Task: Buy 3 Accessories for Men's from Shave & Hair Removal section under best seller category for shipping address: Logan Nelson, 300 Lake Floyd Circle, Hockessin, Delaware 19707, Cell Number 3022398079. Pay from credit card ending with 7965, CVV 549
Action: Mouse moved to (39, 98)
Screenshot: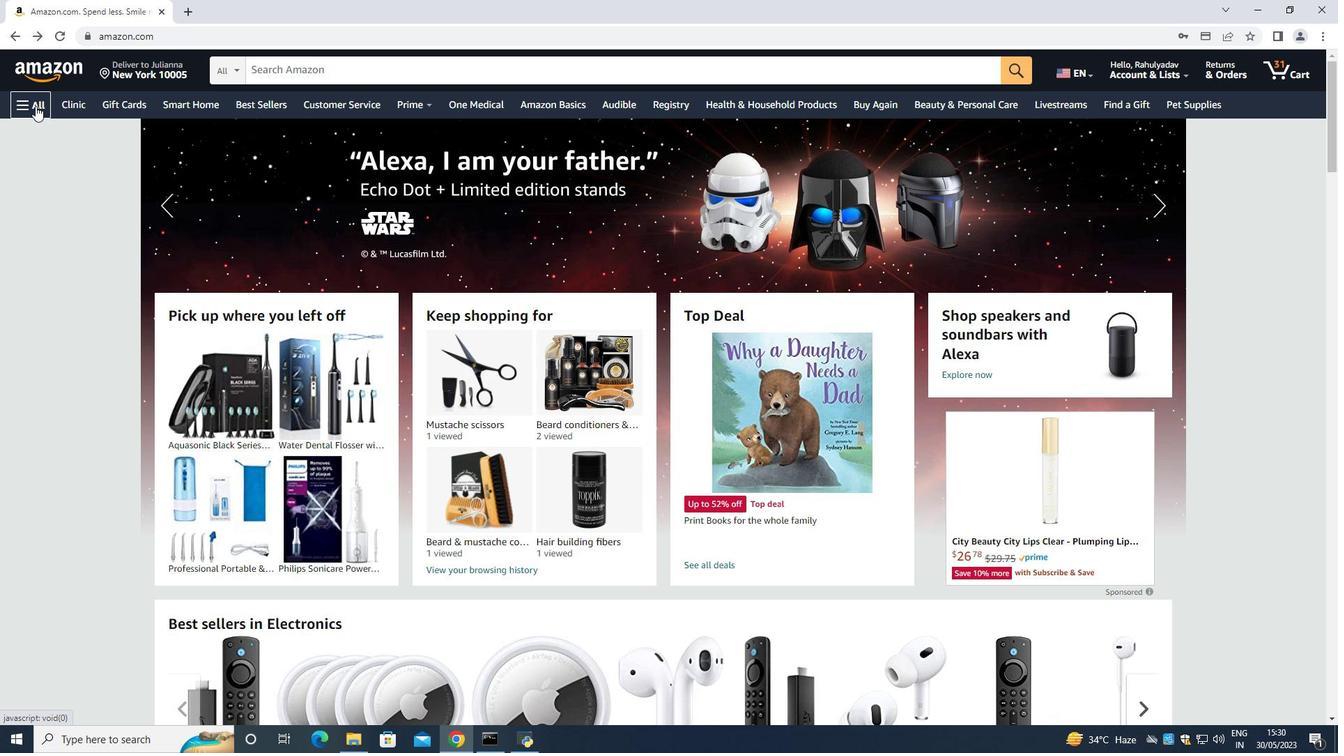 
Action: Mouse pressed left at (39, 98)
Screenshot: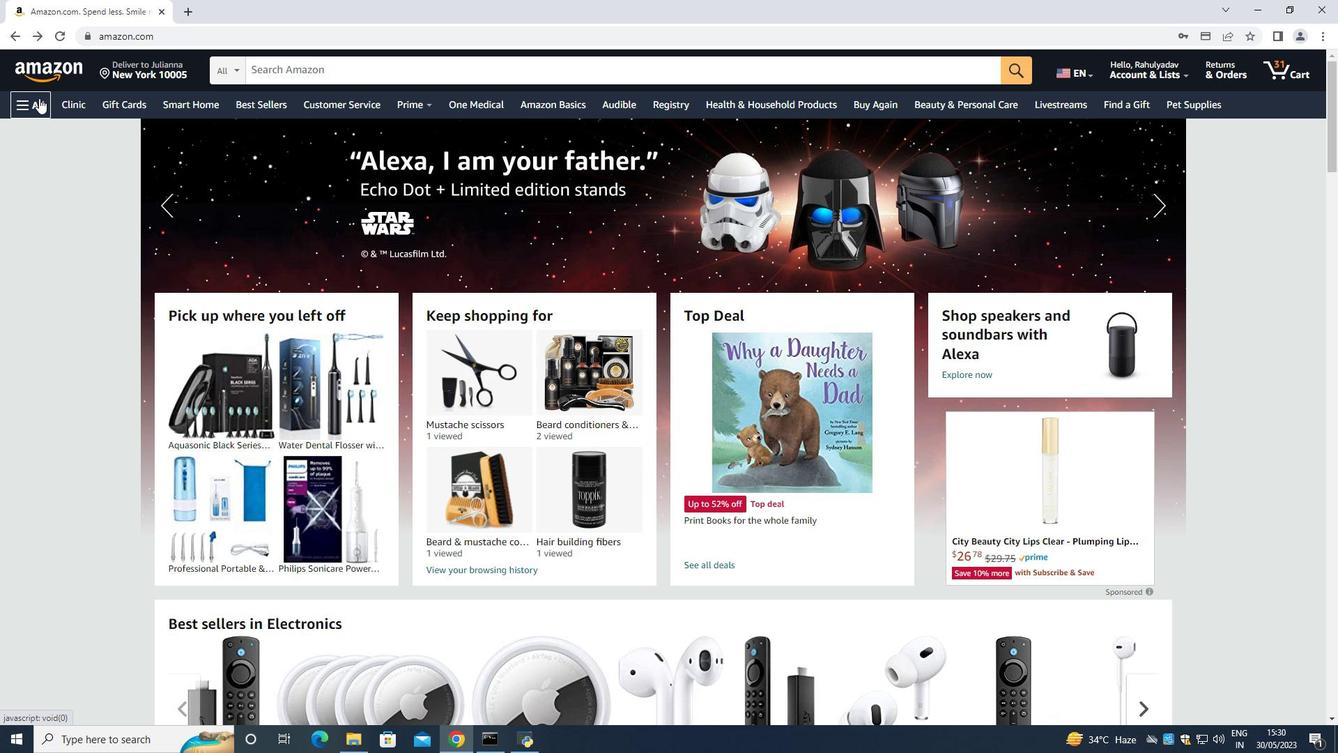
Action: Mouse moved to (58, 133)
Screenshot: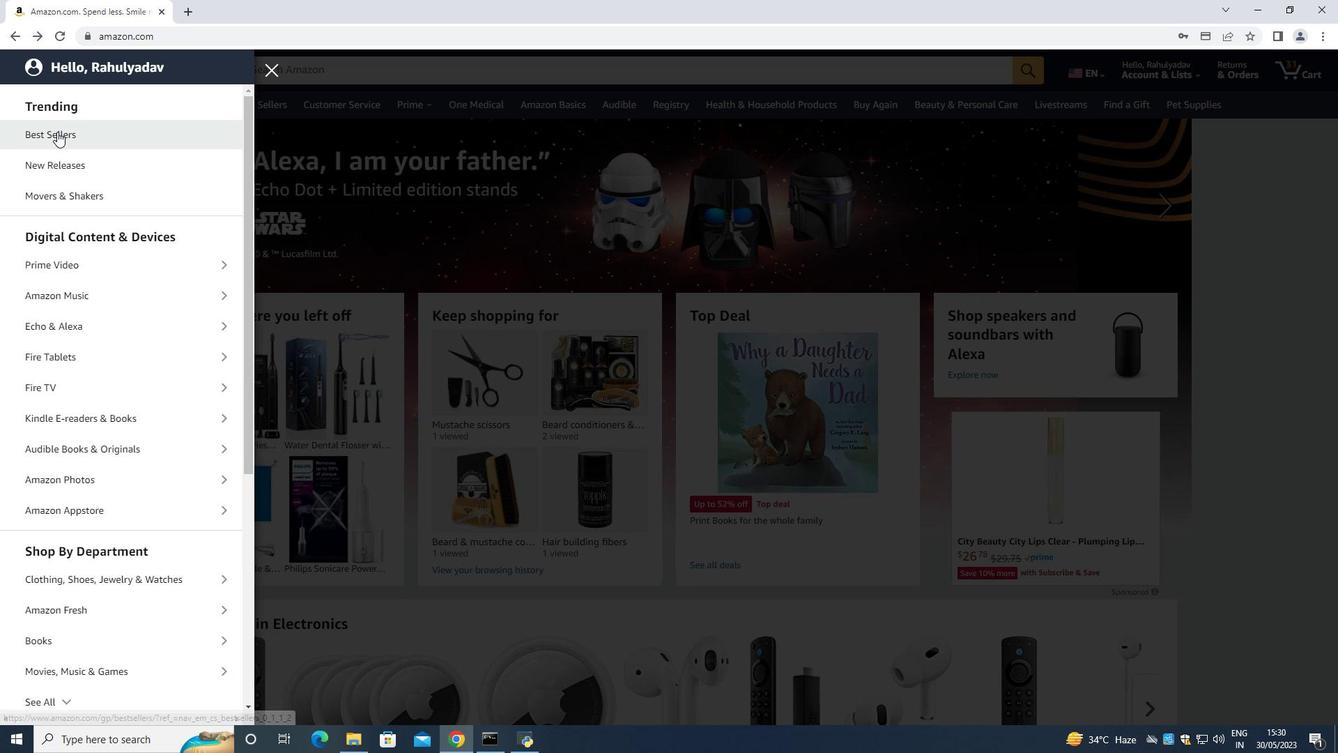 
Action: Mouse pressed left at (58, 133)
Screenshot: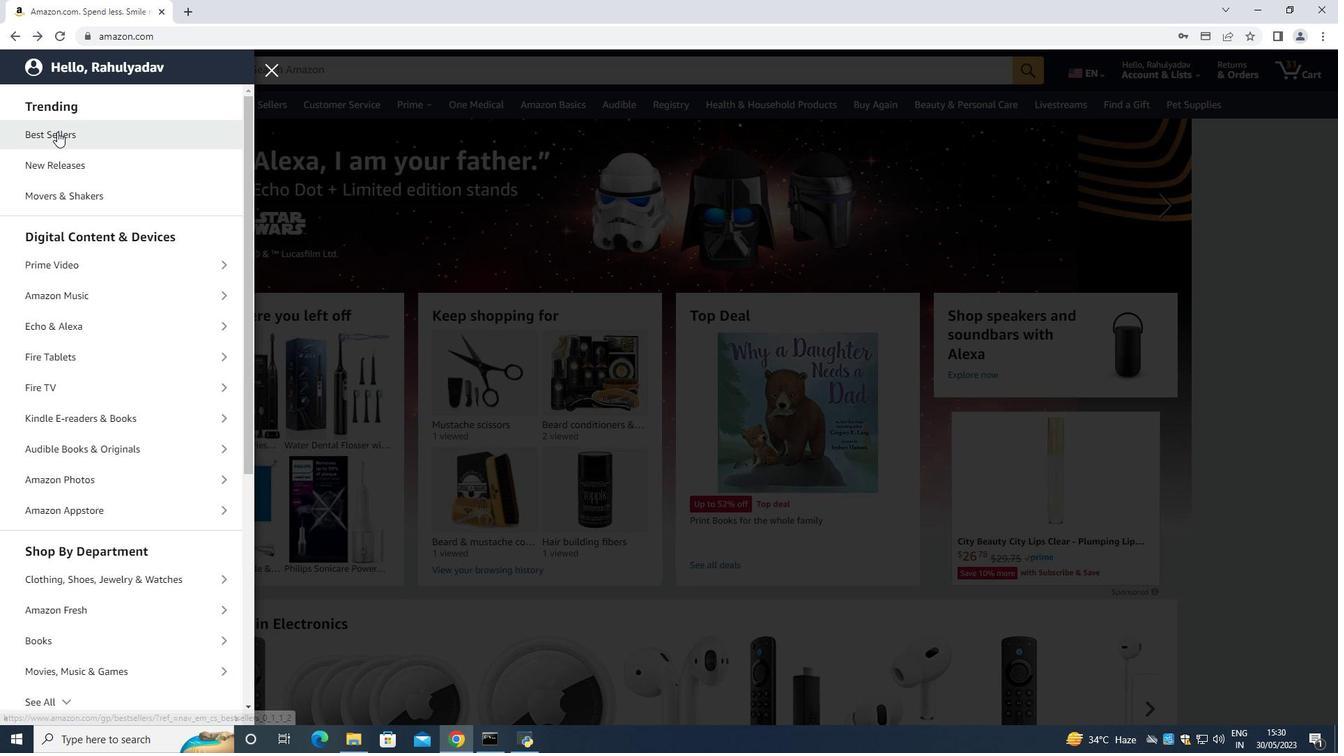 
Action: Mouse moved to (334, 67)
Screenshot: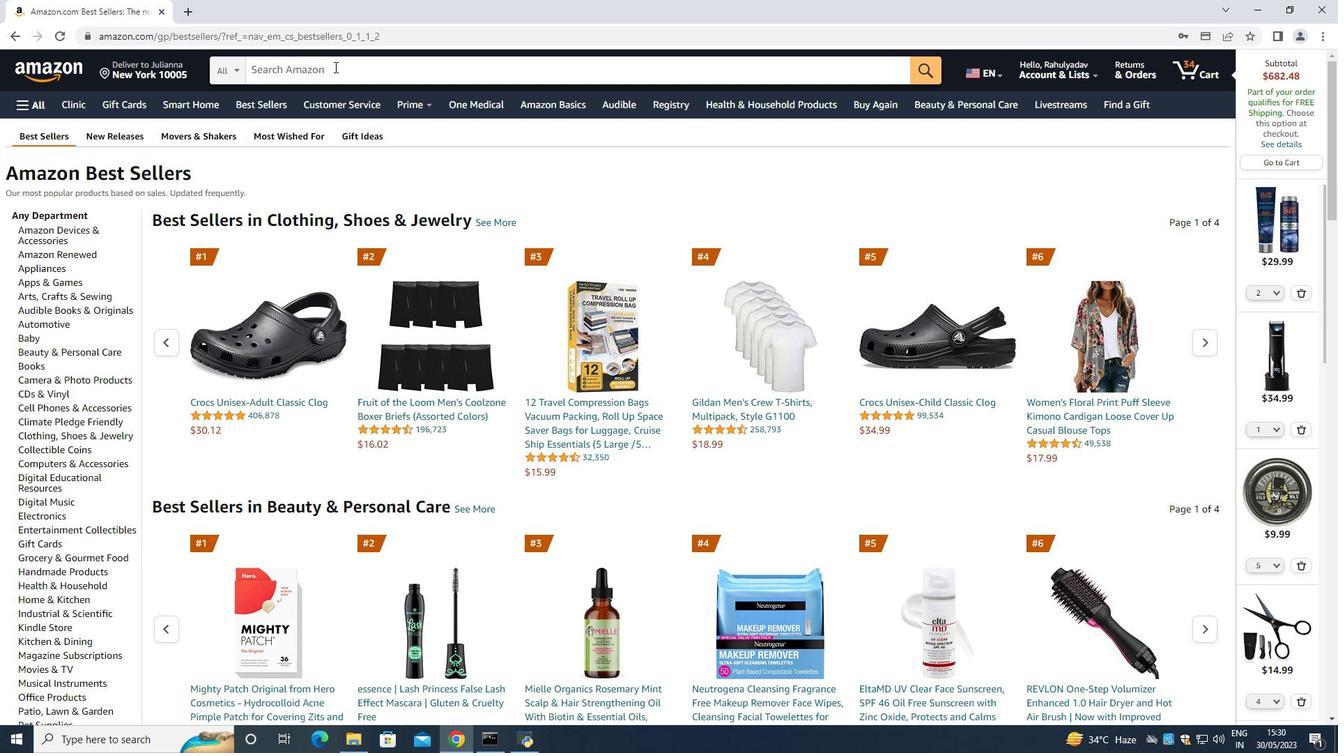 
Action: Mouse pressed left at (334, 67)
Screenshot: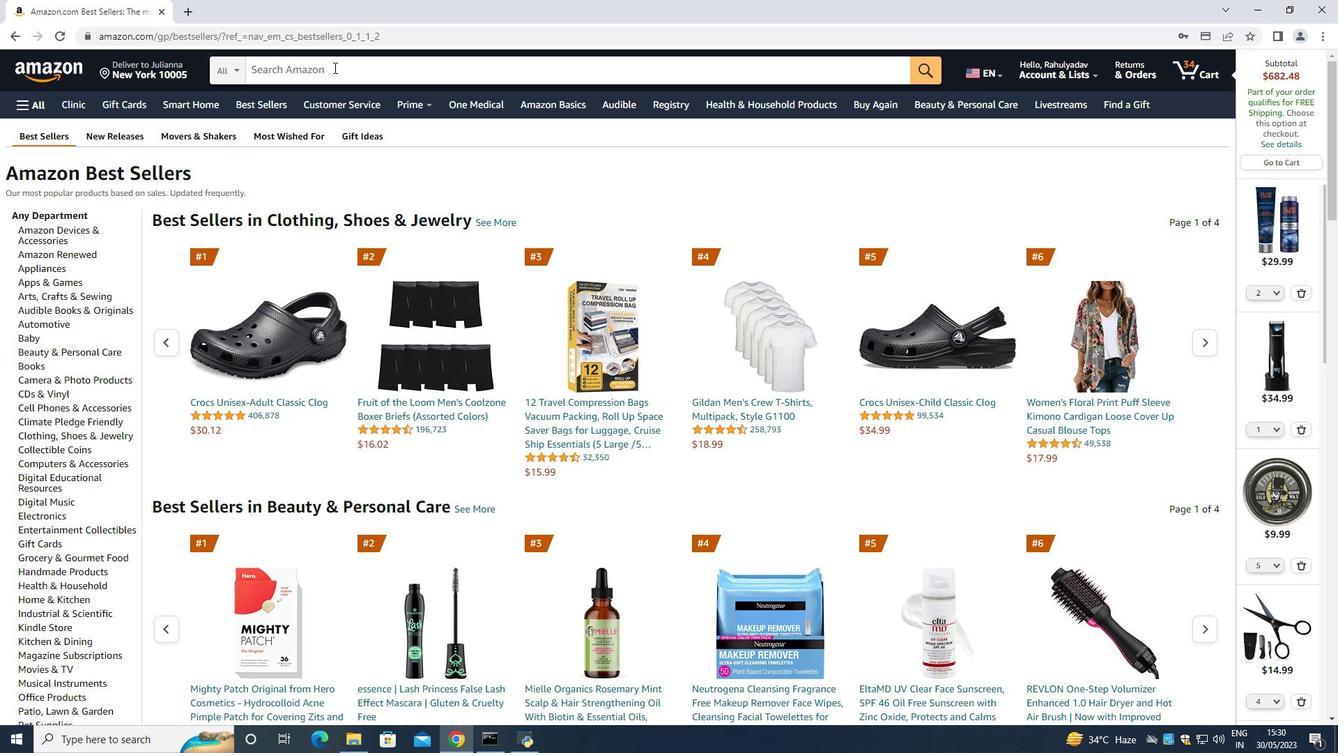 
Action: Mouse moved to (336, 68)
Screenshot: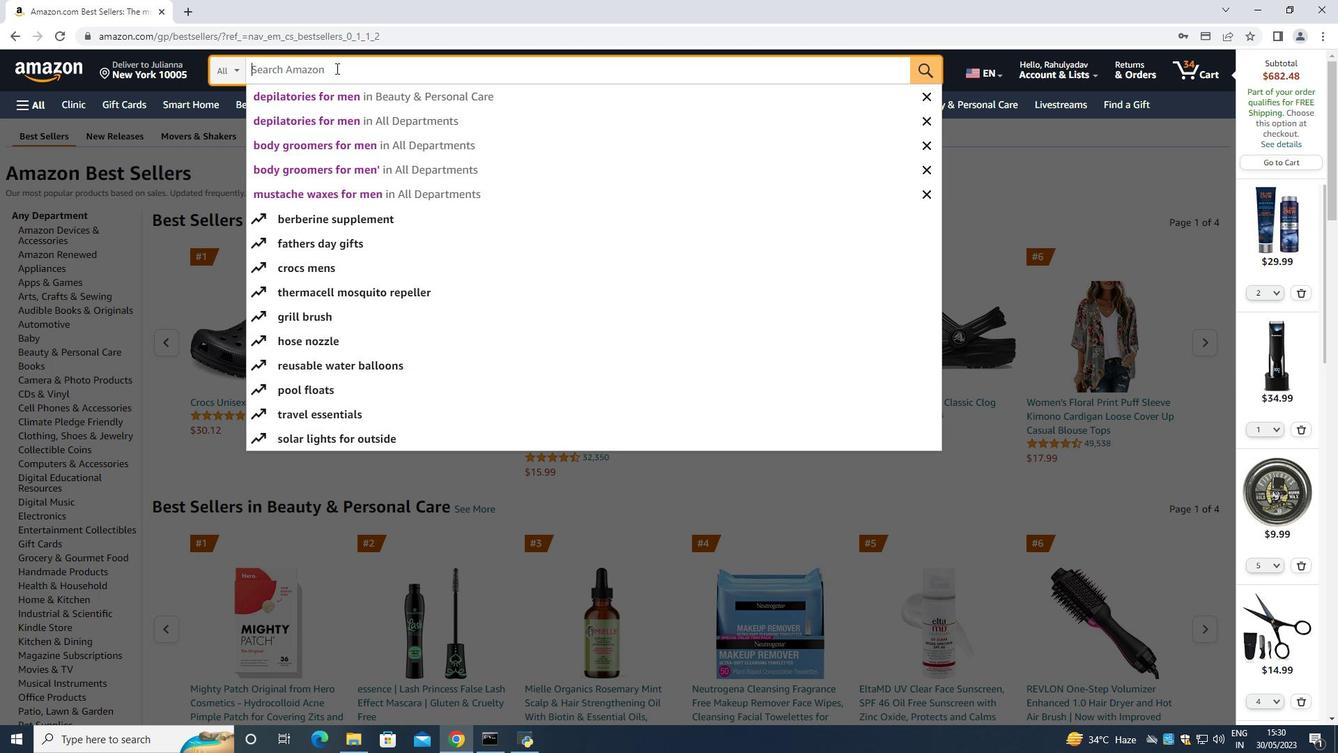 
Action: Key pressed <Key.shift>Acc<Key.space><Key.backspace>essories<Key.space>fffffffffffff<Key.backspace><Key.backspace><Key.backspace><Key.backspace><Key.backspace><Key.backspace><Key.backspace><Key.backspace><Key.backspace><Key.backspace><Key.backspace><Key.backspace>or<Key.space><Key.shift_r>Men<Key.enter>
Screenshot: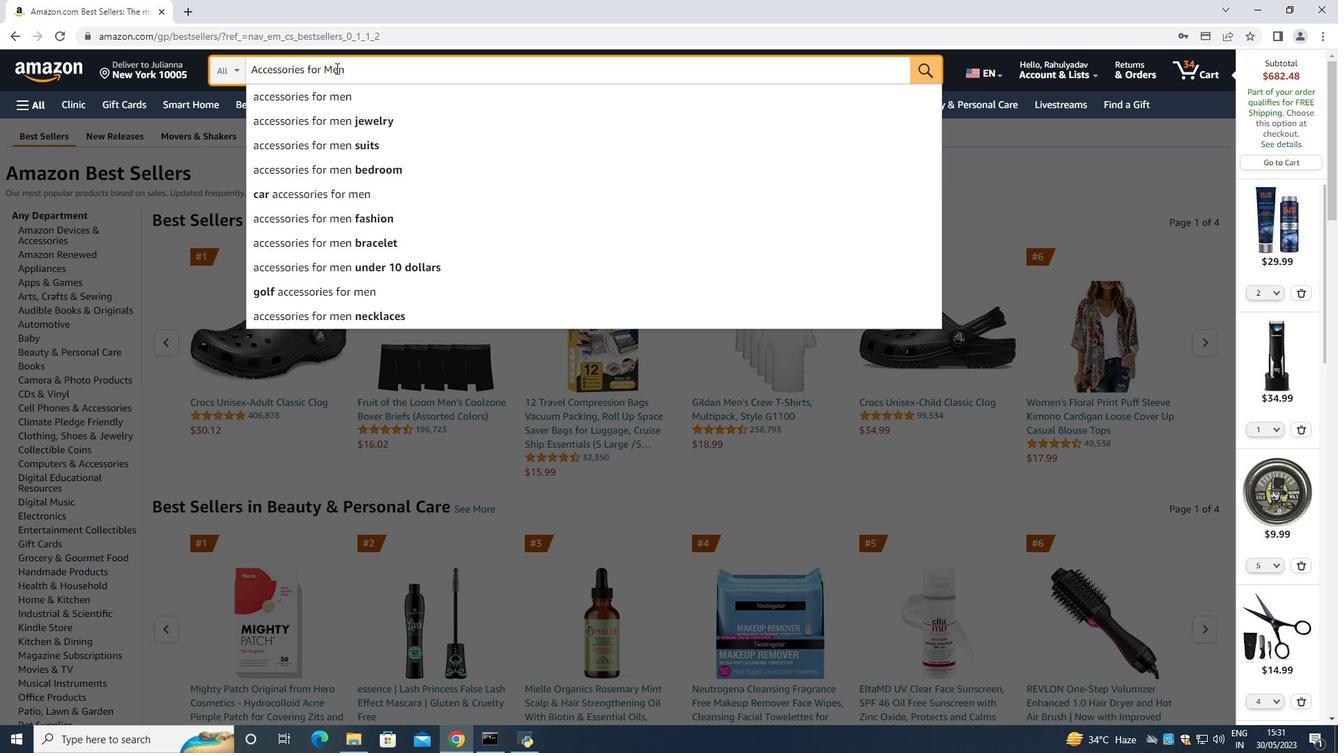 
Action: Mouse moved to (105, 518)
Screenshot: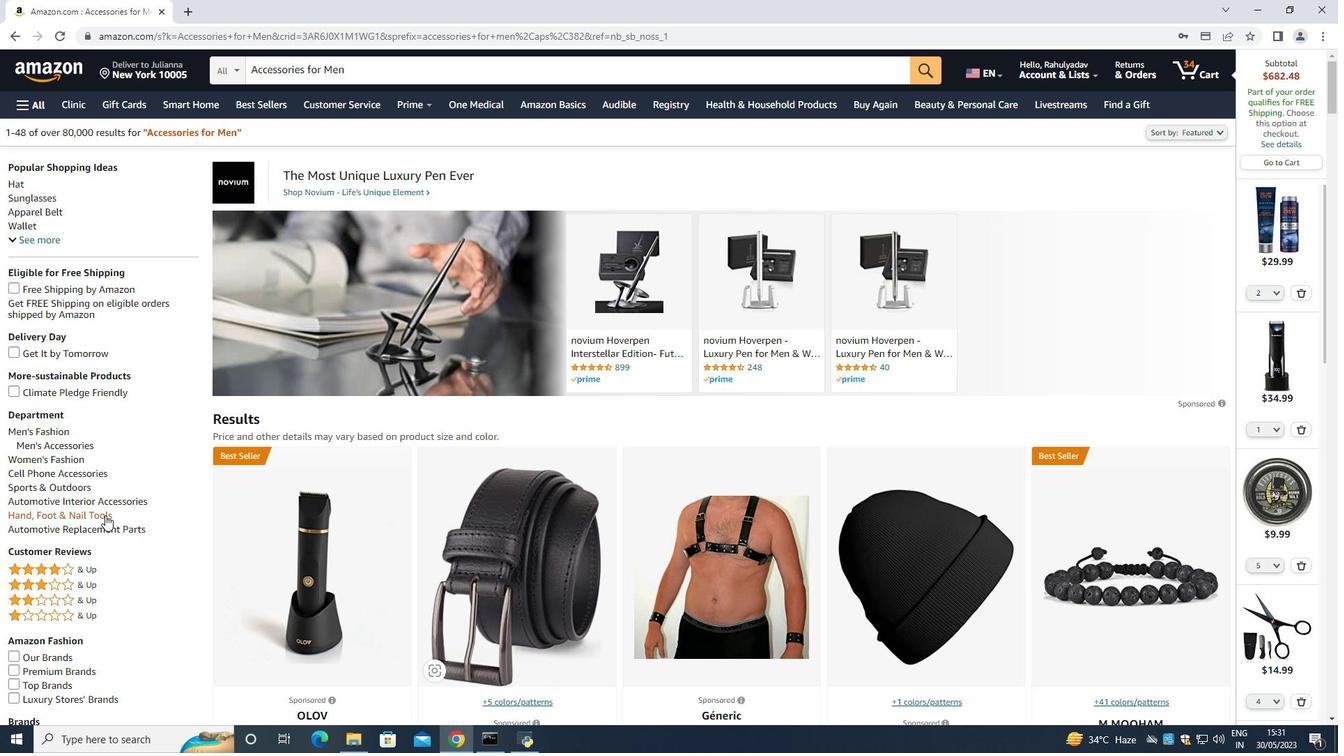 
Action: Mouse pressed left at (105, 518)
Screenshot: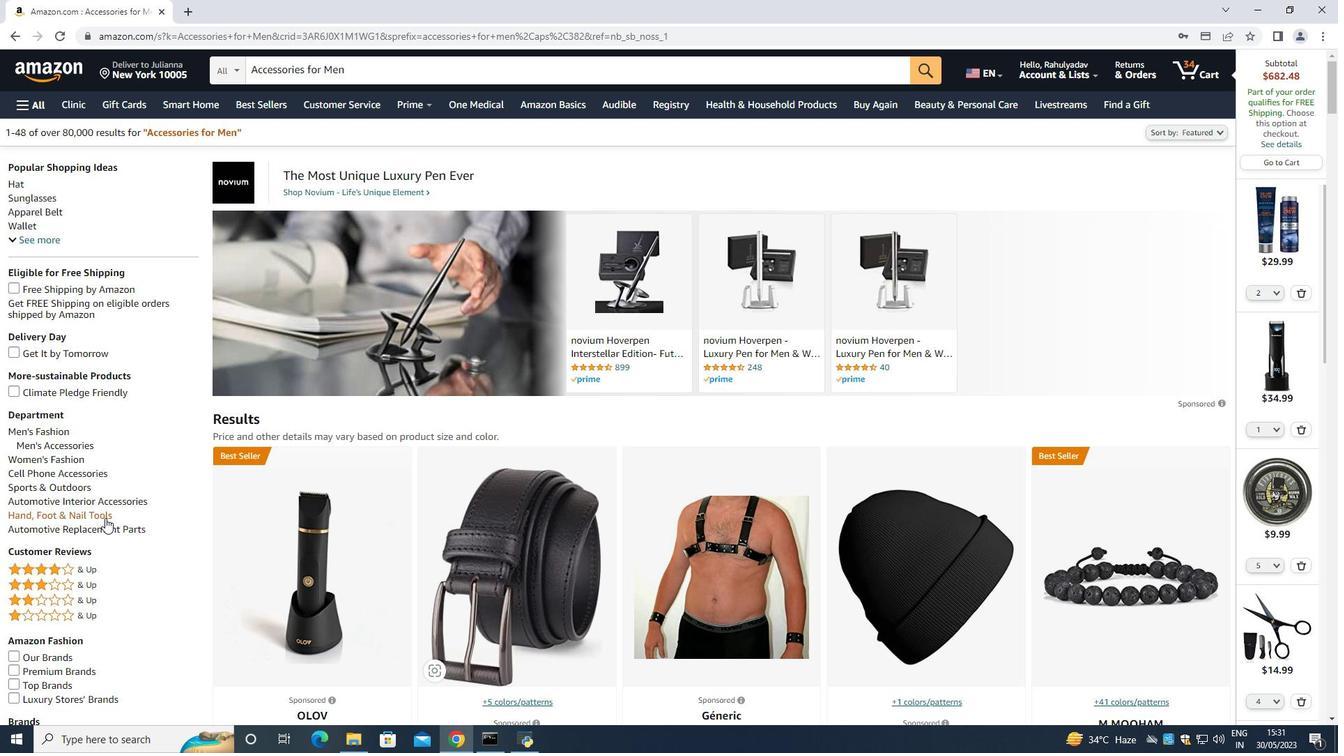 
Action: Mouse moved to (56, 301)
Screenshot: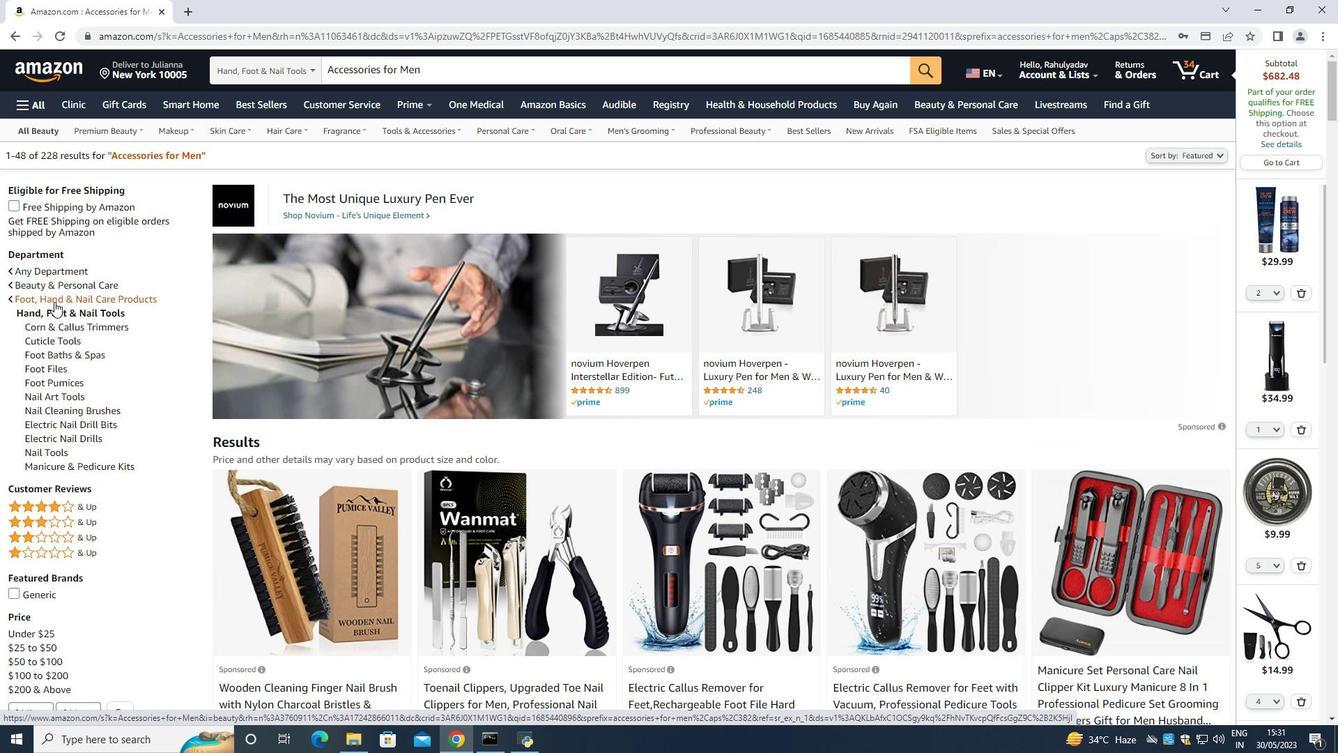 
Action: Mouse pressed left at (56, 301)
Screenshot: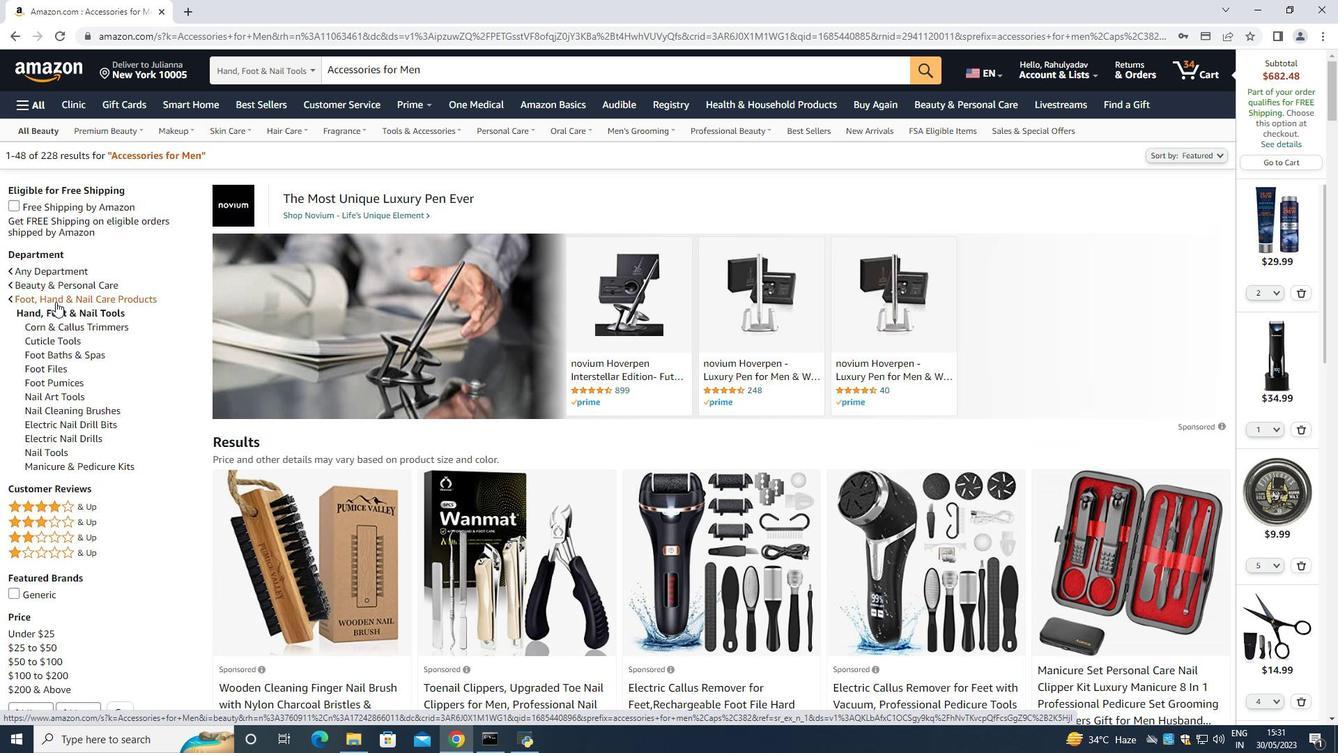 
Action: Mouse moved to (467, 74)
Screenshot: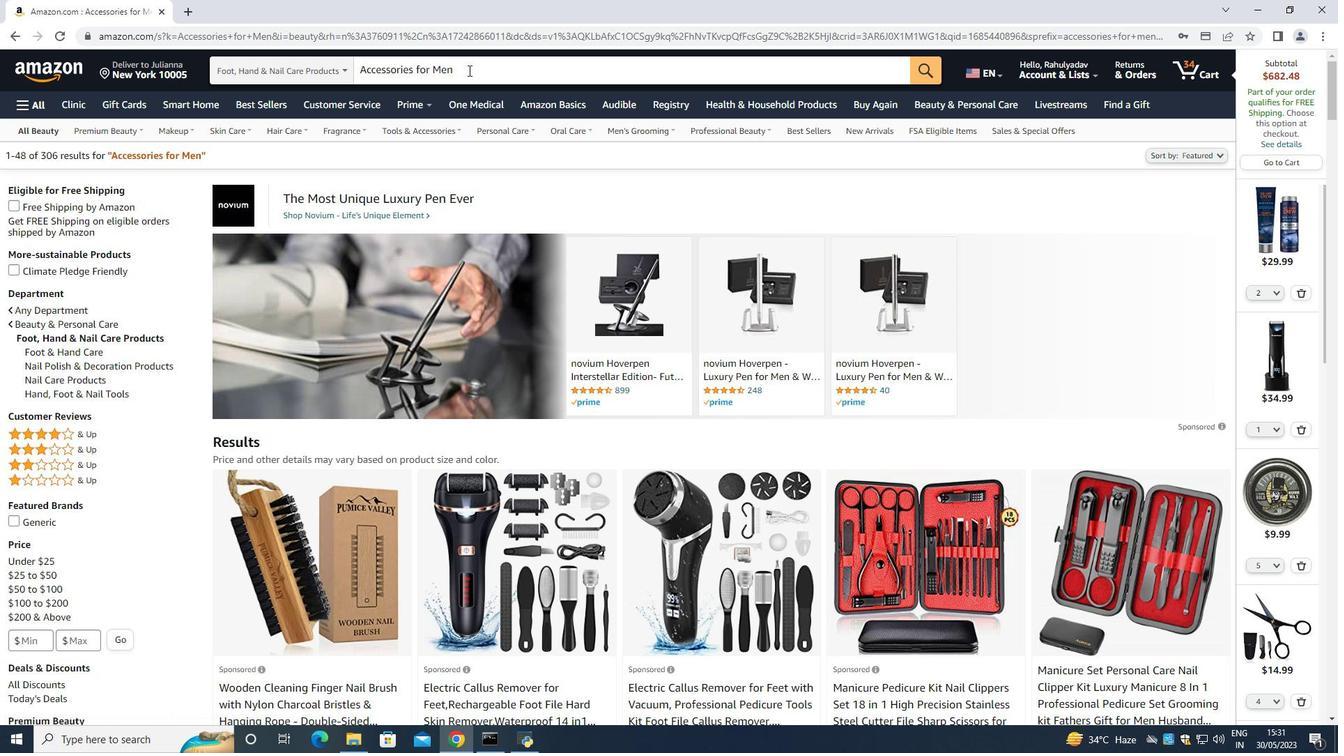 
Action: Mouse pressed left at (467, 74)
Screenshot: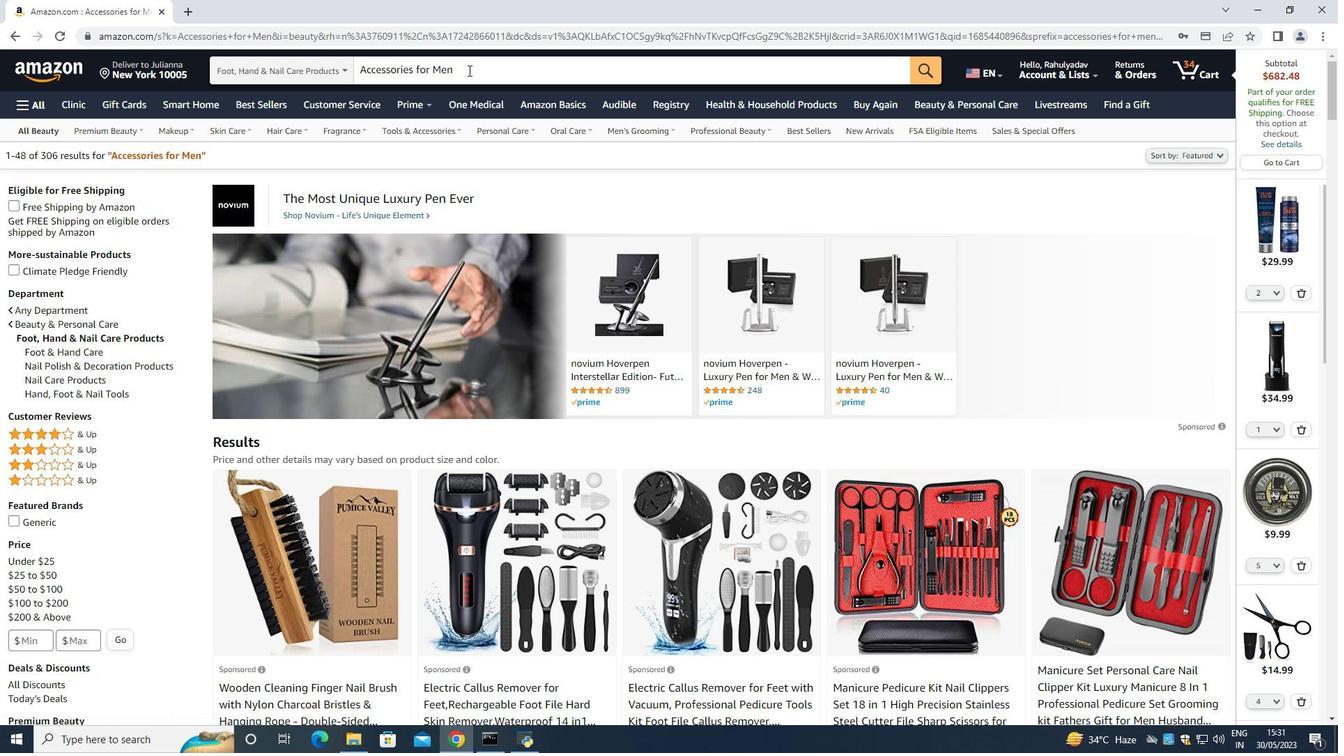 
Action: Mouse moved to (461, 69)
Screenshot: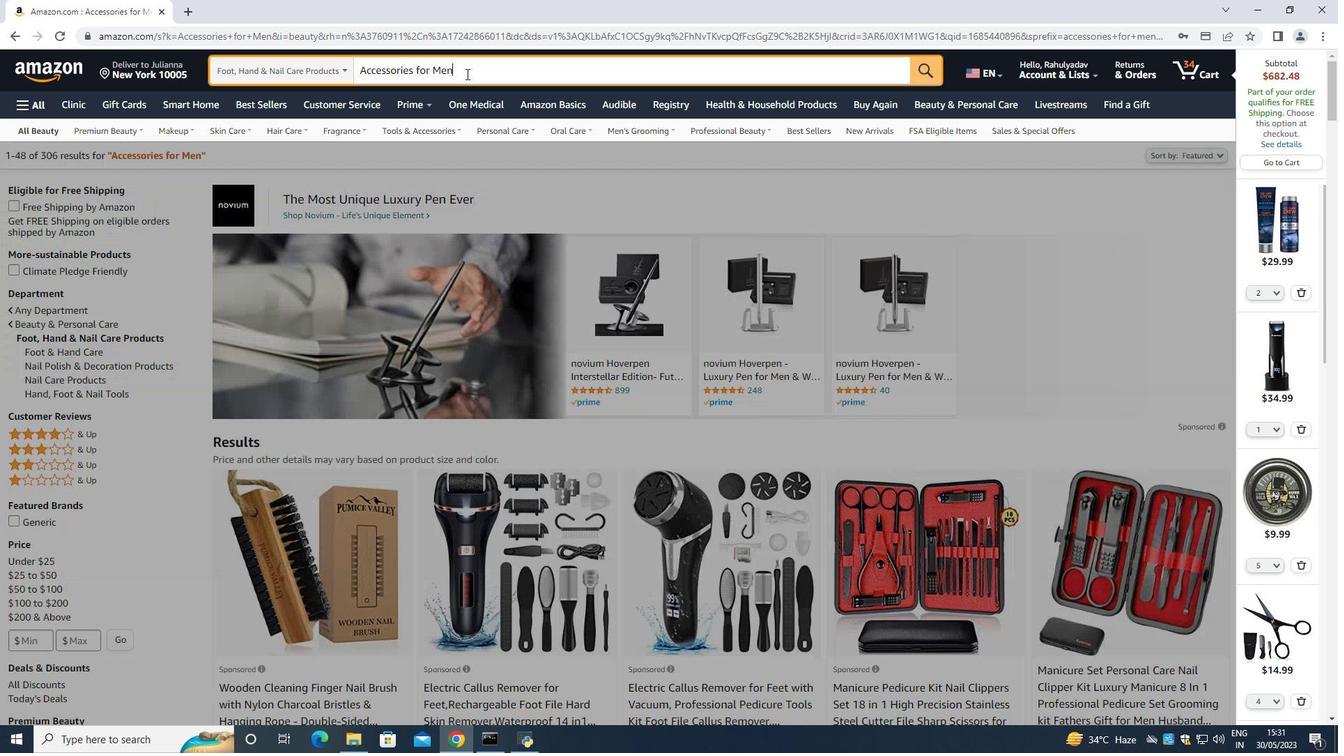 
Action: Key pressed <Key.space>in<Key.space><Key.shift><Key.shift><Key.shift><Key.shift><Key.shift><Key.shift><Key.shift>Shave<Key.space><Key.shift_r><Key.shift_r>&<Key.shift>Hair<Key.space><Key.shift>Remove<Key.enter>
Screenshot: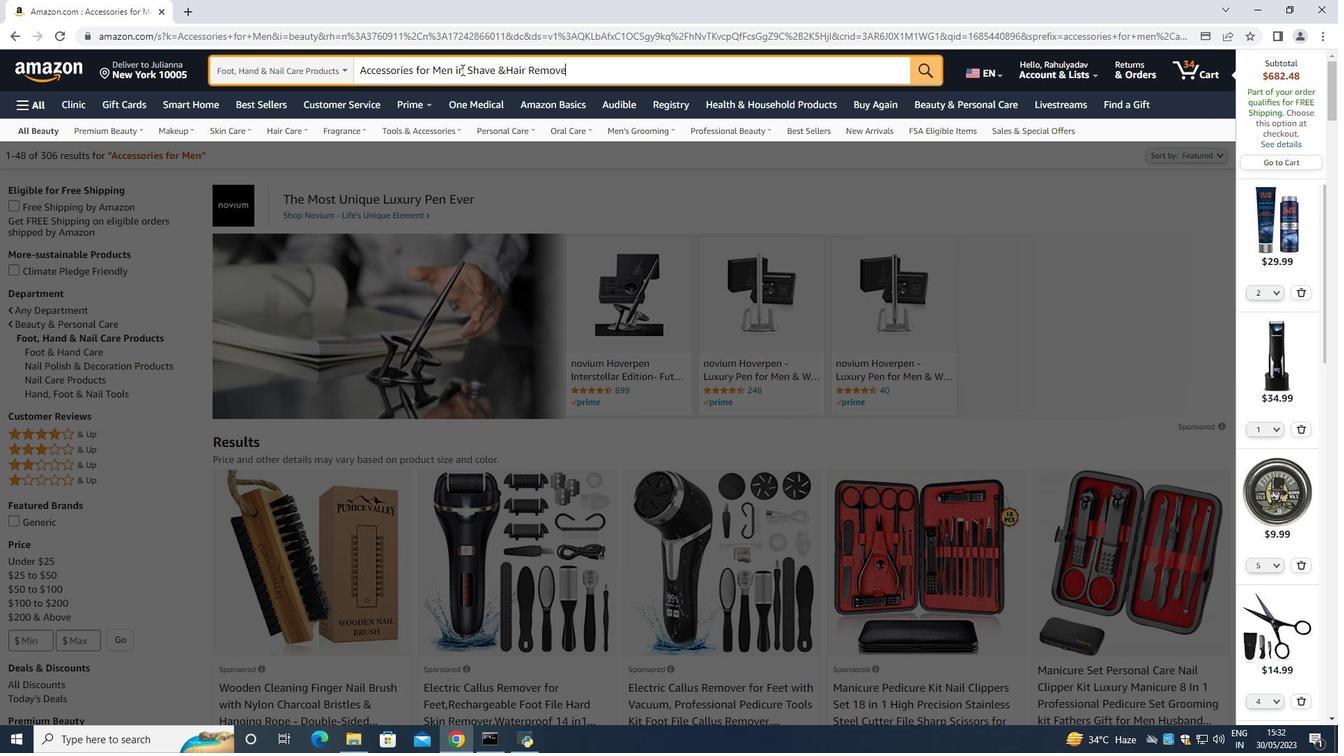 
Action: Mouse moved to (375, 520)
Screenshot: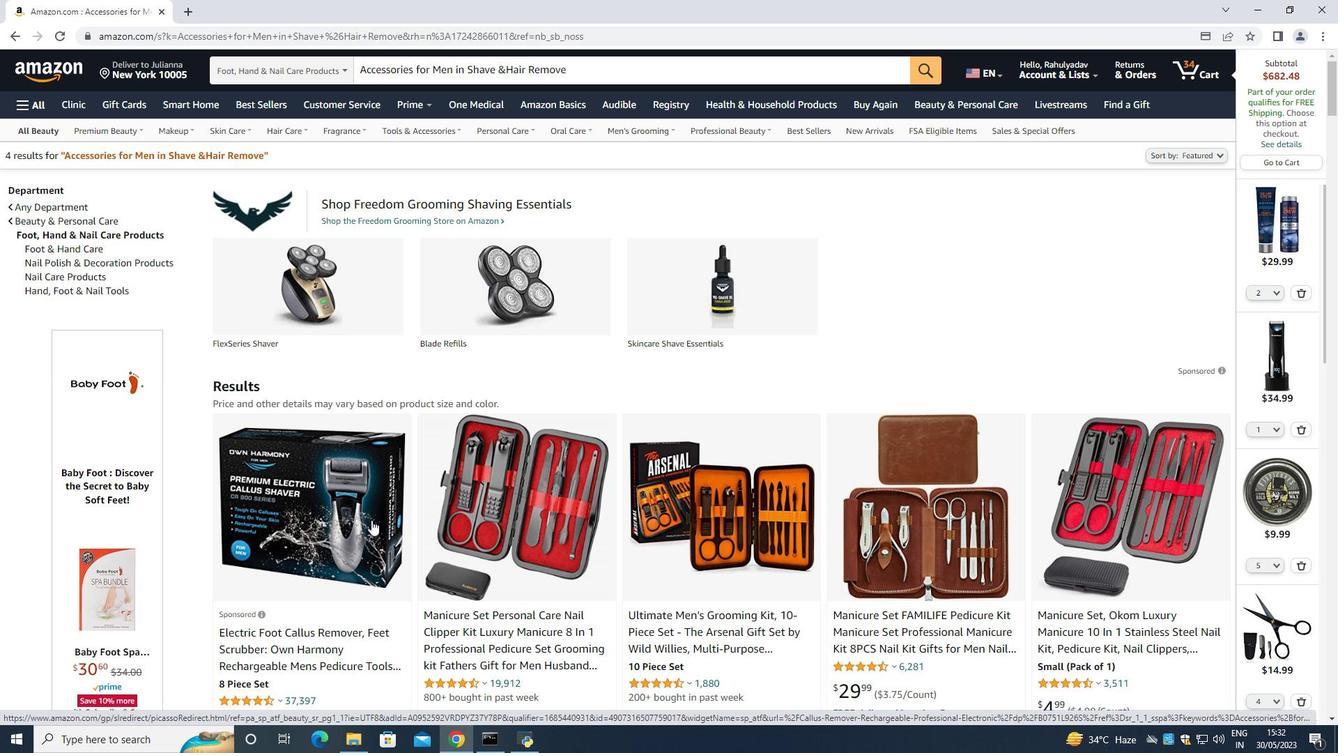 
Action: Mouse scrolled (375, 519) with delta (0, 0)
Screenshot: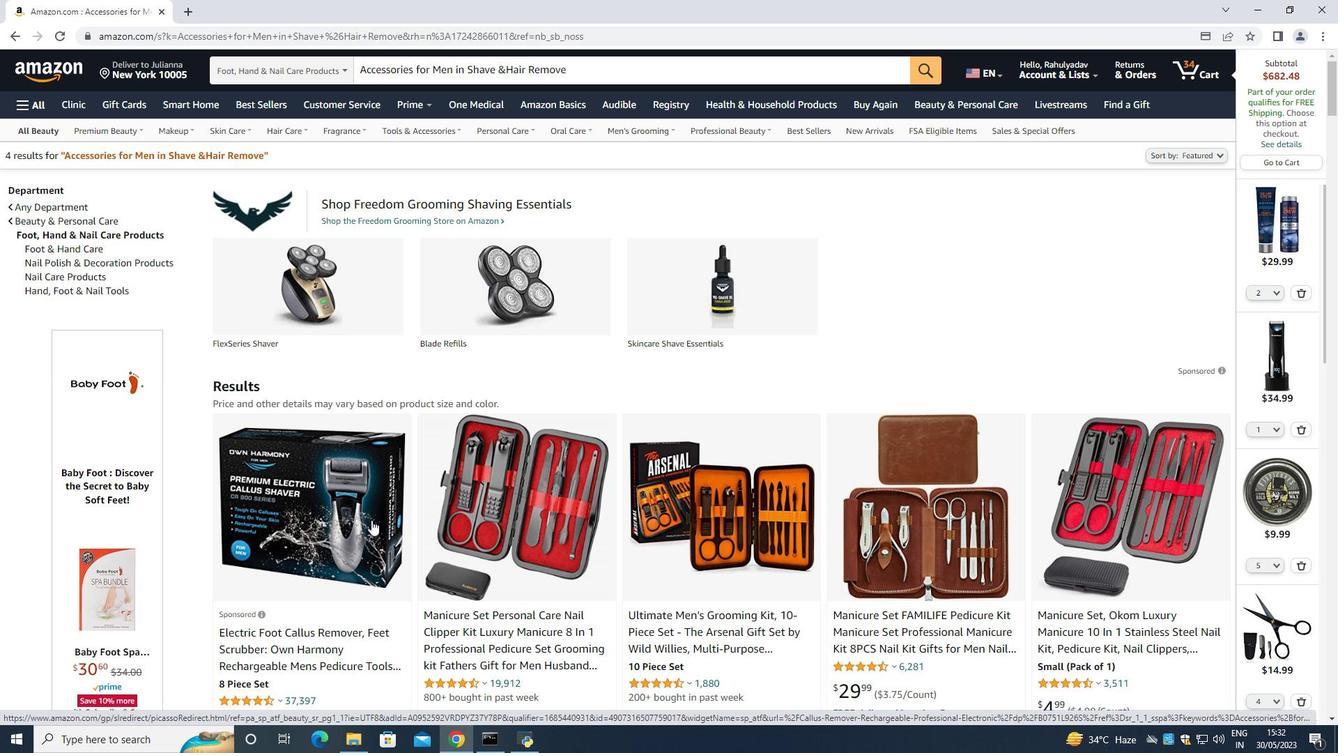 
Action: Mouse moved to (497, 583)
Screenshot: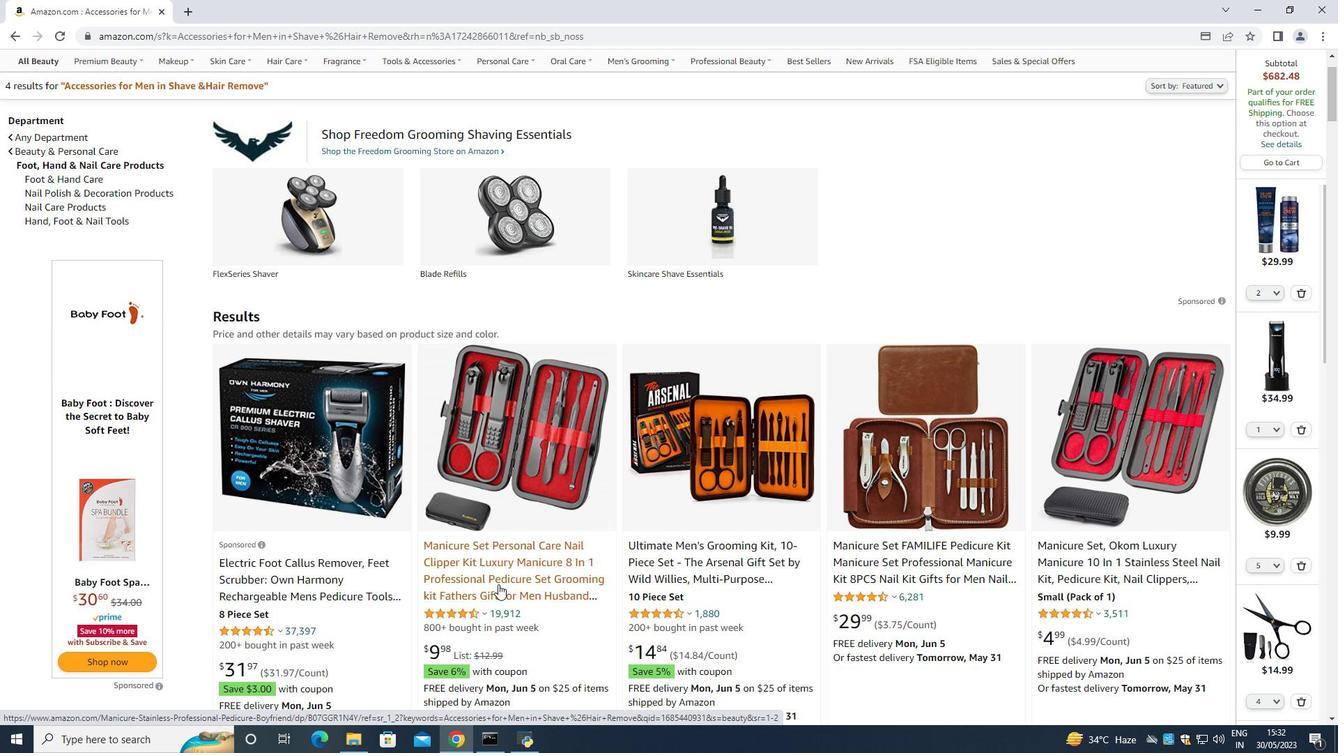 
Action: Mouse scrolled (497, 582) with delta (0, 0)
Screenshot: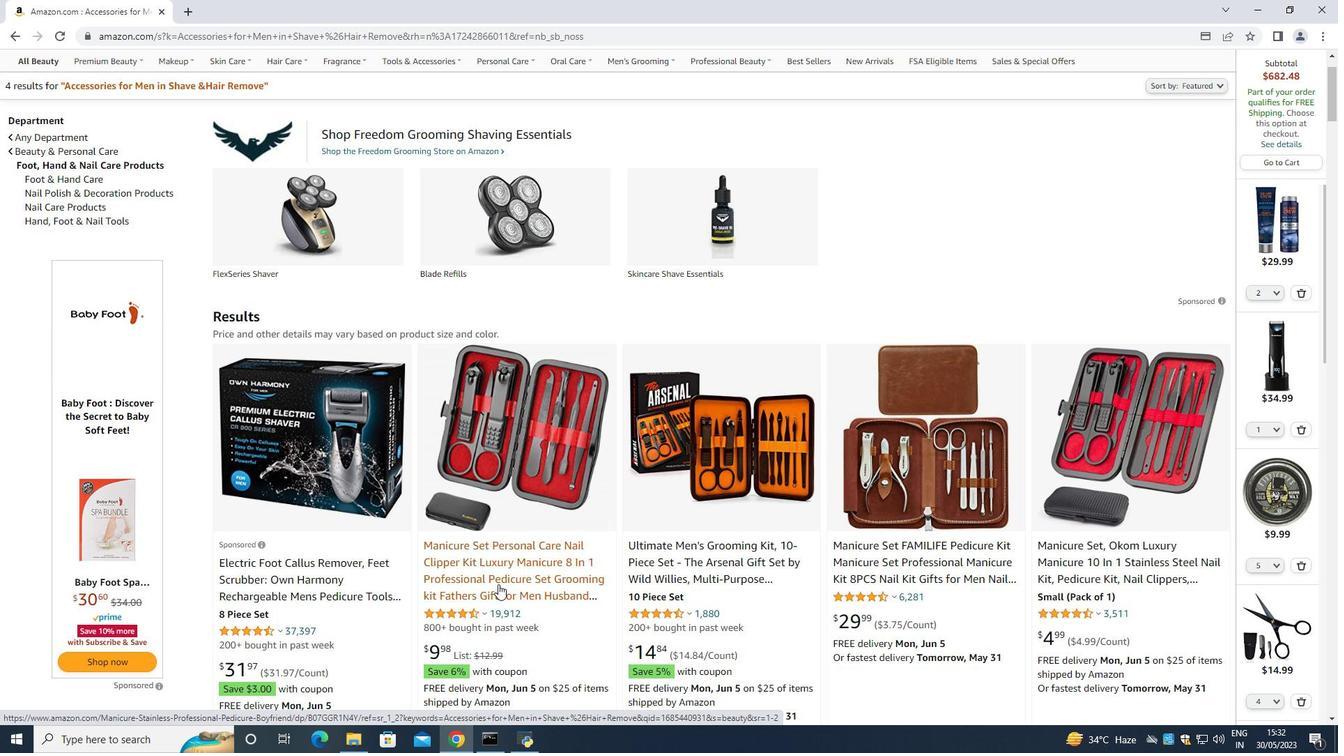 
Action: Mouse moved to (494, 582)
Screenshot: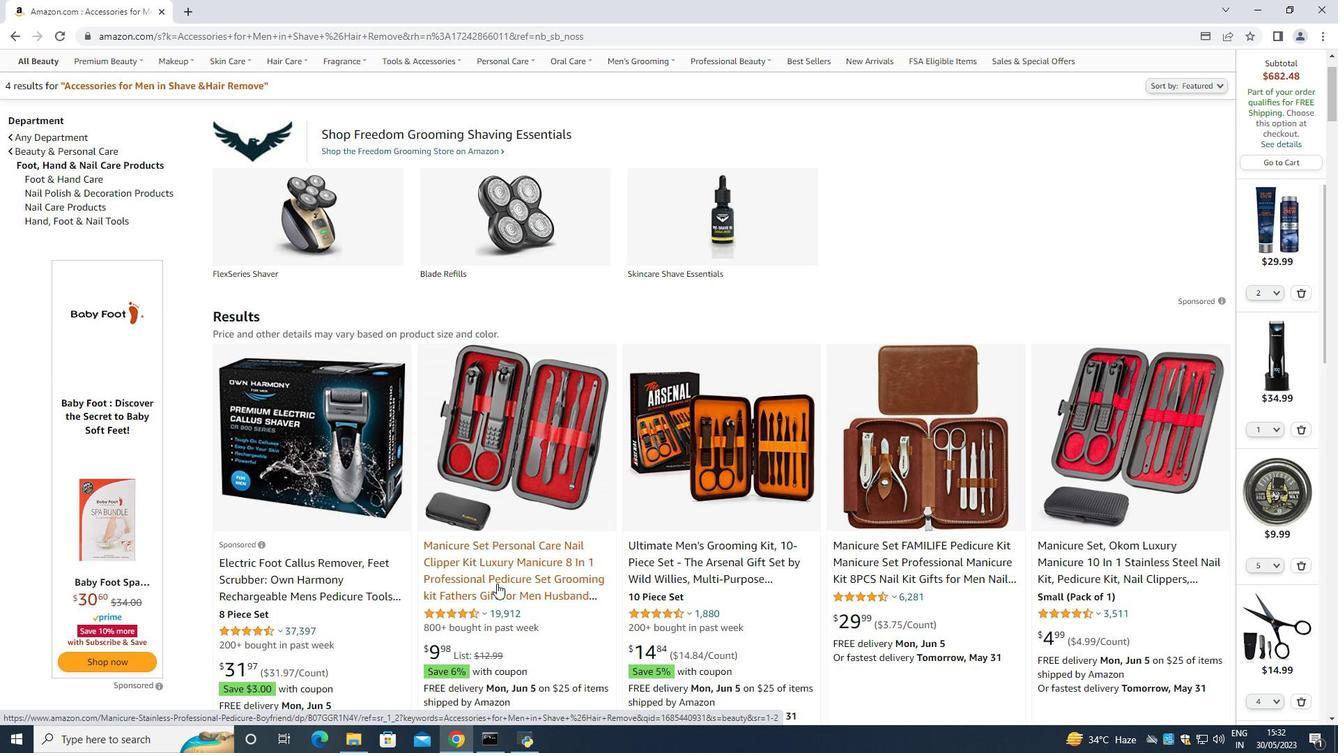 
Action: Mouse scrolled (494, 581) with delta (0, 0)
Screenshot: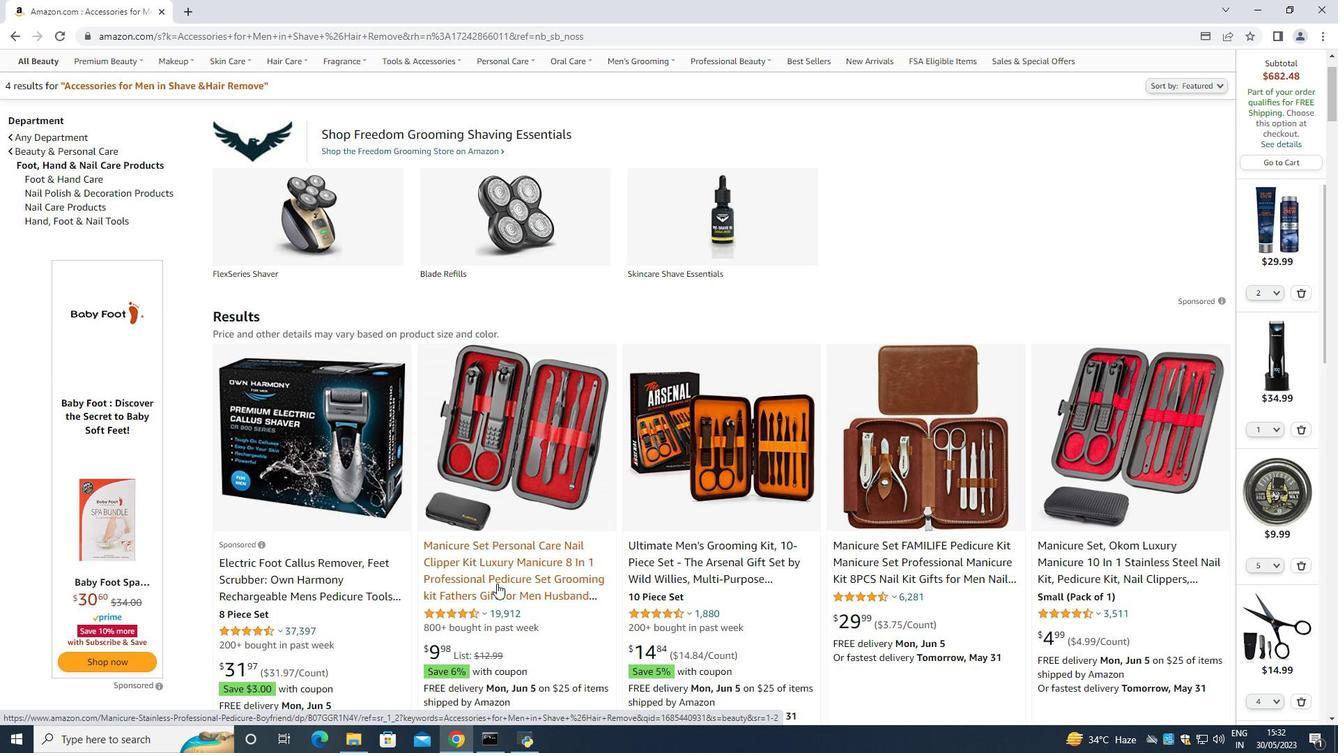 
Action: Mouse moved to (385, 521)
Screenshot: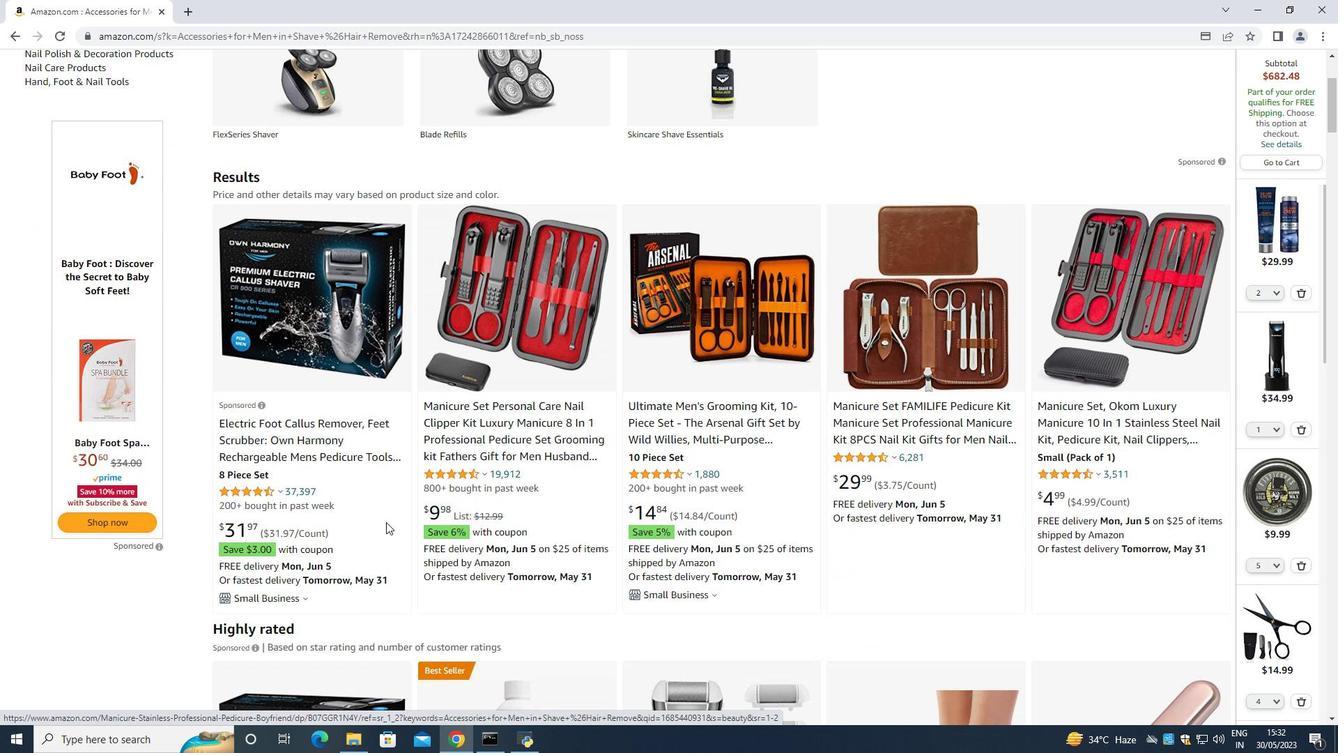 
Action: Mouse scrolled (385, 520) with delta (0, 0)
Screenshot: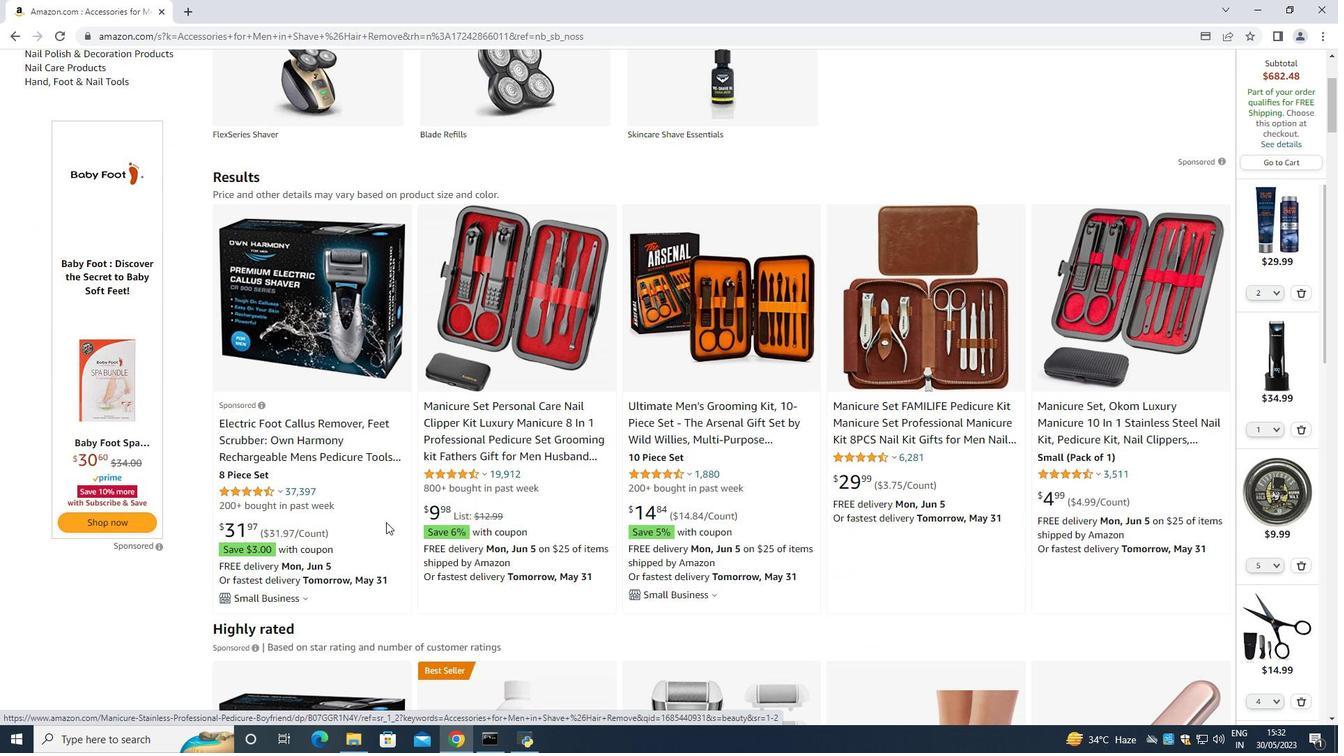 
Action: Mouse moved to (398, 511)
Screenshot: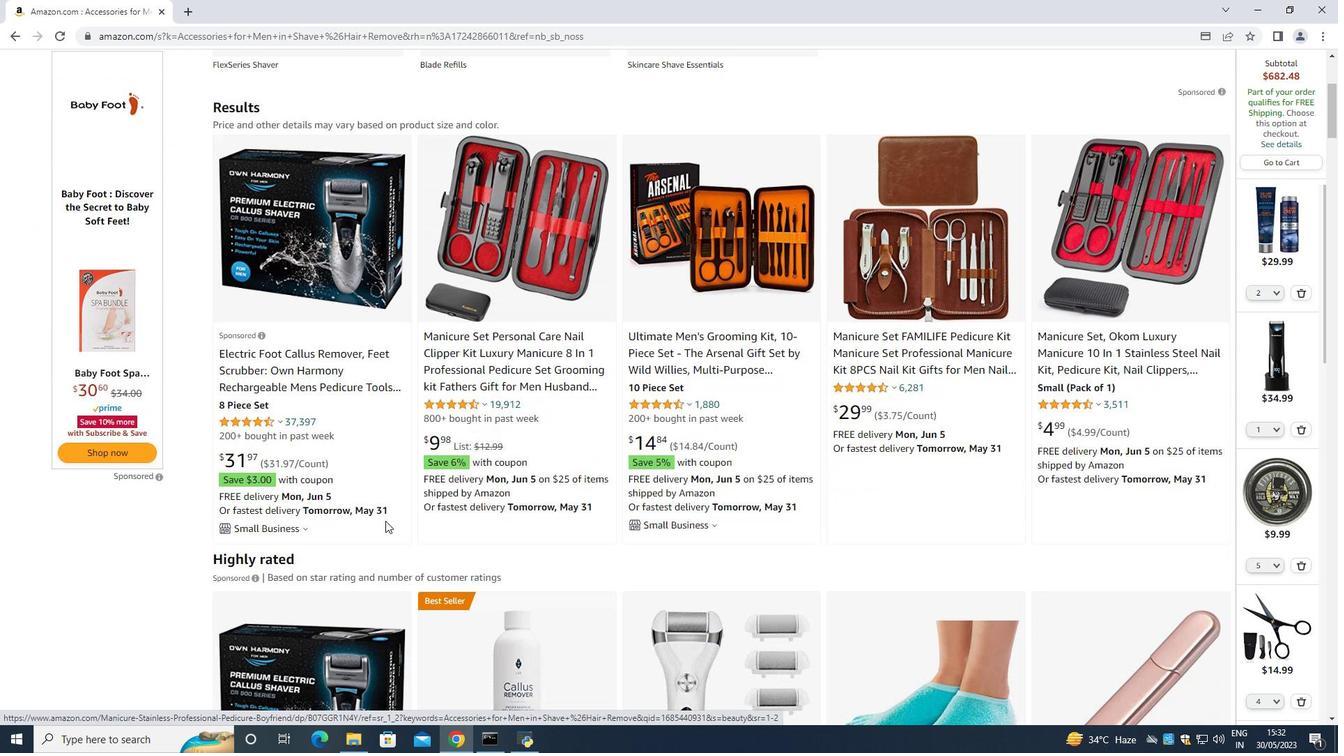 
Action: Mouse scrolled (398, 511) with delta (0, 0)
Screenshot: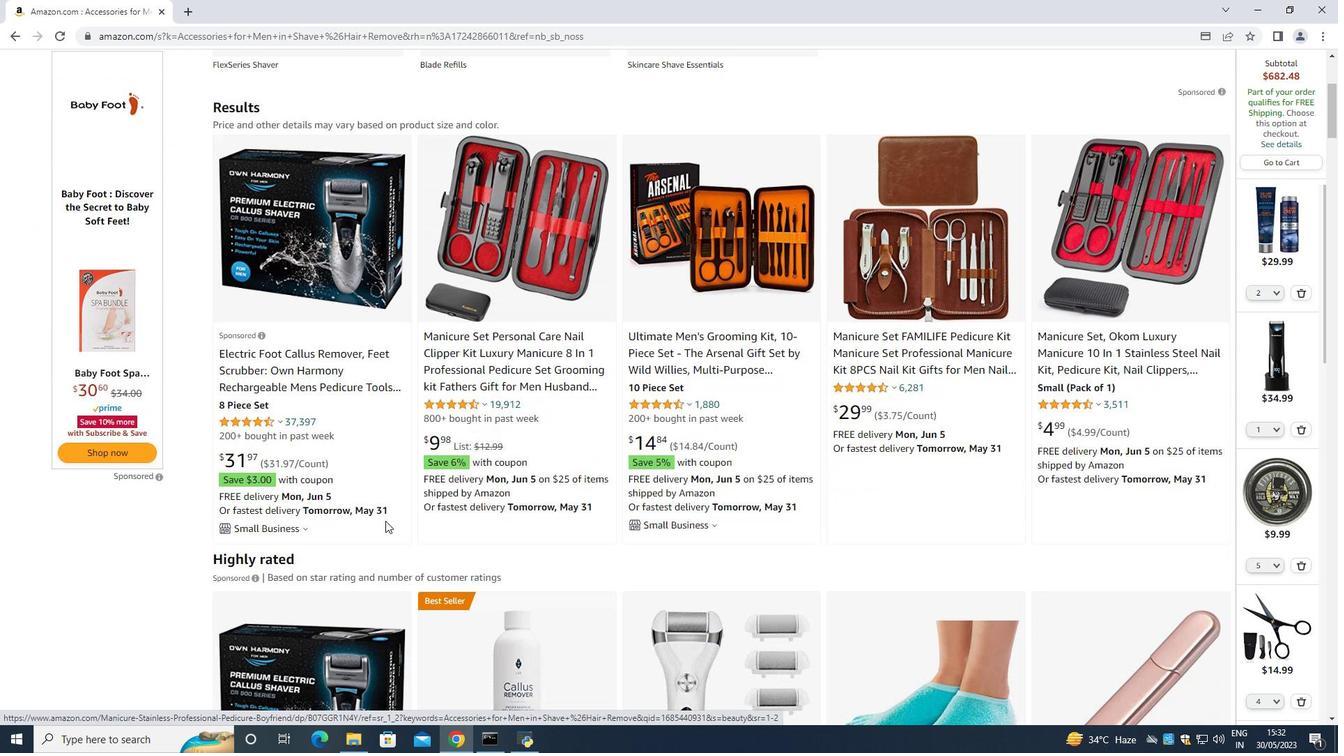 
Action: Mouse scrolled (398, 511) with delta (0, 0)
Screenshot: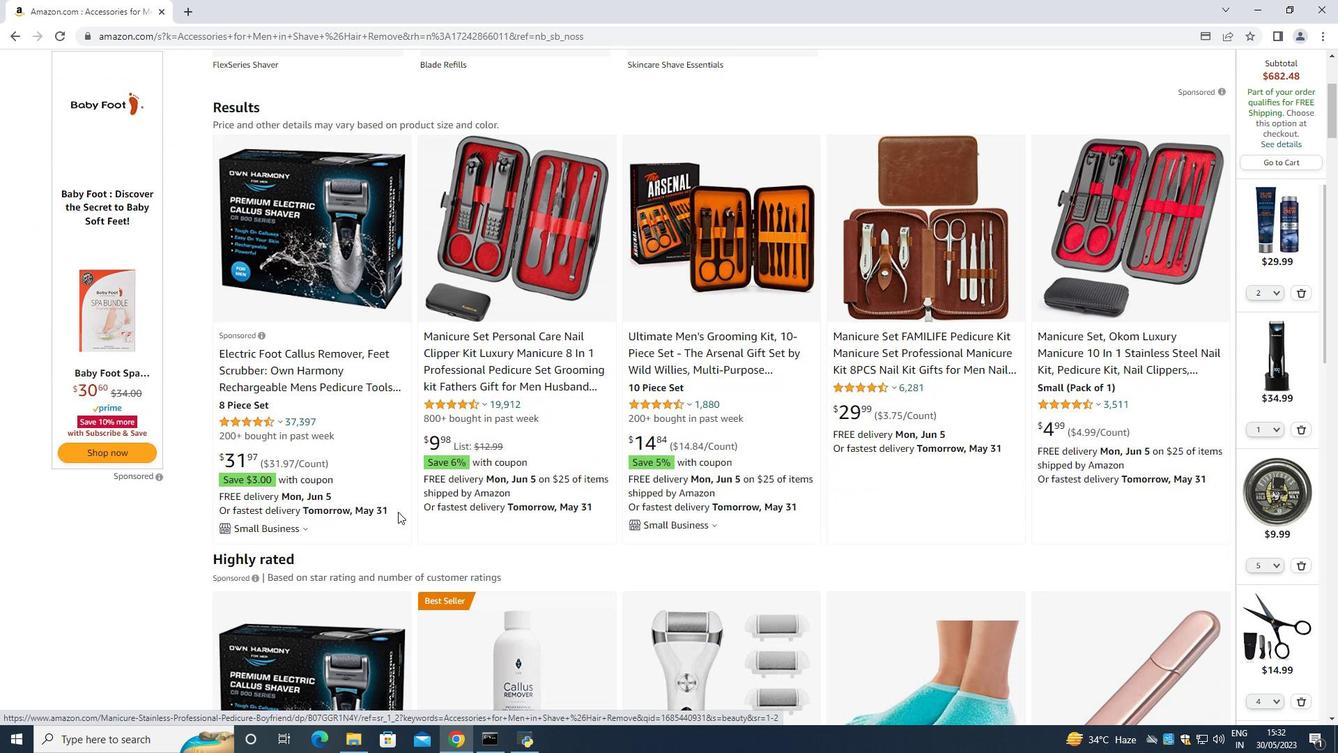 
Action: Mouse scrolled (398, 511) with delta (0, 0)
Screenshot: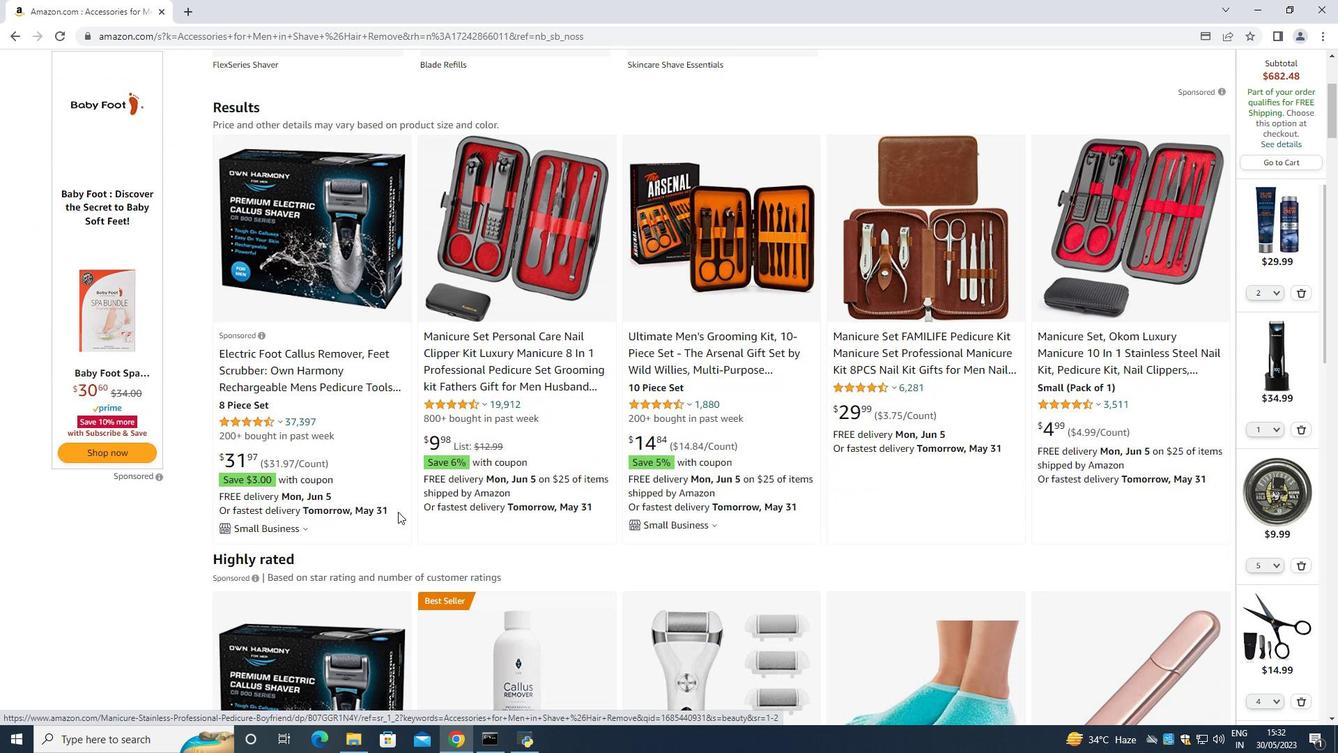 
Action: Mouse scrolled (398, 511) with delta (0, 0)
Screenshot: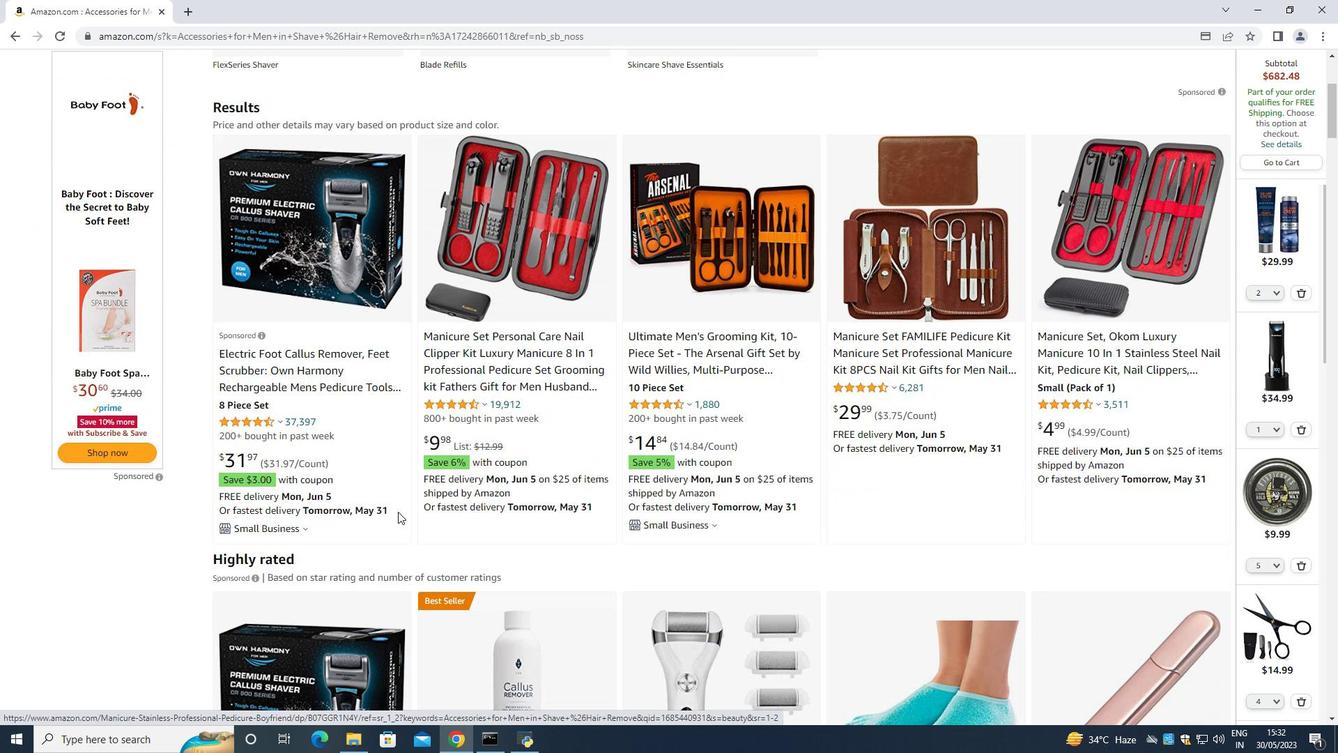 
Action: Mouse scrolled (398, 511) with delta (0, 0)
Screenshot: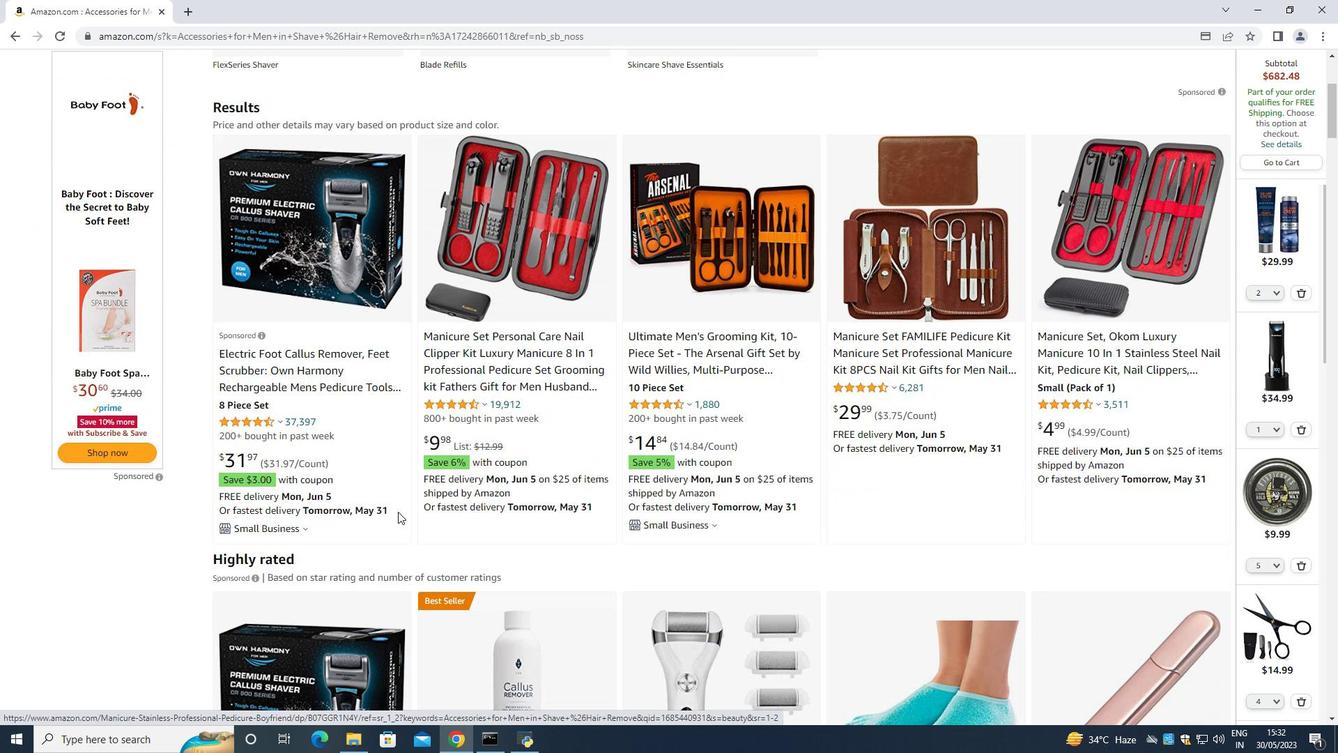 
Action: Mouse scrolled (398, 511) with delta (0, 0)
Screenshot: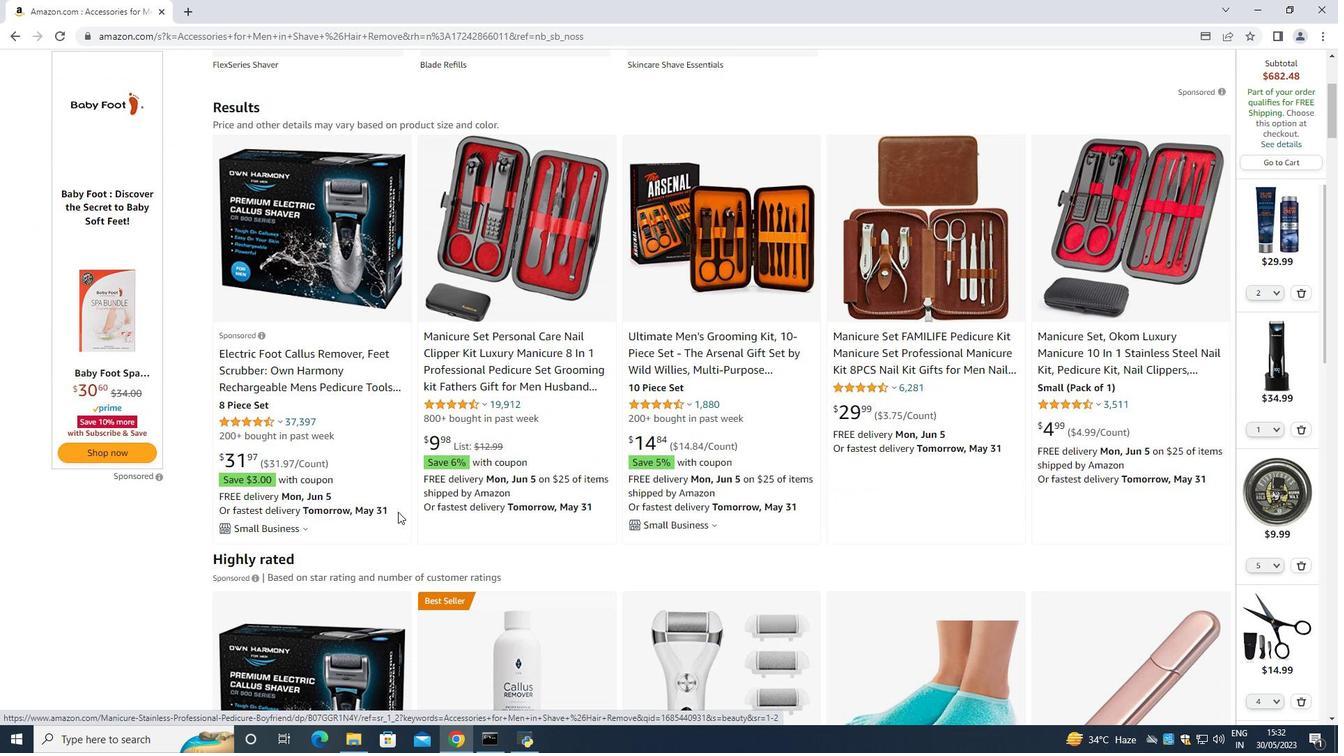 
Action: Mouse moved to (317, 638)
Screenshot: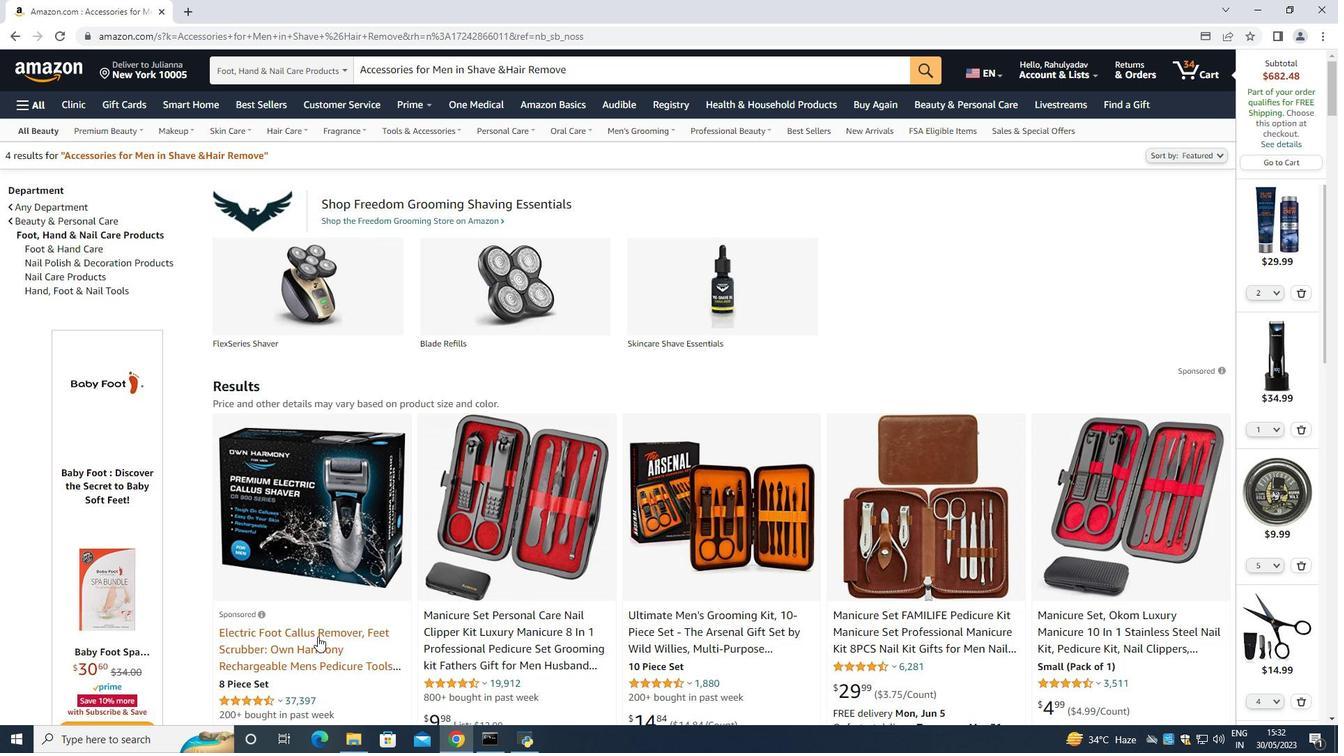 
Action: Mouse pressed left at (317, 638)
Screenshot: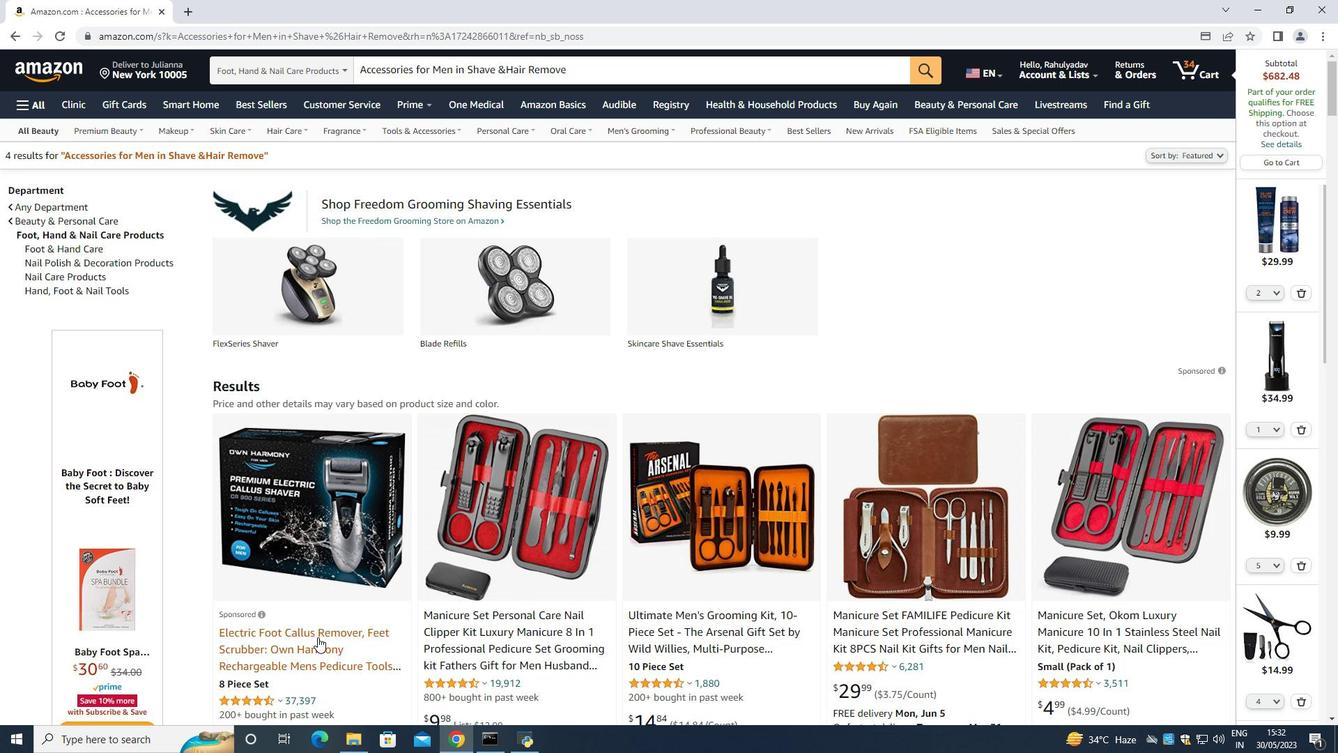 
Action: Mouse moved to (353, 667)
Screenshot: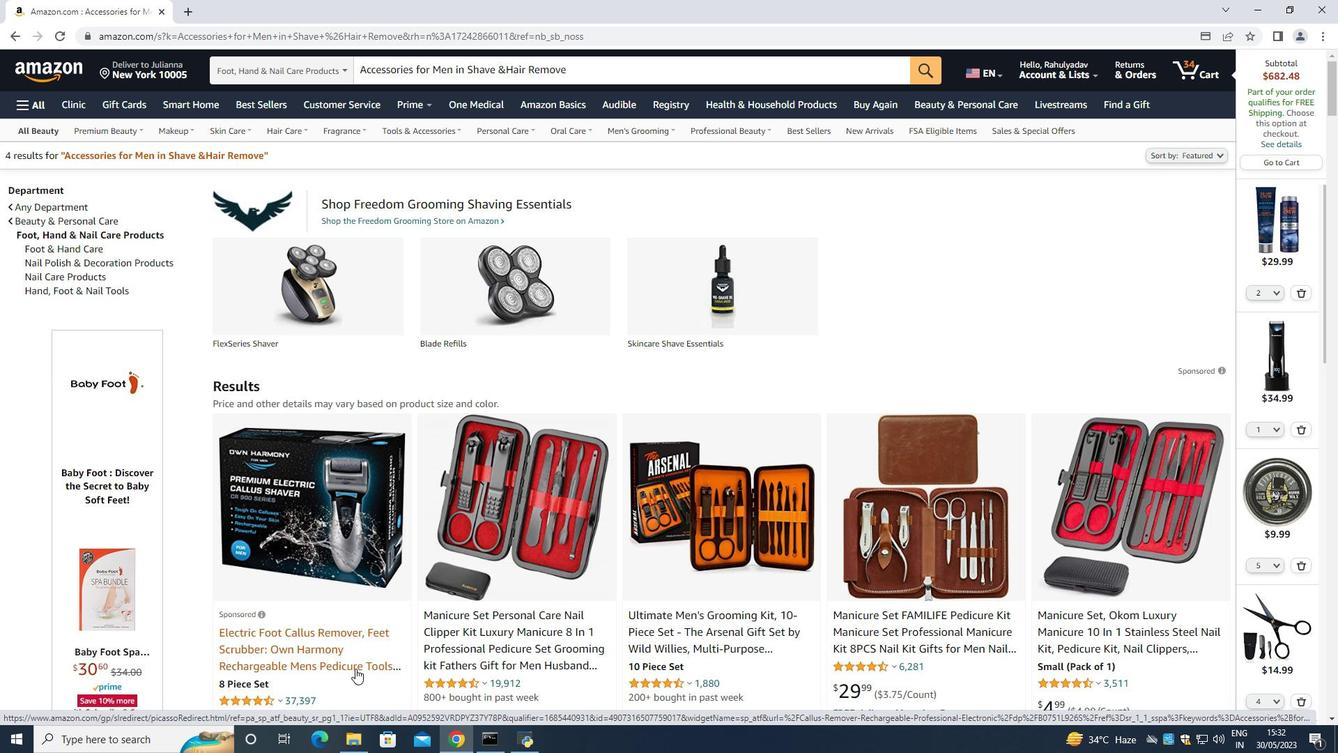 
Action: Mouse pressed left at (353, 667)
Screenshot: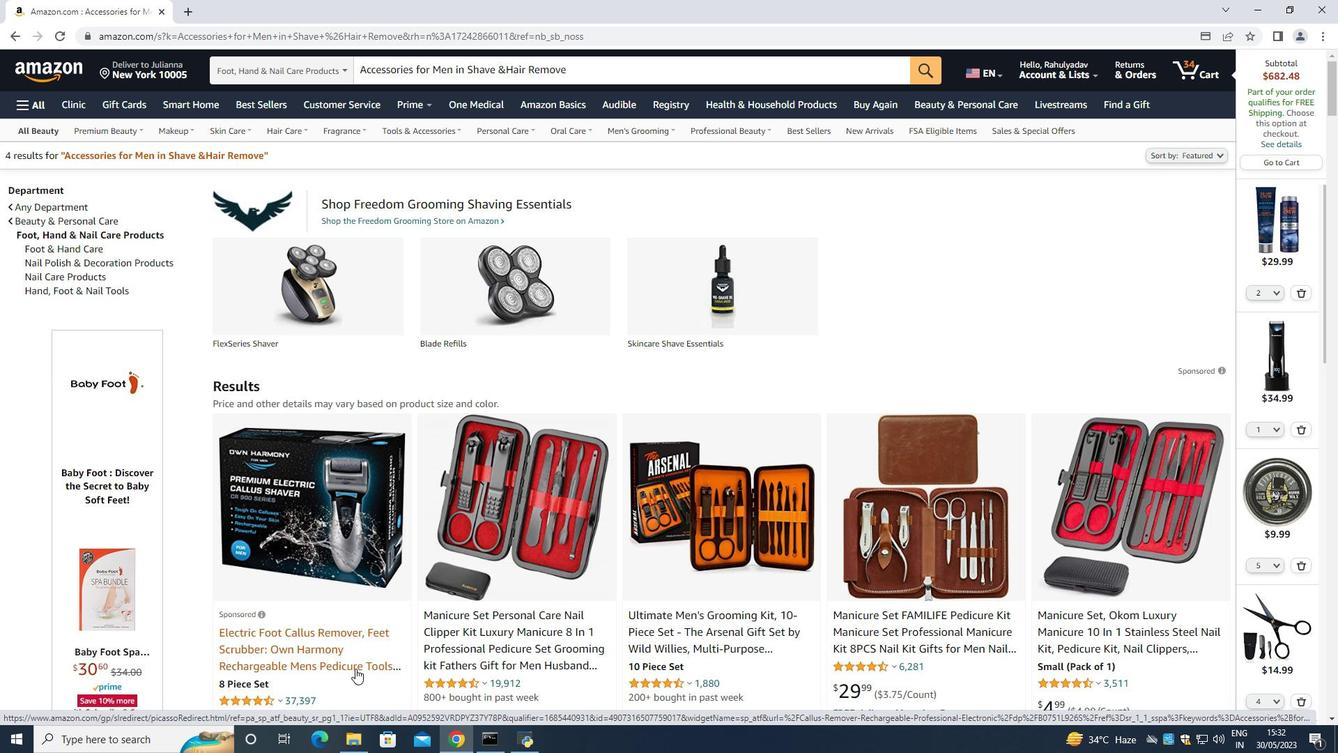 
Action: Mouse moved to (18, 35)
Screenshot: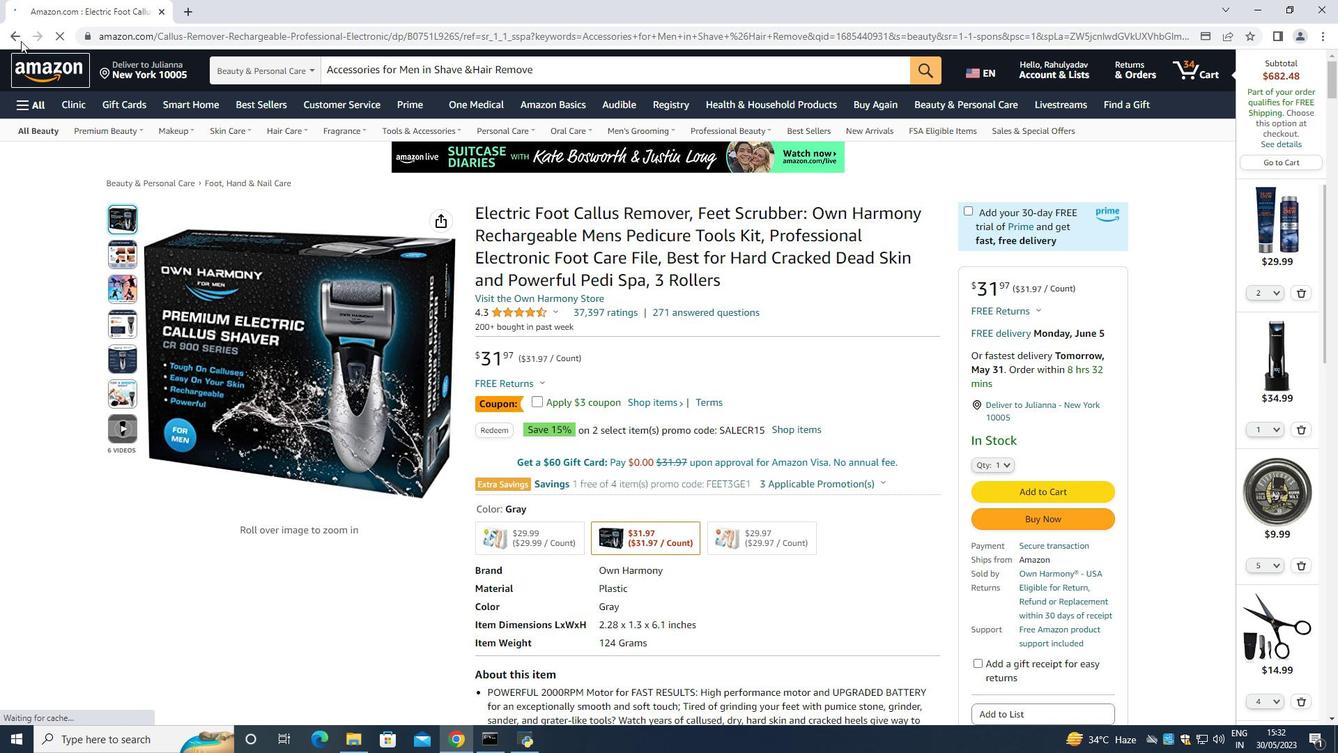 
Action: Mouse pressed left at (18, 35)
Screenshot: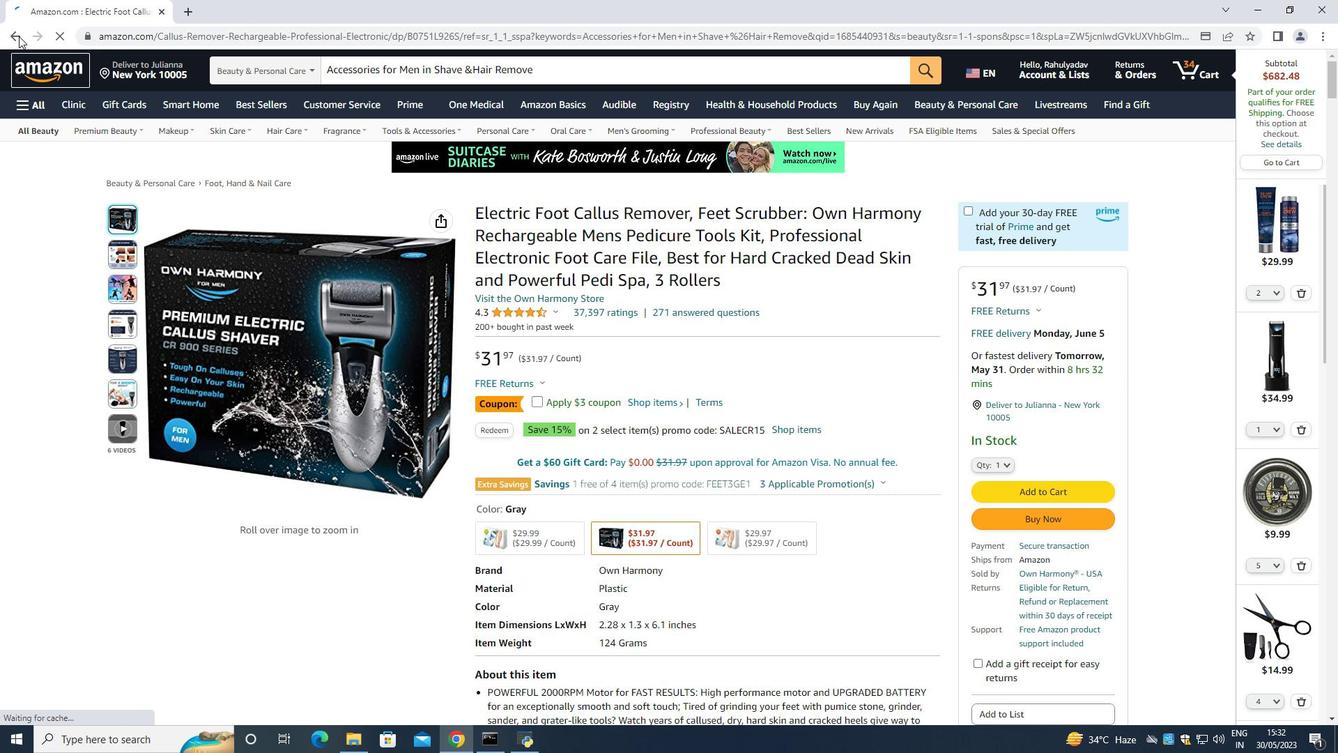 
Action: Mouse pressed left at (18, 35)
Screenshot: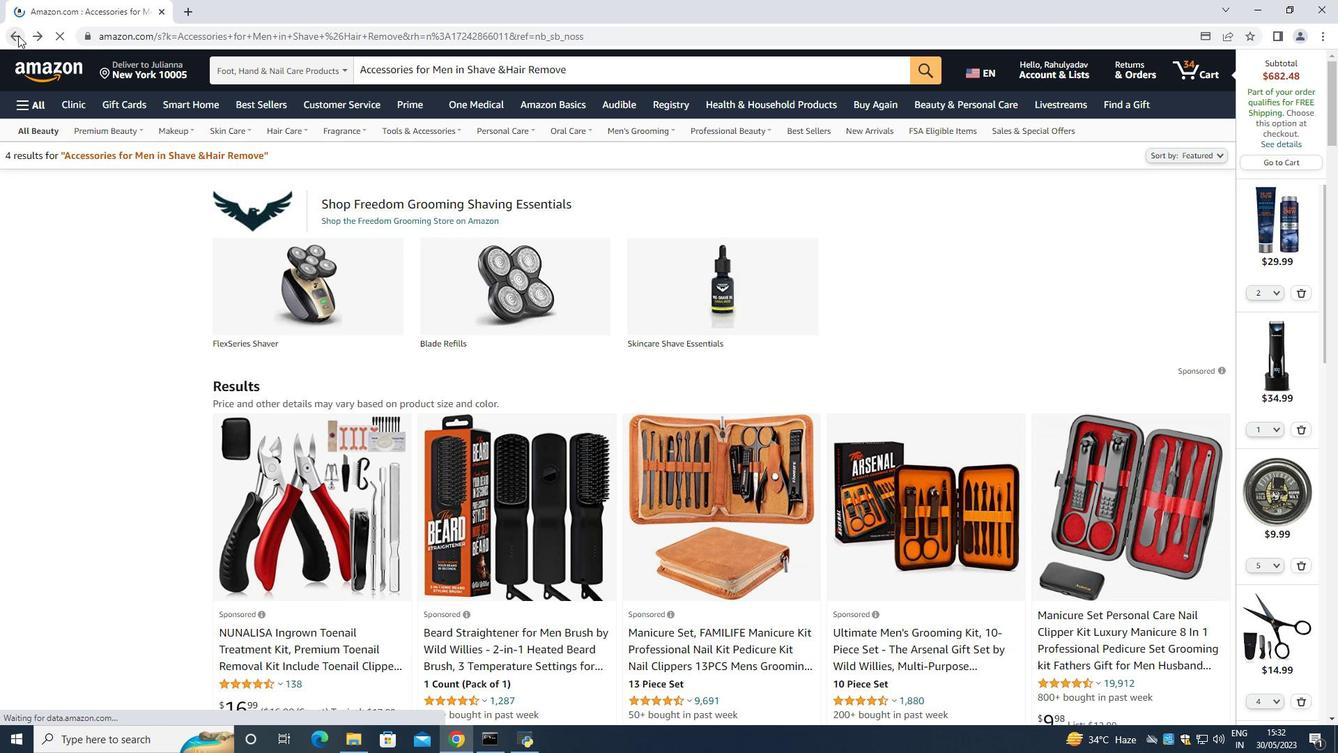 
Action: Mouse moved to (78, 327)
Screenshot: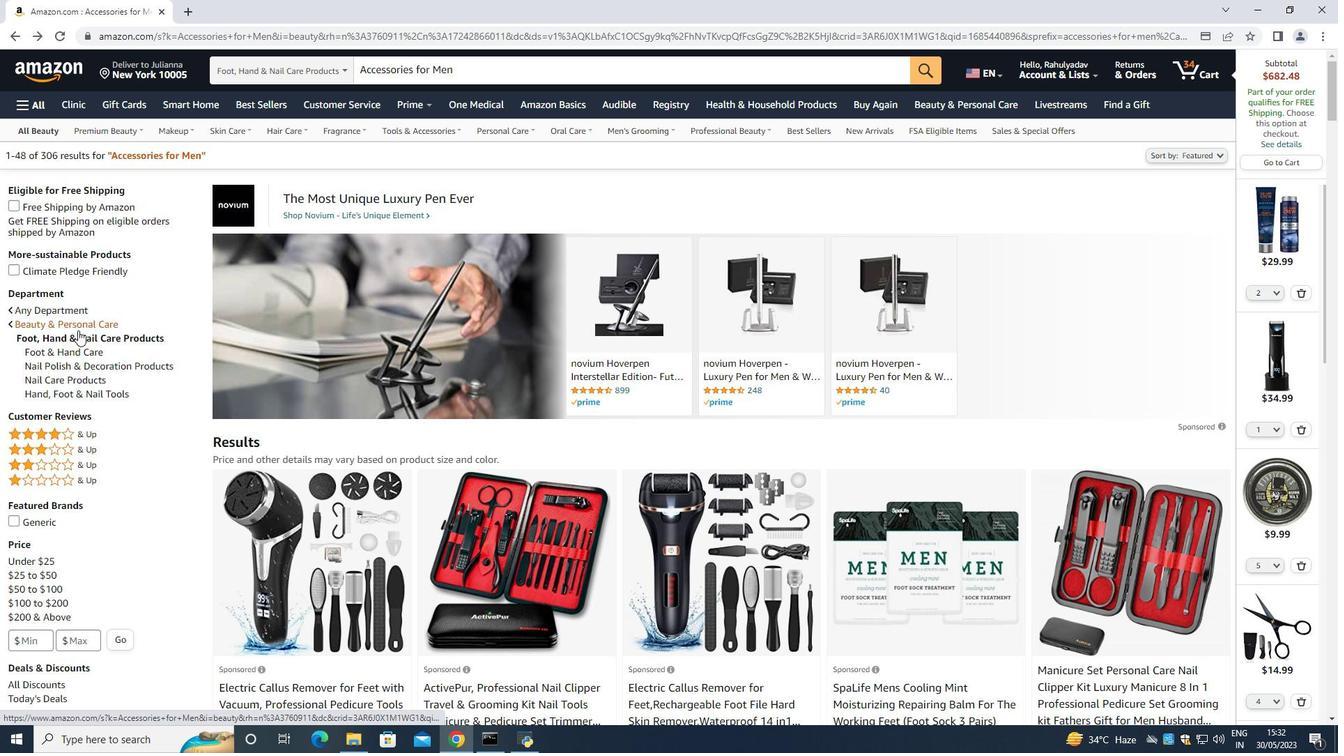 
Action: Mouse pressed left at (78, 327)
Screenshot: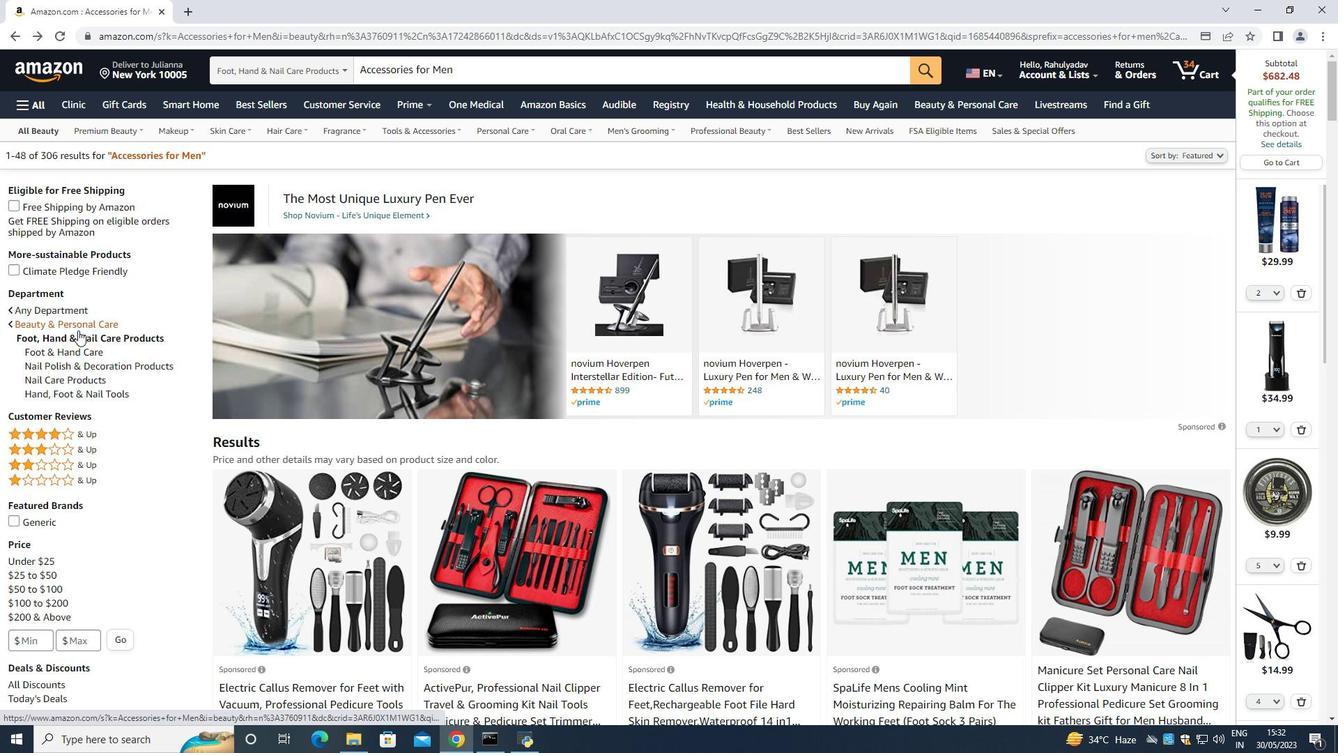 
Action: Mouse moved to (79, 442)
Screenshot: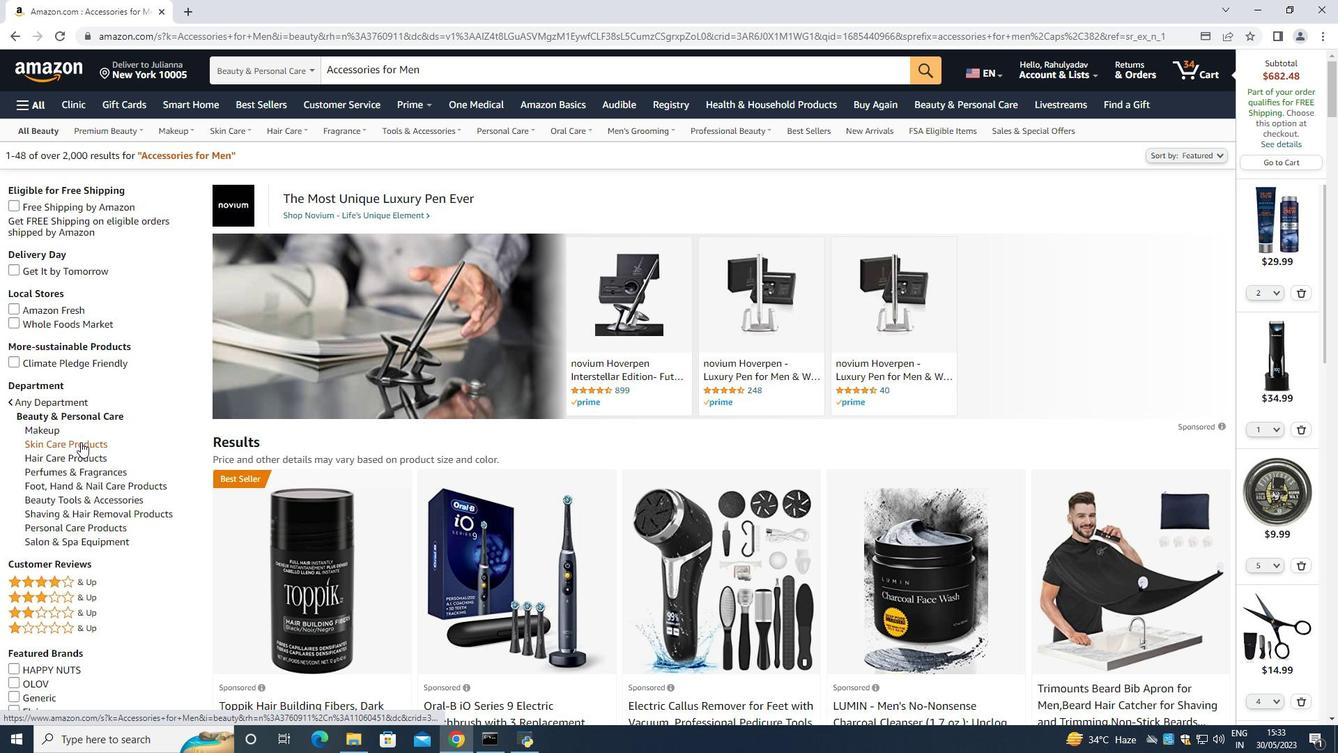 
Action: Mouse scrolled (79, 441) with delta (0, 0)
Screenshot: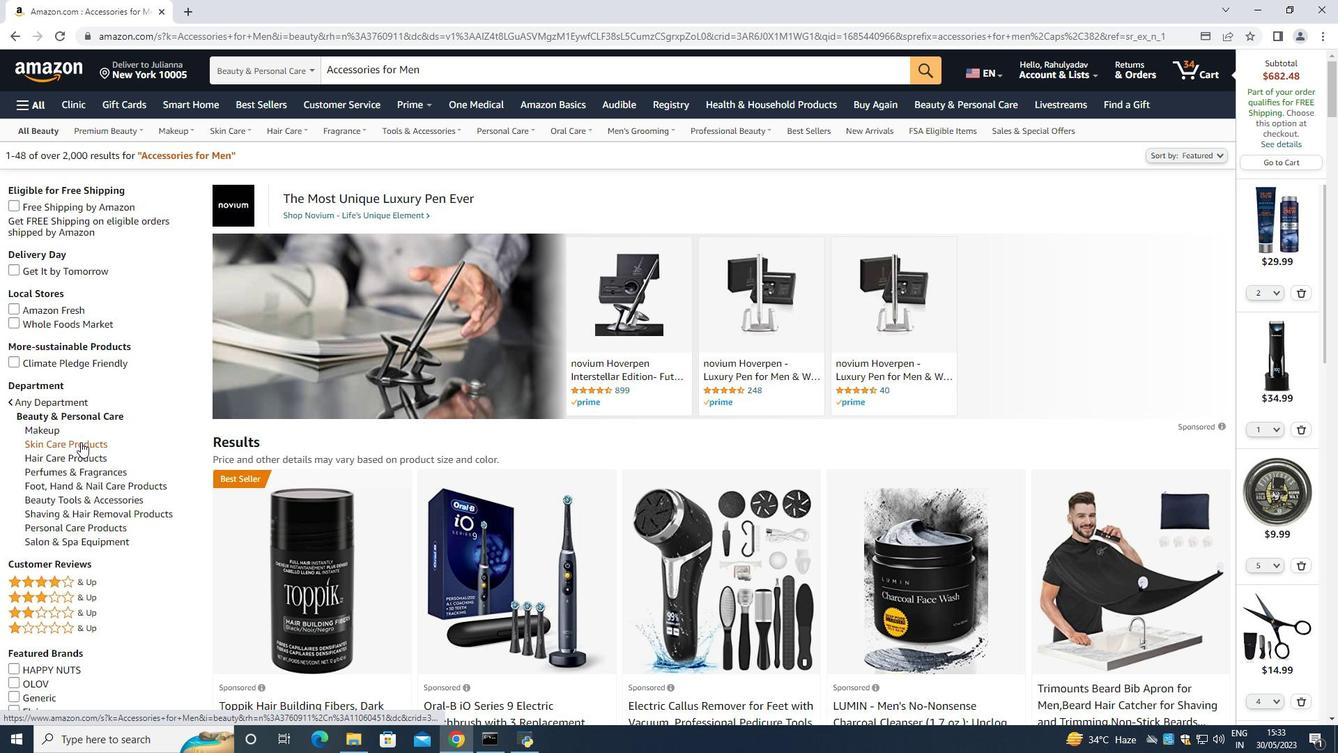 
Action: Mouse moved to (78, 442)
Screenshot: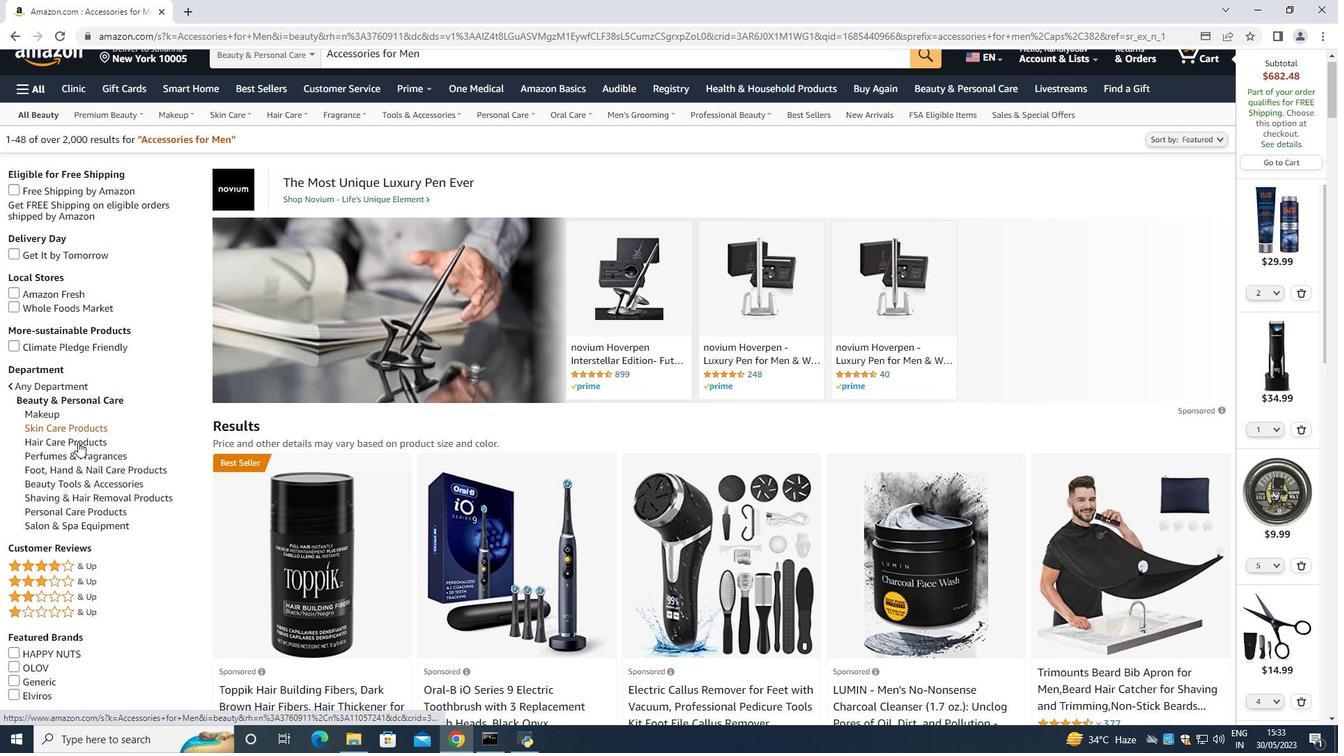 
Action: Mouse scrolled (78, 441) with delta (0, 0)
Screenshot: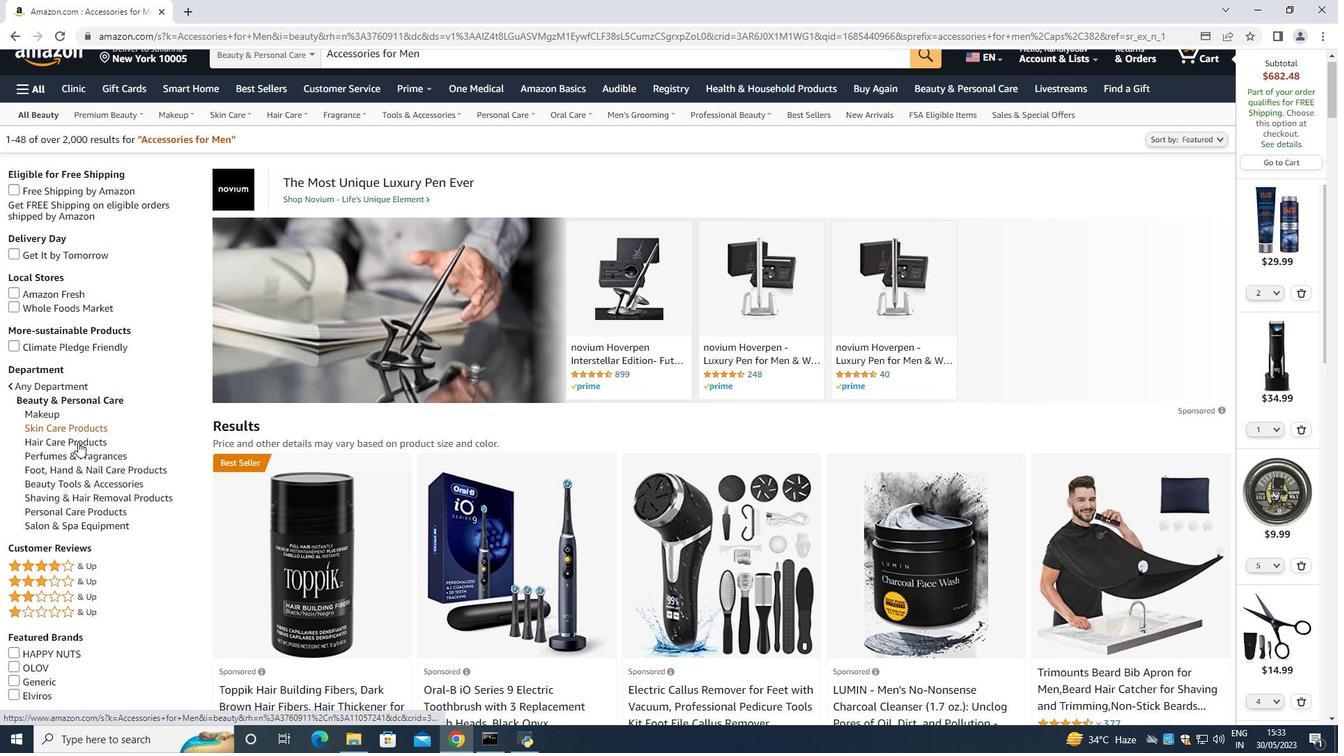 
Action: Mouse moved to (73, 442)
Screenshot: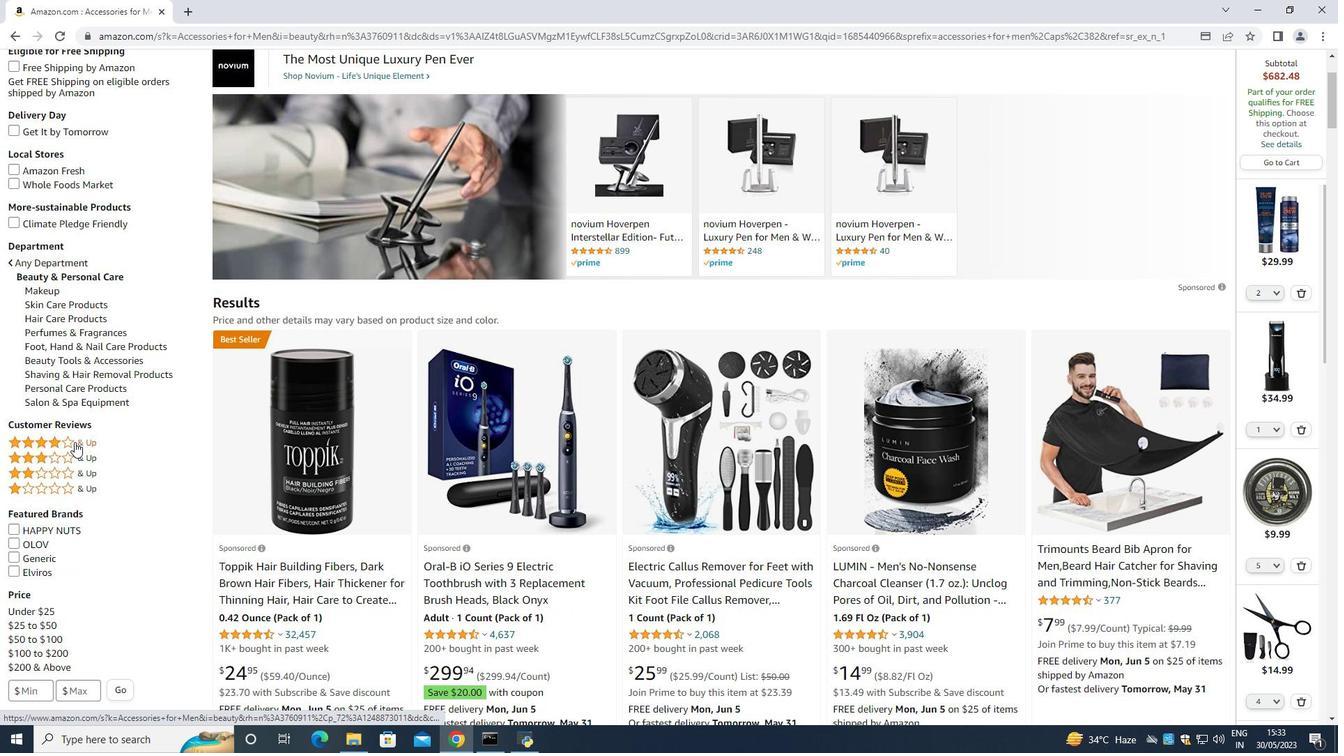 
Action: Mouse scrolled (73, 442) with delta (0, 0)
Screenshot: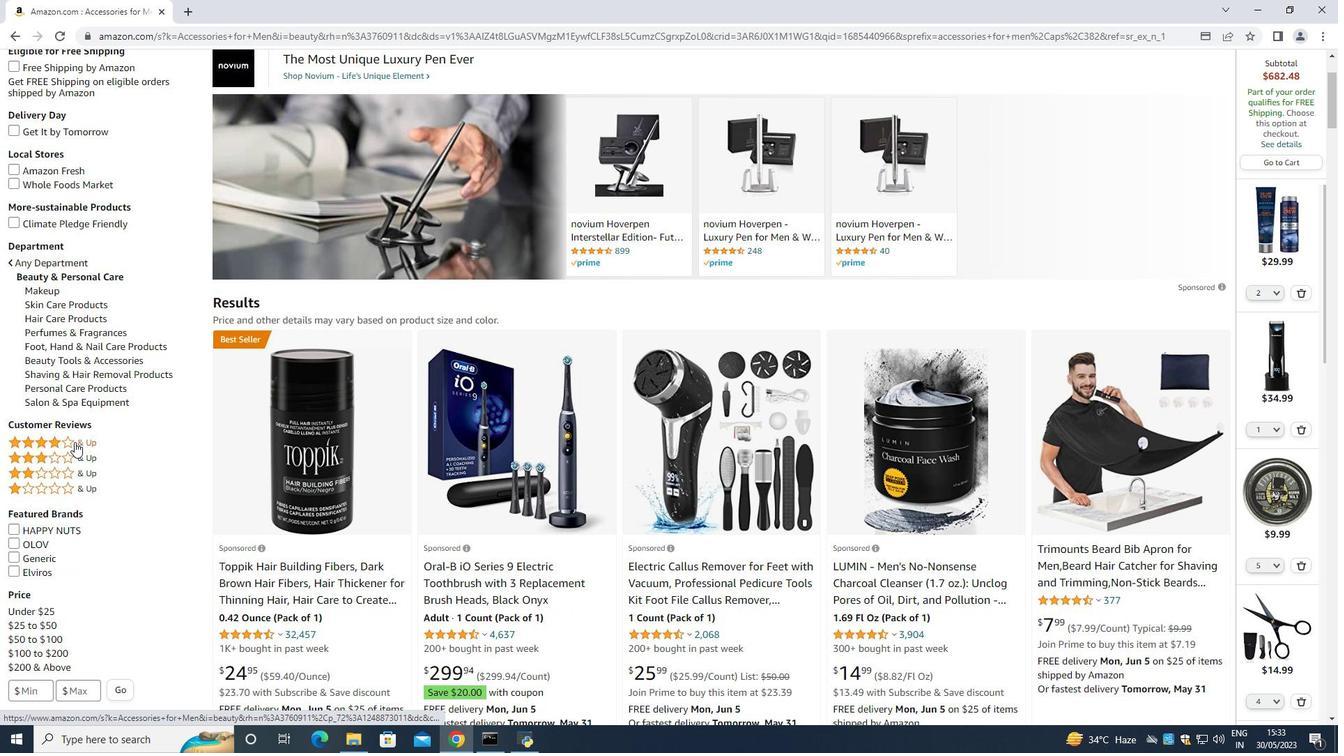 
Action: Mouse moved to (72, 442)
Screenshot: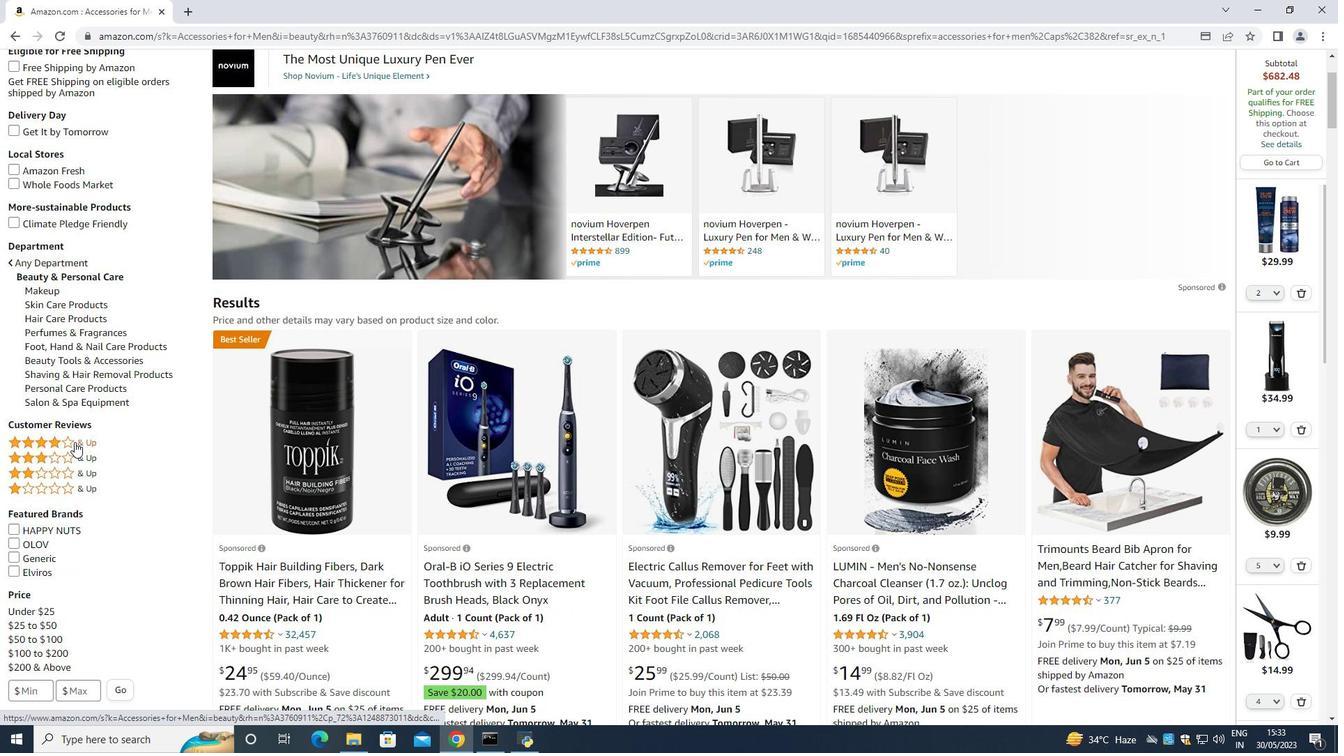 
Action: Mouse scrolled (72, 442) with delta (0, 0)
Screenshot: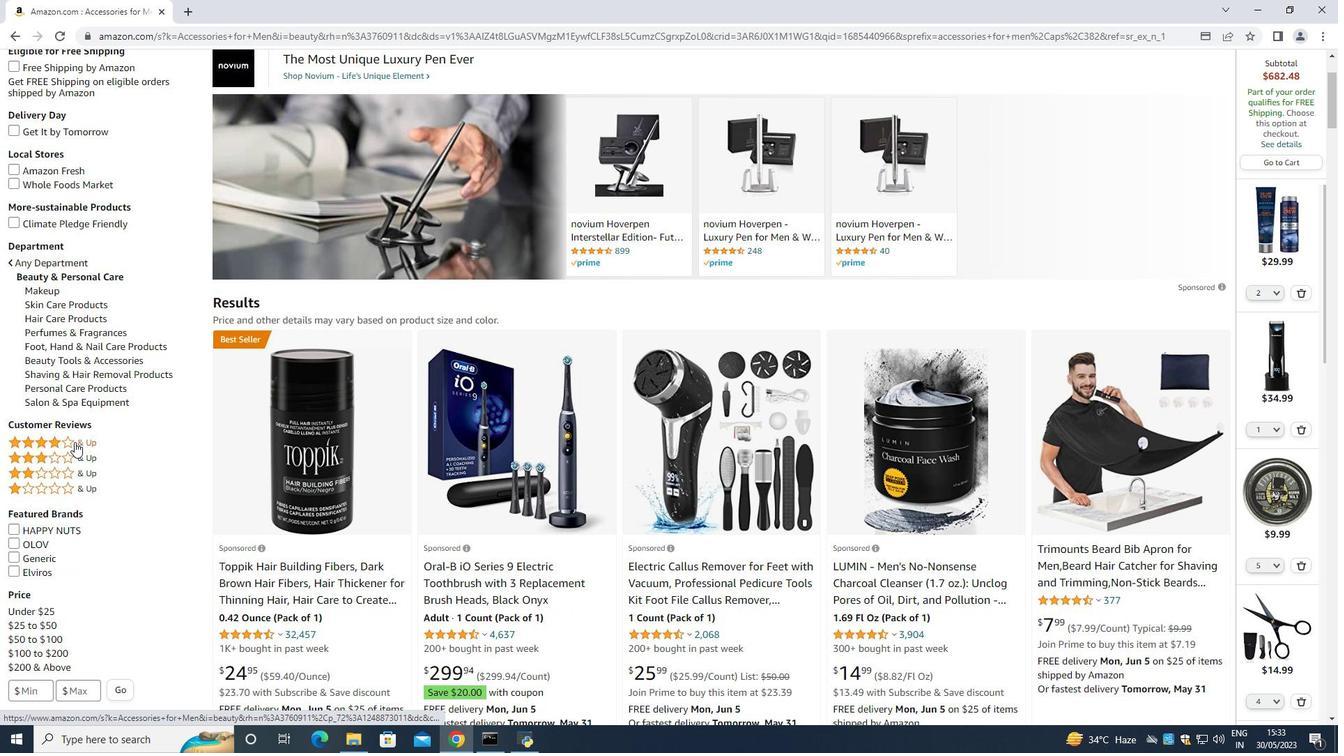
Action: Mouse moved to (66, 435)
Screenshot: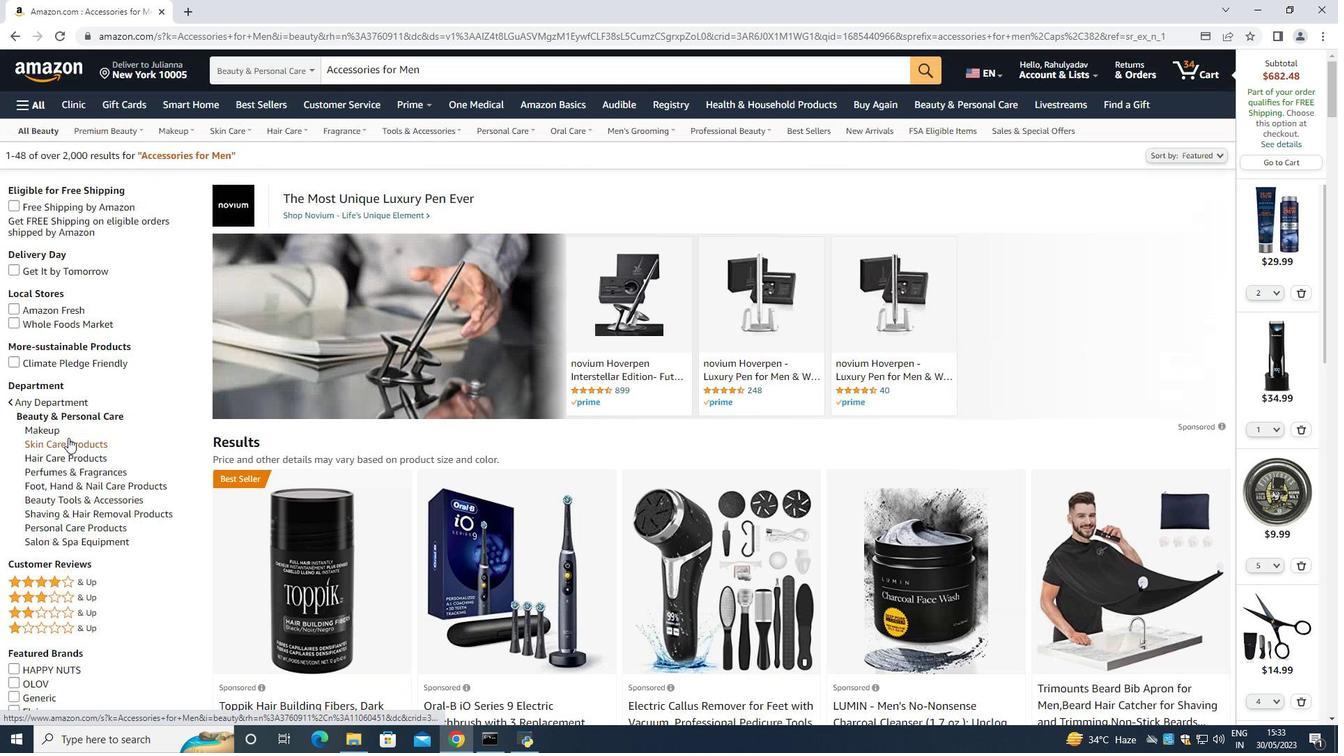 
Action: Mouse scrolled (67, 437) with delta (0, 0)
Screenshot: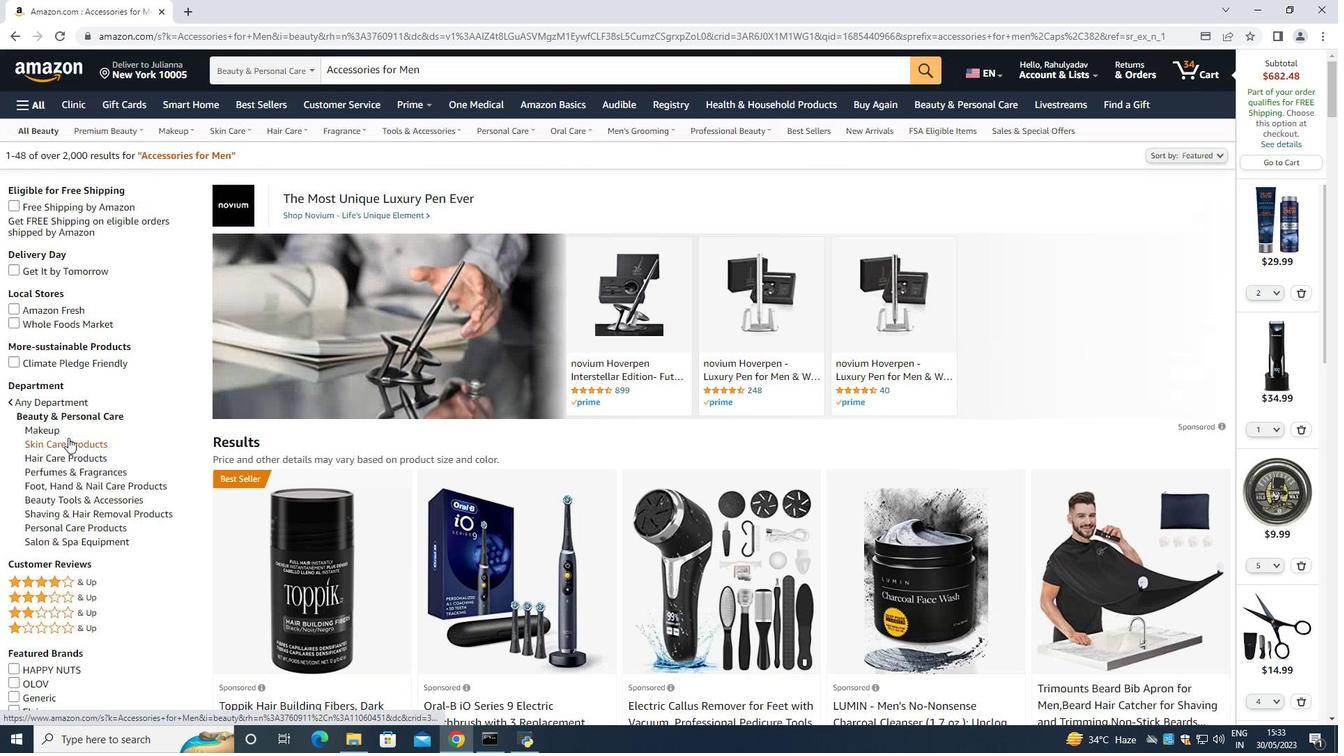
Action: Mouse moved to (59, 405)
Screenshot: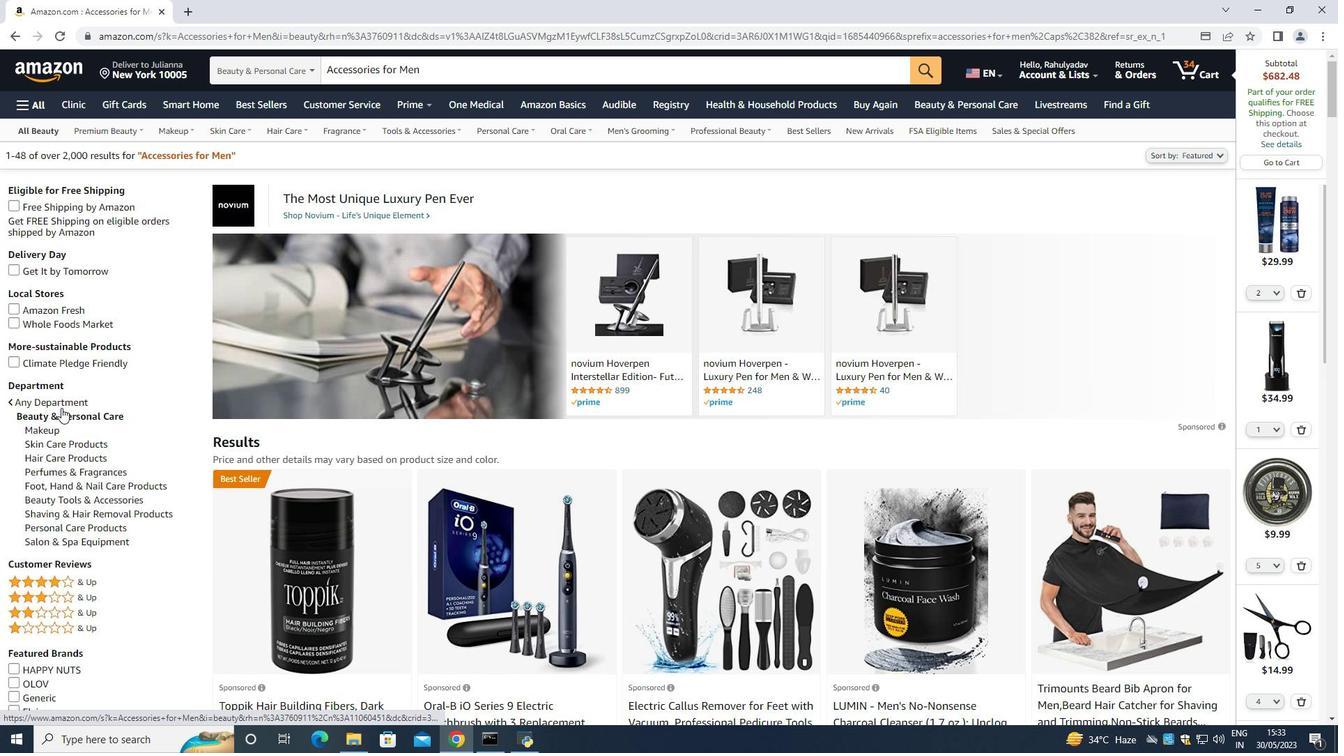 
Action: Mouse pressed left at (59, 405)
Screenshot: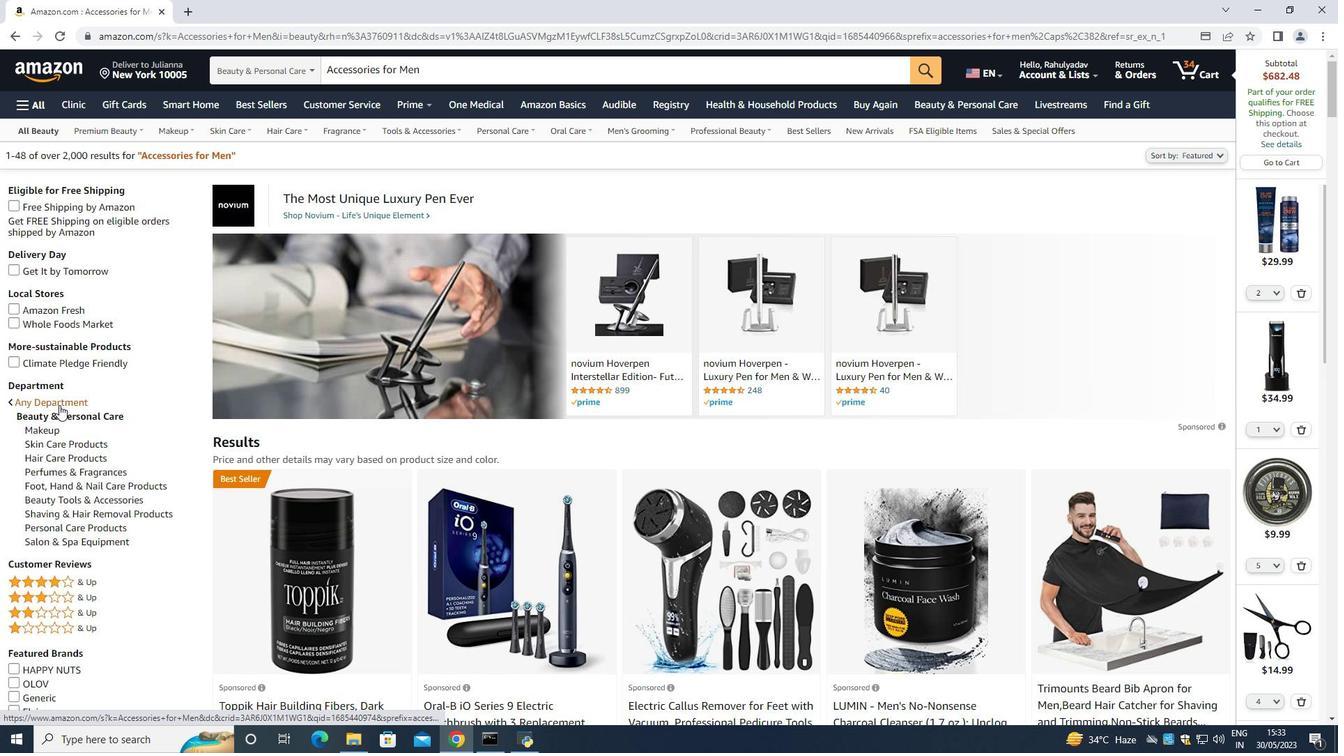 
Action: Mouse moved to (426, 512)
Screenshot: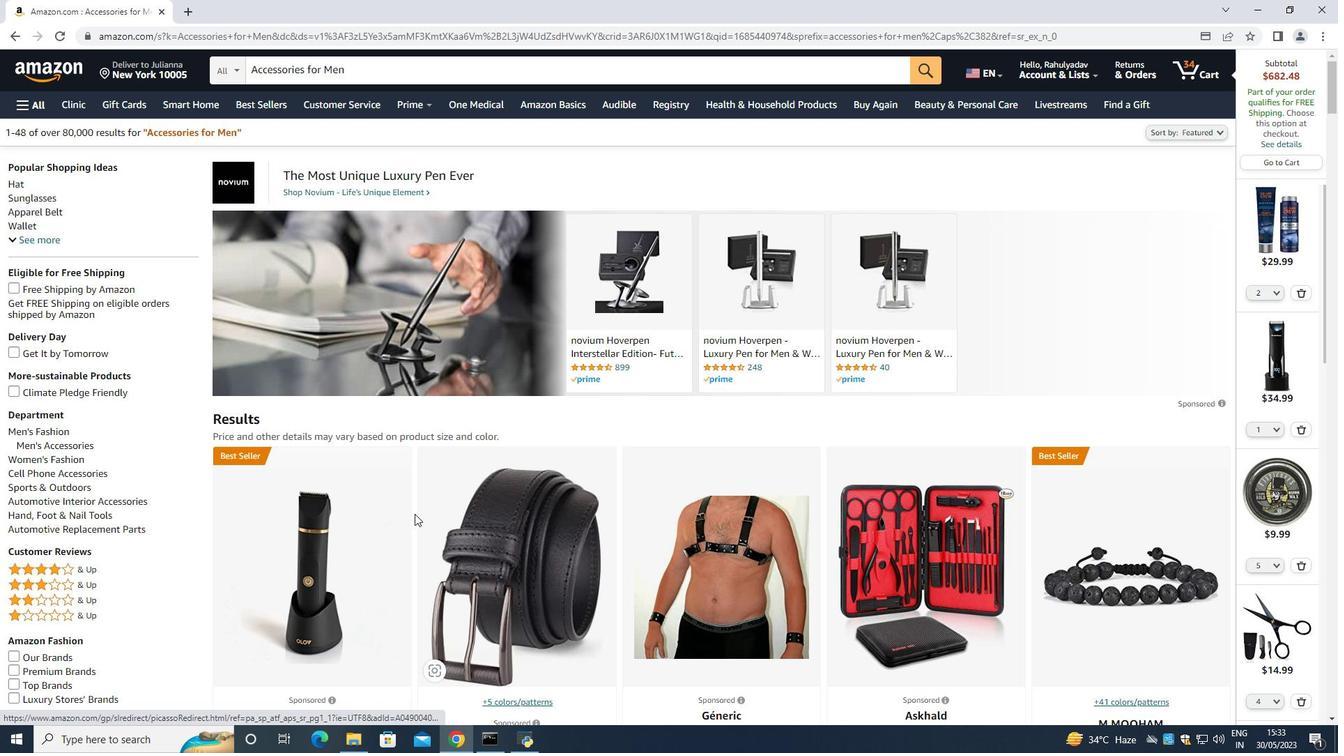 
Action: Mouse scrolled (426, 511) with delta (0, 0)
Screenshot: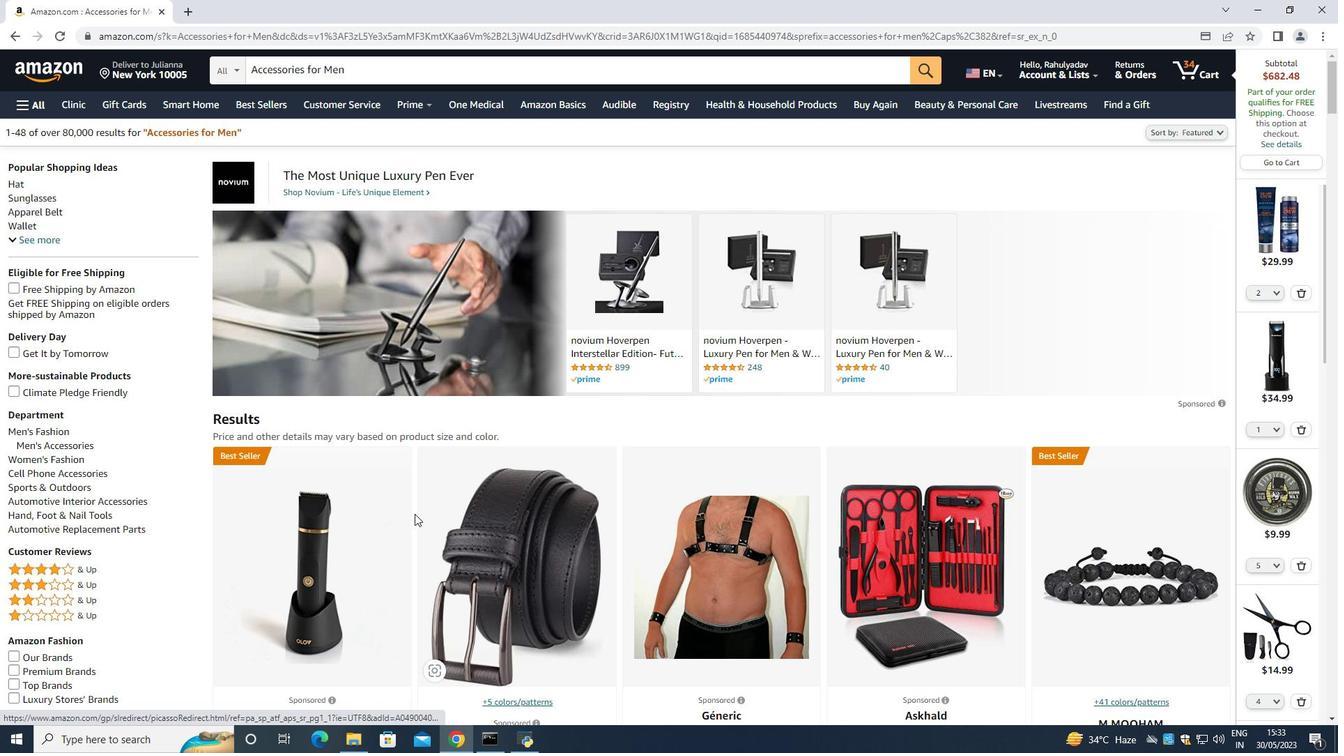 
Action: Mouse moved to (428, 511)
Screenshot: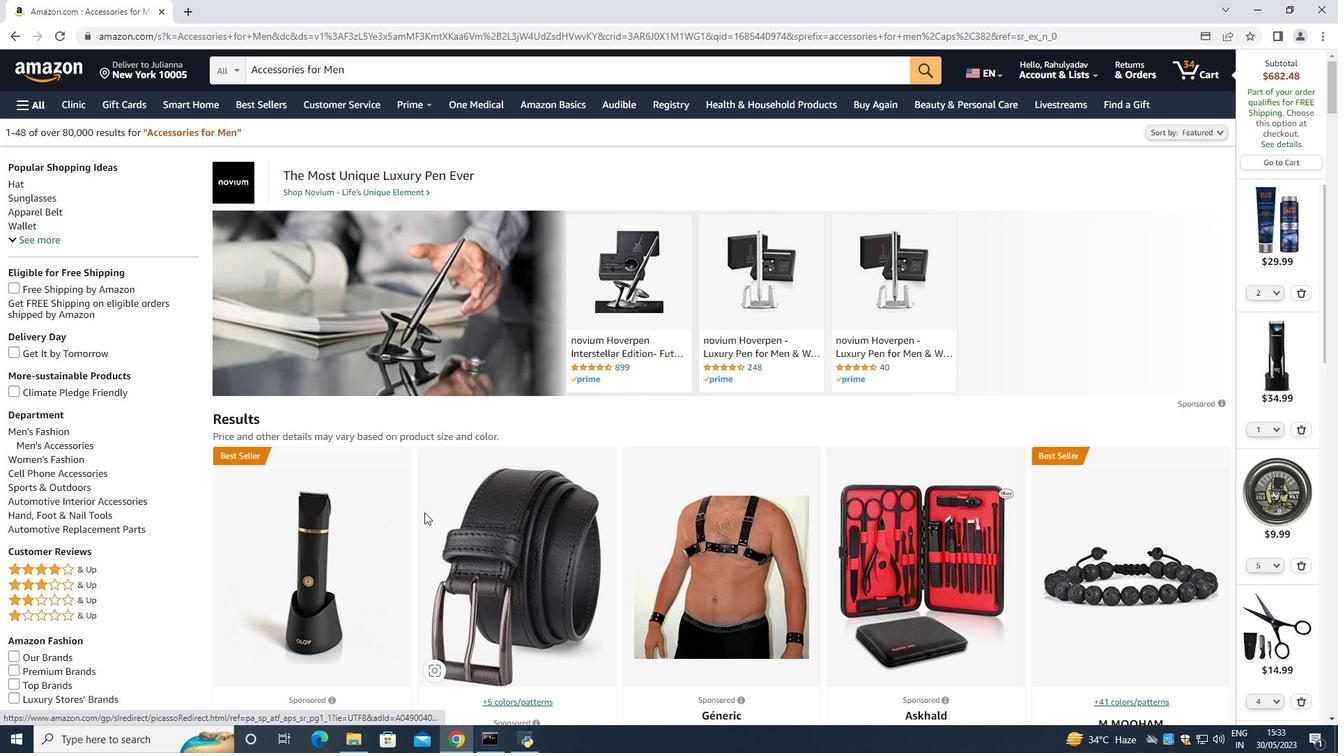 
Action: Mouse scrolled (428, 510) with delta (0, 0)
Screenshot: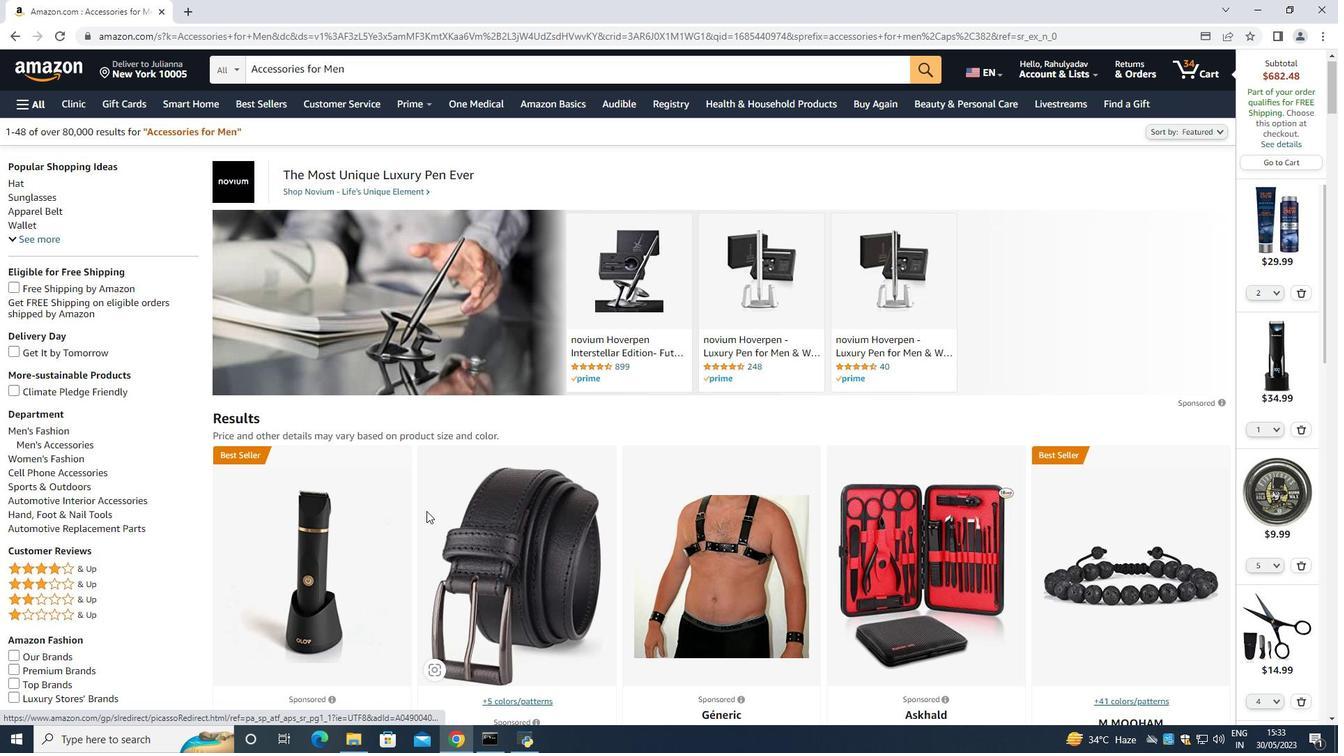 
Action: Mouse moved to (637, 479)
Screenshot: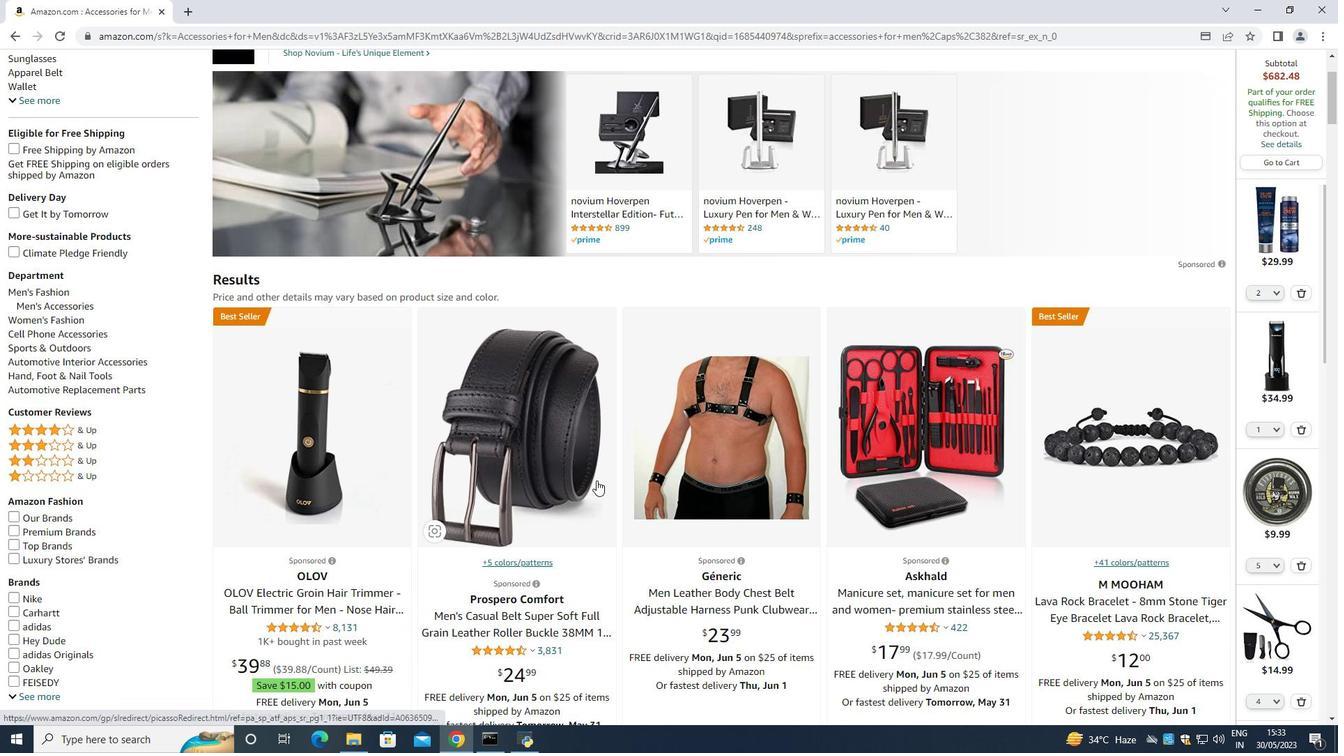 
Action: Mouse scrolled (637, 479) with delta (0, 0)
Screenshot: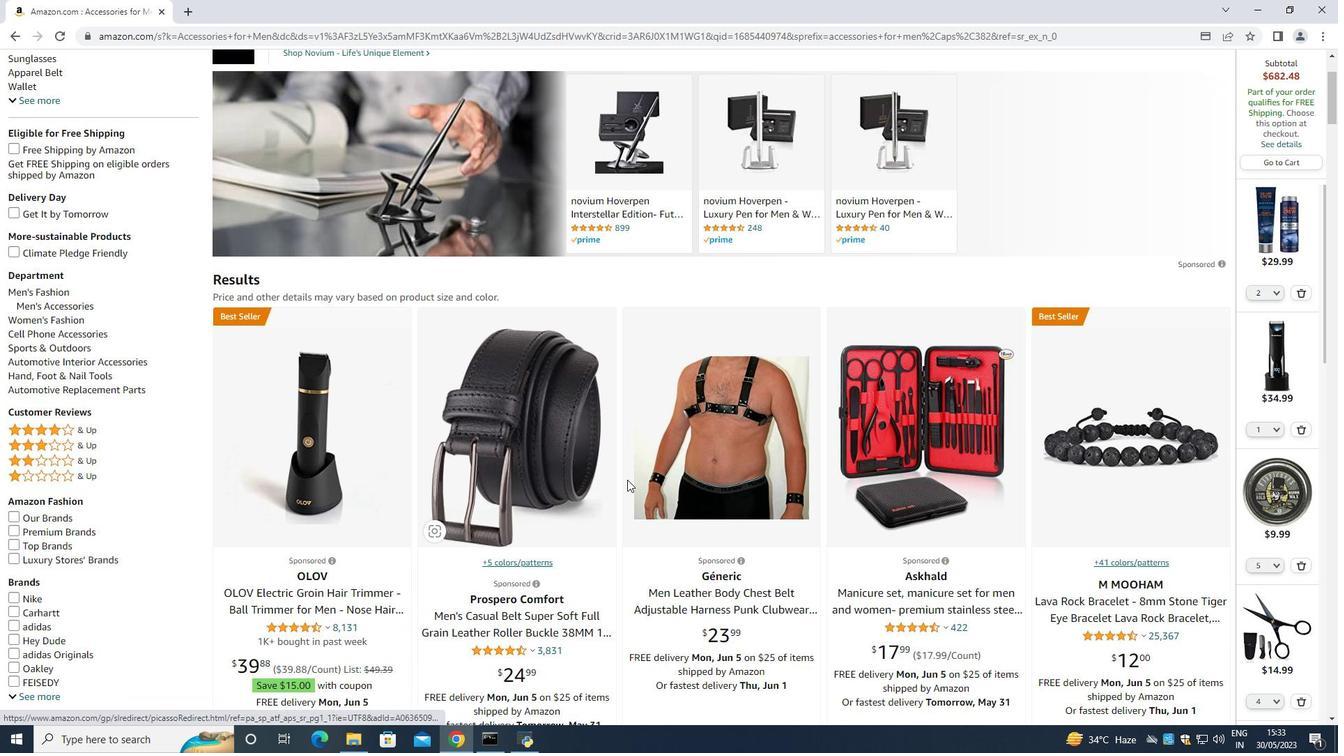 
Action: Mouse scrolled (637, 479) with delta (0, 0)
Screenshot: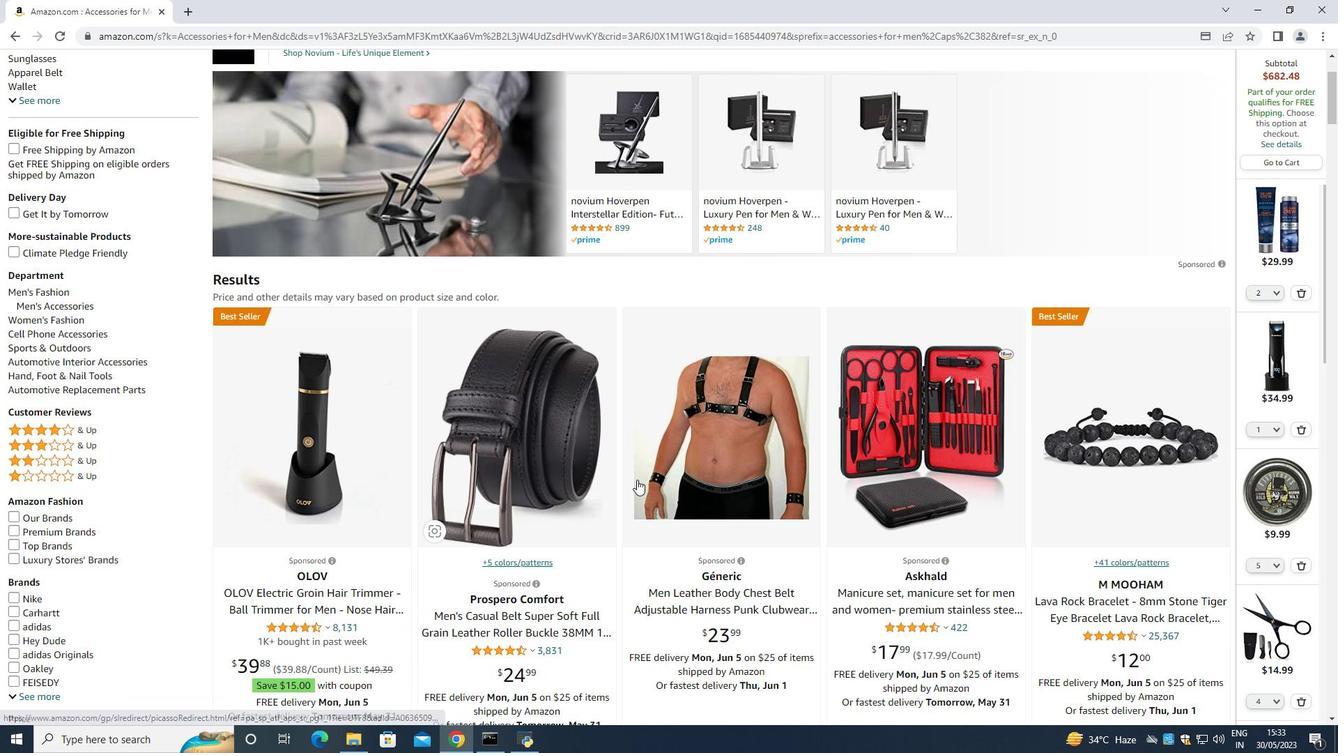 
Action: Mouse moved to (637, 479)
Screenshot: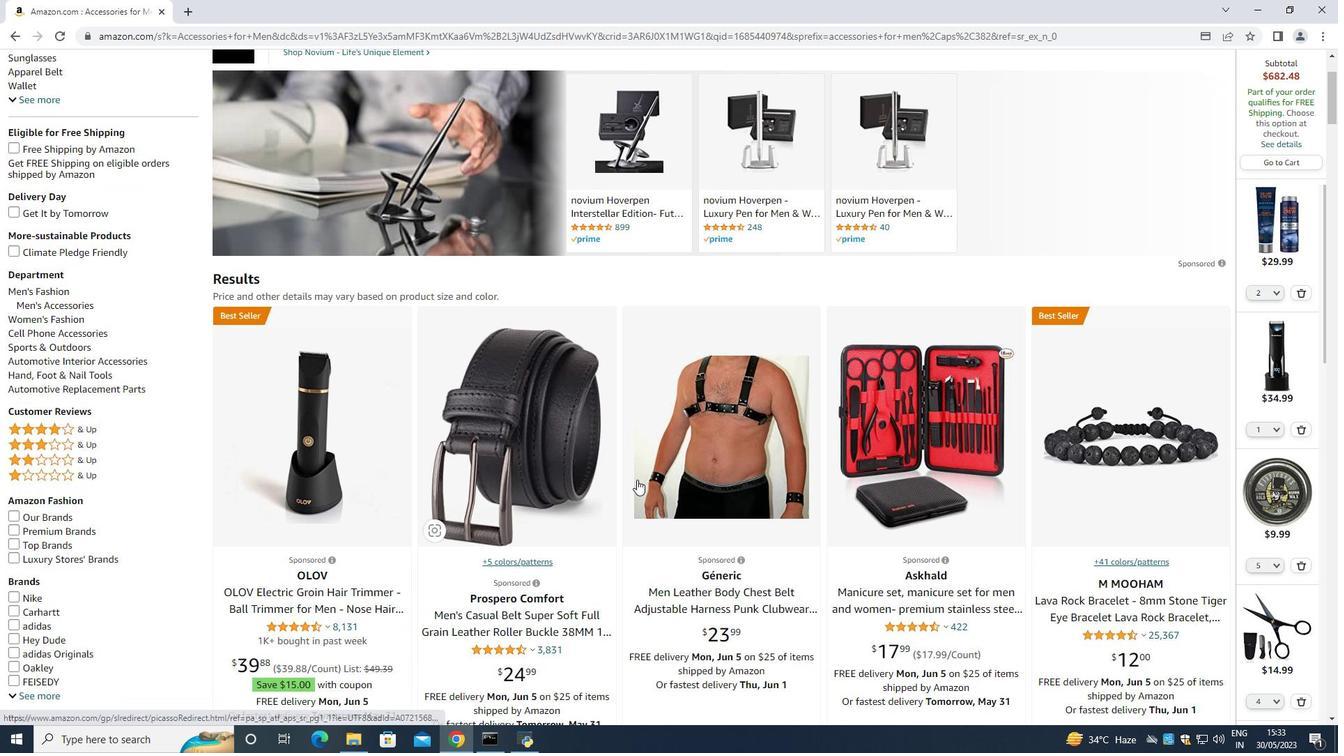 
Action: Mouse scrolled (637, 479) with delta (0, 0)
Screenshot: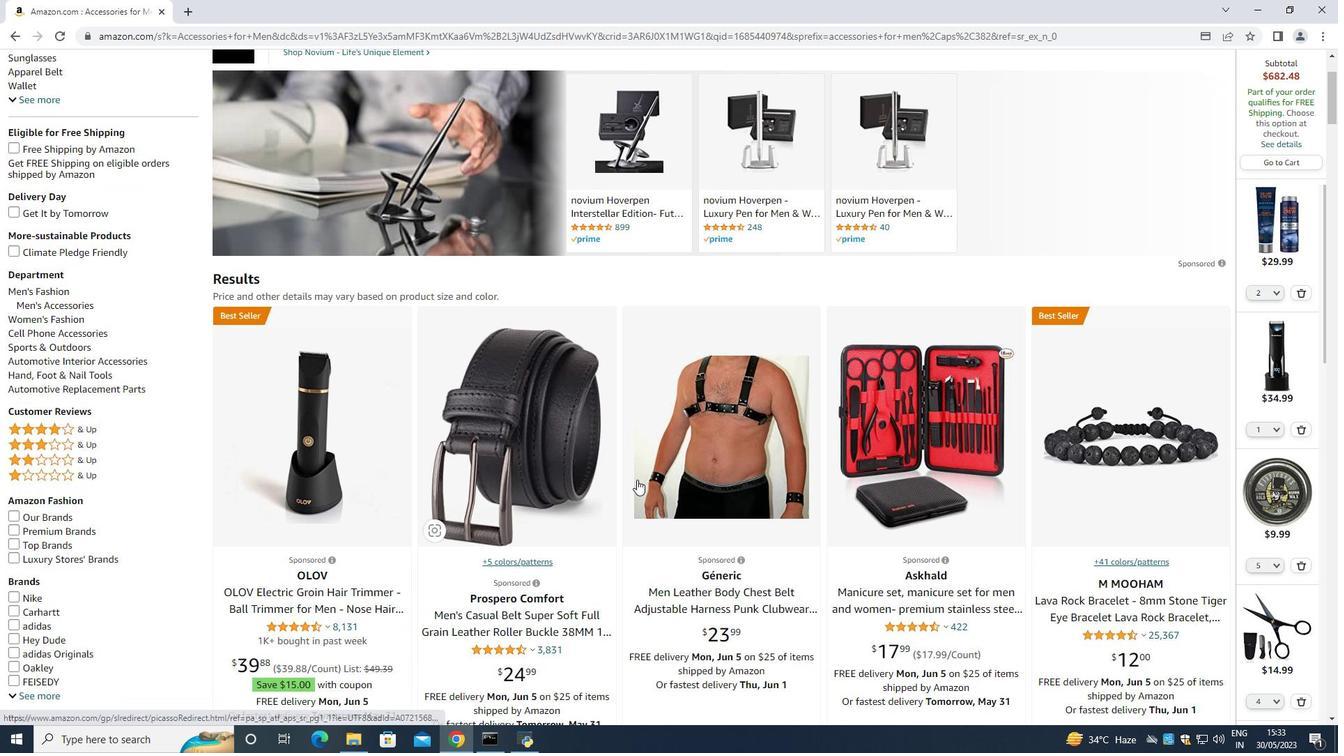 
Action: Mouse moved to (629, 474)
Screenshot: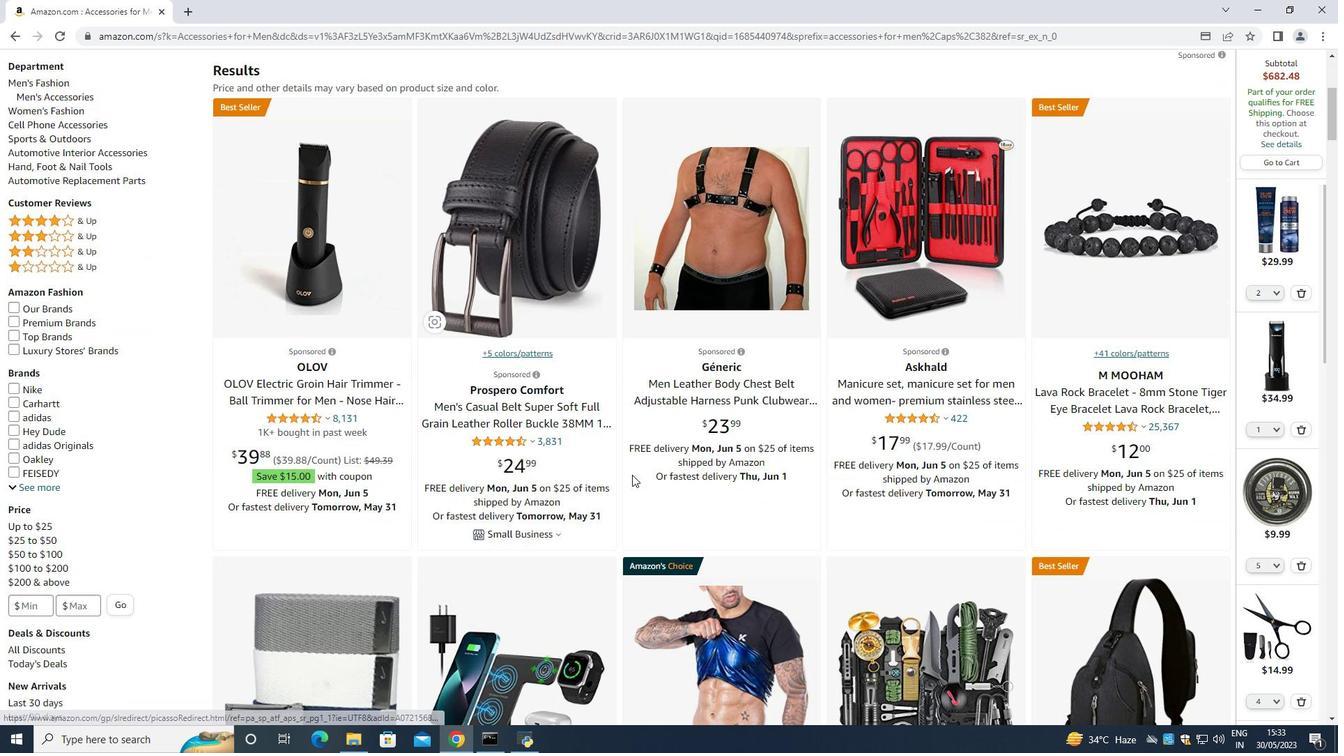 
Action: Mouse scrolled (629, 474) with delta (0, 0)
Screenshot: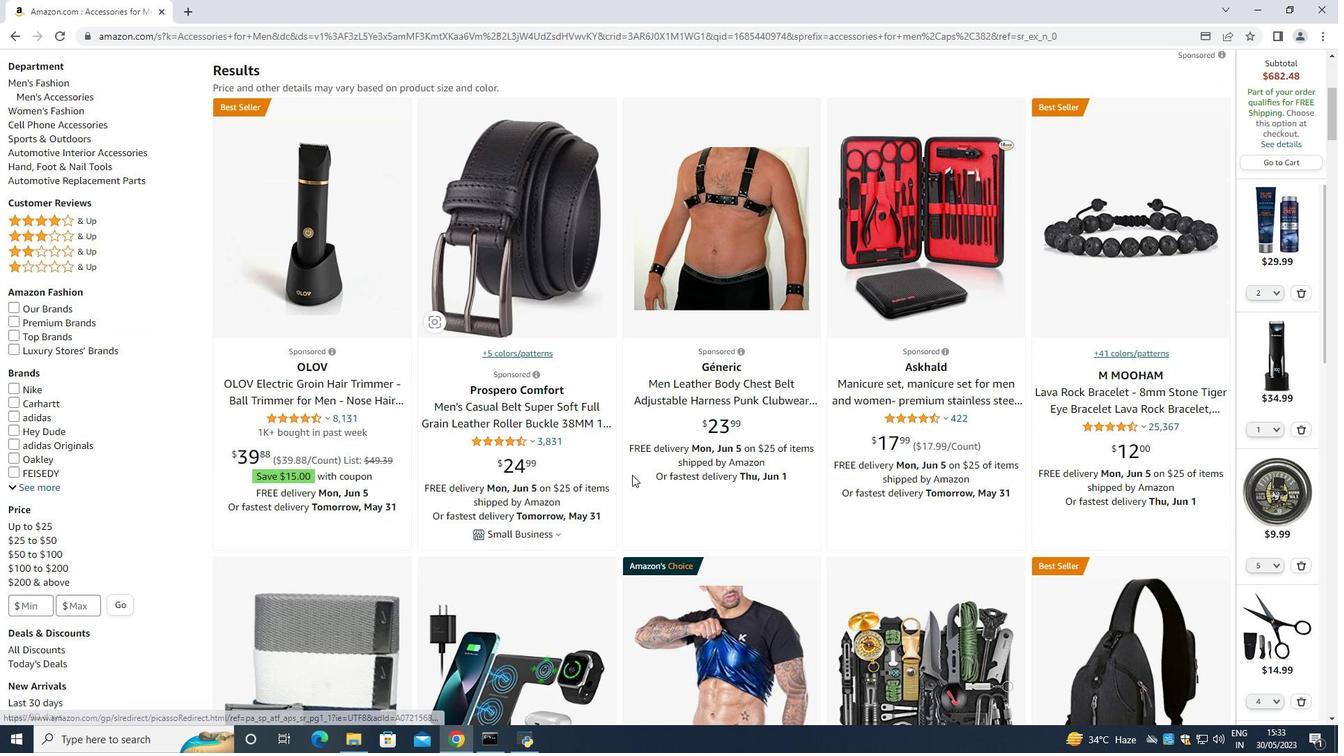 
Action: Mouse moved to (628, 474)
Screenshot: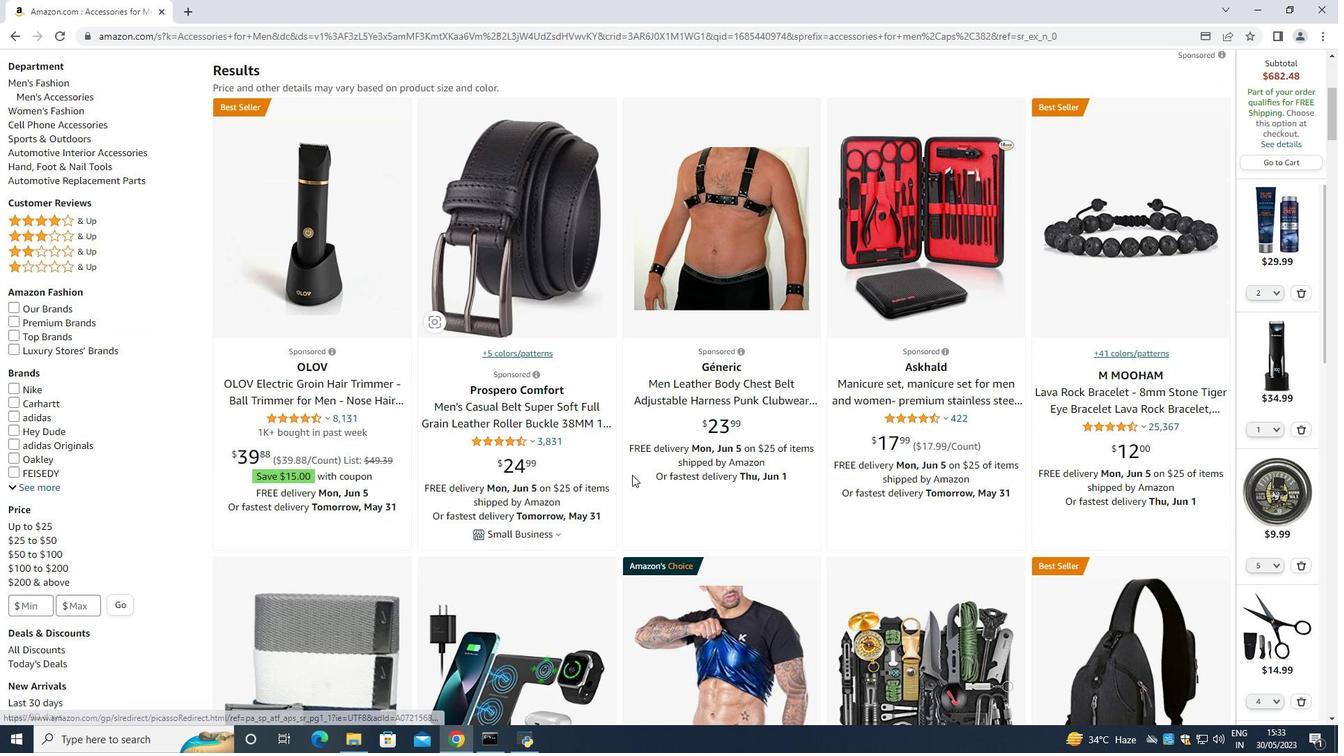 
Action: Mouse scrolled (628, 474) with delta (0, 0)
Screenshot: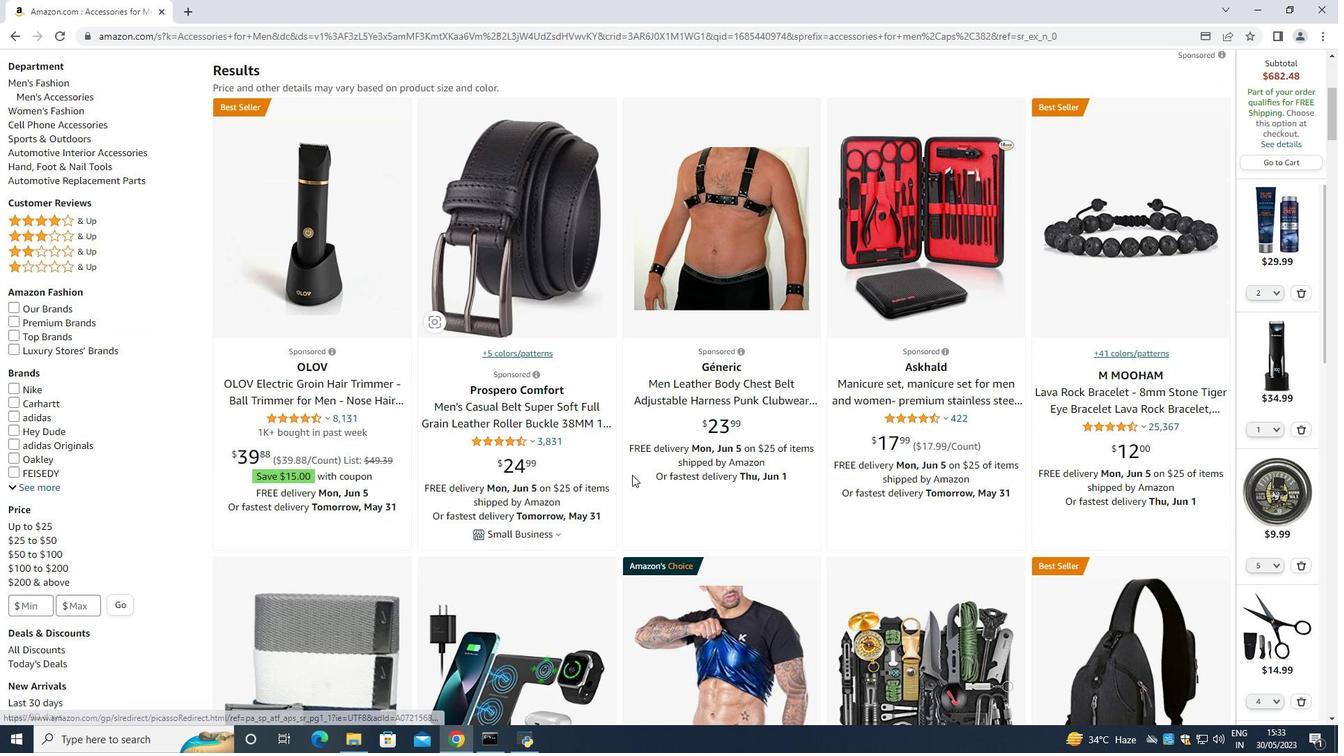 
Action: Mouse scrolled (628, 474) with delta (0, 0)
Screenshot: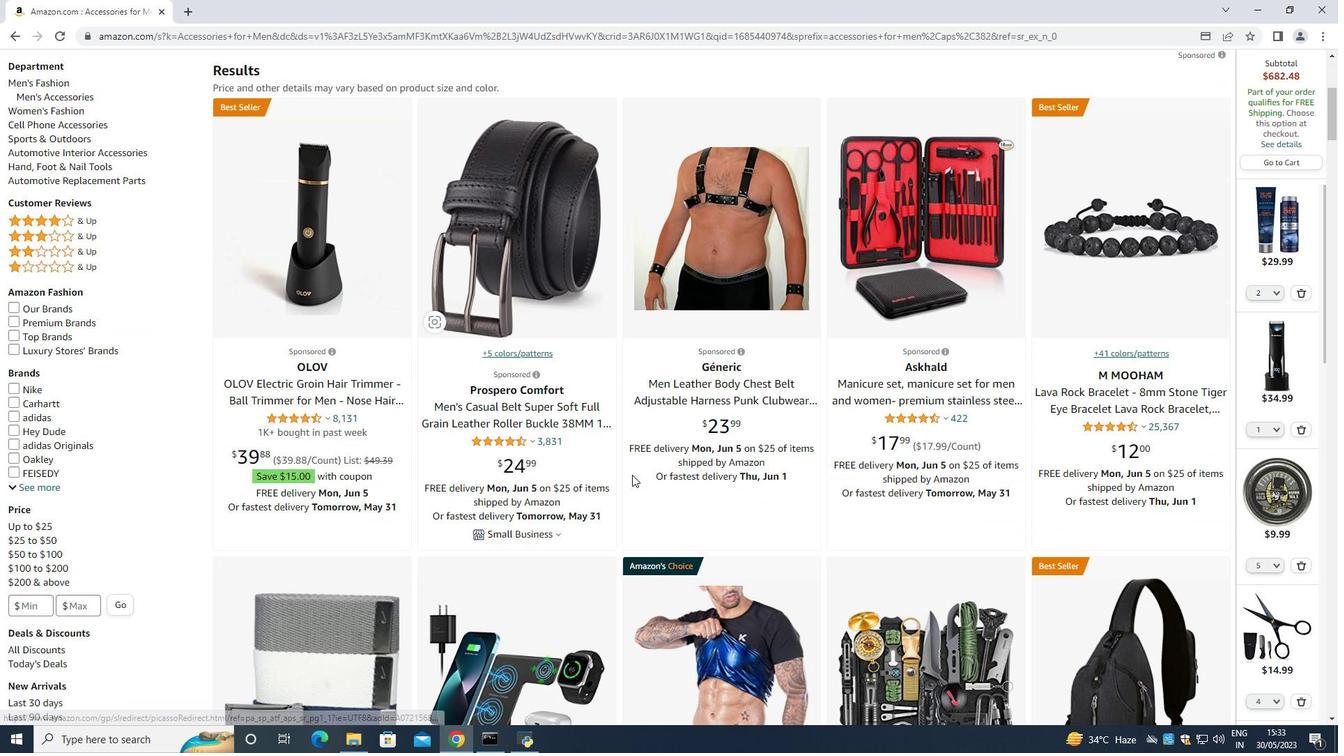 
Action: Mouse moved to (723, 458)
Screenshot: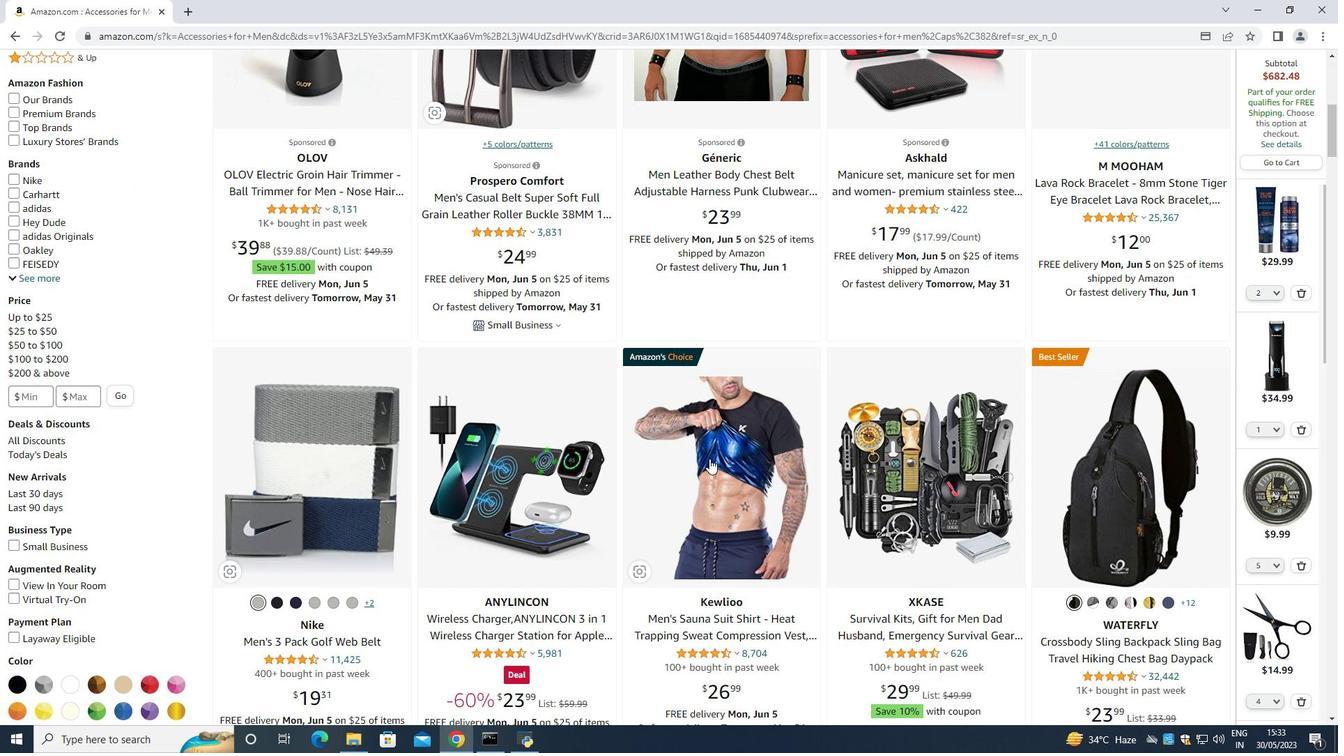 
Action: Mouse scrolled (723, 457) with delta (0, 0)
Screenshot: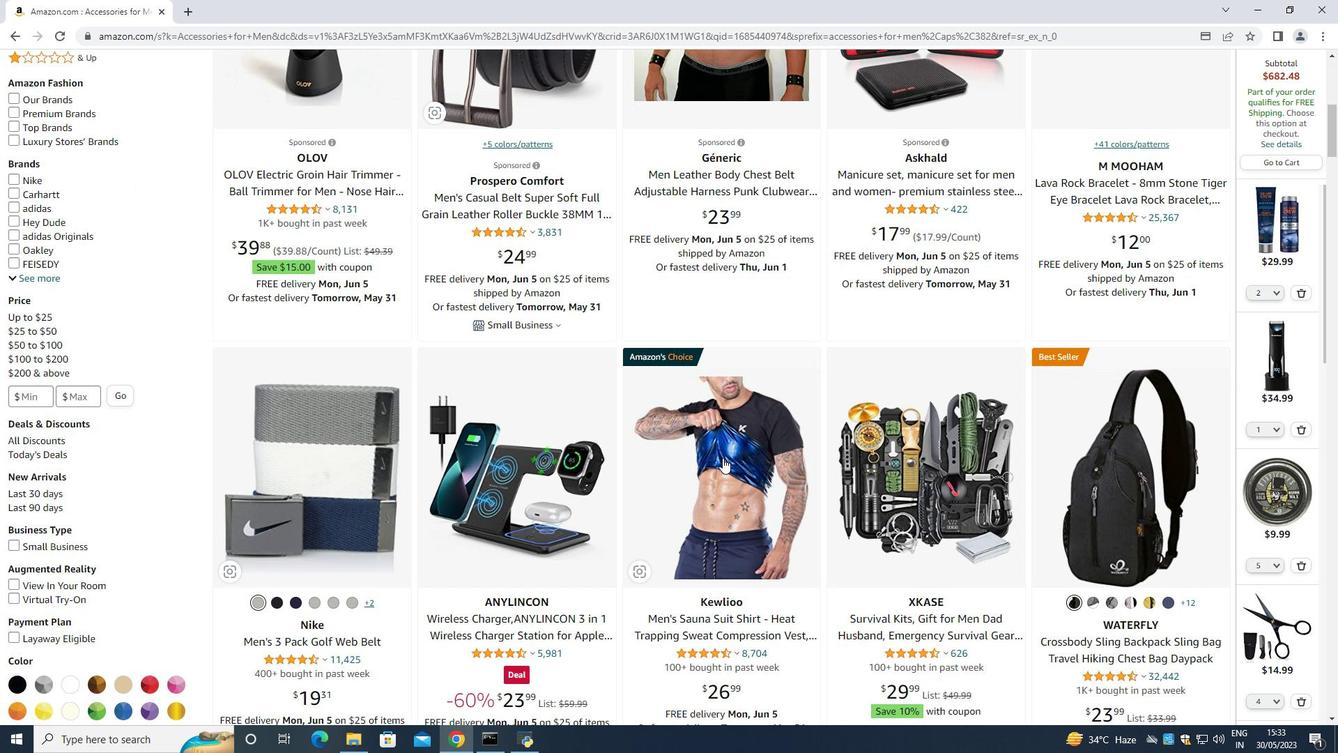 
Action: Mouse moved to (723, 458)
Screenshot: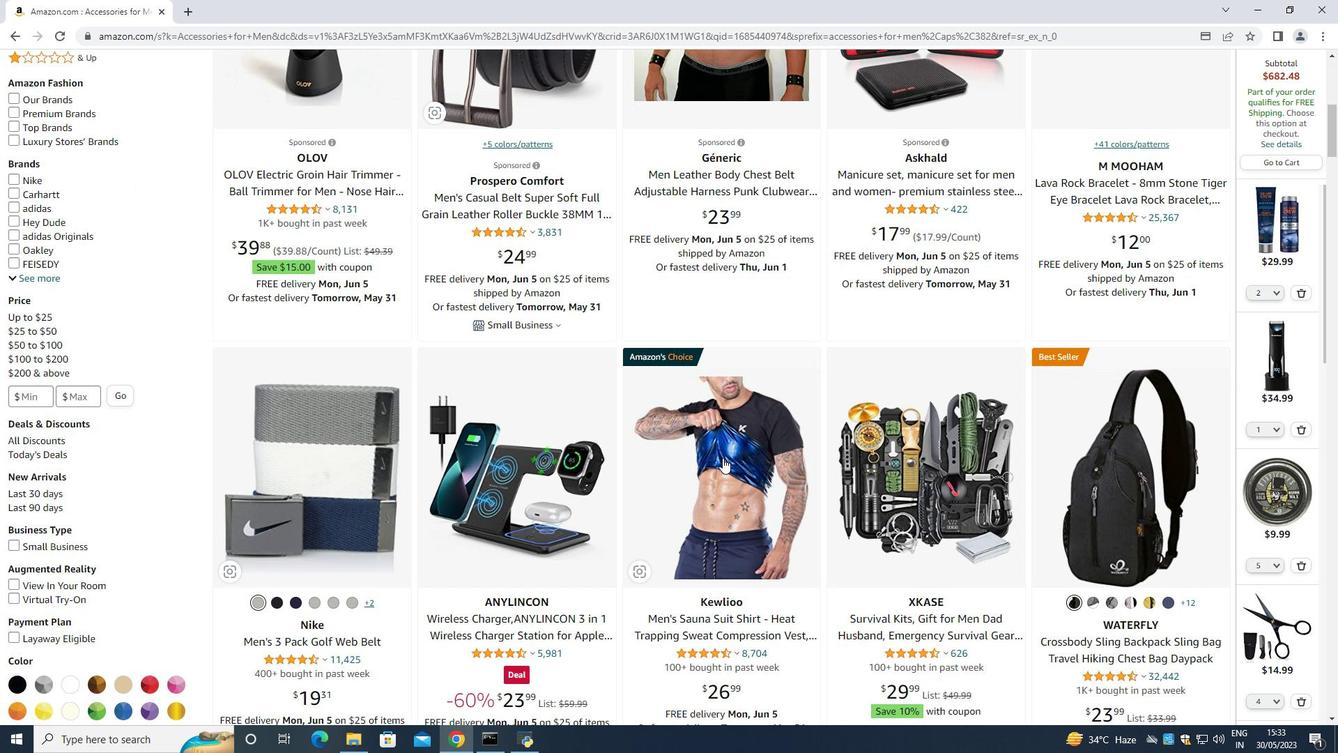 
Action: Mouse scrolled (723, 457) with delta (0, 0)
Screenshot: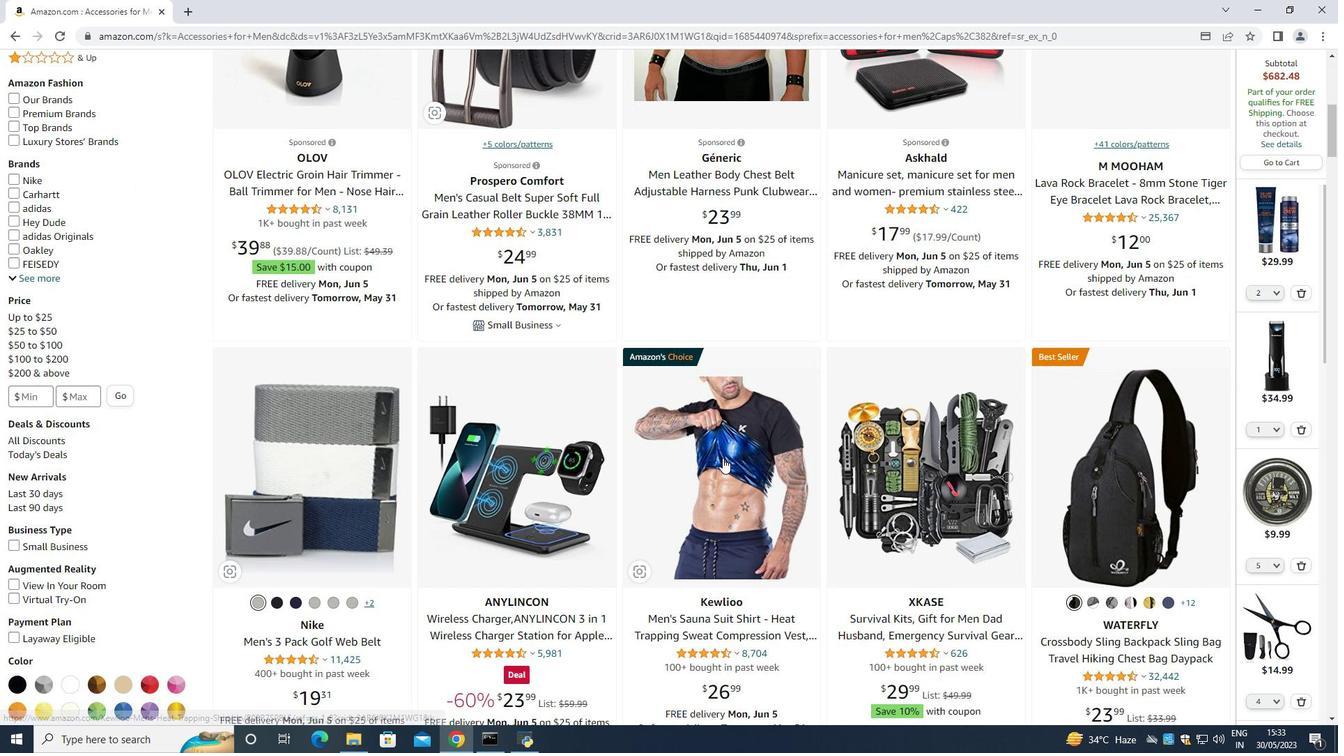 
Action: Mouse moved to (723, 458)
Screenshot: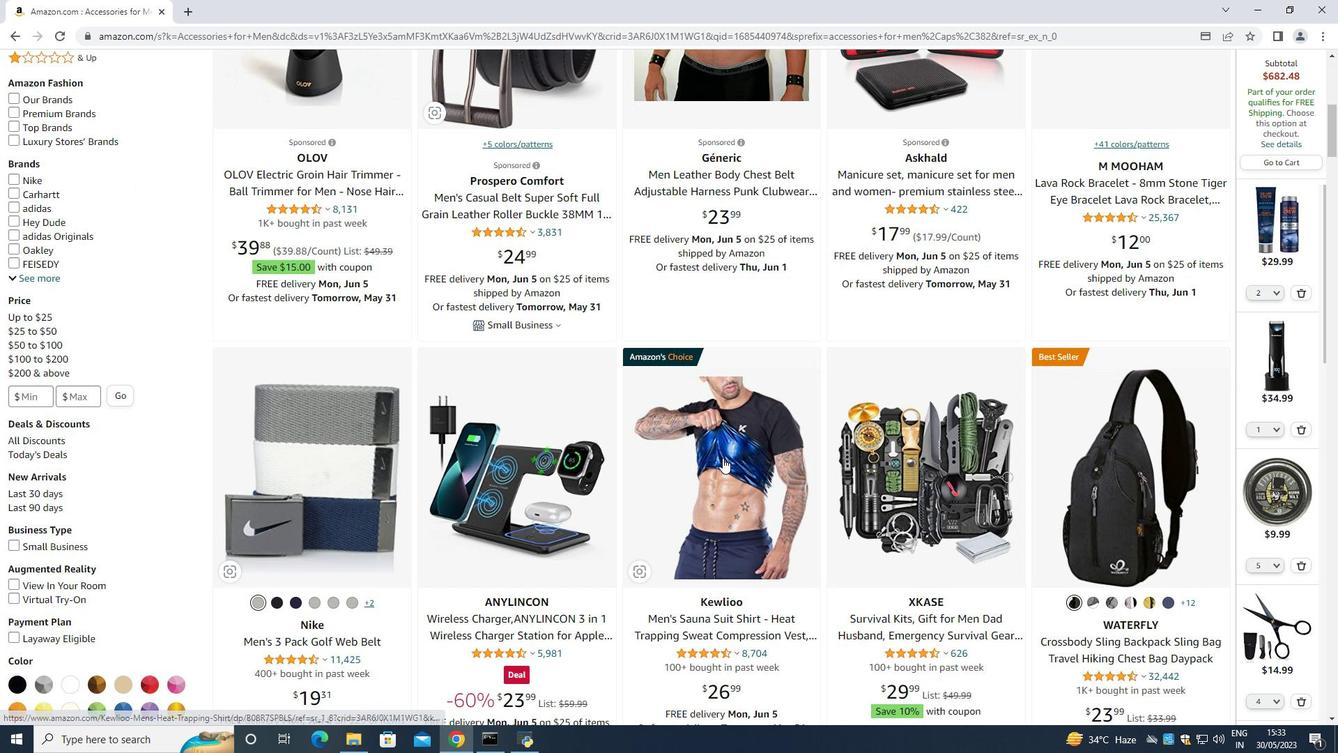 
Action: Mouse scrolled (723, 457) with delta (0, 0)
Screenshot: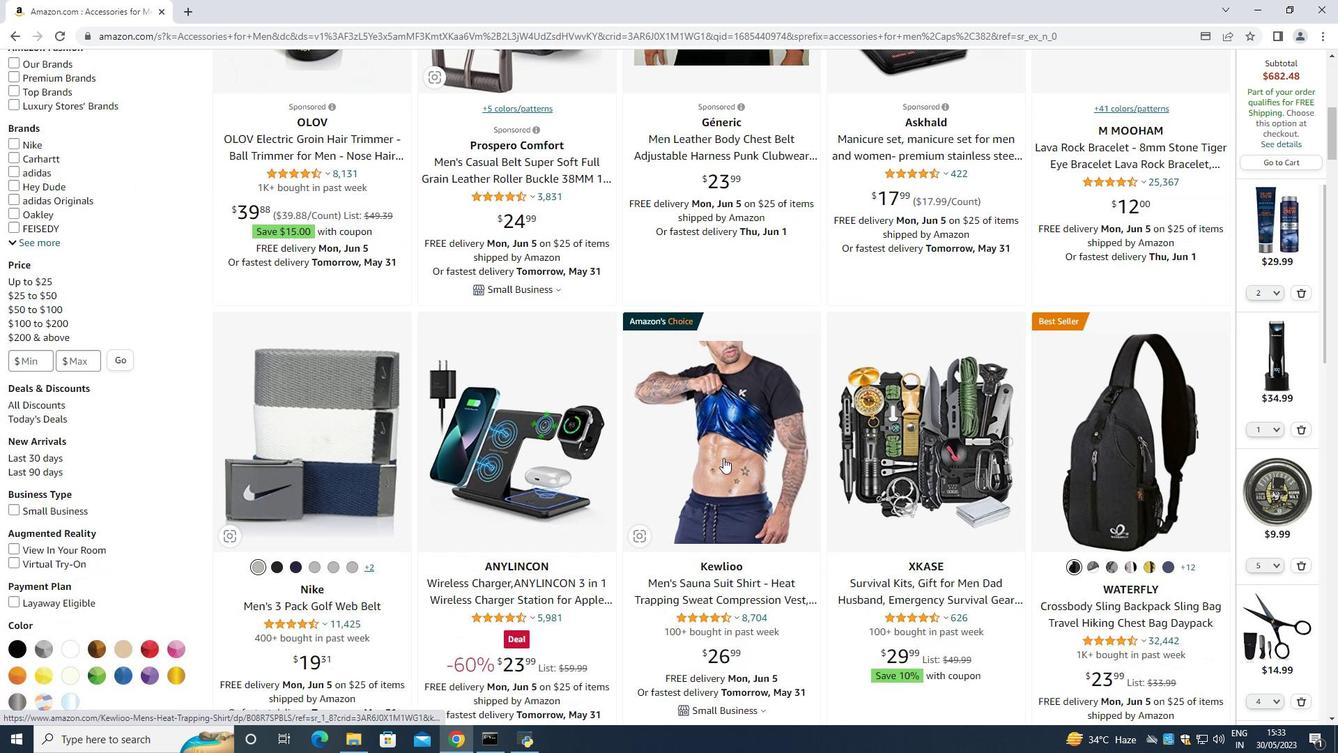 
Action: Mouse scrolled (723, 457) with delta (0, 0)
Screenshot: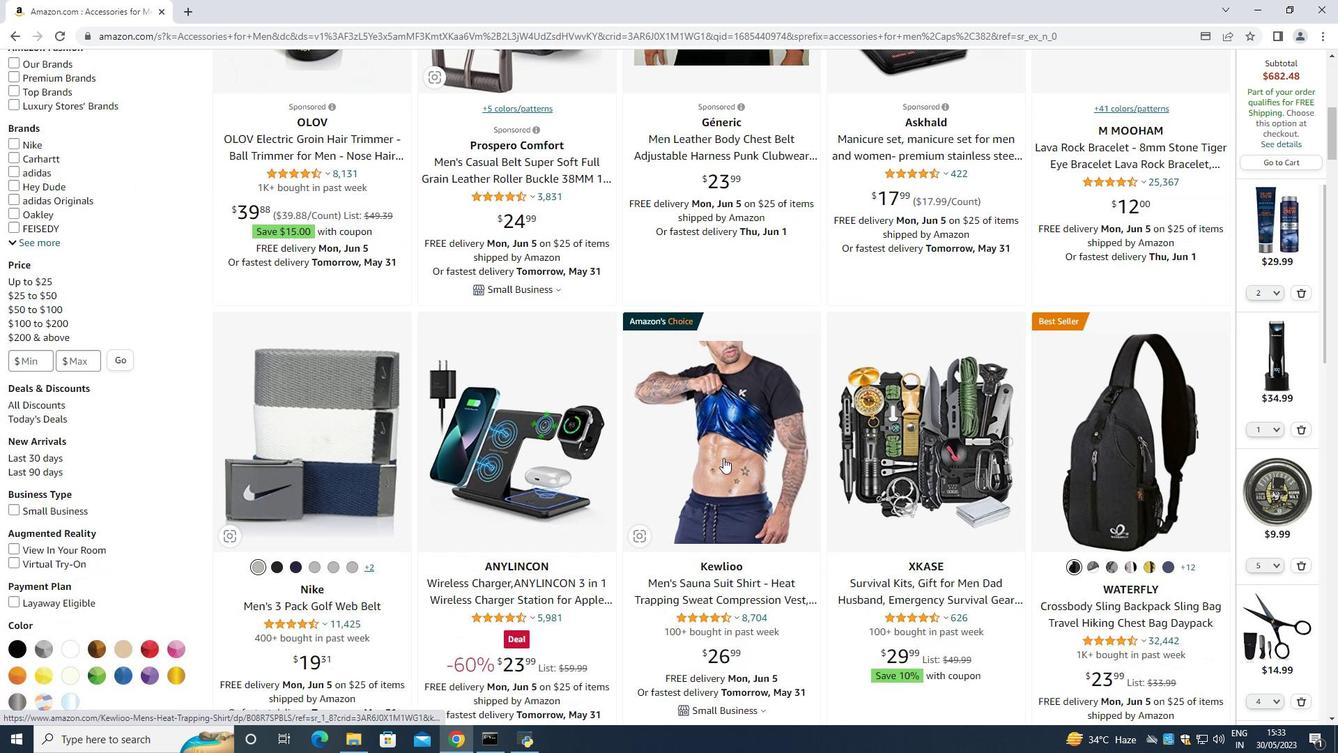 
Action: Mouse scrolled (723, 457) with delta (0, 0)
Screenshot: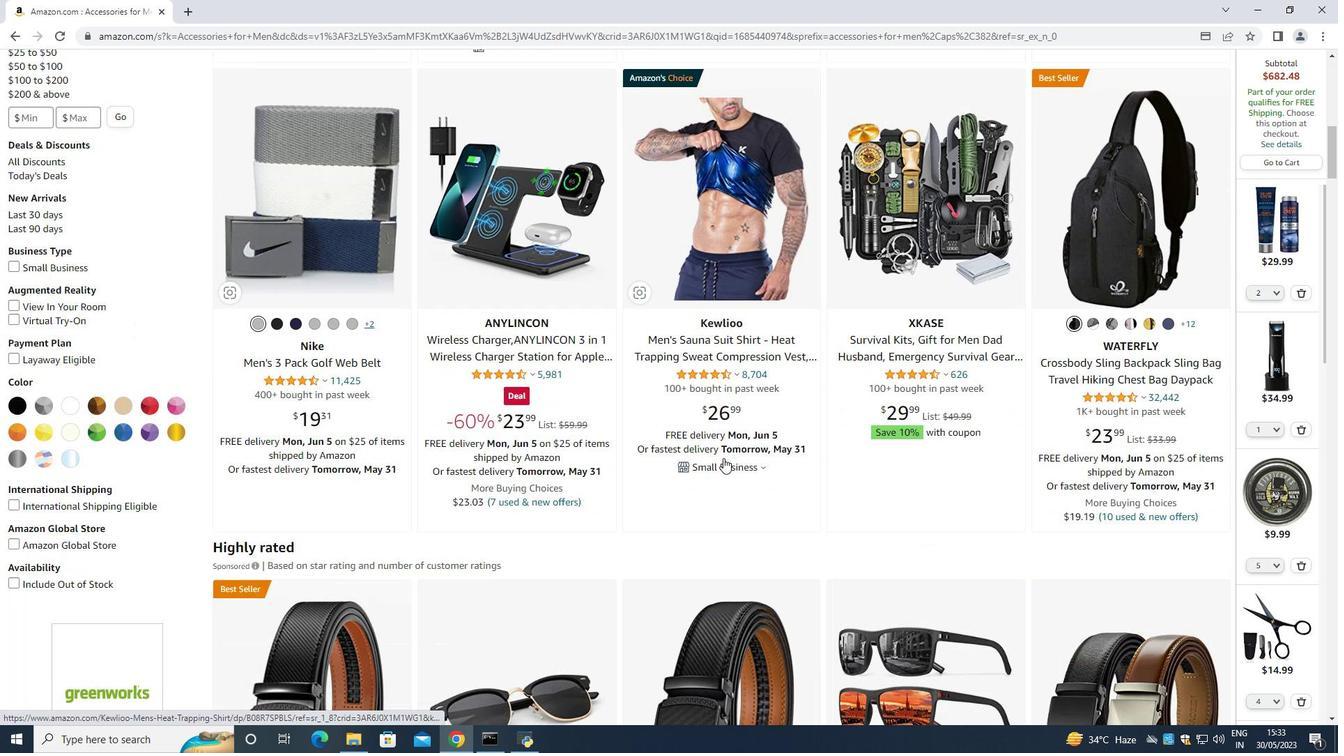 
Action: Mouse scrolled (723, 457) with delta (0, 0)
Screenshot: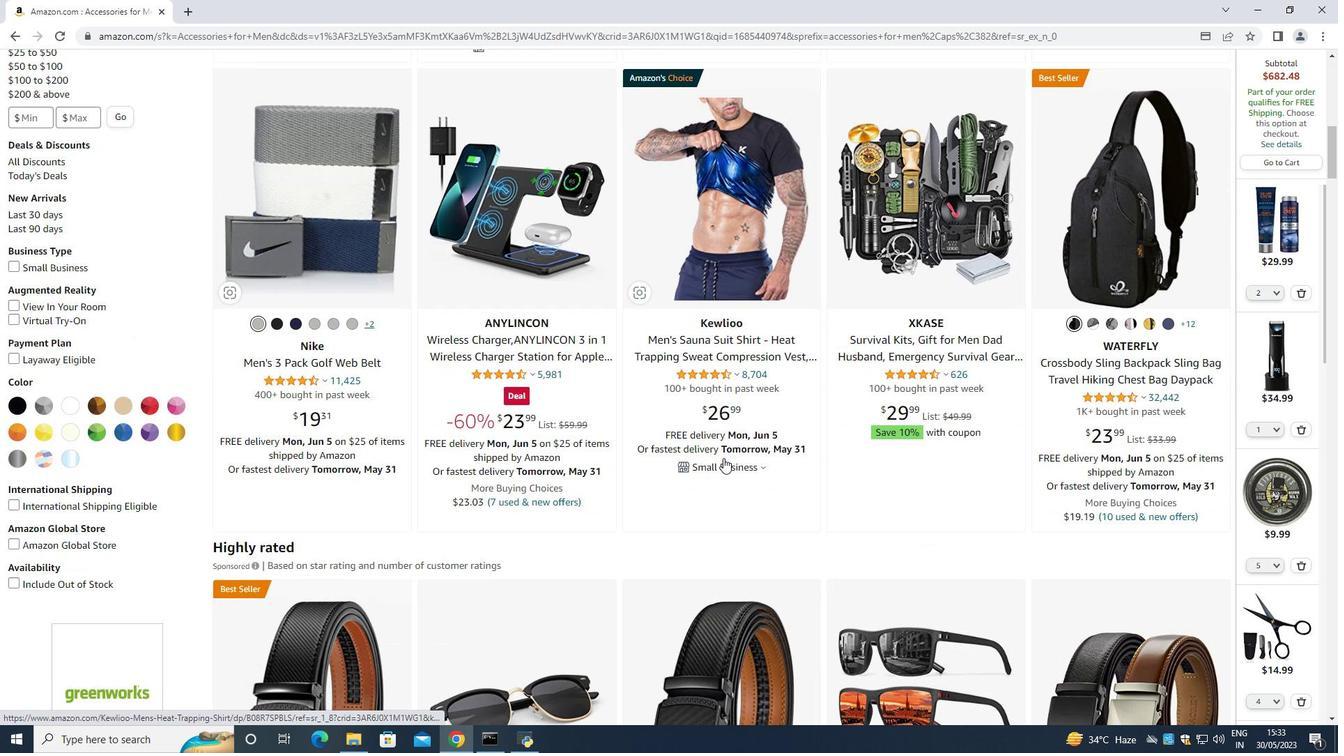 
Action: Mouse moved to (723, 458)
Screenshot: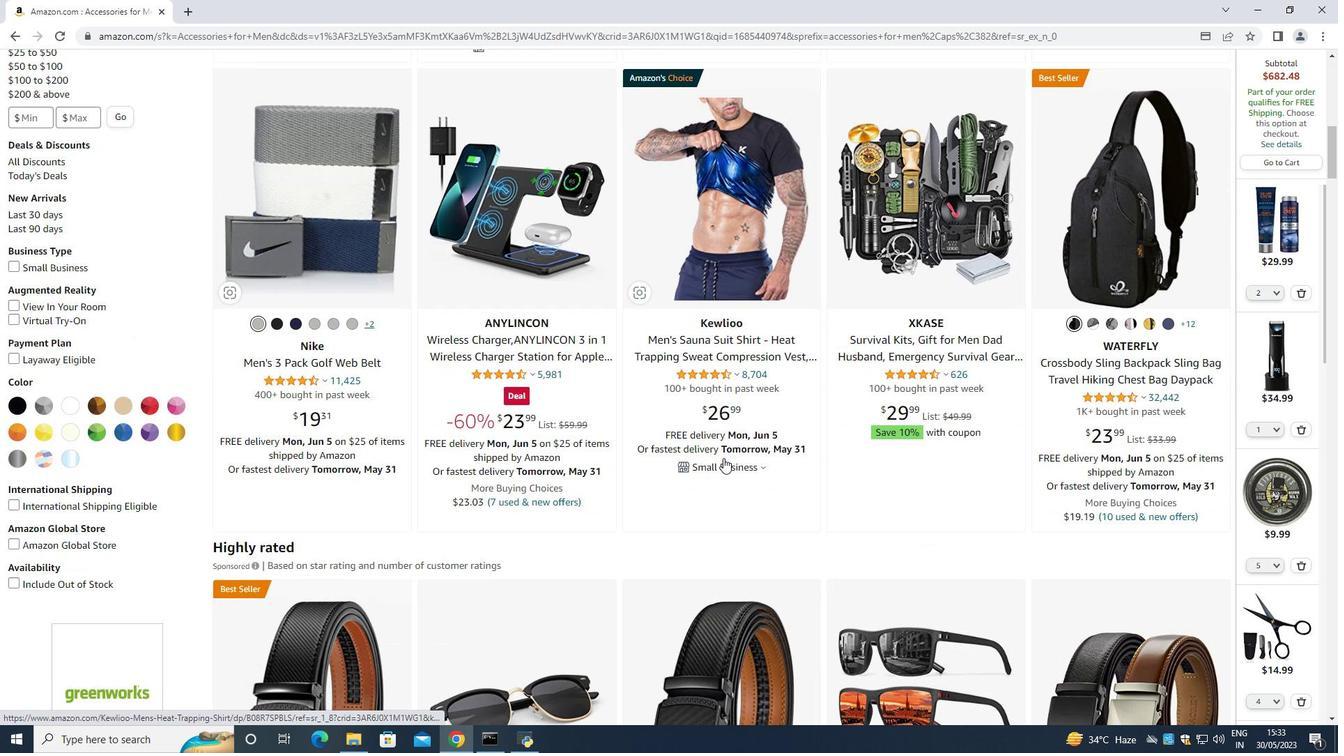 
Action: Mouse scrolled (723, 457) with delta (0, 0)
Screenshot: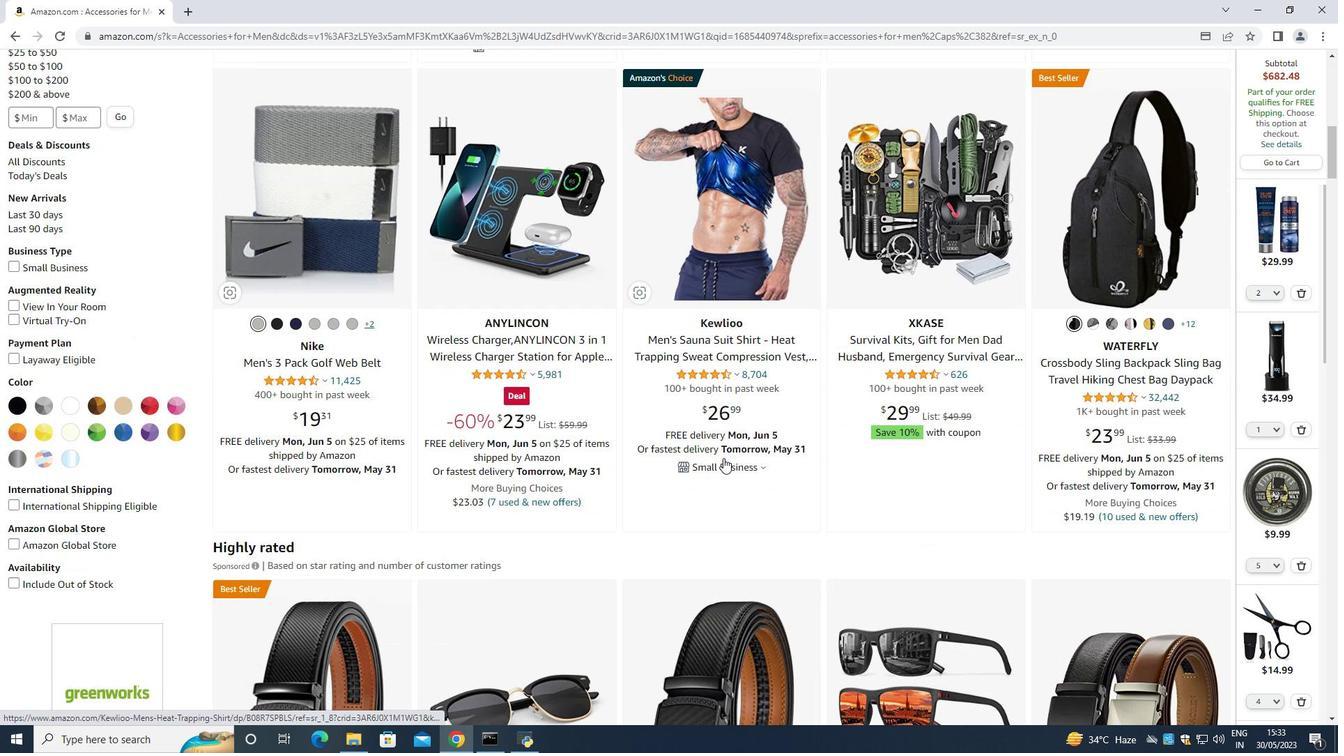 
Action: Mouse moved to (722, 458)
Screenshot: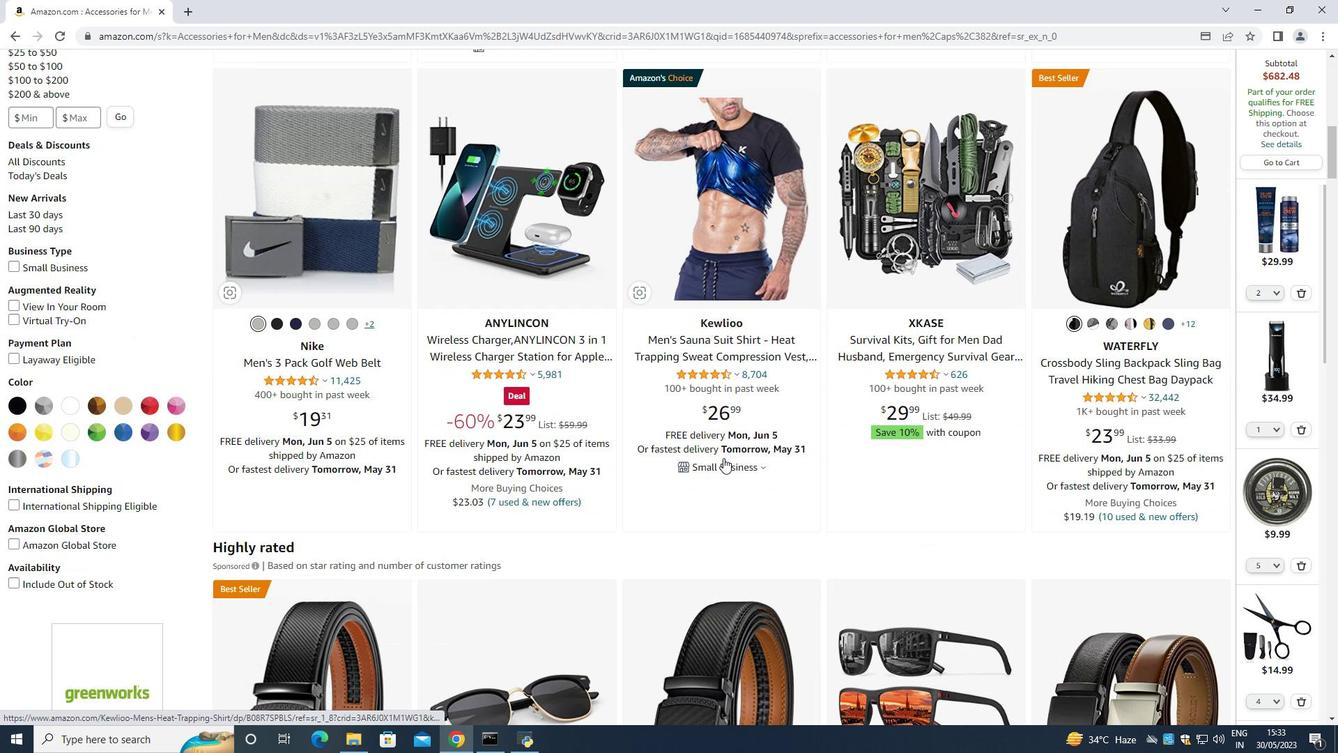 
Action: Mouse scrolled (722, 458) with delta (0, 0)
Screenshot: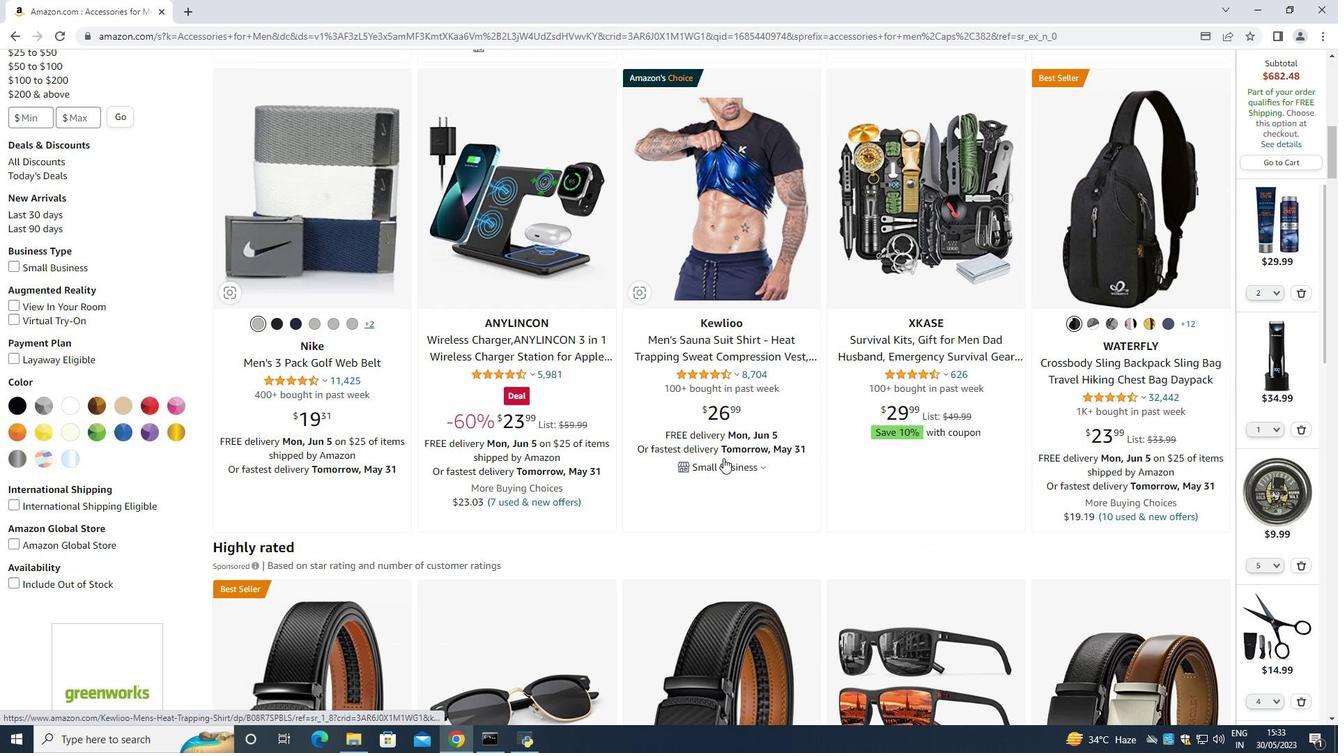 
Action: Mouse scrolled (722, 458) with delta (0, 0)
Screenshot: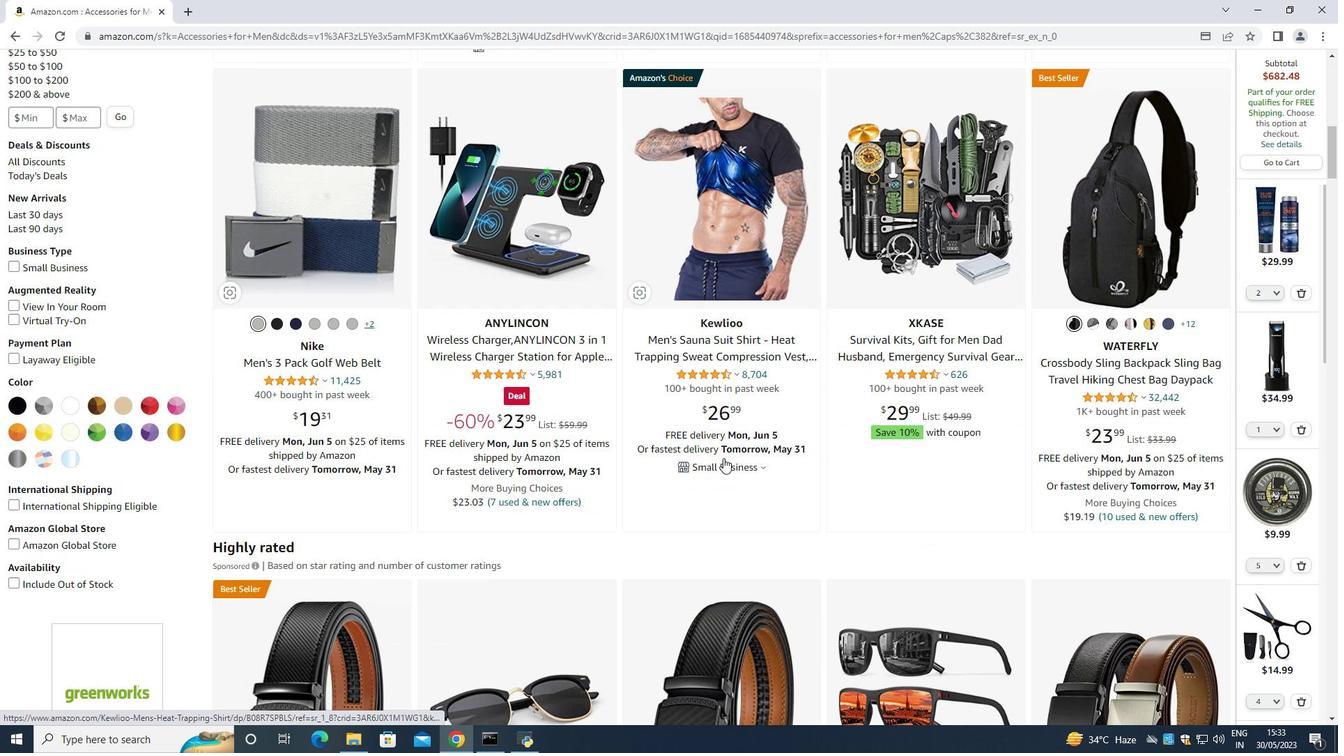 
Action: Mouse moved to (718, 458)
Screenshot: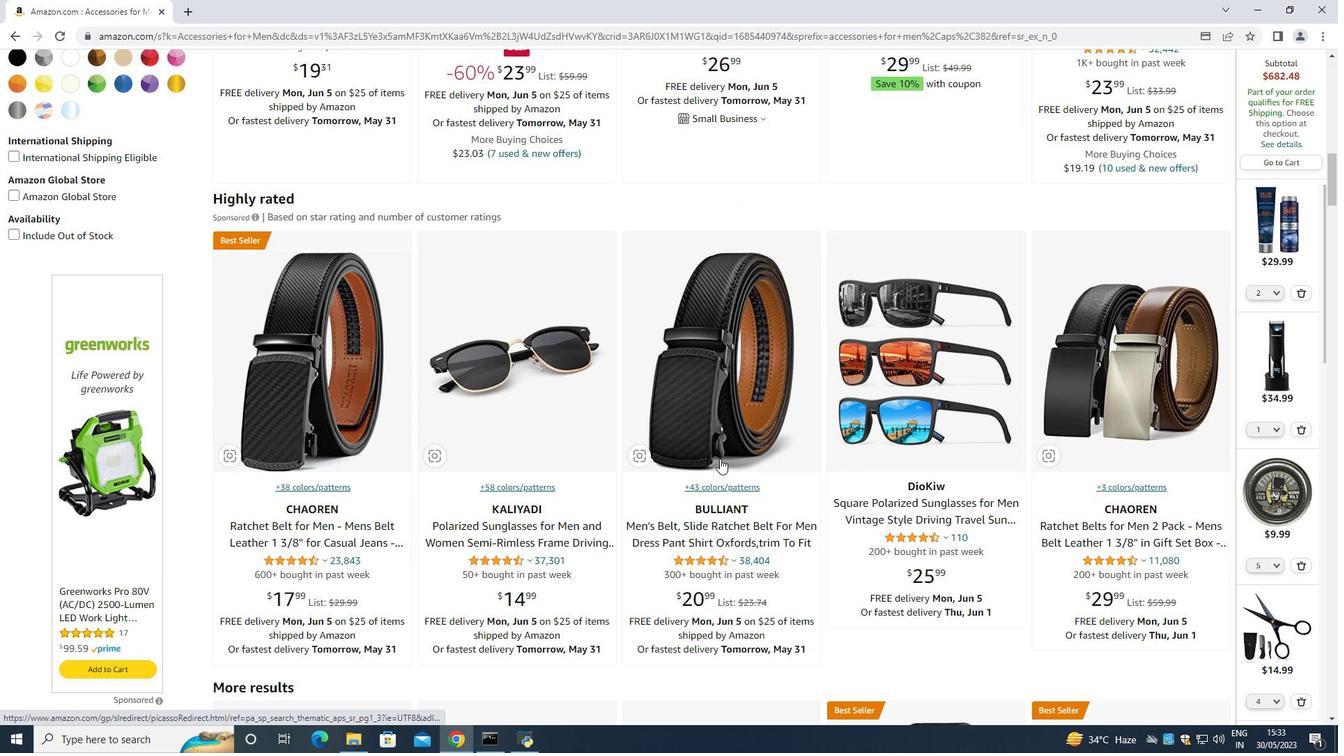 
Action: Mouse scrolled (718, 458) with delta (0, 0)
Screenshot: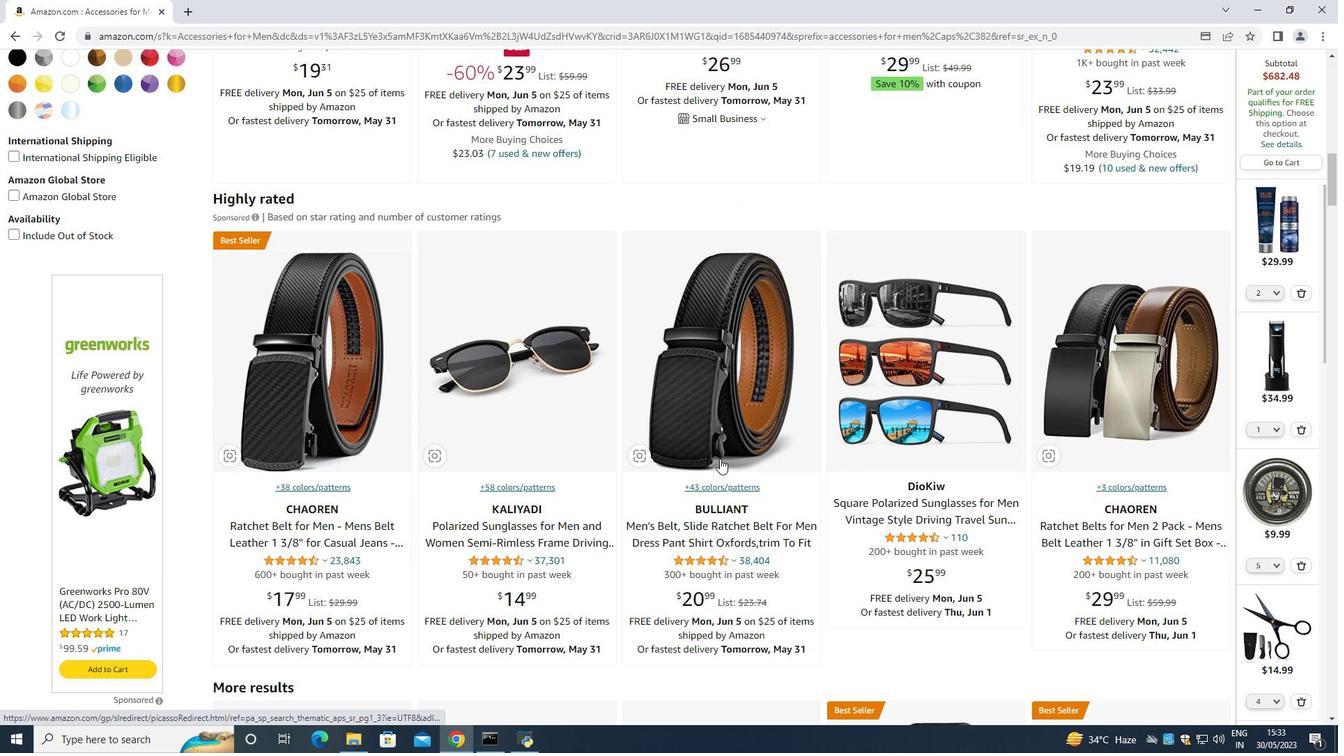 
Action: Mouse moved to (714, 458)
Screenshot: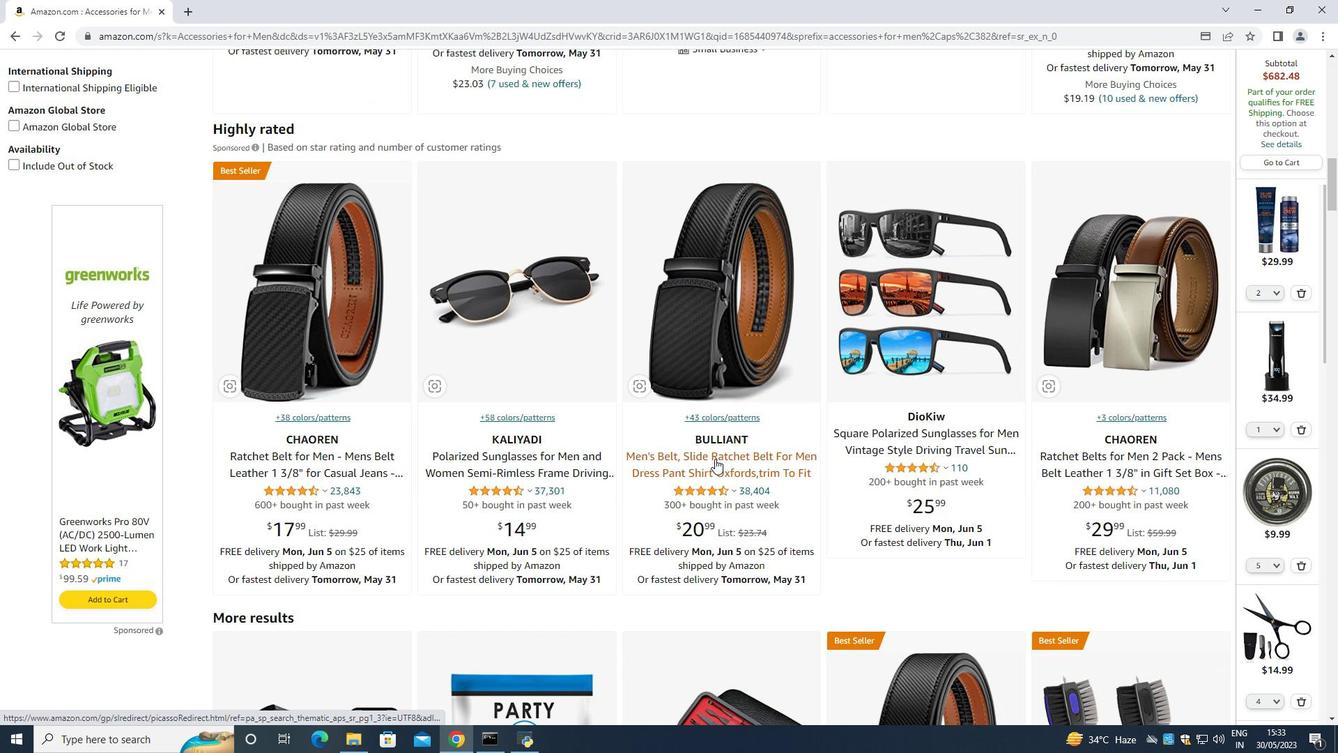 
Action: Mouse scrolled (714, 458) with delta (0, 0)
Screenshot: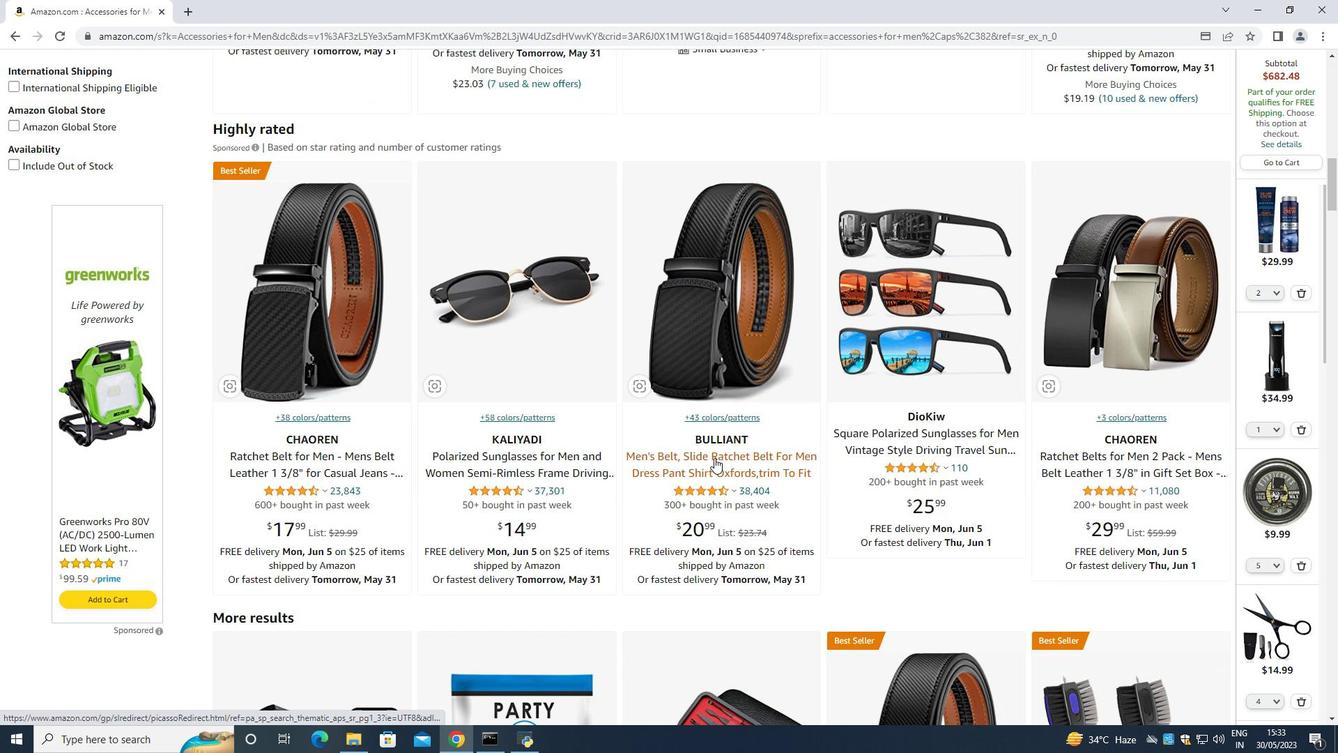 
Action: Mouse scrolled (714, 458) with delta (0, 0)
Screenshot: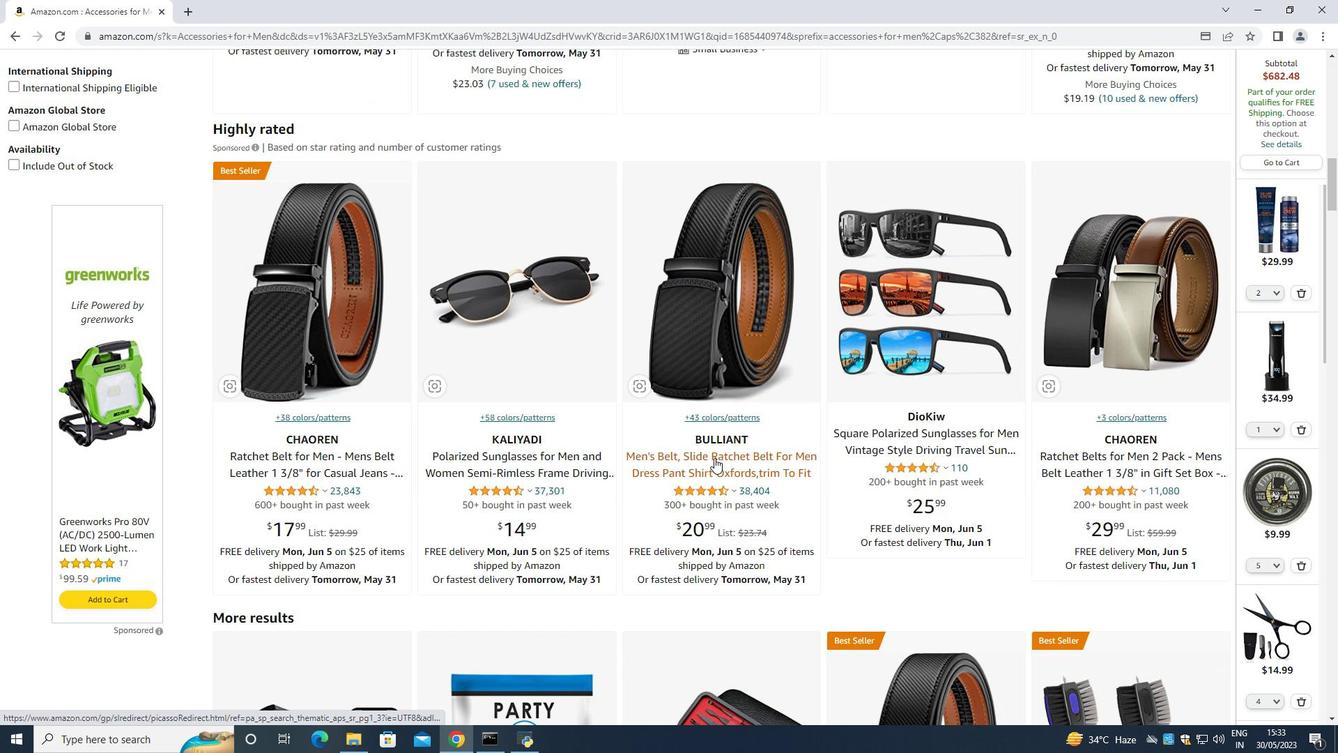 
Action: Mouse scrolled (714, 458) with delta (0, 0)
Screenshot: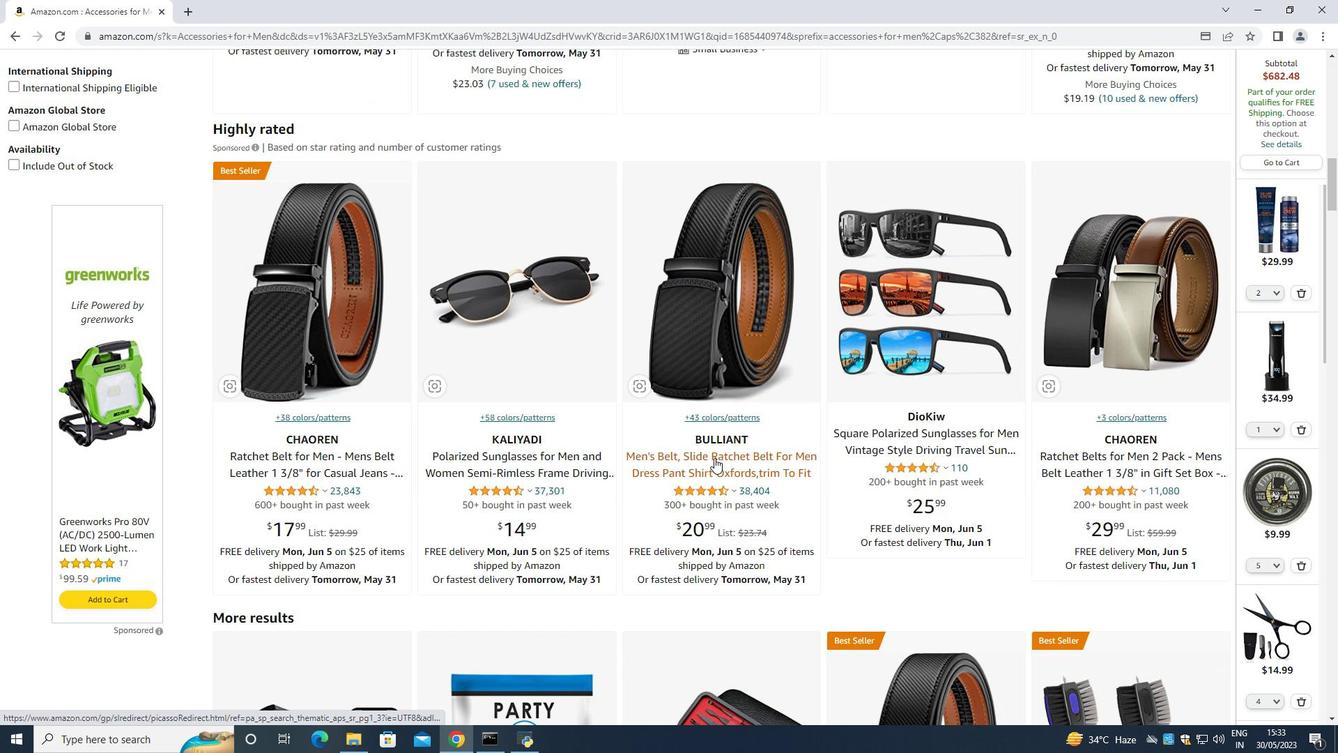 
Action: Mouse scrolled (714, 458) with delta (0, 0)
Screenshot: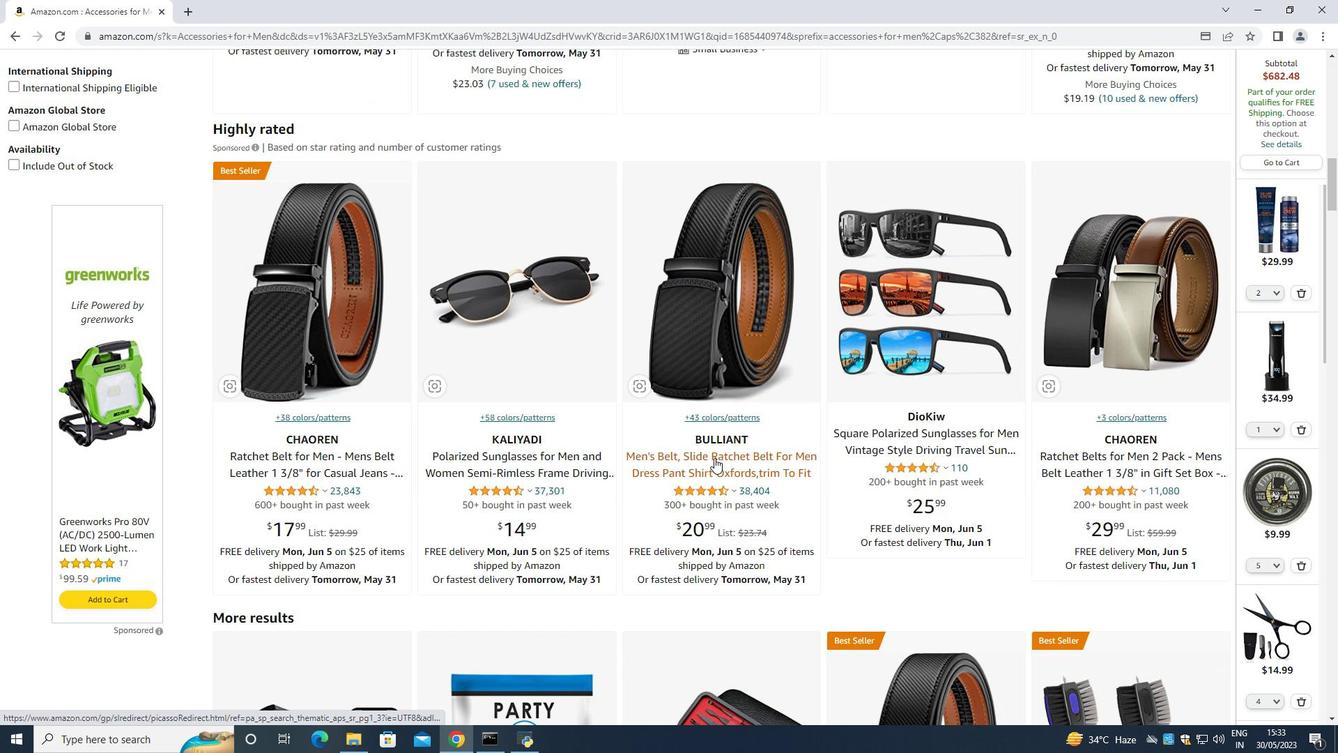 
Action: Mouse scrolled (714, 458) with delta (0, 0)
Screenshot: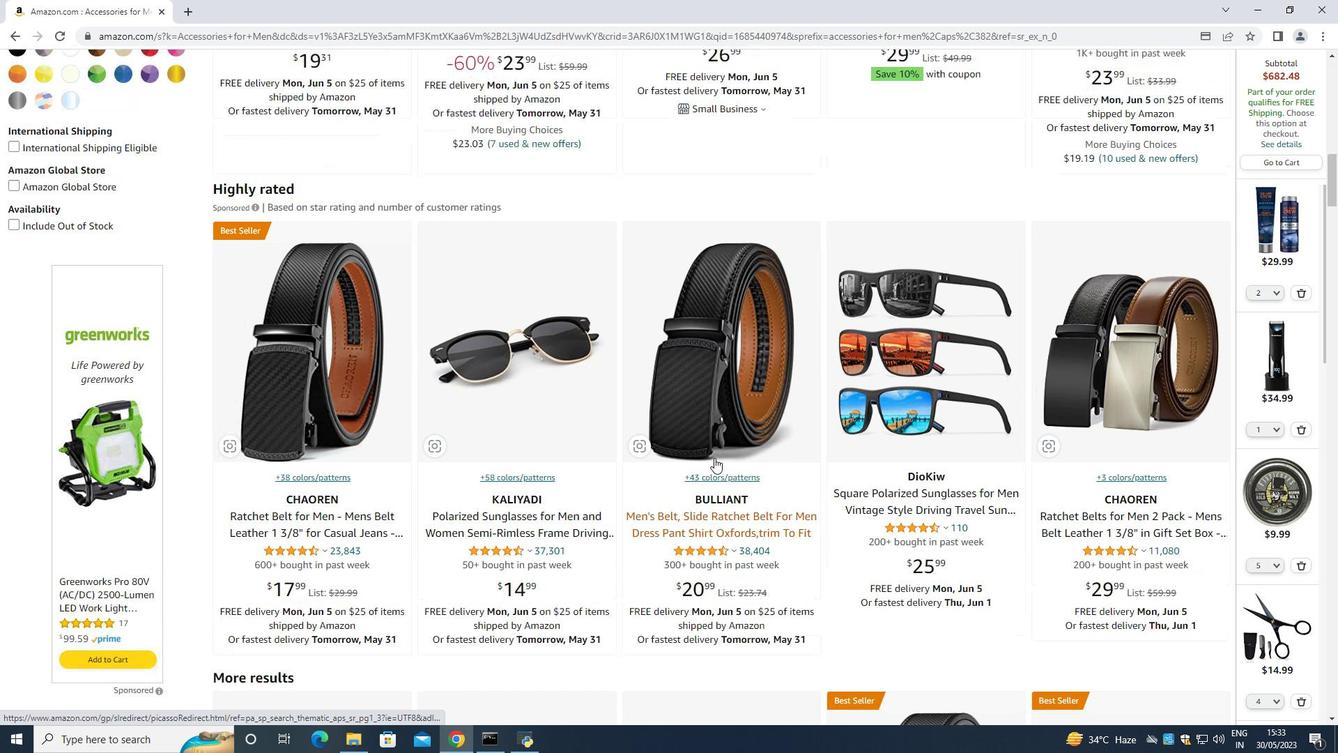 
Action: Mouse scrolled (714, 458) with delta (0, 0)
Screenshot: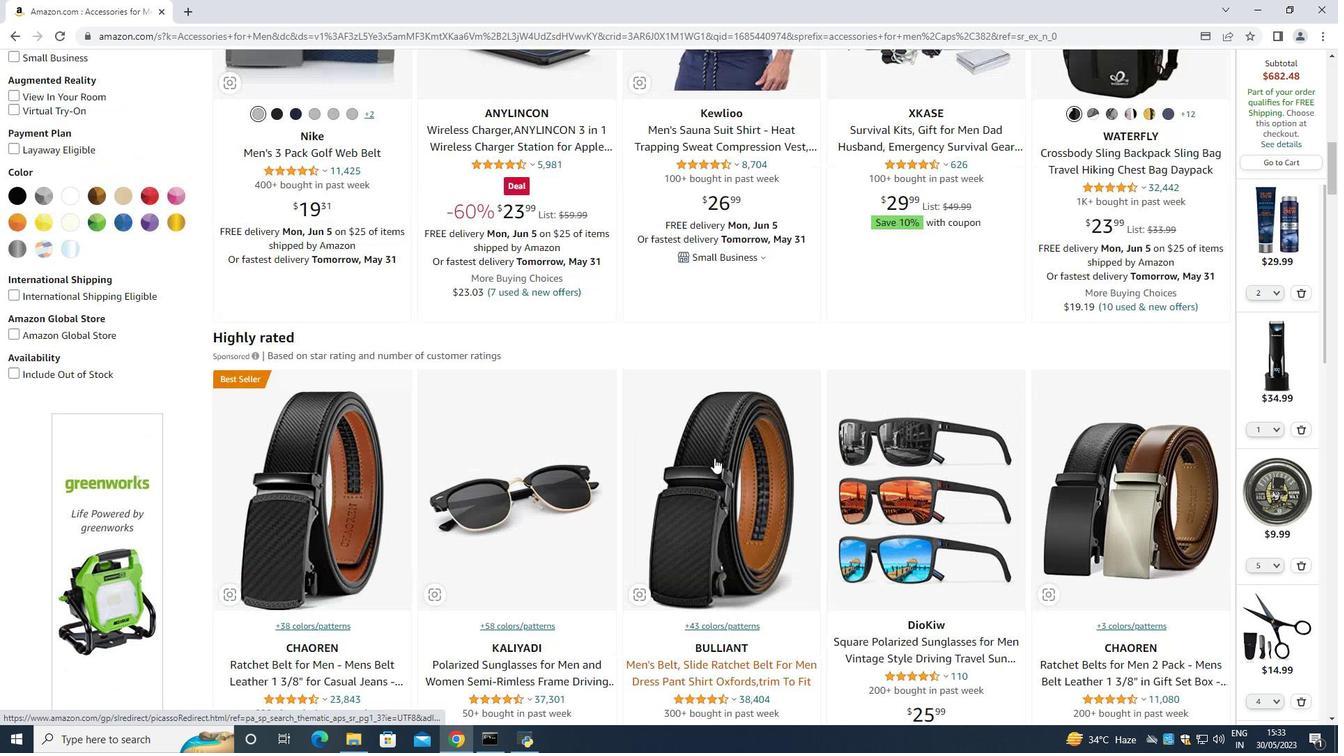 
Action: Mouse scrolled (714, 458) with delta (0, 0)
Screenshot: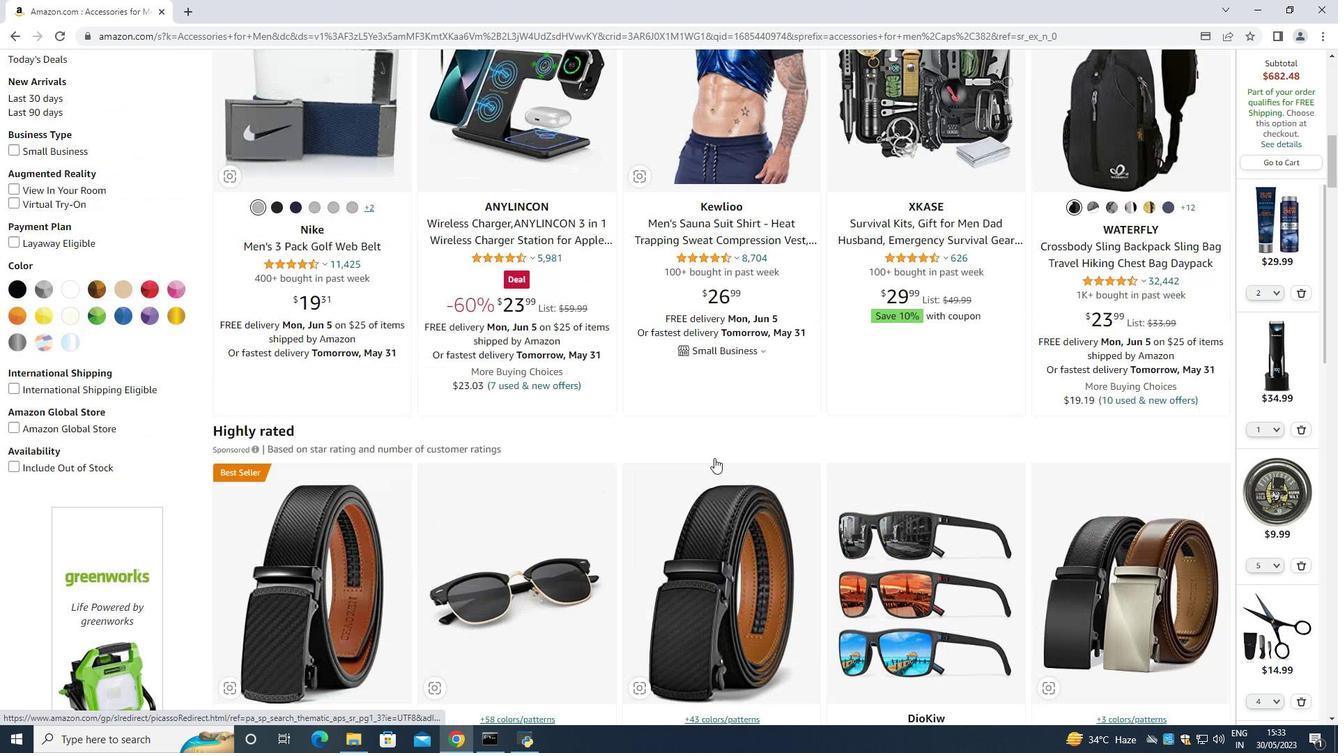 
Action: Mouse moved to (714, 456)
Screenshot: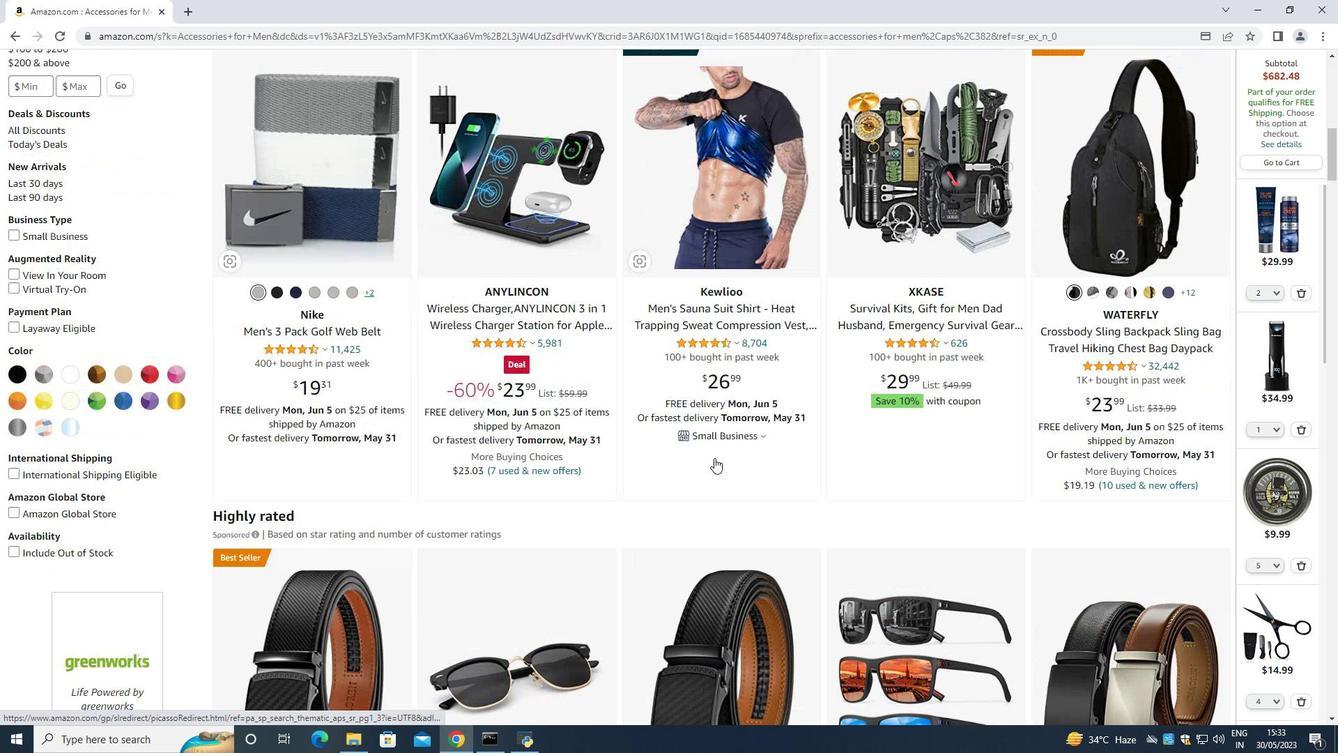 
Action: Mouse scrolled (714, 457) with delta (0, 0)
Screenshot: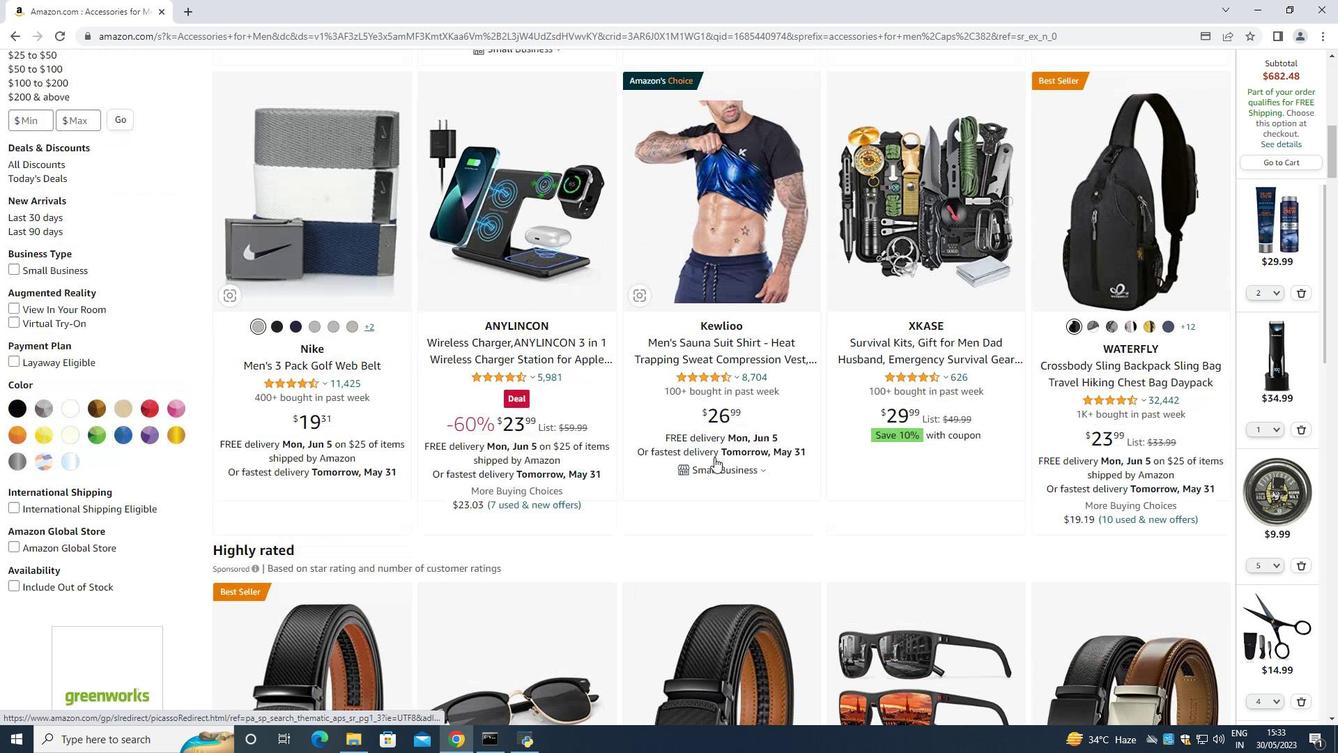 
Action: Mouse moved to (714, 456)
Screenshot: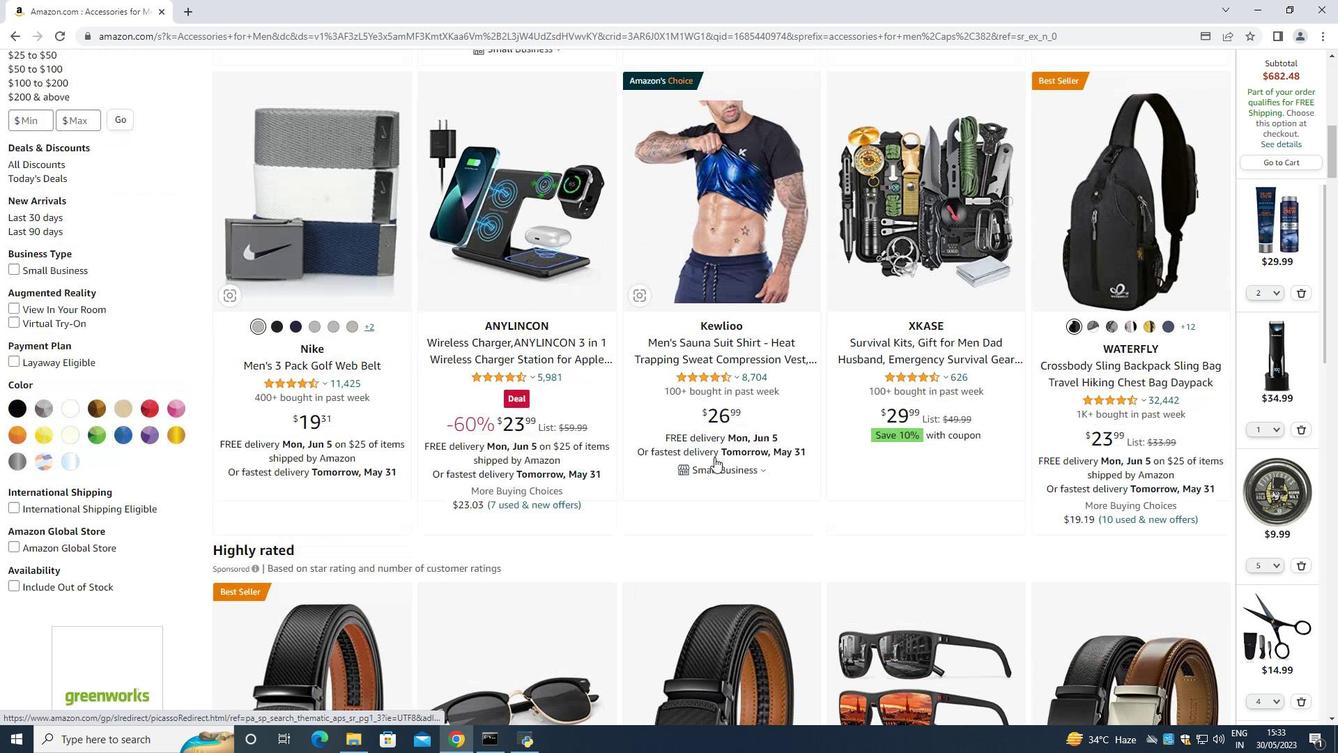 
Action: Mouse scrolled (714, 456) with delta (0, 0)
Screenshot: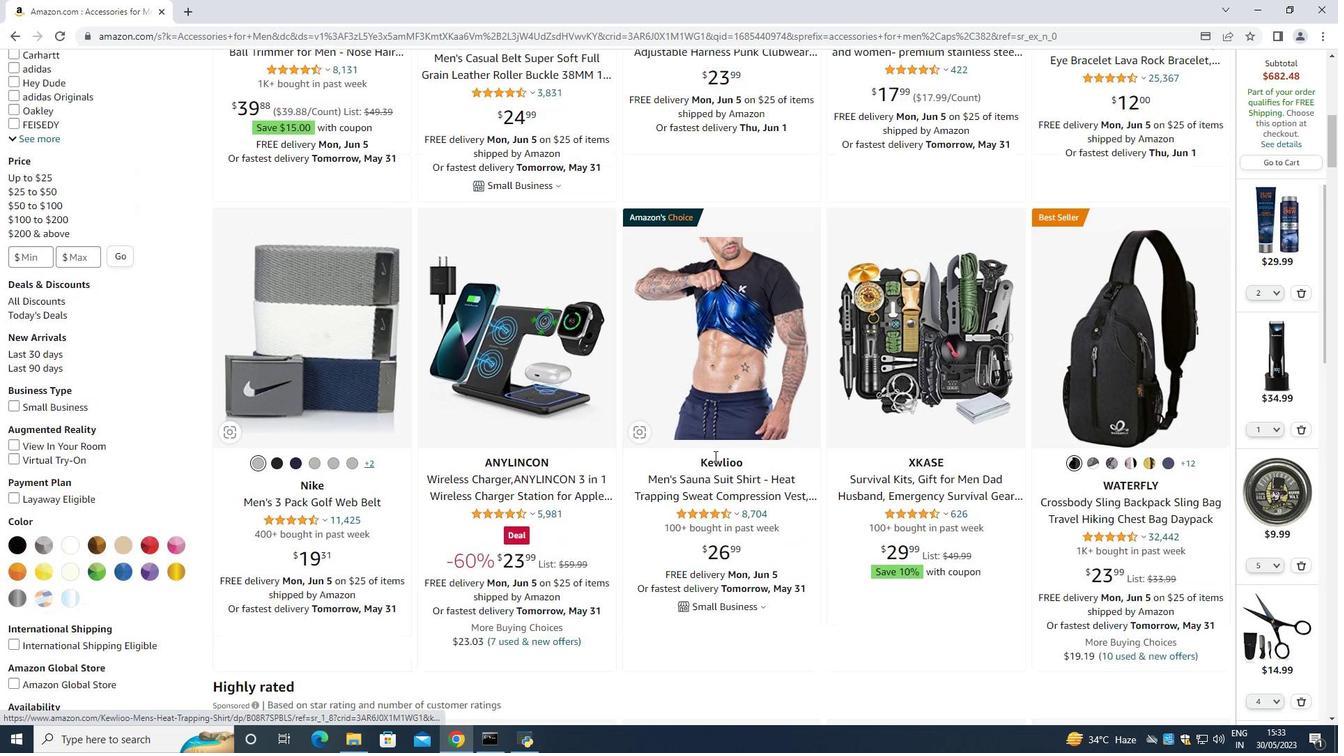 
Action: Mouse scrolled (714, 456) with delta (0, 0)
Screenshot: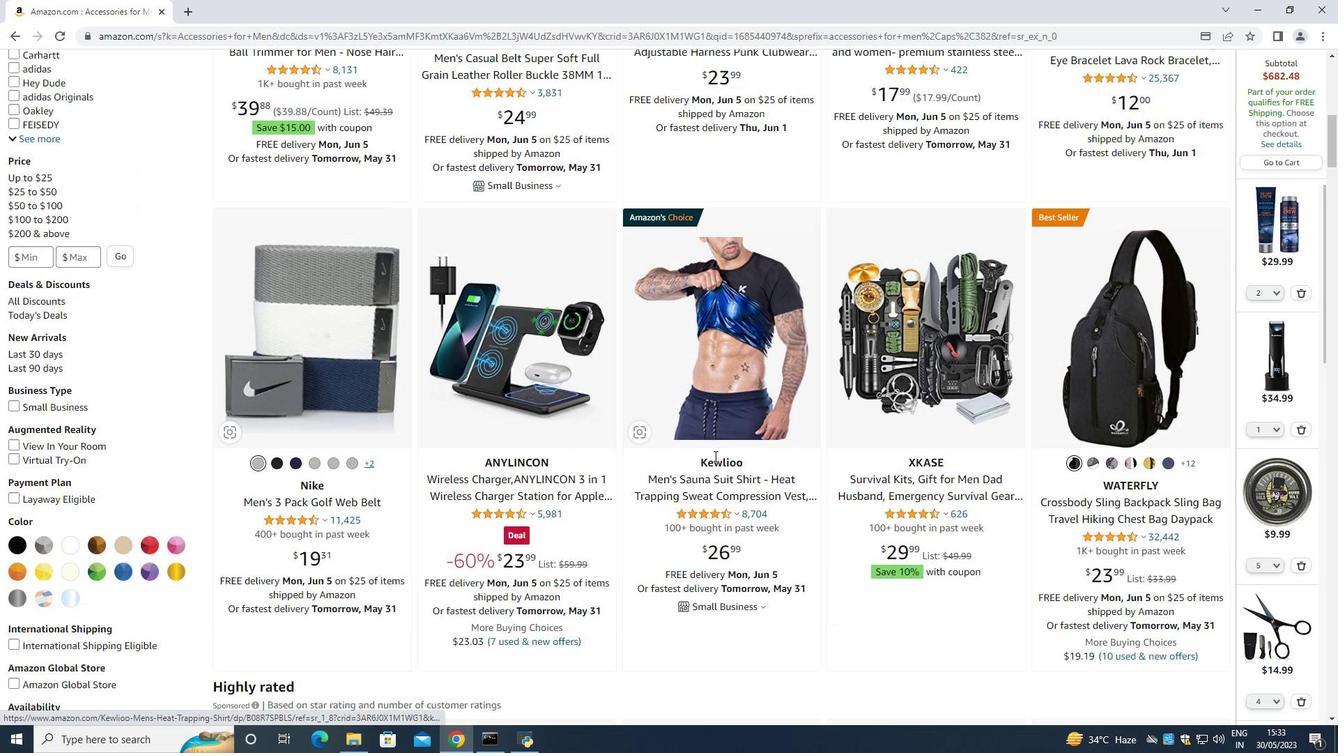 
Action: Mouse scrolled (714, 456) with delta (0, 0)
Screenshot: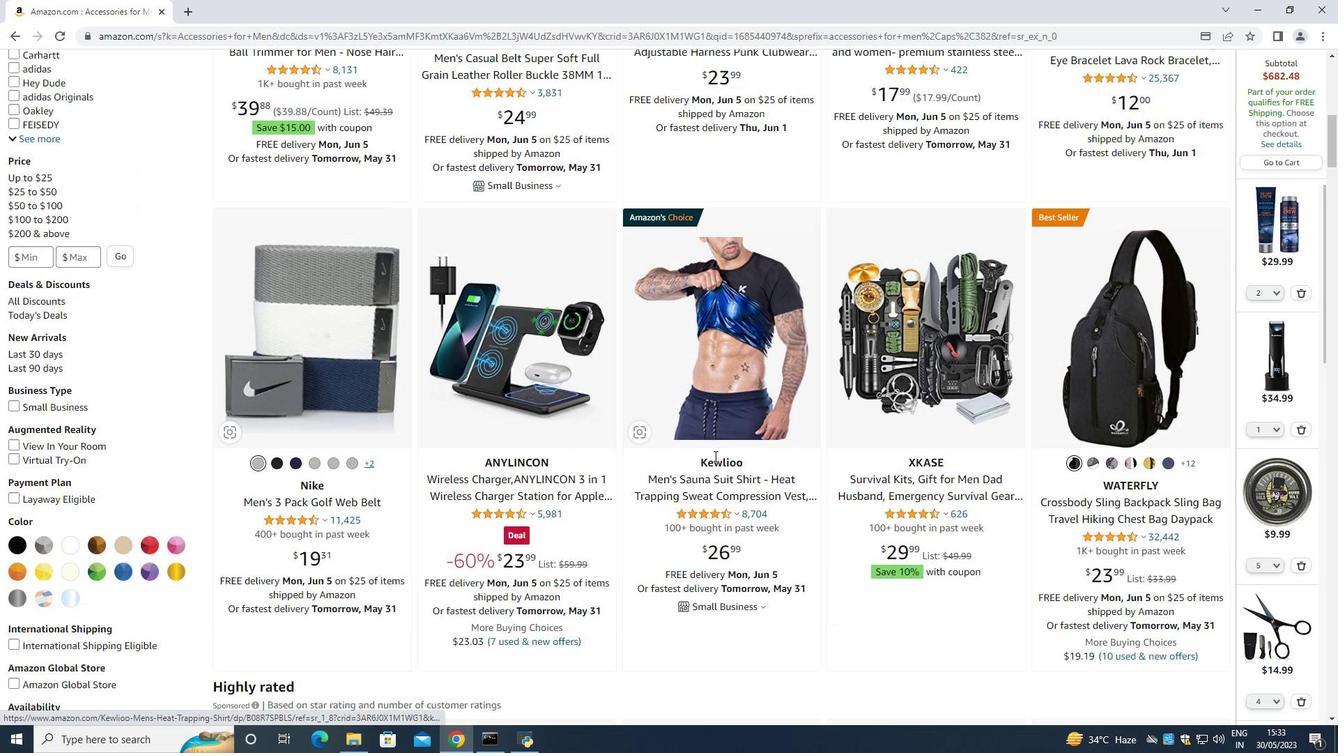 
Action: Mouse scrolled (714, 456) with delta (0, 0)
Screenshot: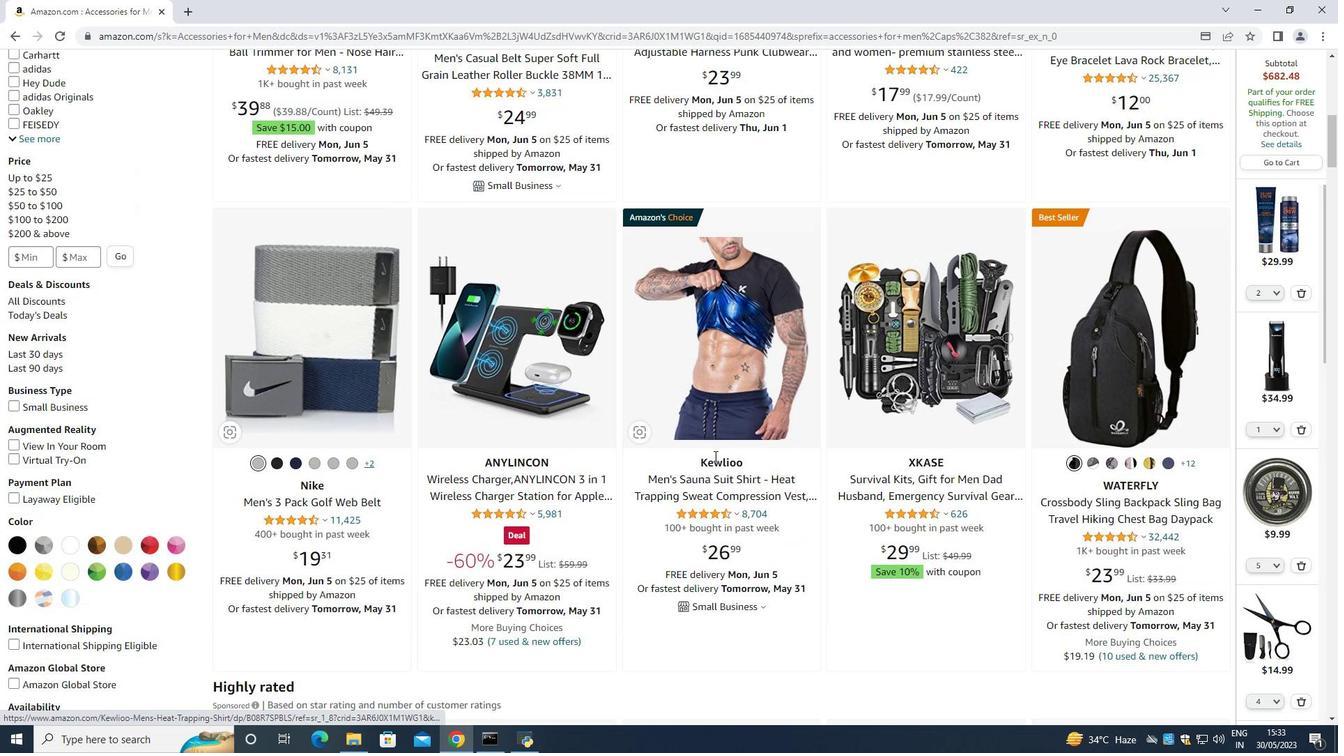 
Action: Mouse scrolled (714, 456) with delta (0, 0)
Screenshot: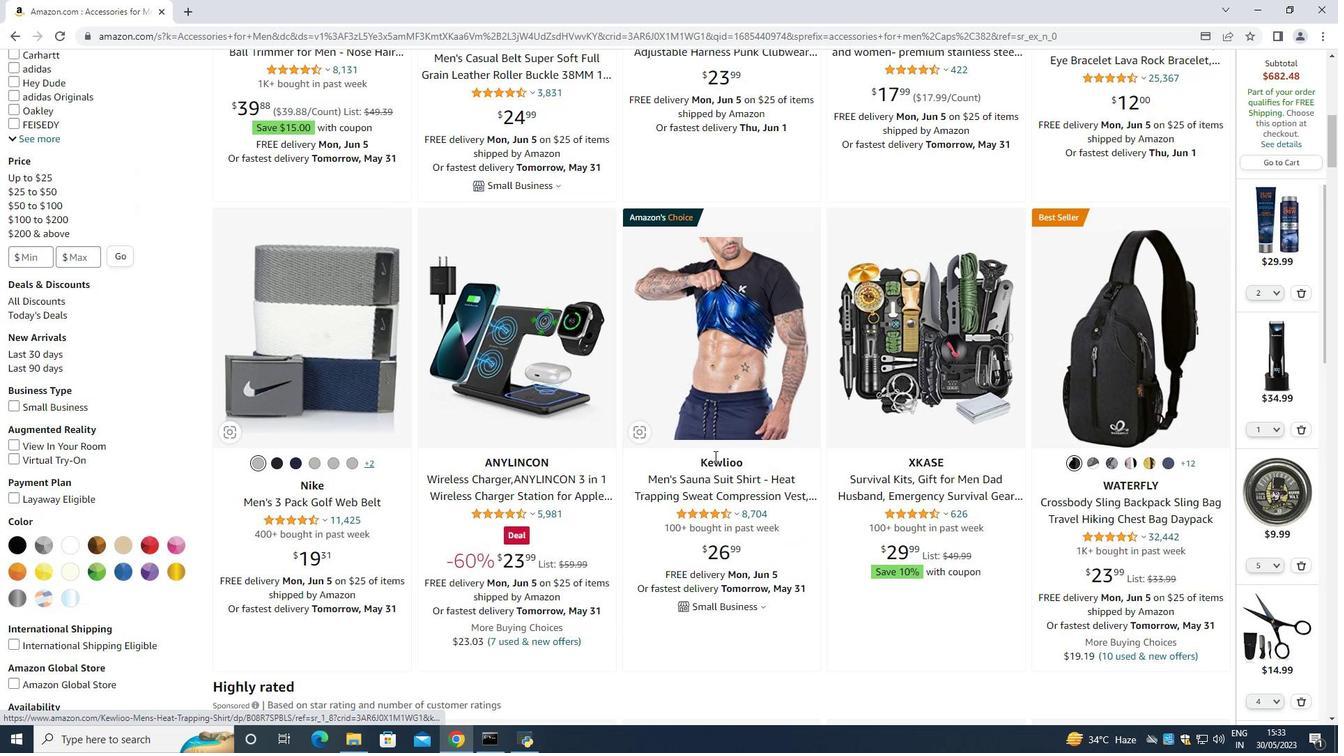 
Action: Mouse moved to (714, 455)
Screenshot: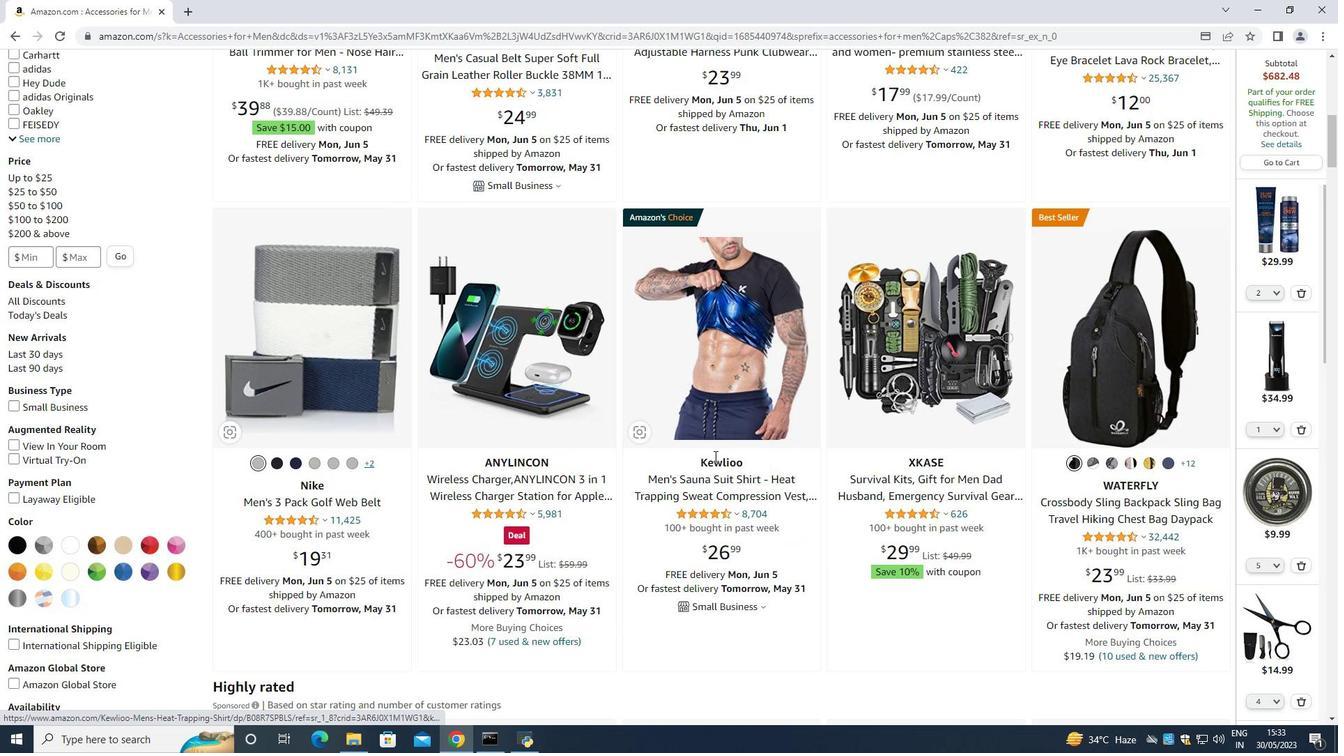 
Action: Mouse scrolled (714, 456) with delta (0, 0)
Screenshot: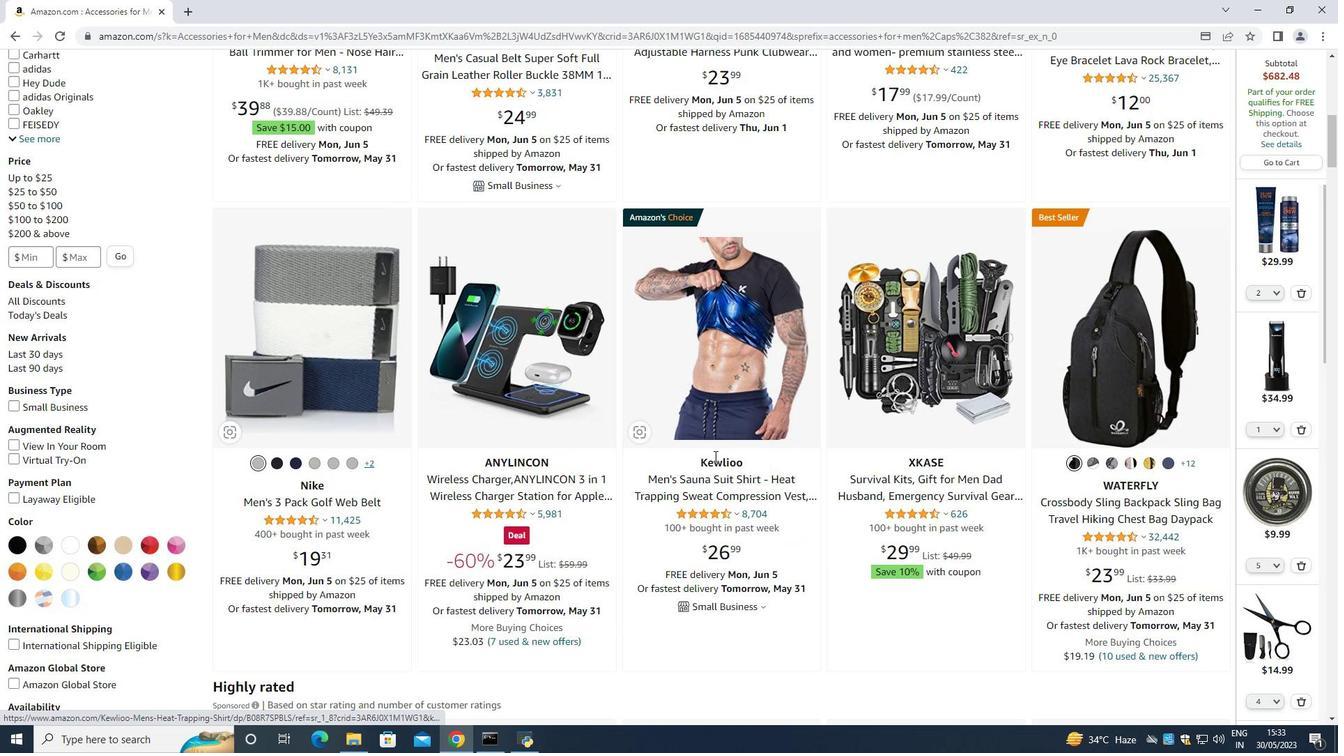 
Action: Mouse moved to (676, 450)
Screenshot: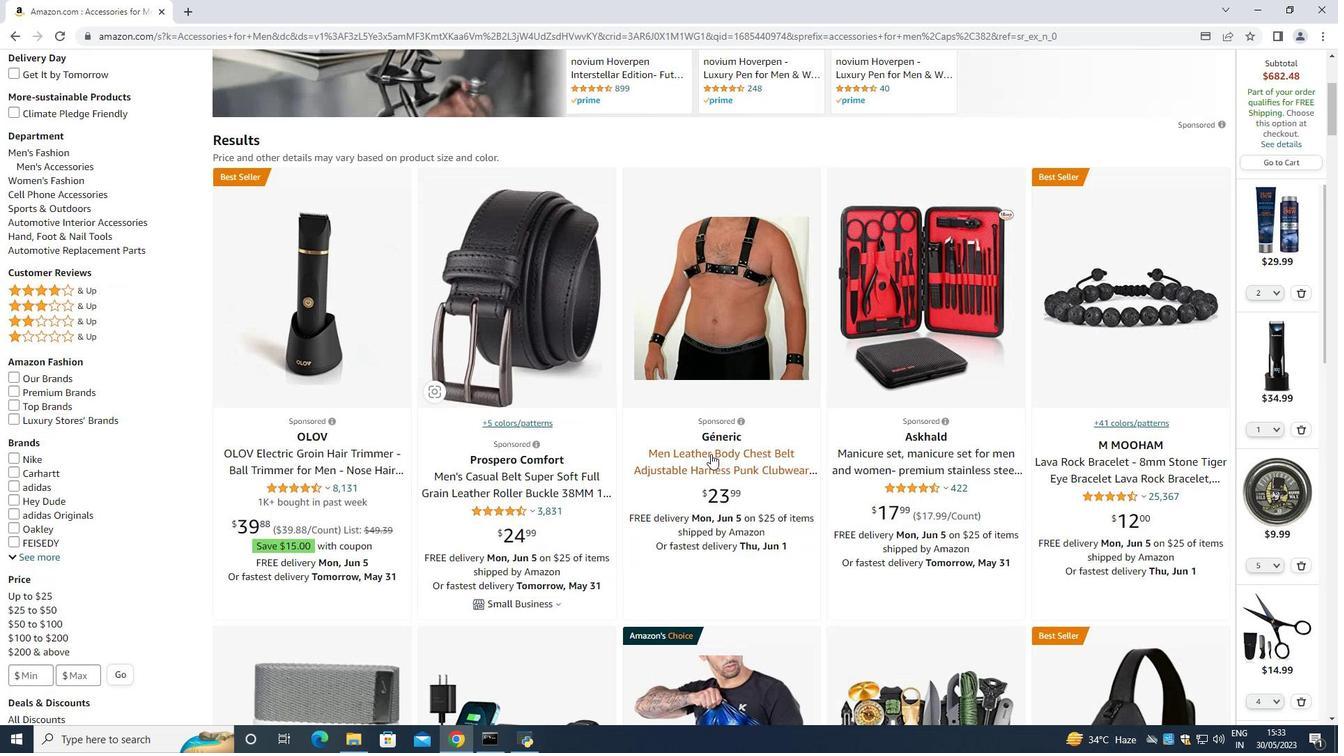 
Action: Mouse scrolled (676, 449) with delta (0, 0)
Screenshot: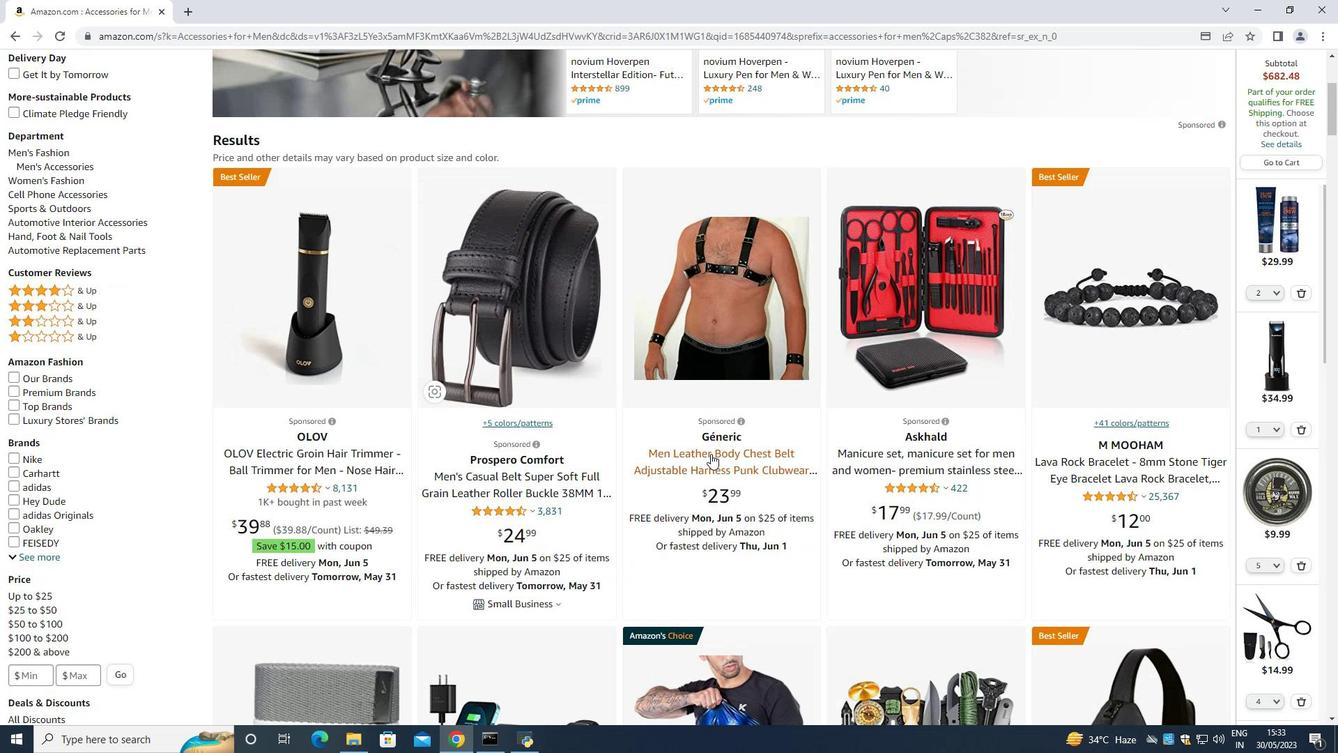 
Action: Mouse moved to (675, 449)
Screenshot: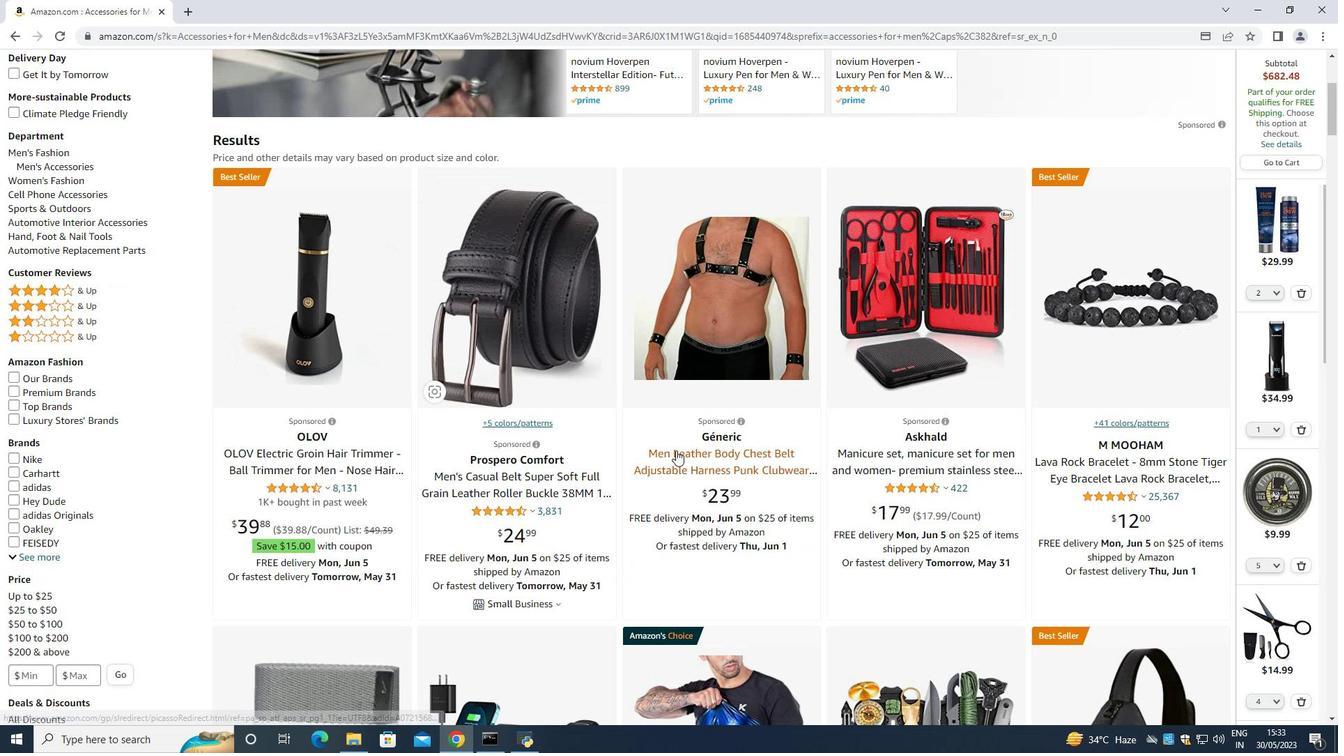 
Action: Mouse scrolled (675, 450) with delta (0, 0)
Screenshot: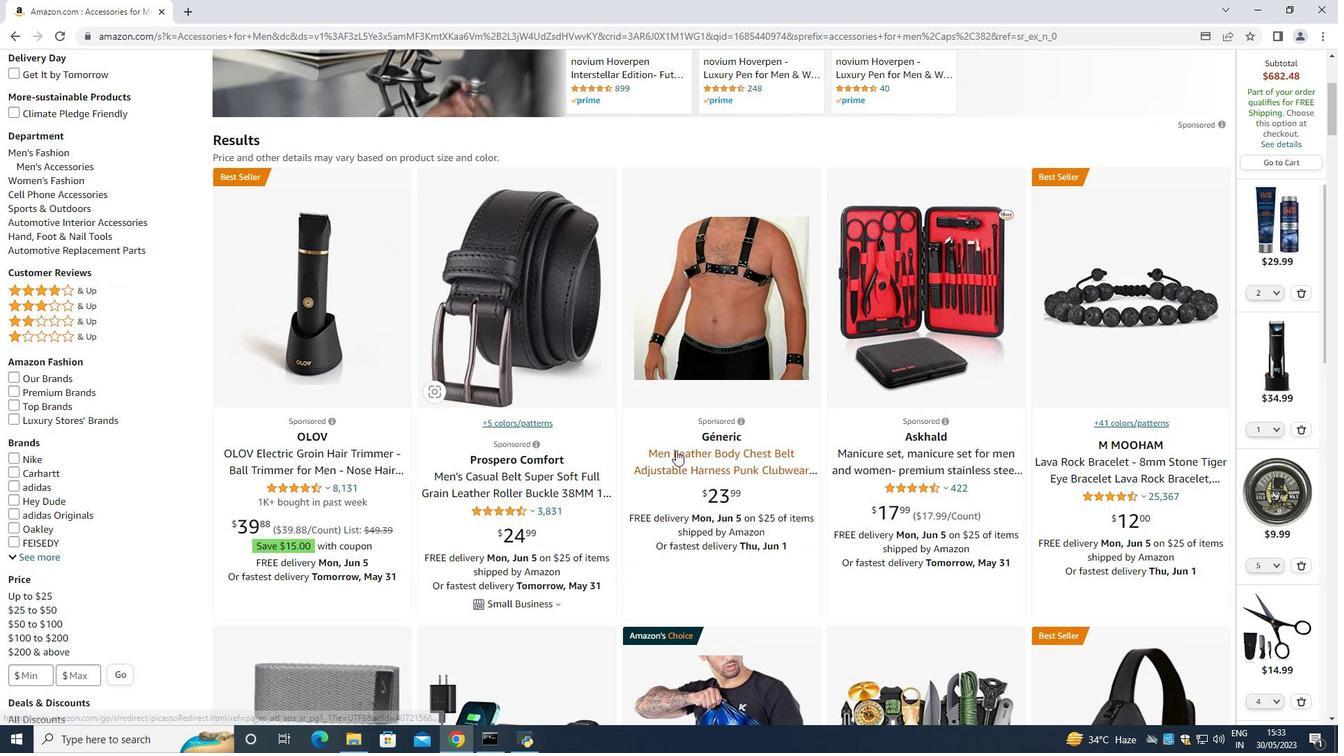 
Action: Mouse scrolled (675, 450) with delta (0, 0)
Screenshot: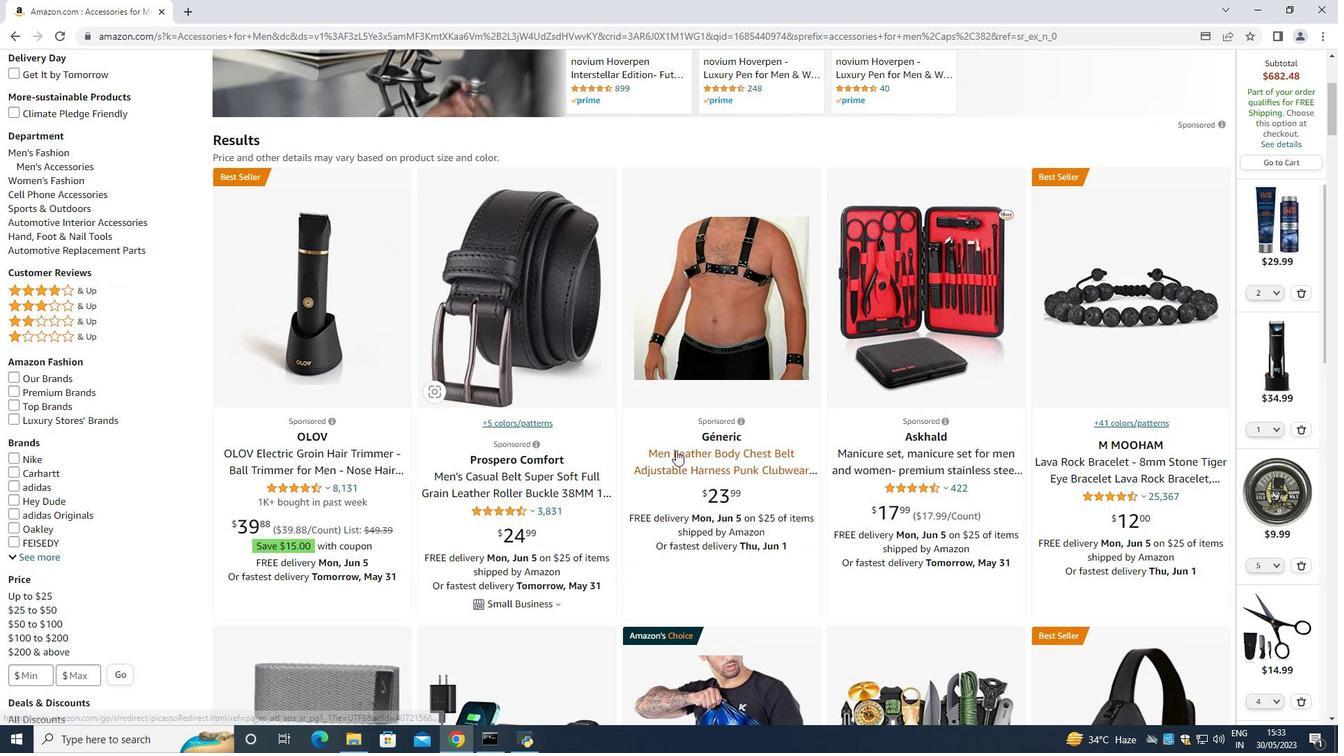 
Action: Mouse moved to (675, 449)
Screenshot: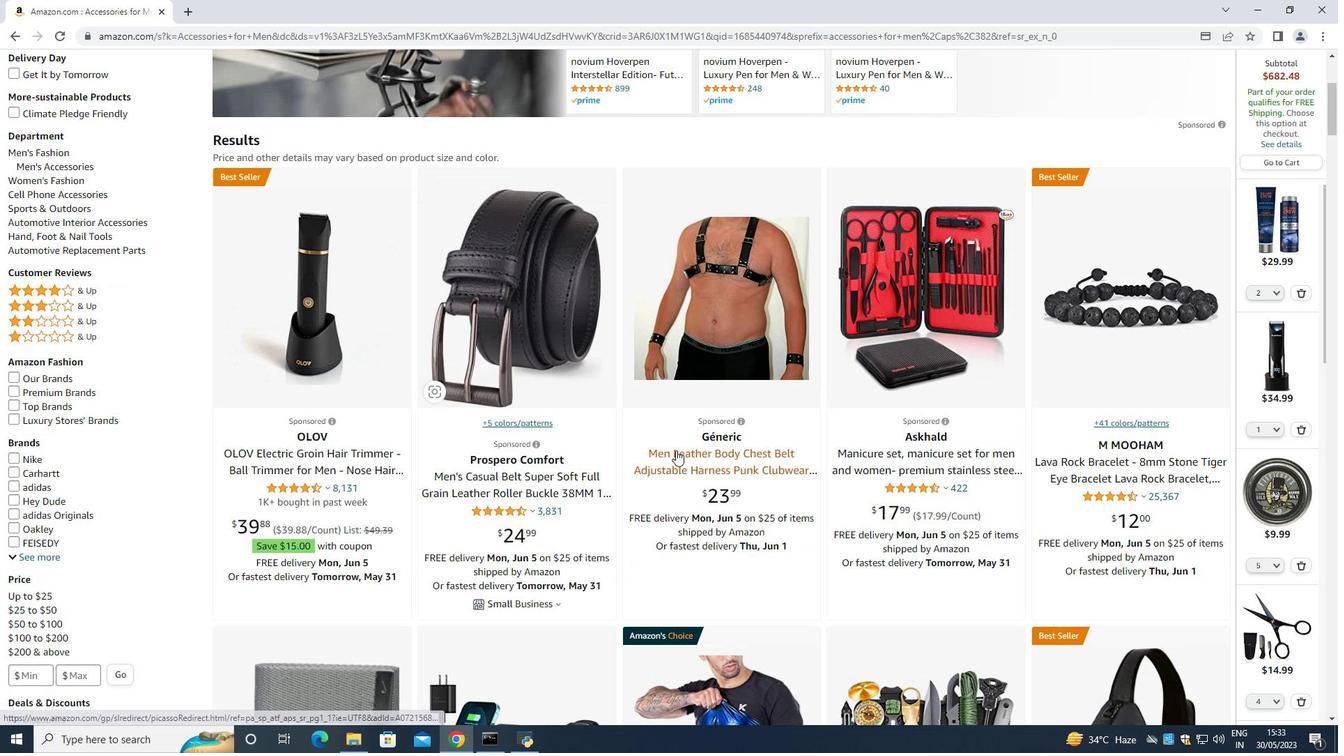 
Action: Mouse scrolled (675, 449) with delta (0, 0)
Screenshot: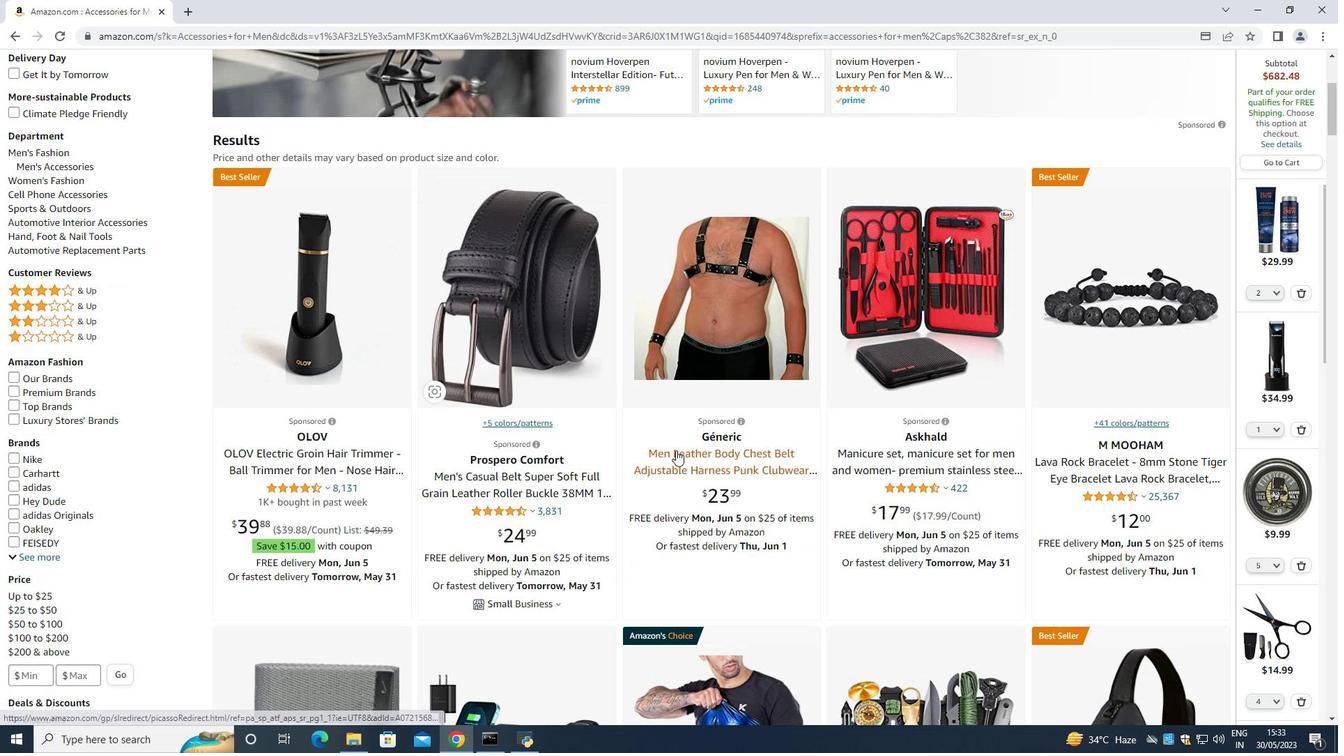 
Action: Mouse moved to (674, 448)
Screenshot: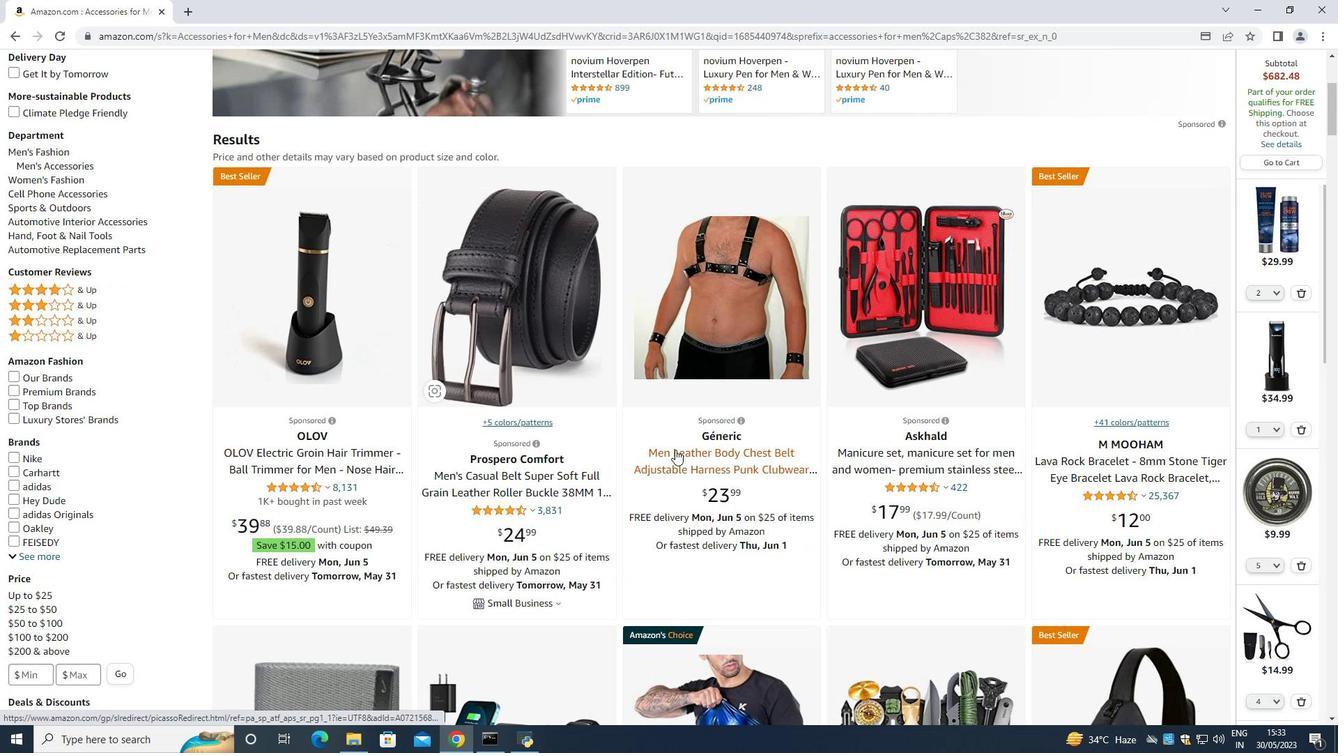 
Action: Mouse scrolled (674, 449) with delta (0, 0)
Screenshot: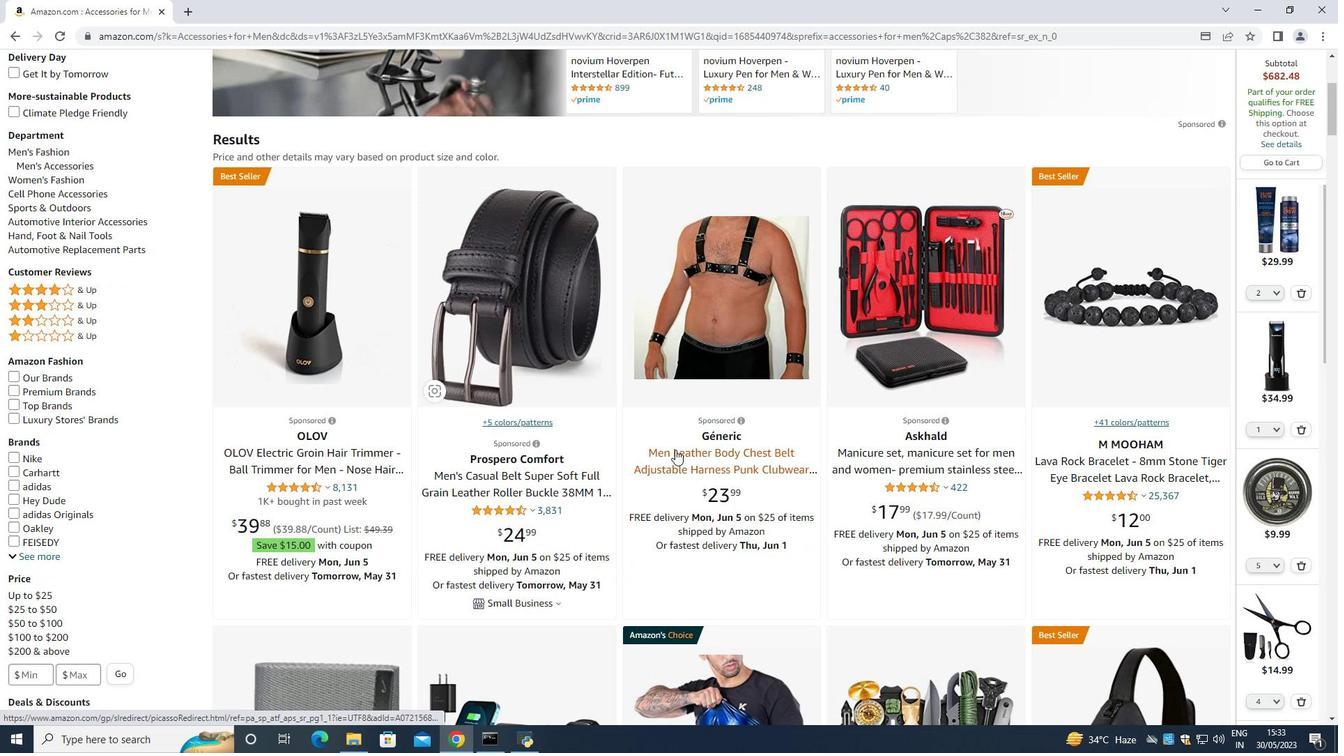 
Action: Mouse moved to (655, 446)
Screenshot: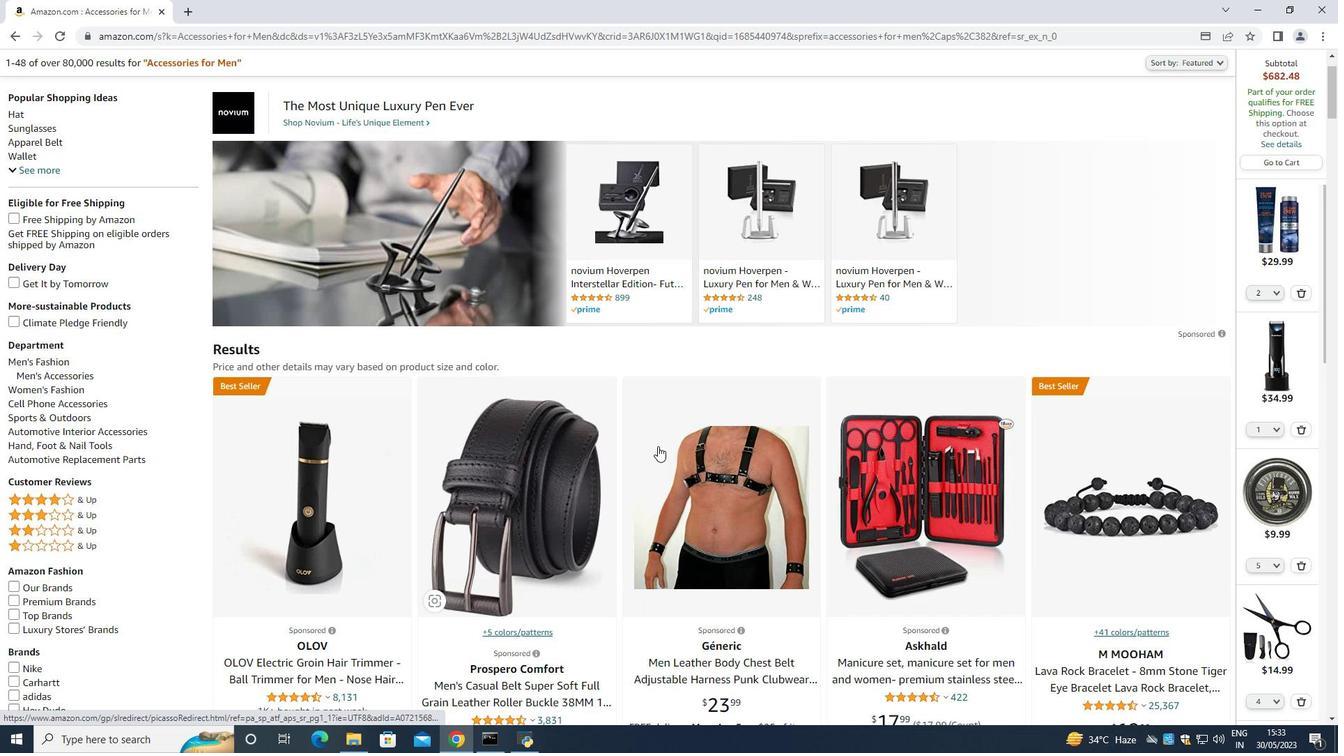 
Action: Mouse scrolled (655, 447) with delta (0, 0)
Screenshot: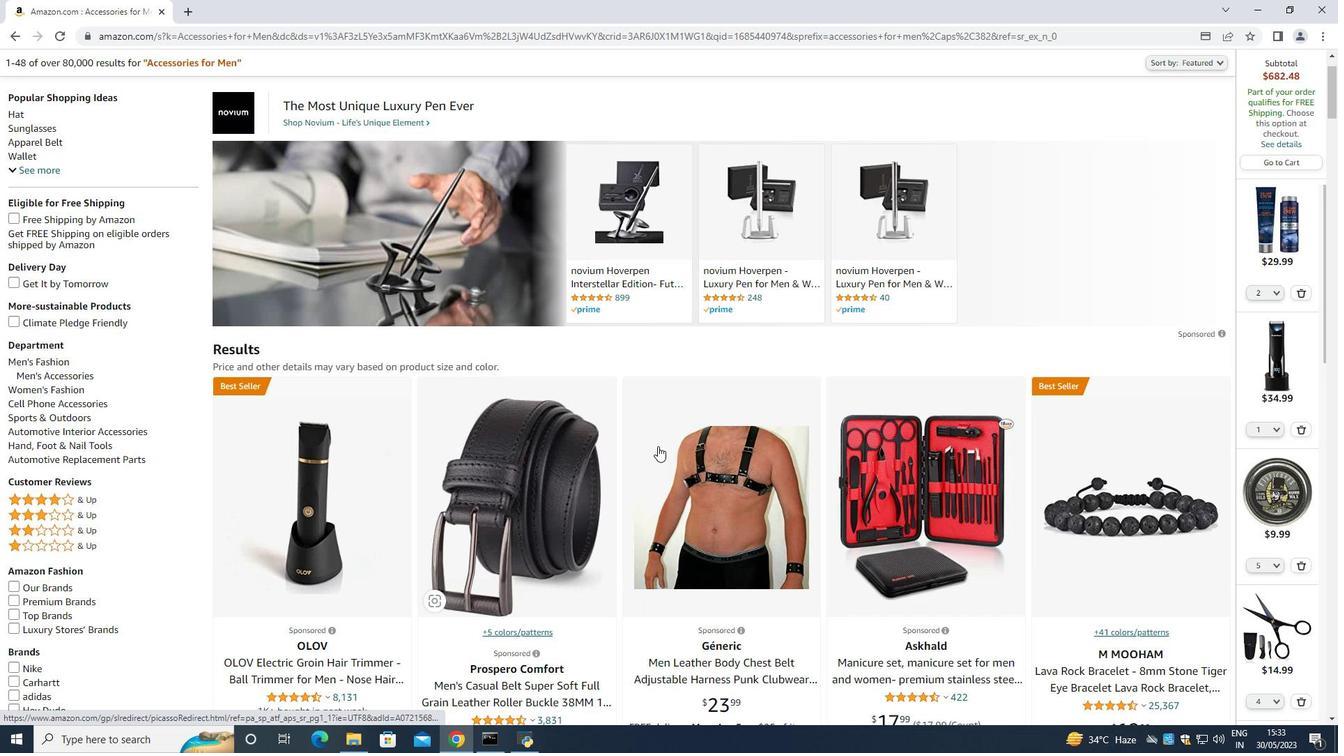 
Action: Mouse moved to (165, 264)
Screenshot: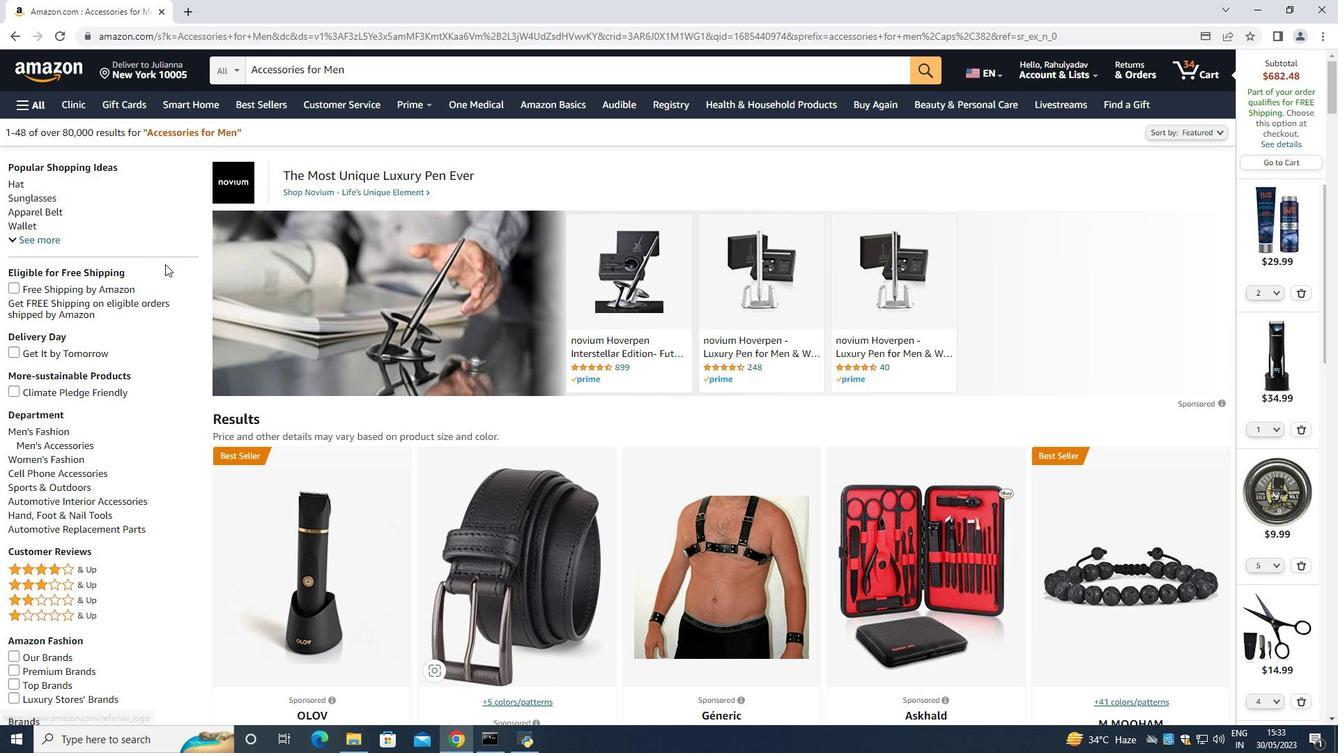 
Action: Mouse scrolled (165, 264) with delta (0, 0)
Screenshot: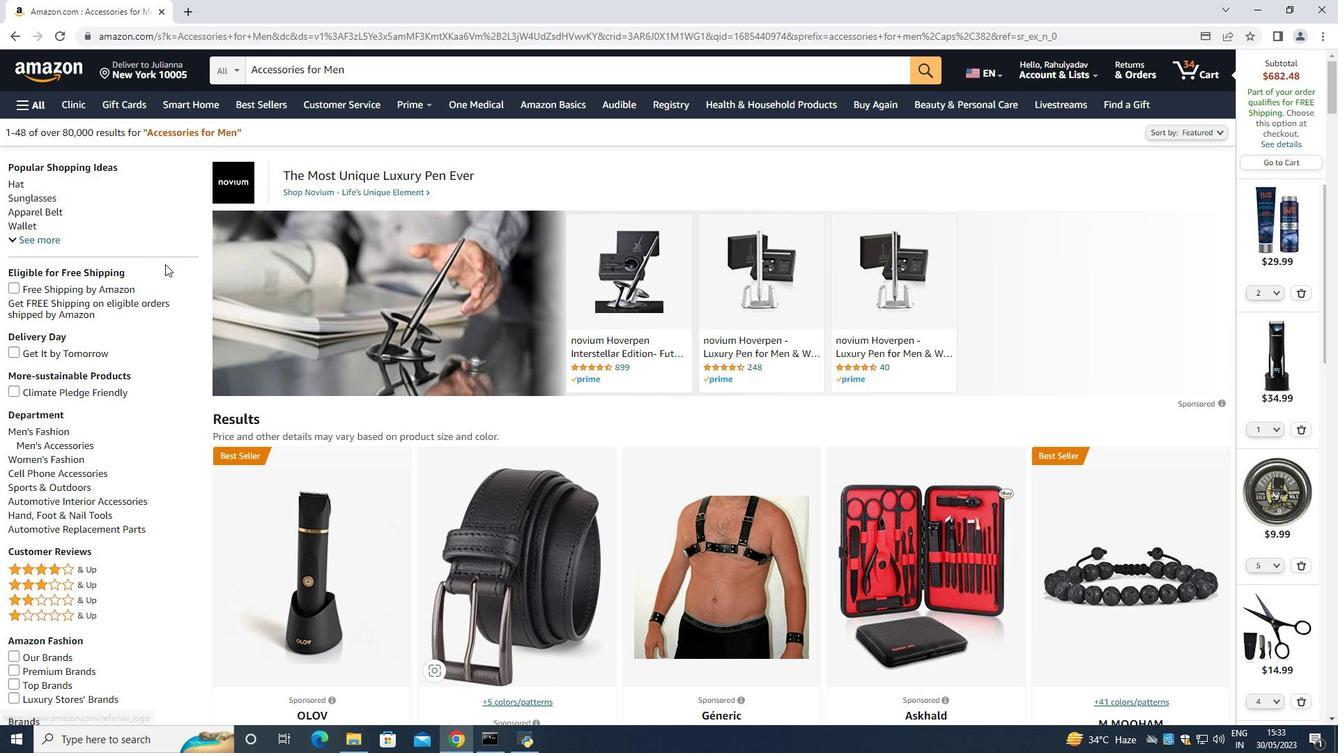 
Action: Mouse scrolled (165, 264) with delta (0, 0)
Screenshot: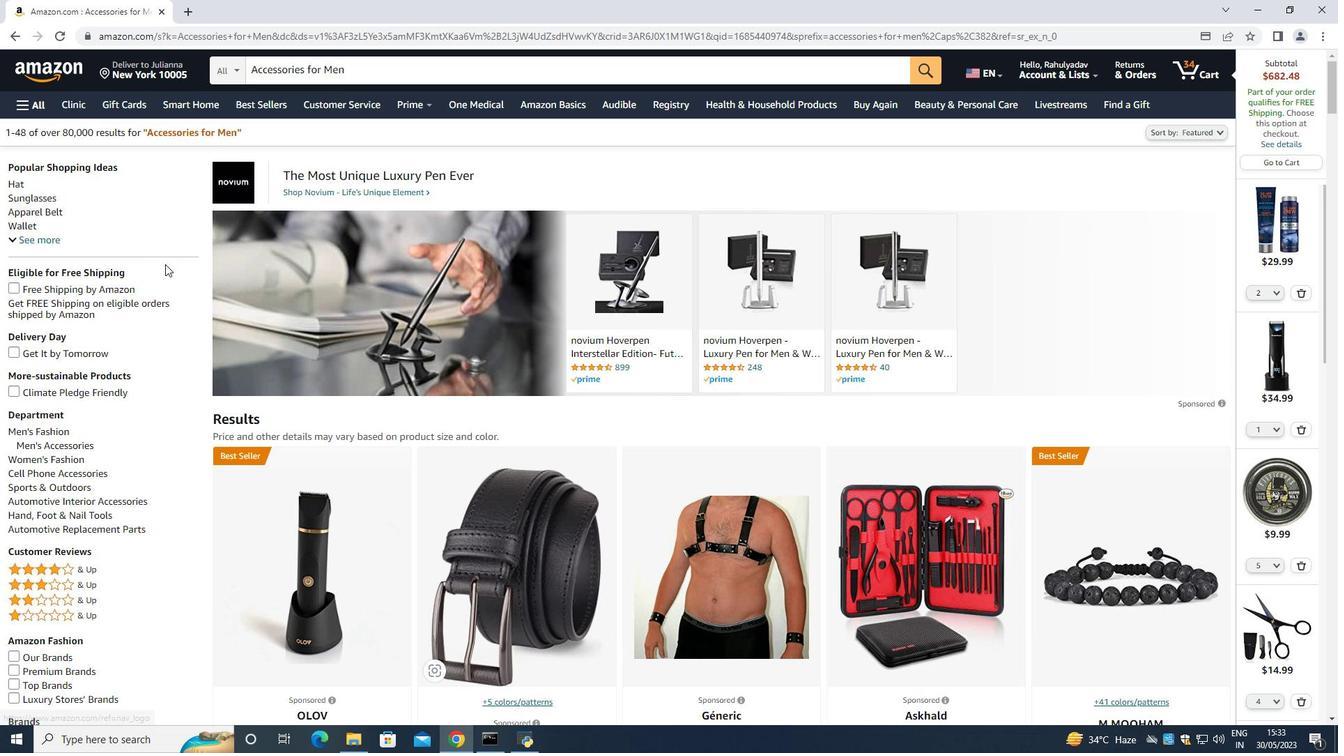 
Action: Mouse scrolled (165, 264) with delta (0, 0)
Screenshot: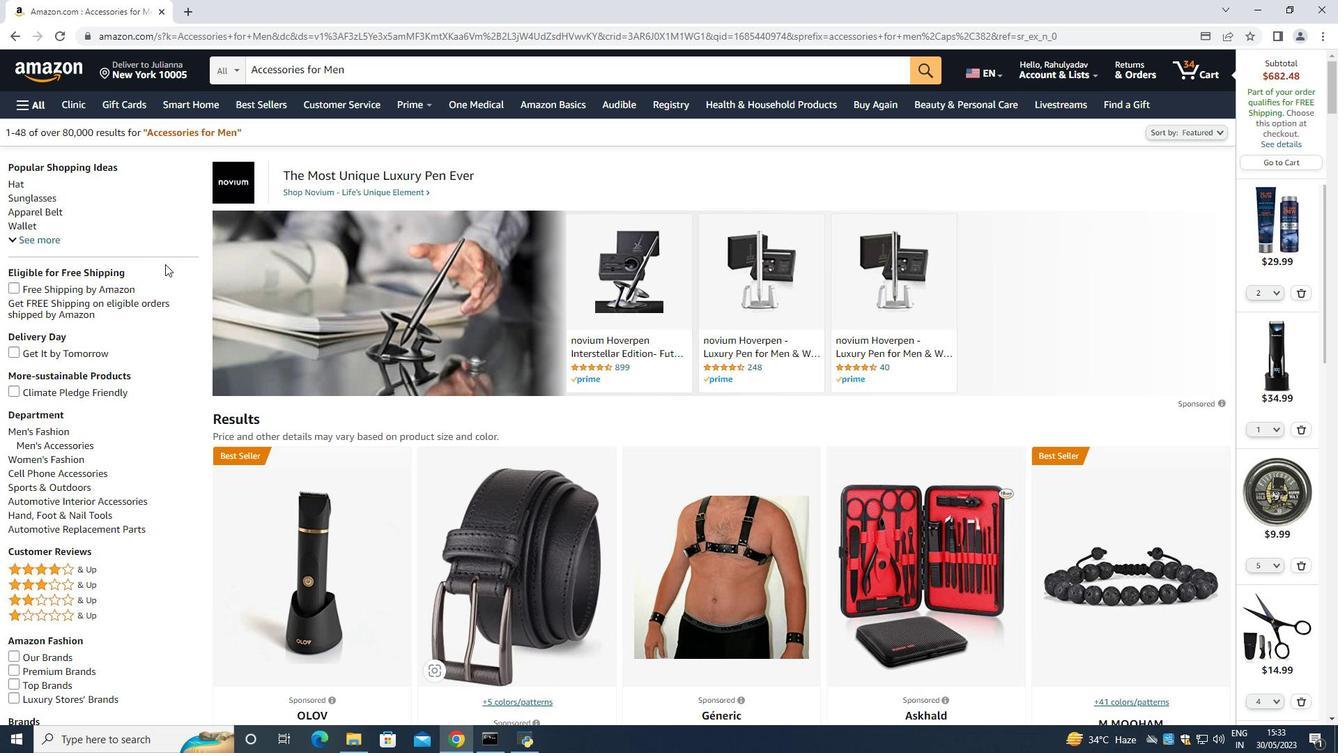 
Action: Mouse scrolled (165, 264) with delta (0, 0)
Screenshot: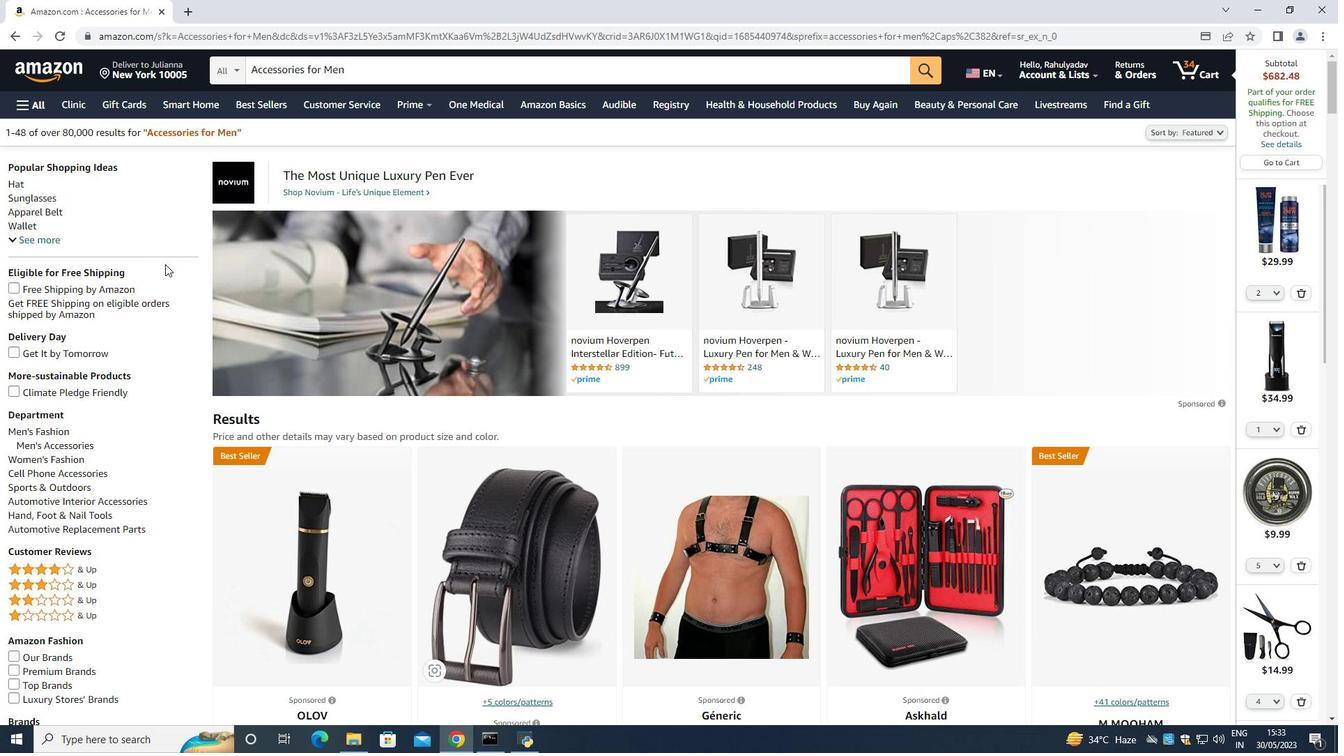 
Action: Mouse moved to (373, 65)
Screenshot: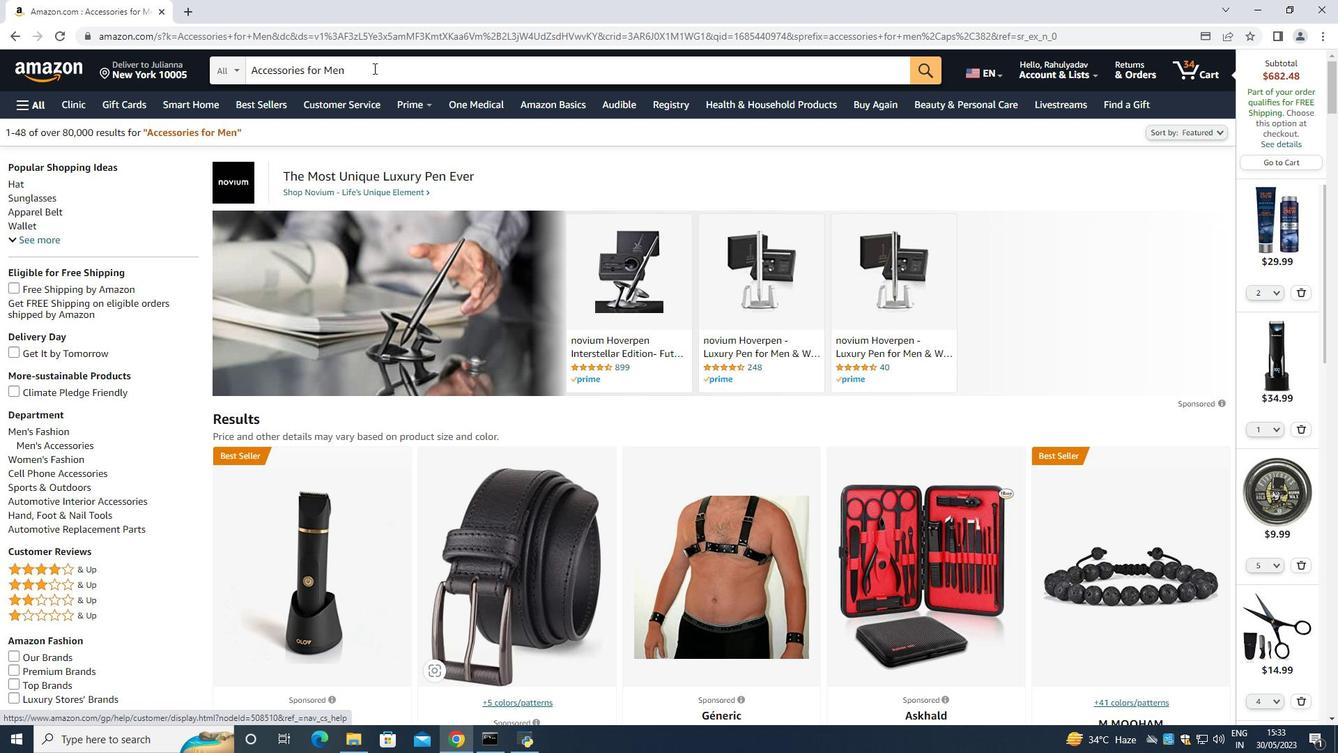 
Action: Mouse pressed left at (373, 65)
Screenshot: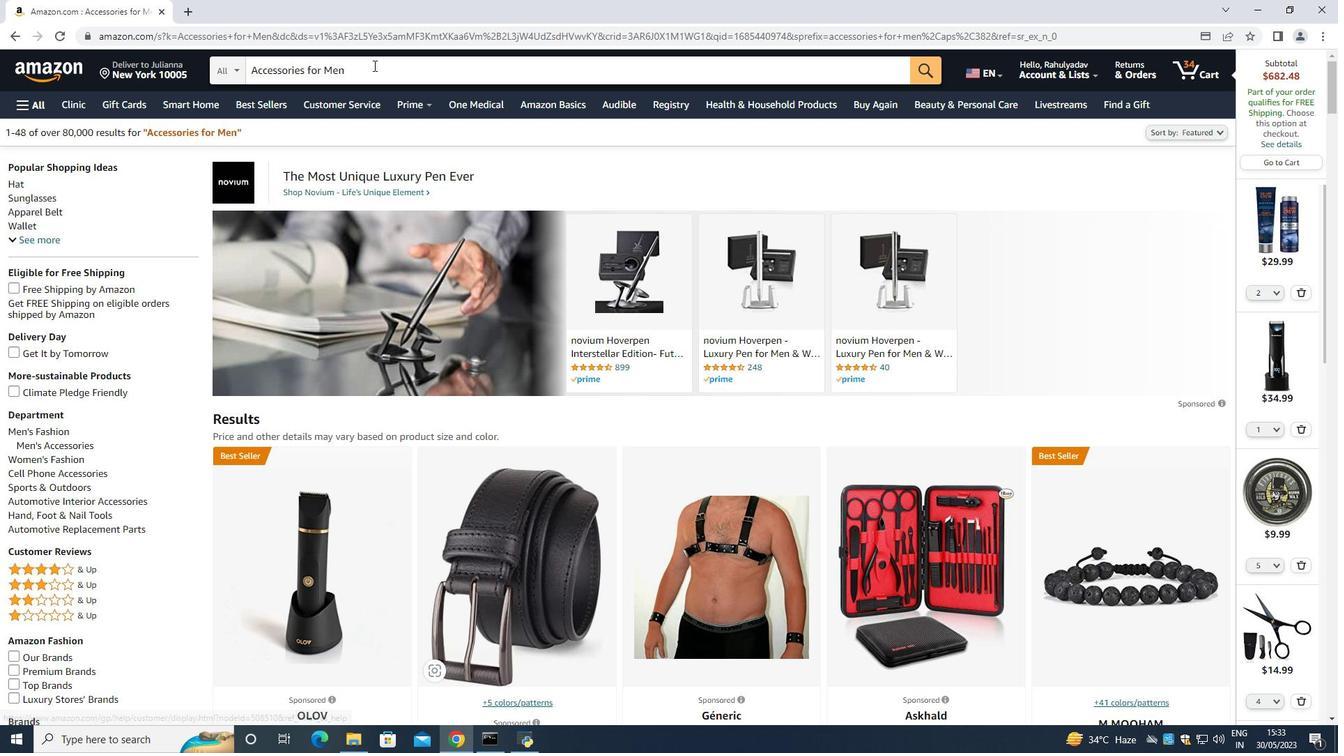 
Action: Key pressed <Key.space><Key.shift><Key.shift><Key.shift><Key.shift><Key.shift><Key.shift><Key.shift><Key.shift><Key.shift><Key.shift><Key.shift><Key.shift><Key.shift><Key.shift>sh<Key.backspace><Key.backspace><Key.shift><Key.shift><Key.shift><Key.shift><Key.shift><Key.shift><Key.shift><Key.shift><Key.shift><Key.shift><Key.shift><Key.shift><Key.shift><Key.shift><Key.shift><Key.shift><Key.shift>Shave<Key.space><Key.shift_r><Key.shift_r>&<Key.space>ha<Key.backspace><Key.backspace><Key.shift_r><Key.shift_r><Key.shift_r><Key.shift_r><Key.shift_r>Hair<Key.space><Key.shift>Removal<Key.enter>
Screenshot: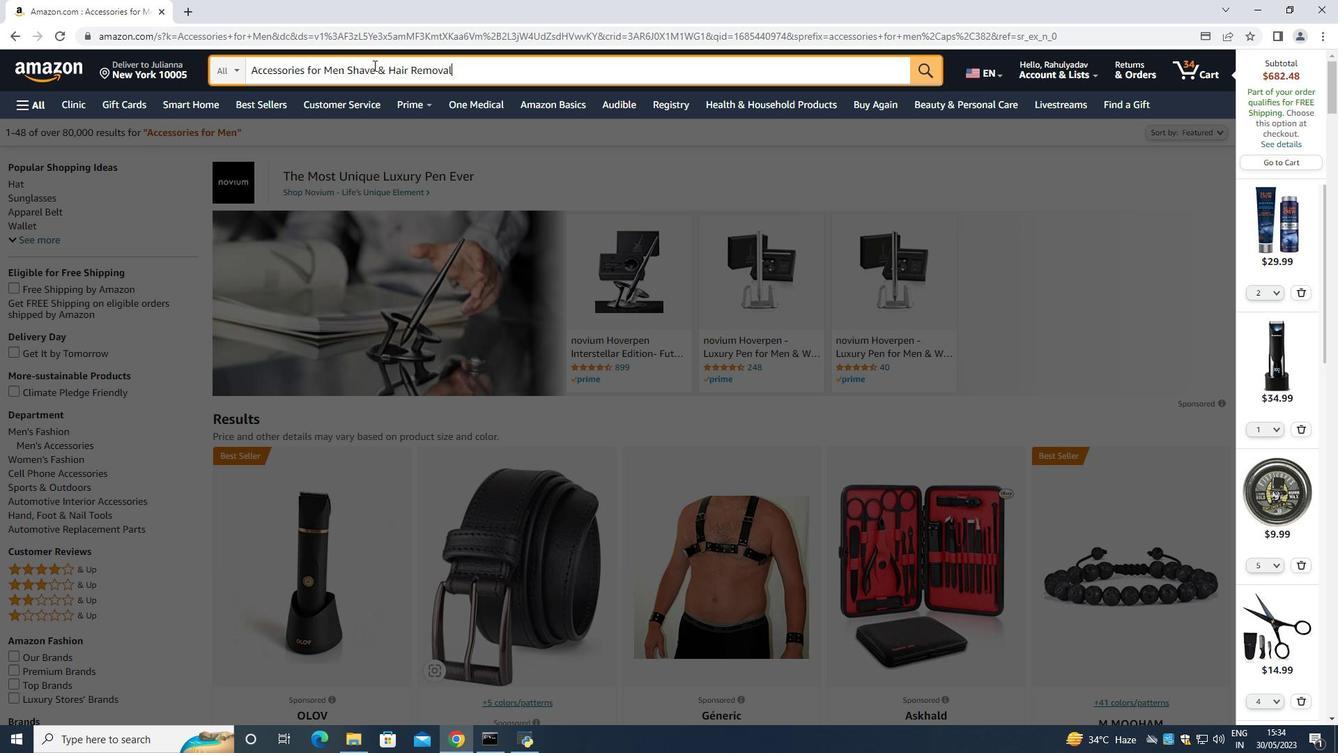 
Action: Mouse moved to (305, 629)
Screenshot: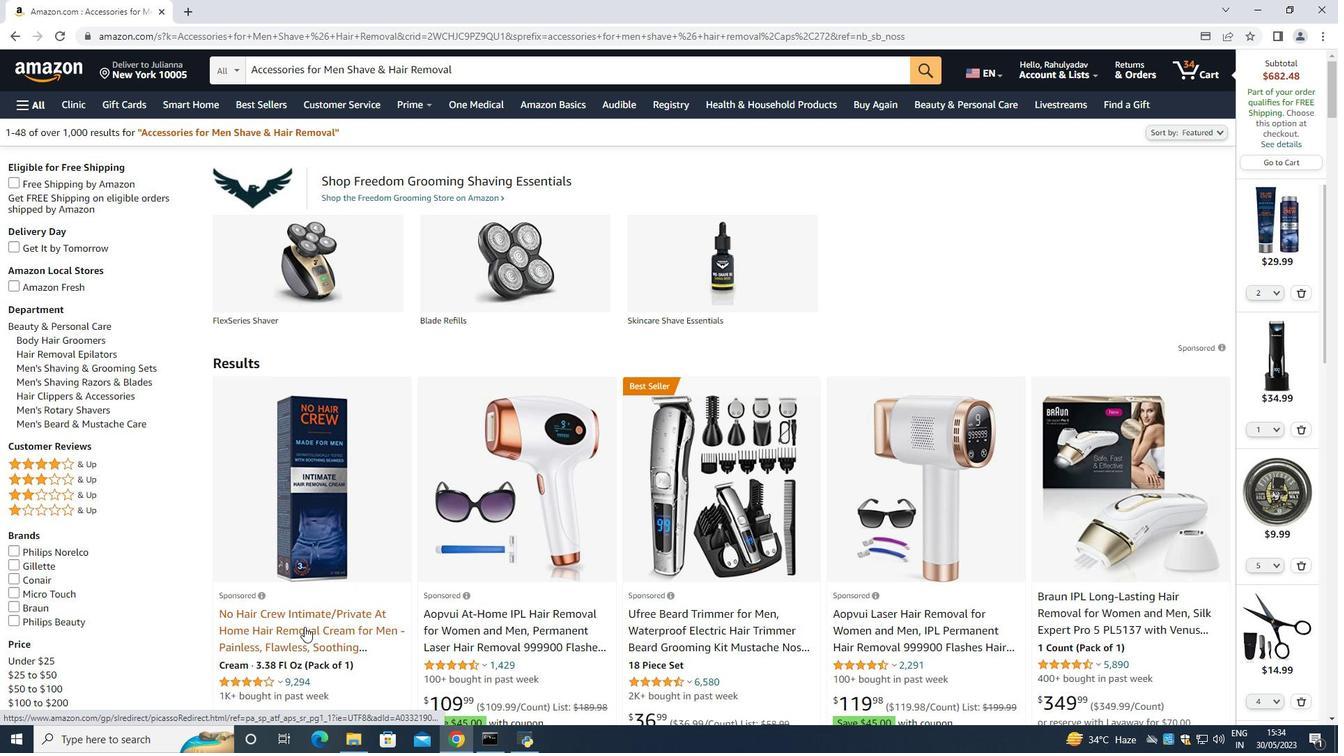 
Action: Mouse pressed left at (305, 629)
Screenshot: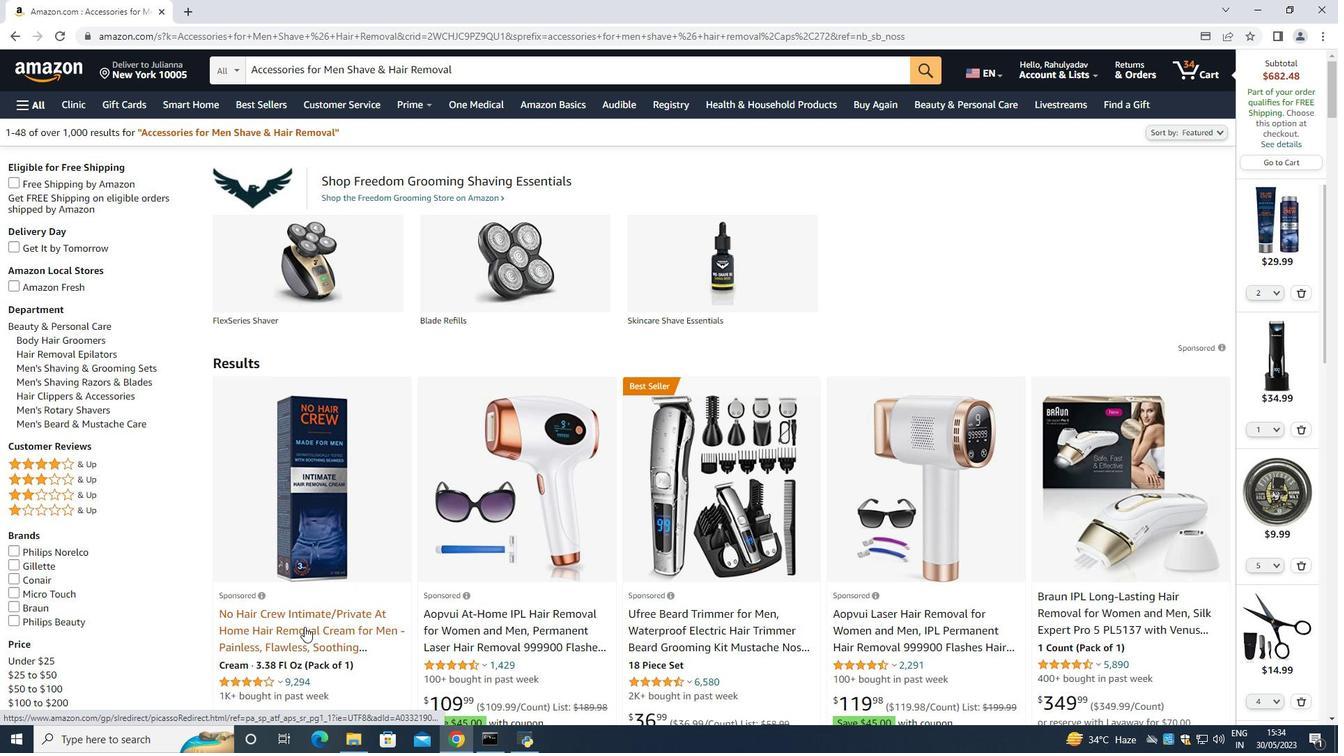 
Action: Mouse moved to (1011, 498)
Screenshot: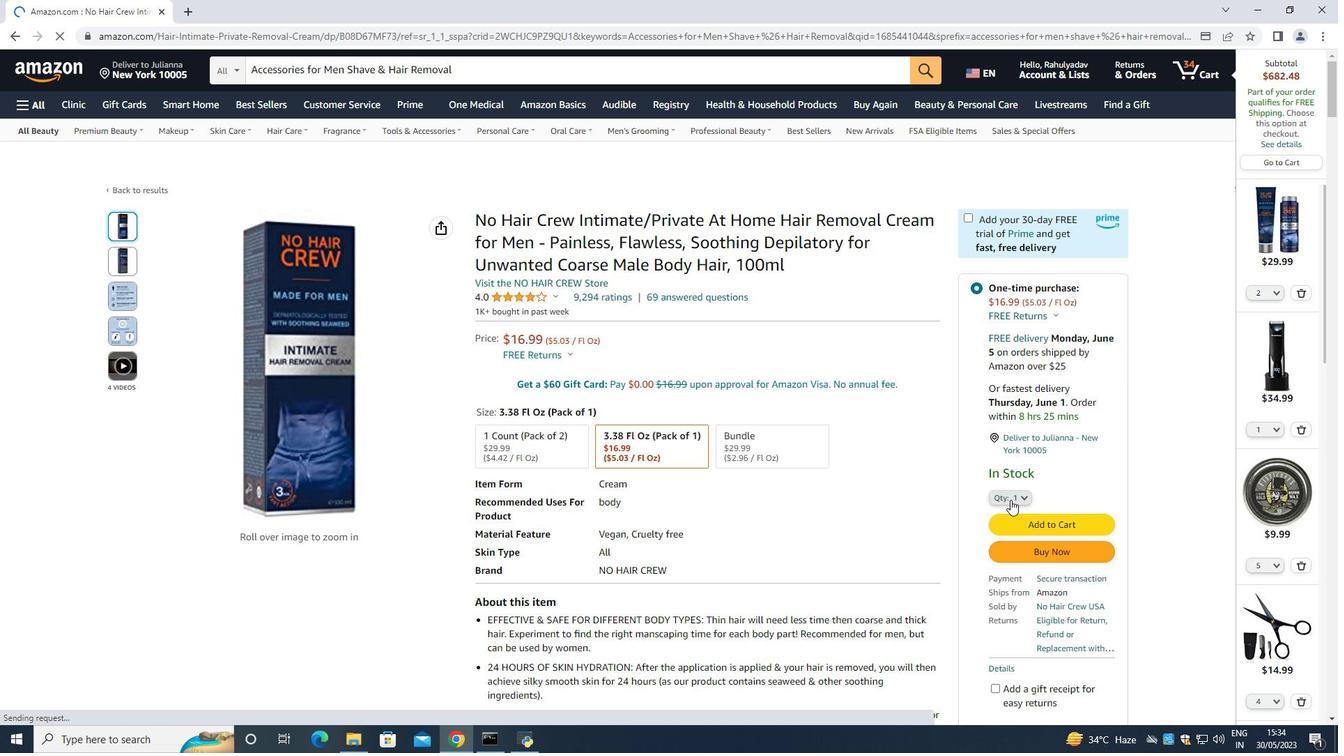 
Action: Mouse pressed left at (1011, 498)
Screenshot: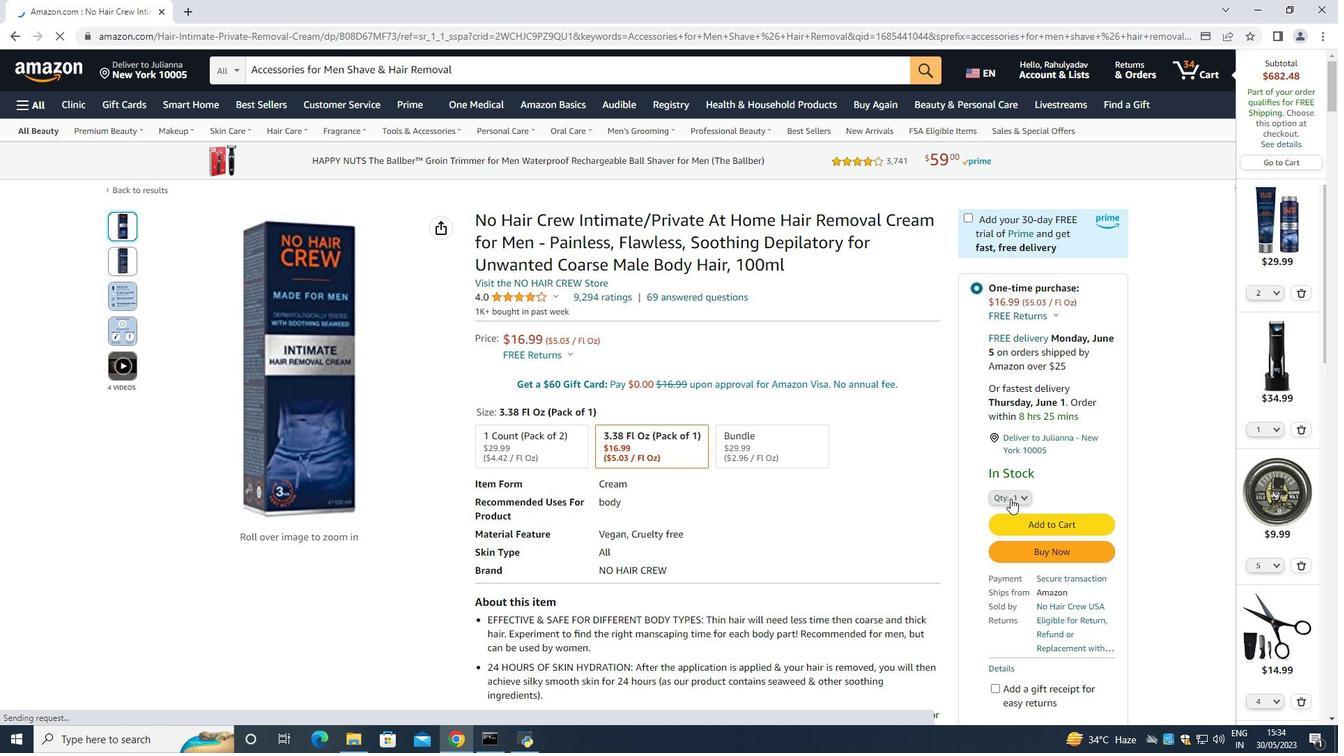 
Action: Mouse moved to (999, 112)
Screenshot: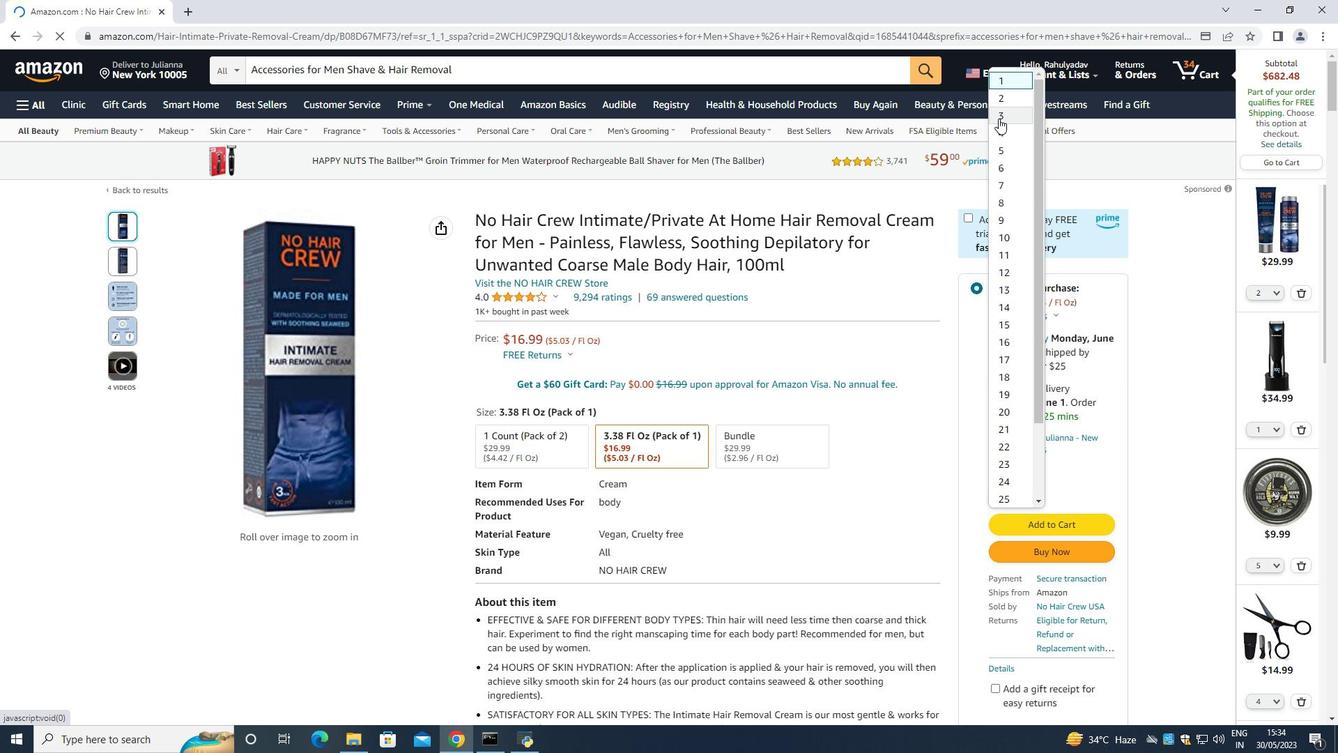 
Action: Mouse pressed left at (999, 112)
Screenshot: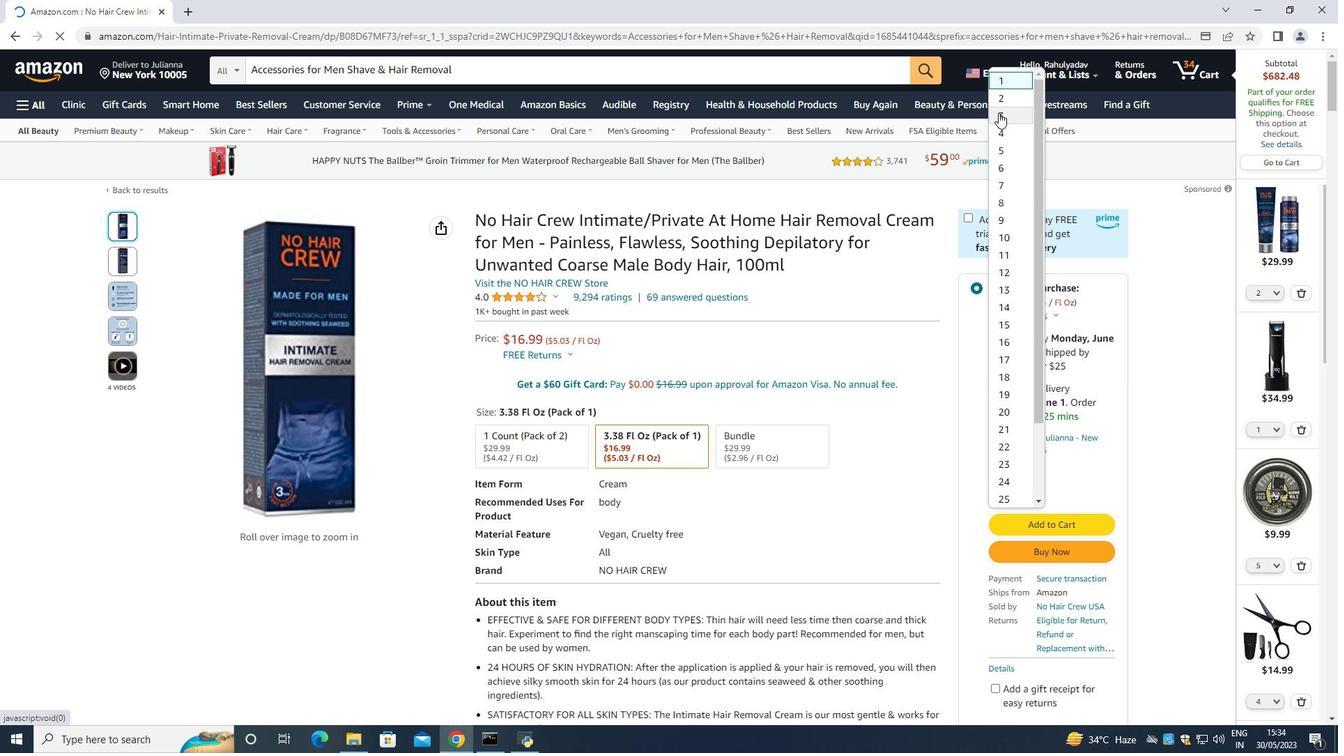 
Action: Mouse moved to (1045, 536)
Screenshot: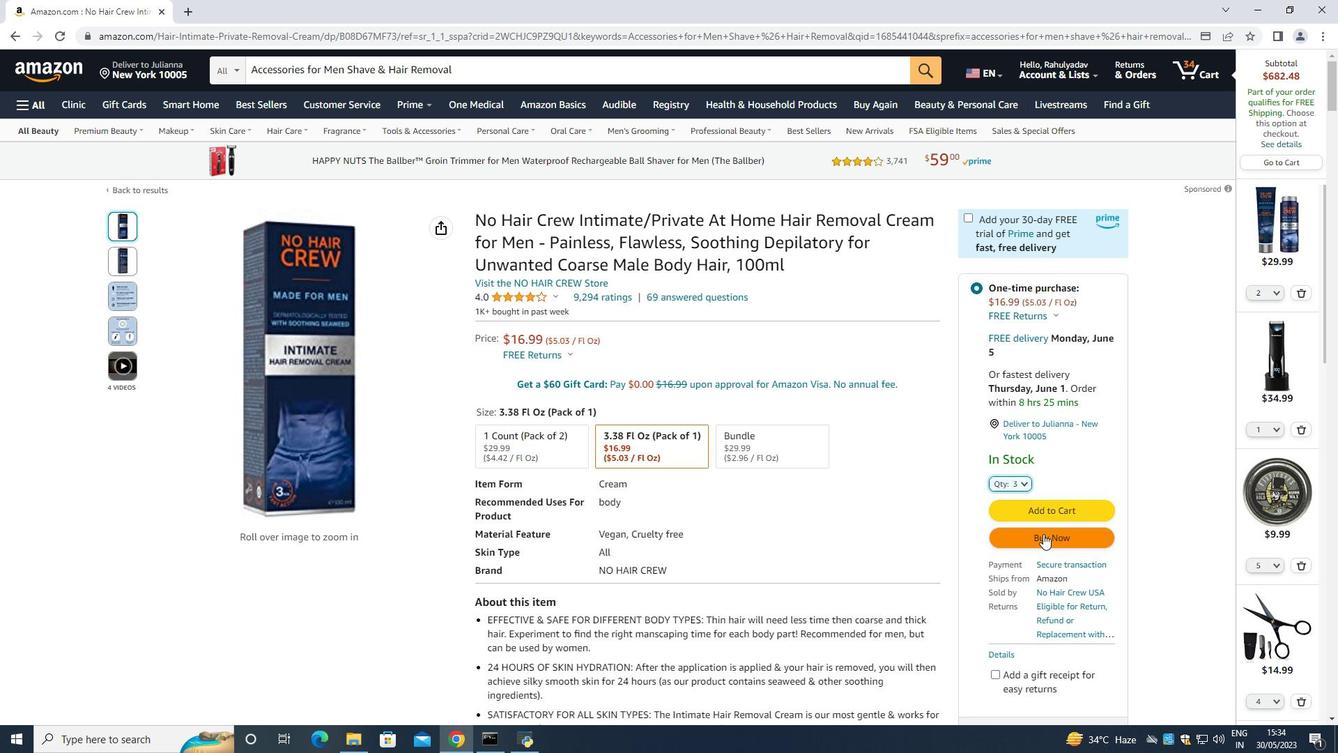 
Action: Mouse pressed left at (1045, 536)
Screenshot: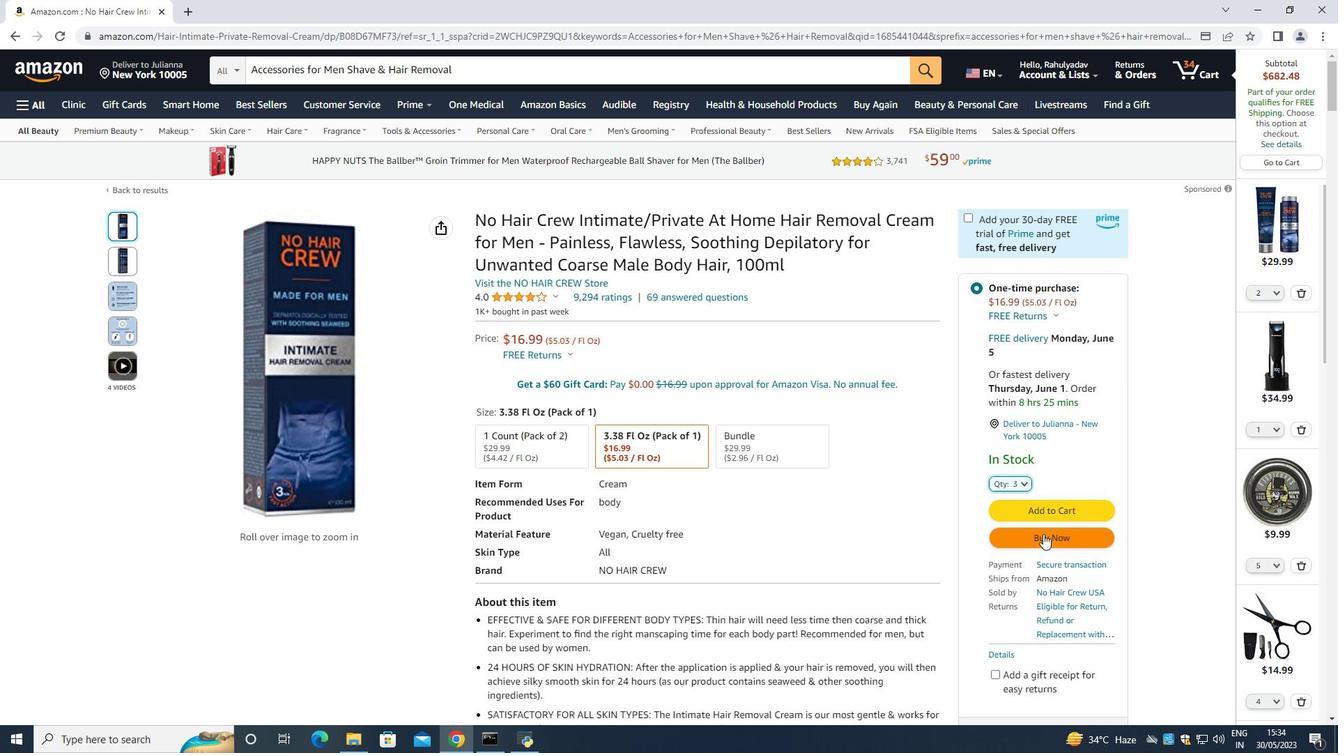 
Action: Mouse moved to (807, 112)
Screenshot: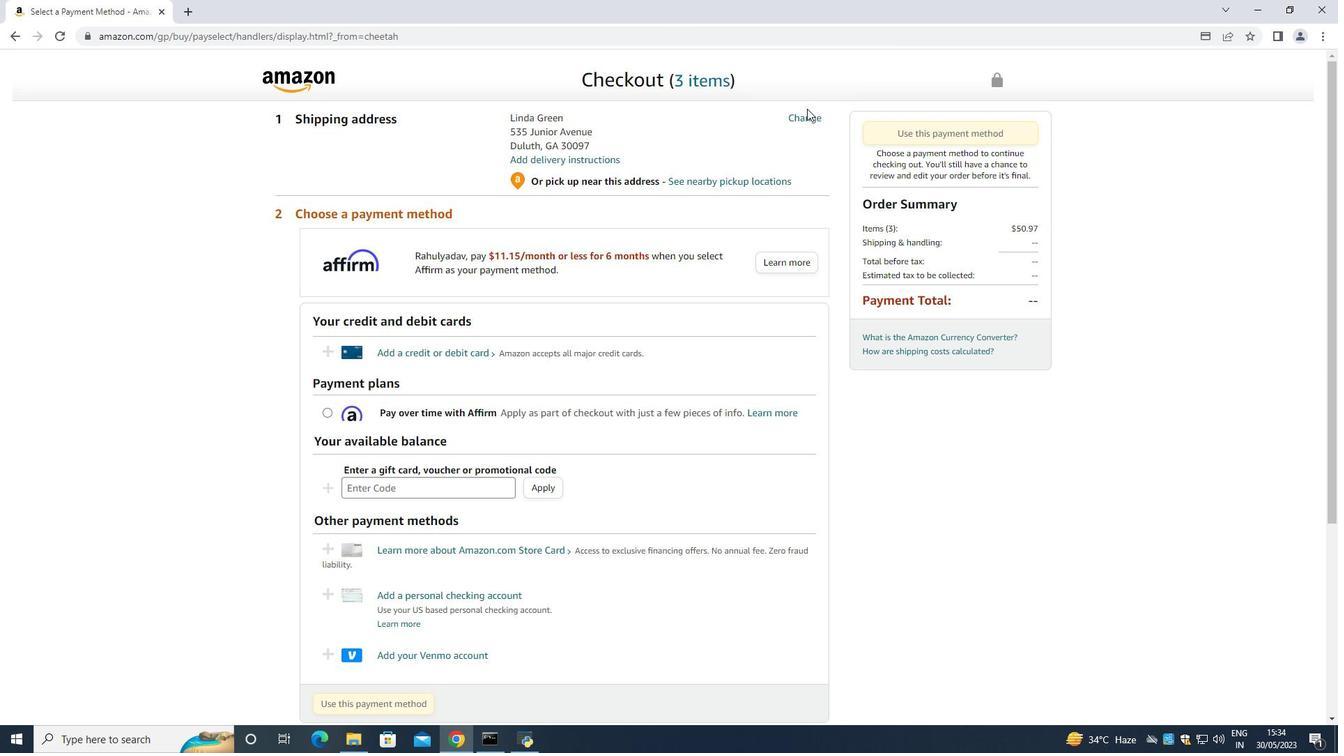 
Action: Mouse pressed left at (807, 112)
Screenshot: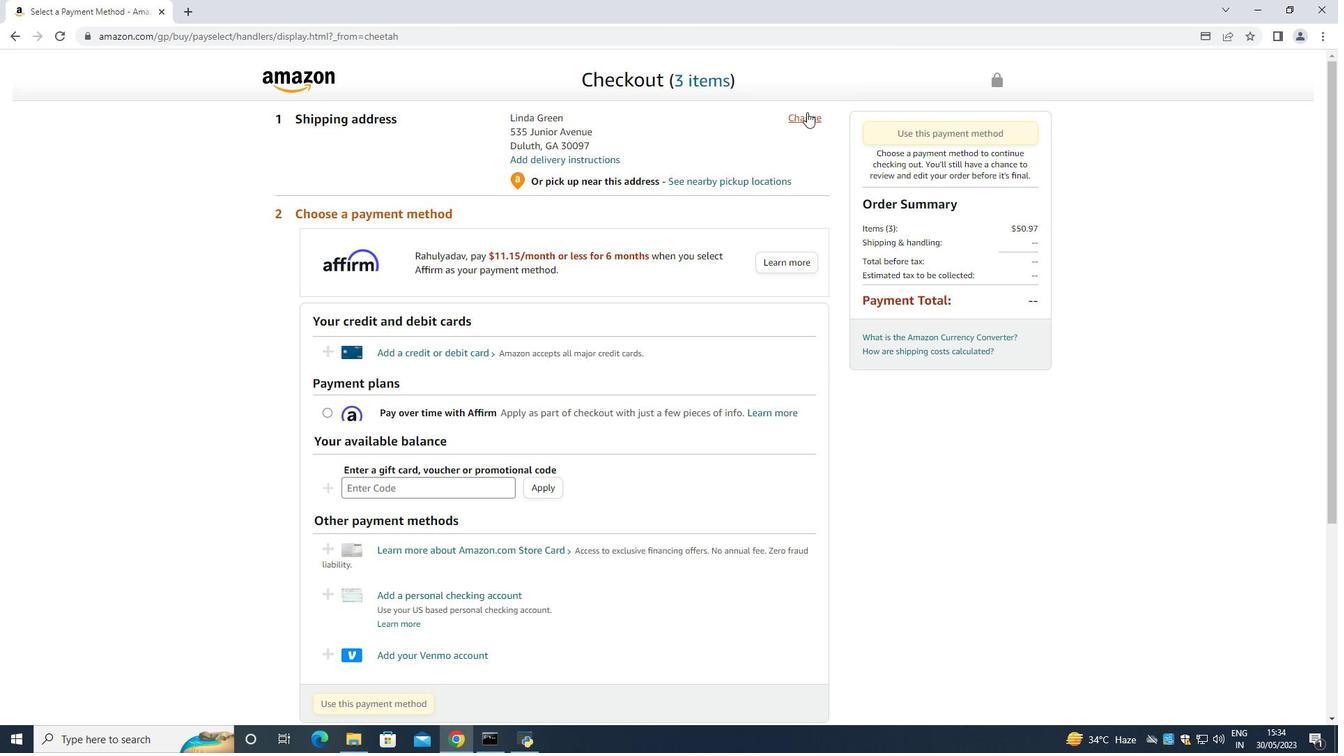 
Action: Mouse moved to (754, 79)
Screenshot: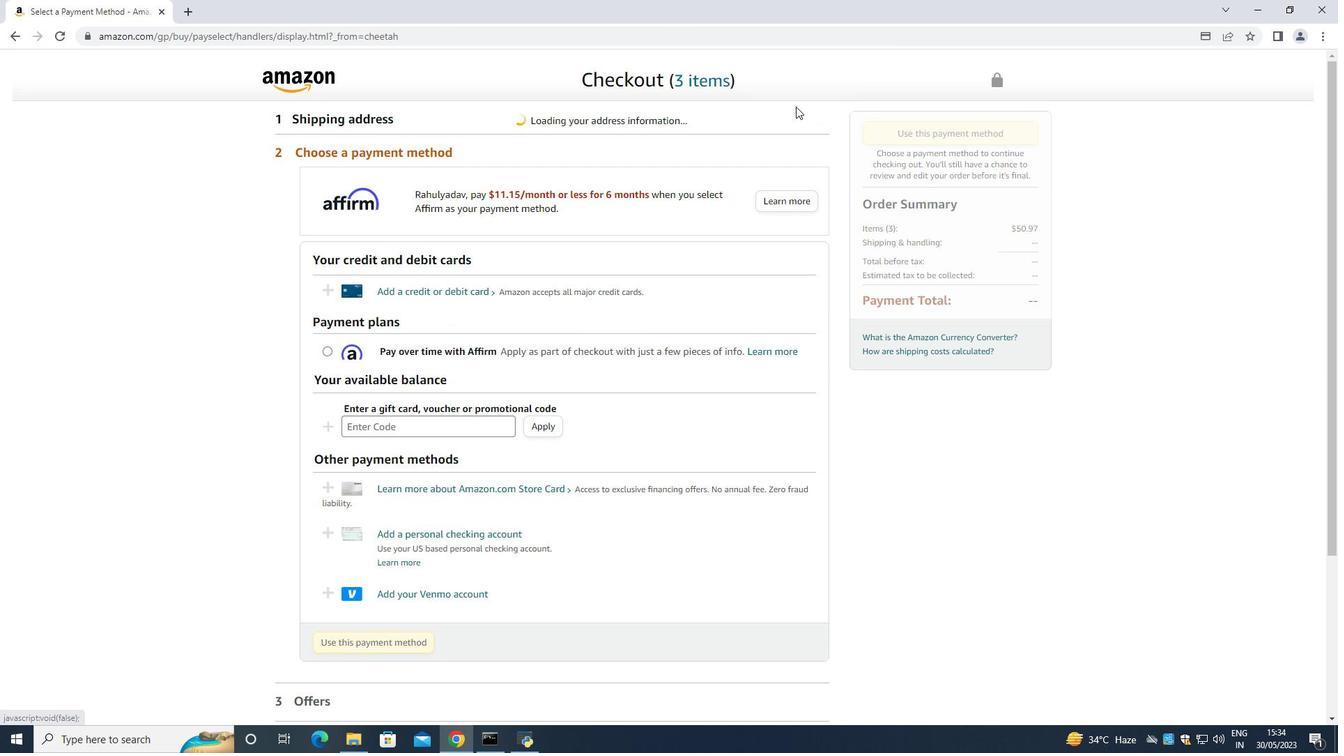 
Action: Key pressed <Key.down><Key.down><Key.down><Key.down><Key.down><Key.down><Key.down><Key.down><Key.down><Key.down><Key.down><Key.down><Key.down><Key.down><Key.down><Key.down><Key.down><Key.down><Key.down><Key.down><Key.down><Key.down><Key.down><Key.down><Key.down><Key.down><Key.down><Key.down><Key.down><Key.down><Key.down><Key.down><Key.down><Key.down><Key.down><Key.down><Key.down><Key.down><Key.down><Key.down><Key.down><Key.down><Key.down><Key.down><Key.down><Key.down><Key.down><Key.down><Key.down><Key.down><Key.down><Key.down><Key.down><Key.down><Key.down><Key.down><Key.down><Key.down><Key.down><Key.down><Key.down><Key.down><Key.down><Key.down><Key.down><Key.down><Key.down><Key.down><Key.down><Key.down><Key.down><Key.down><Key.down><Key.down><Key.down><Key.down><Key.down><Key.down><Key.down><Key.down><Key.down><Key.down><Key.down><Key.down><Key.down><Key.down><Key.down><Key.down><Key.down><Key.down><Key.down><Key.down><Key.down><Key.down><Key.down><Key.down><Key.down><Key.down><Key.down><Key.down><Key.down><Key.down><Key.down><Key.down><Key.down><Key.down><Key.down><Key.down><Key.down><Key.down><Key.down><Key.down><Key.down><Key.down><Key.down><Key.down><Key.down><Key.down><Key.down><Key.down><Key.down><Key.down><Key.down><Key.down><Key.down><Key.down><Key.down><Key.down><Key.down><Key.down><Key.down><Key.down><Key.down><Key.down><Key.down><Key.down><Key.down><Key.down><Key.down><Key.down><Key.down><Key.down><Key.down><Key.down><Key.down><Key.down><Key.down><Key.down><Key.down><Key.down><Key.down><Key.down><Key.down><Key.down><Key.down><Key.down><Key.down><Key.down><Key.down><Key.down><Key.down><Key.down><Key.down><Key.down><Key.down><Key.down><Key.down>
Screenshot: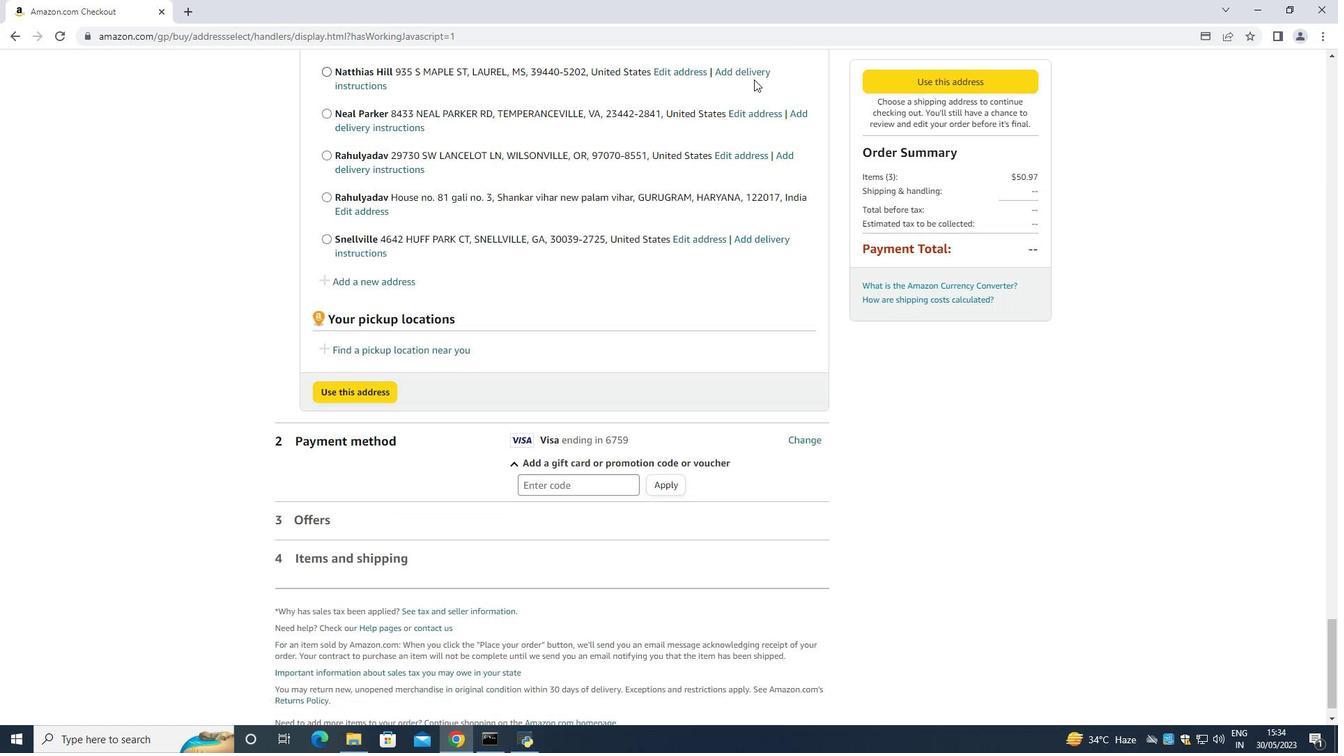 
Action: Mouse moved to (387, 242)
Screenshot: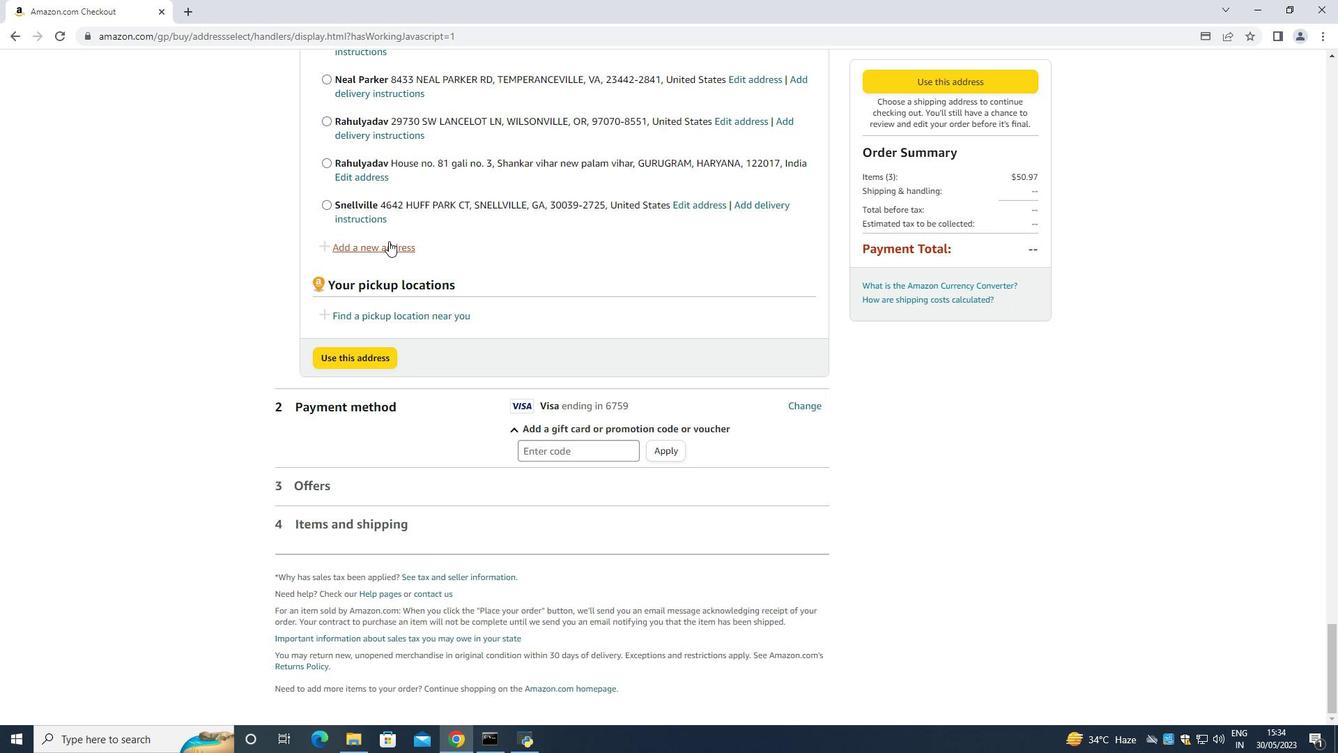 
Action: Mouse pressed left at (387, 242)
Screenshot: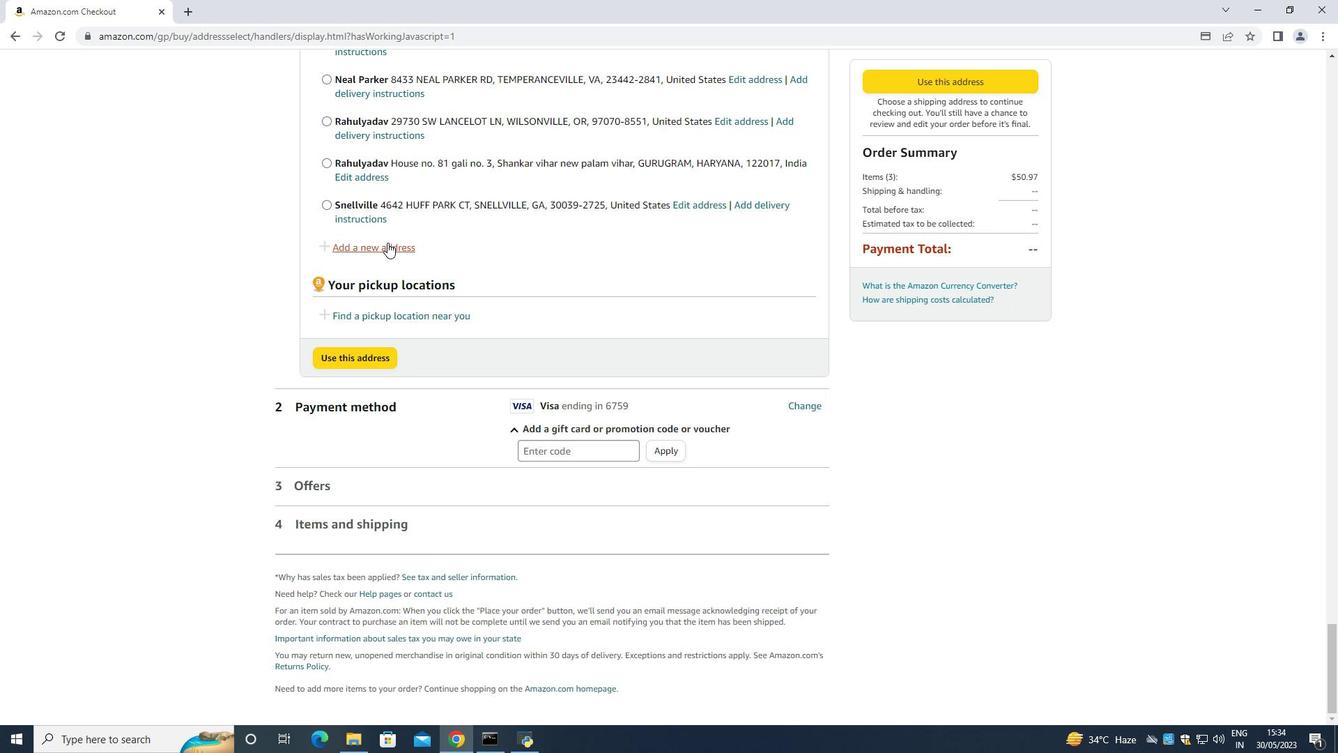 
Action: Mouse moved to (493, 355)
Screenshot: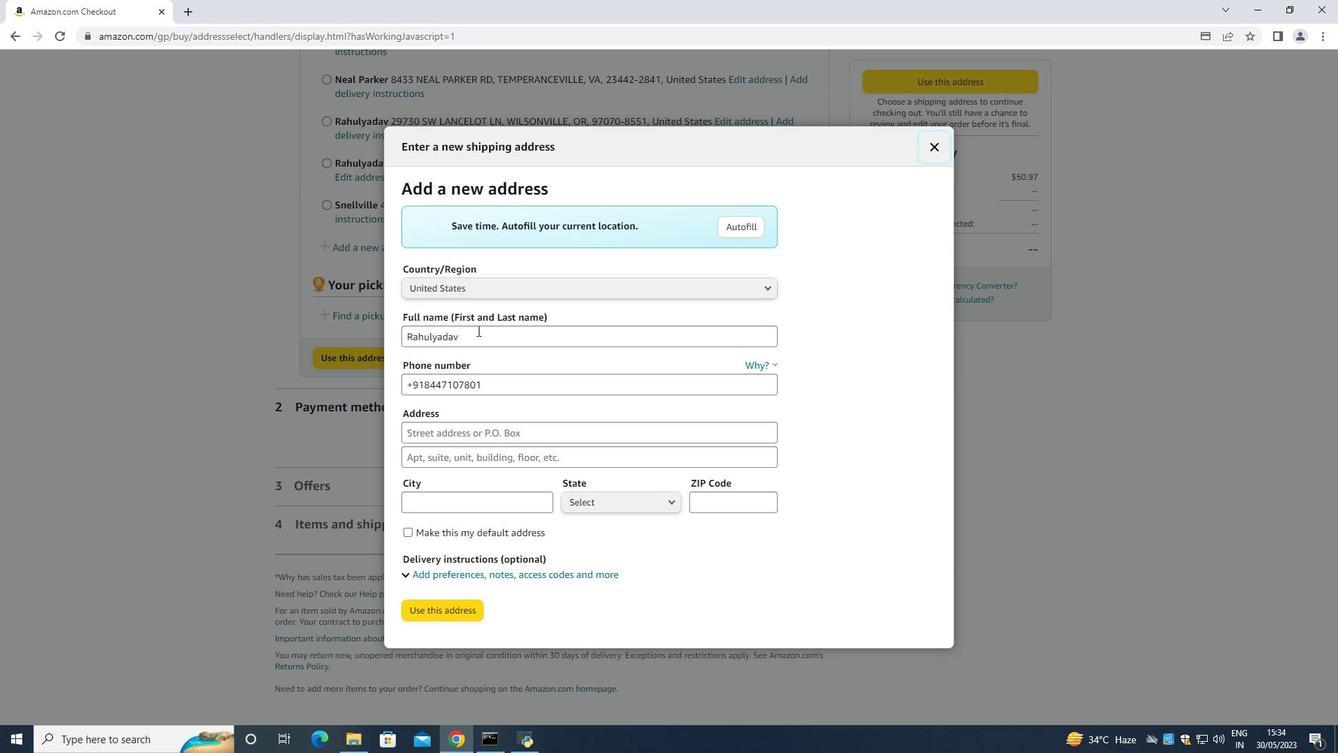 
Action: Mouse pressed left at (493, 355)
Screenshot: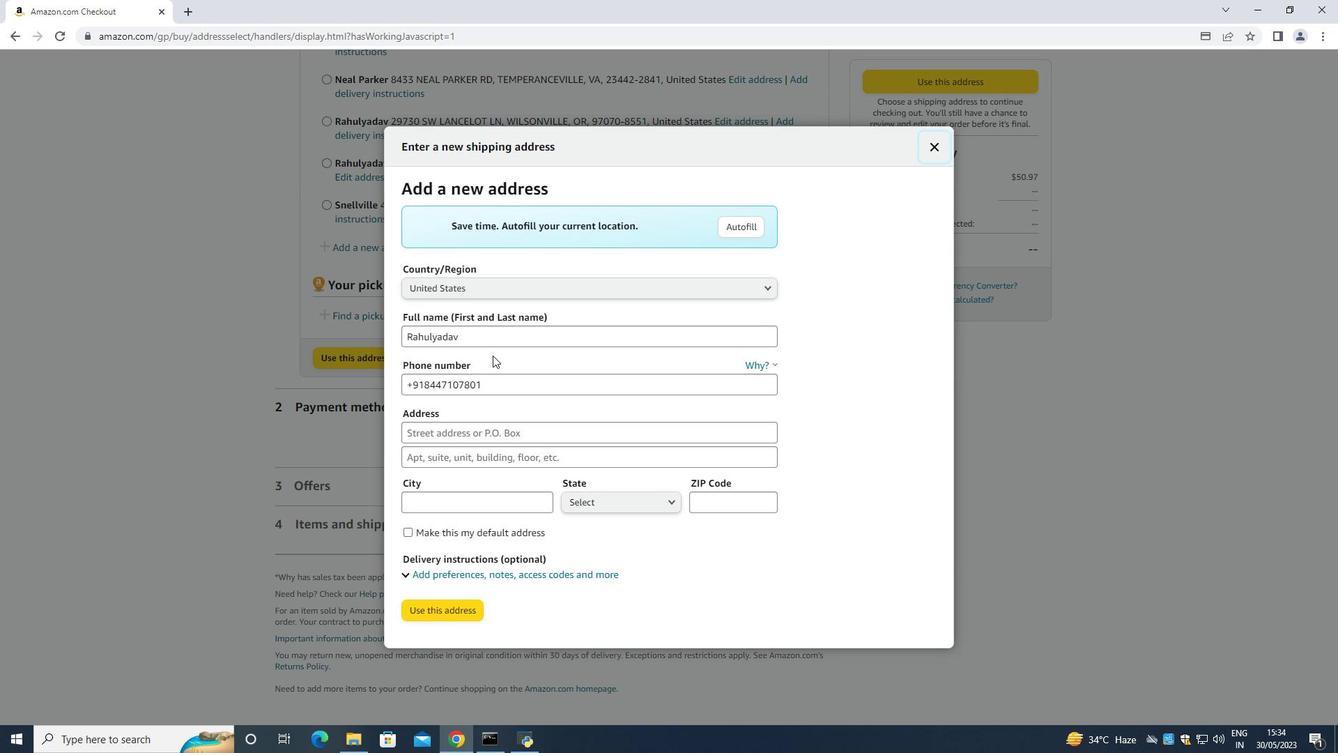 
Action: Mouse moved to (487, 342)
Screenshot: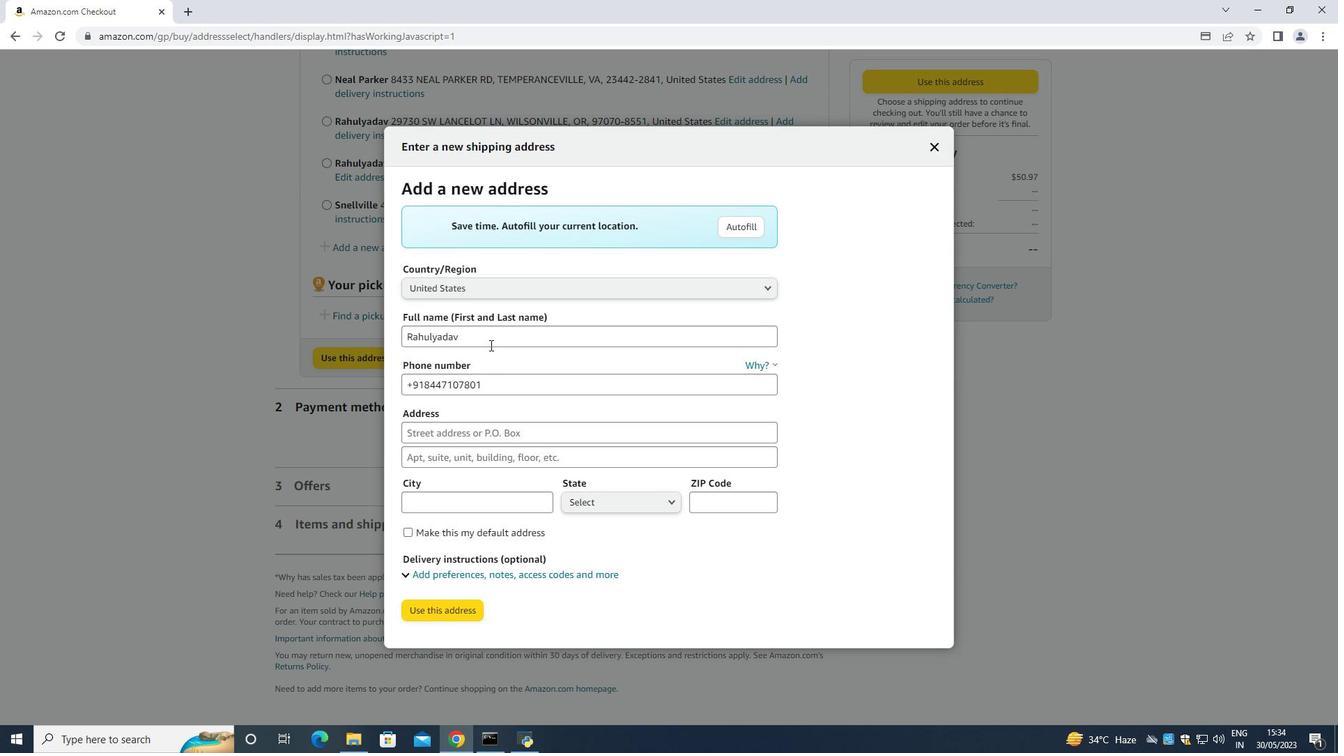 
Action: Mouse pressed left at (487, 342)
Screenshot: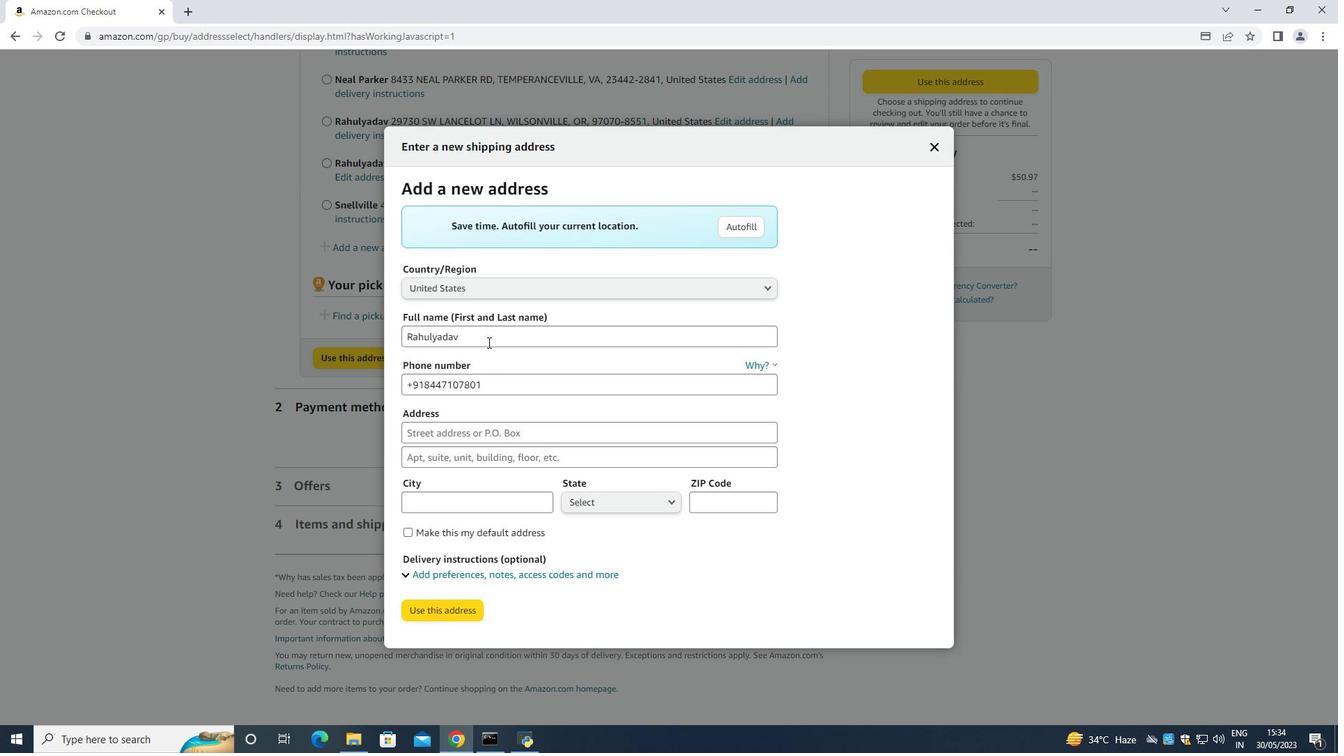 
Action: Mouse moved to (487, 338)
Screenshot: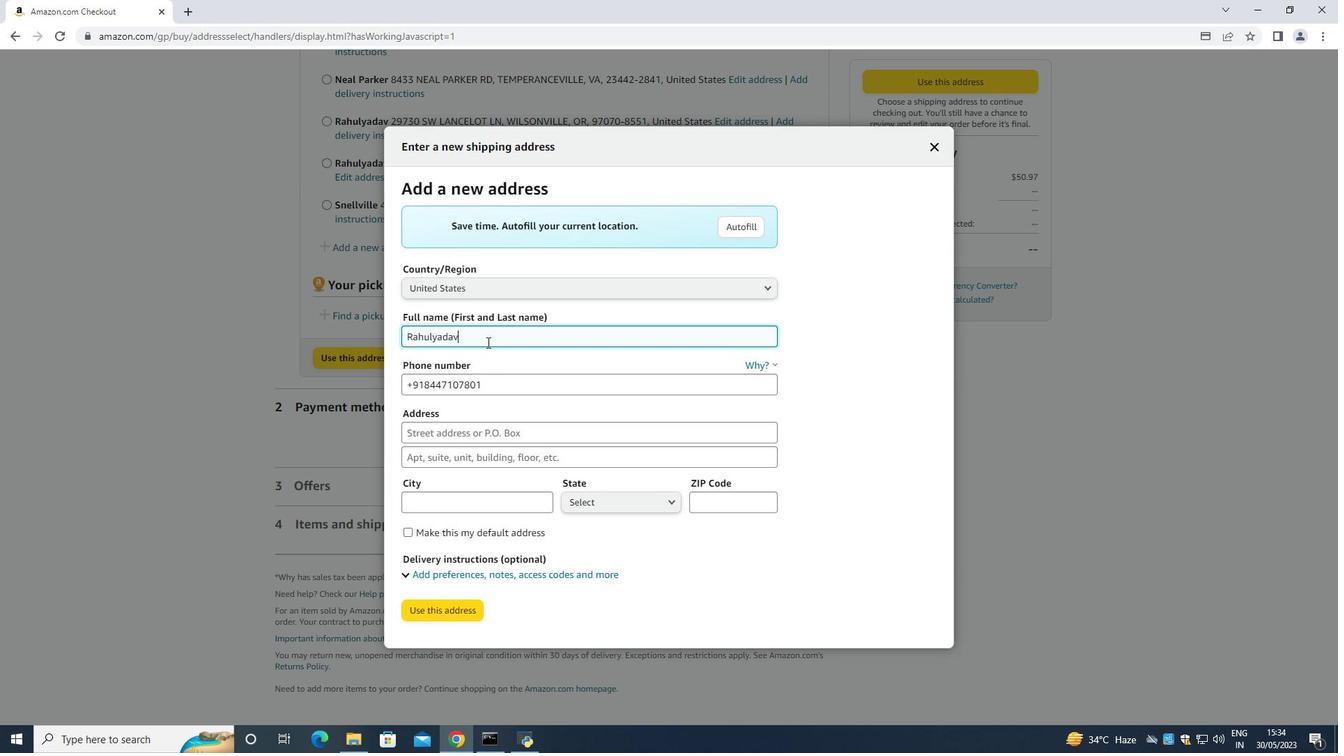 
Action: Key pressed <Key.backspace><Key.backspace><Key.backspace><Key.backspace><Key.backspace><Key.backspace><Key.backspace><Key.backspace><Key.backspace><Key.backspace><Key.backspace><Key.backspace><Key.backspace><Key.backspace><Key.backspace><Key.backspace><Key.shift_r>Logan<Key.space><Key.shift><Key.shift><Key.shift>Nes<Key.backspace>lson<Key.space><Key.tab><Key.tab><Key.backspace>3022398079
Screenshot: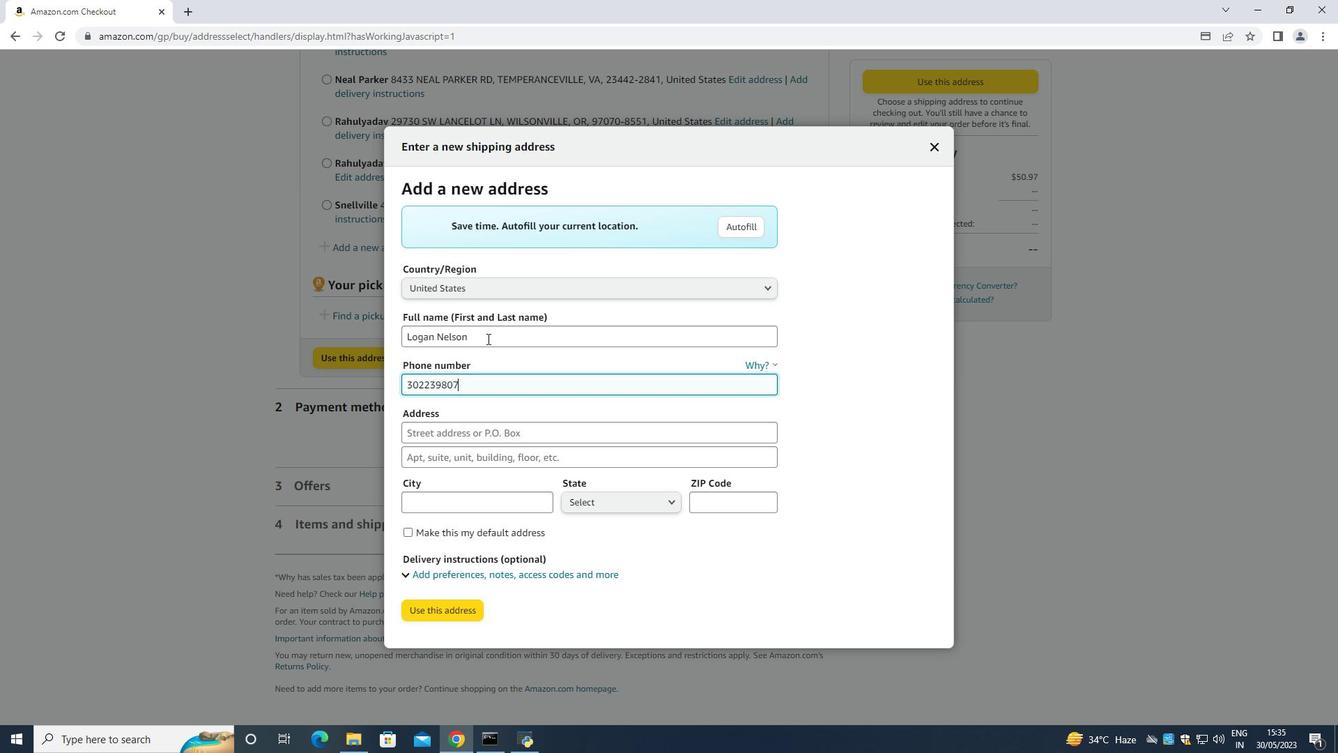 
Action: Mouse moved to (518, 430)
Screenshot: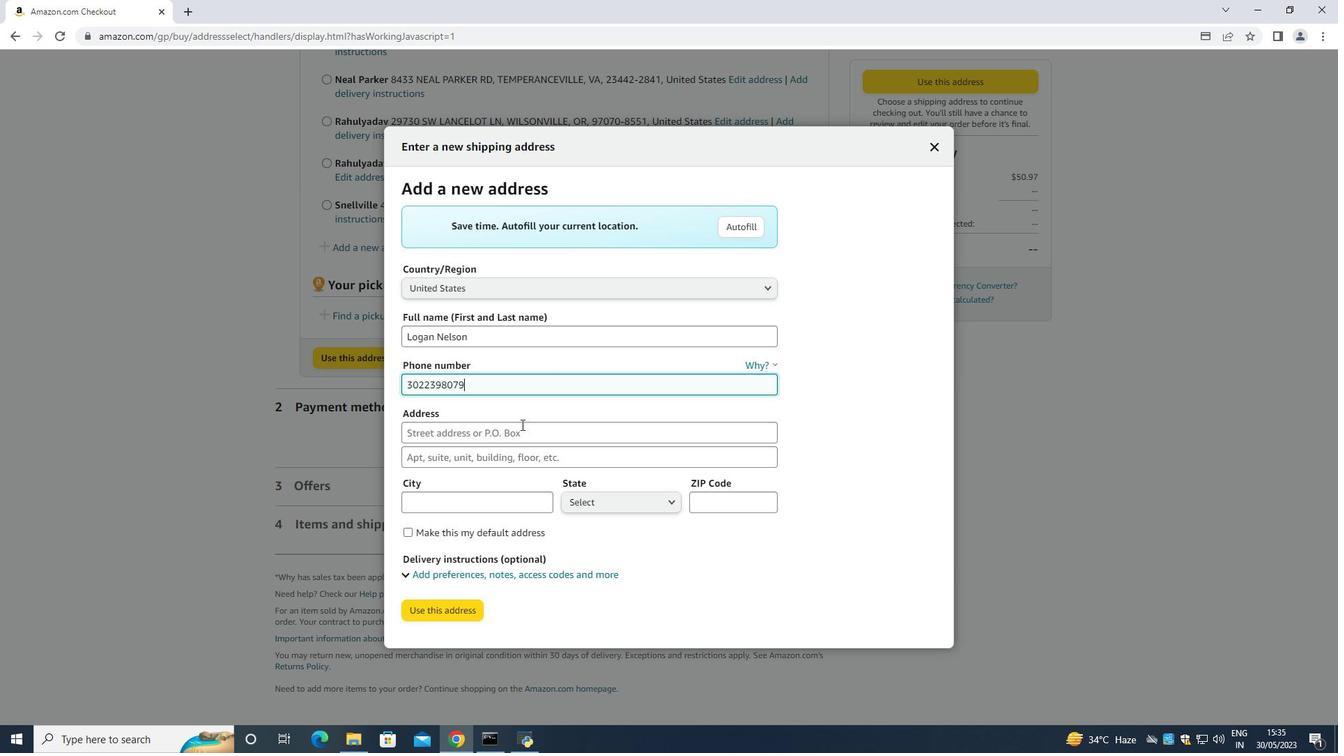 
Action: Mouse pressed left at (518, 430)
Screenshot: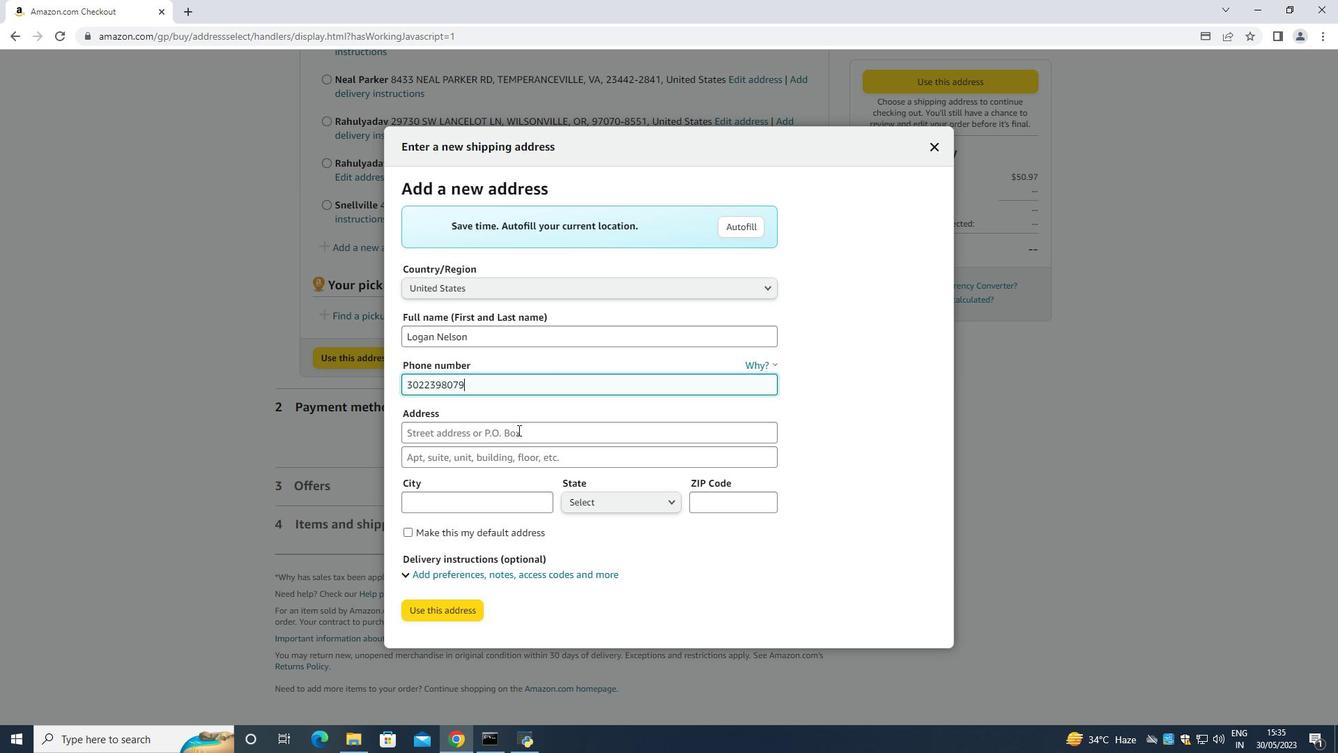 
Action: Mouse moved to (518, 437)
Screenshot: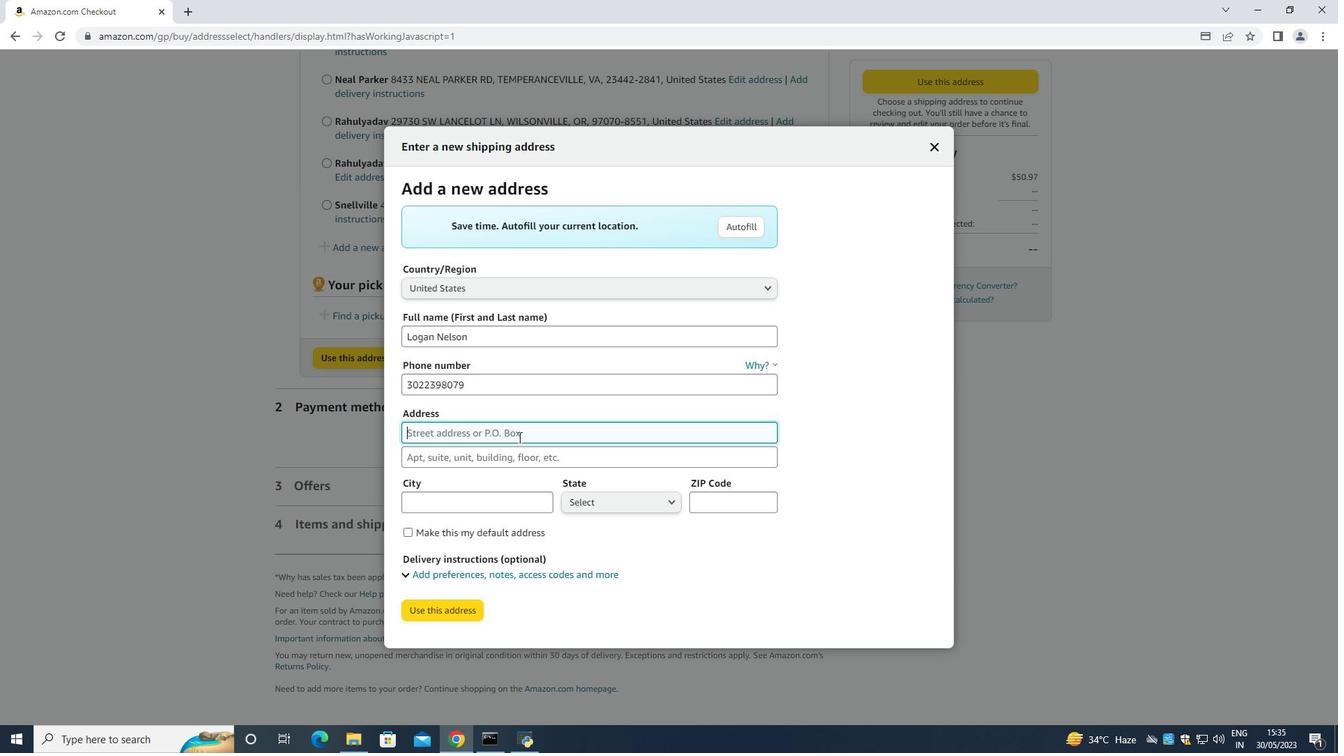 
Action: Key pressed 300<Key.space><Key.shift>Lake<Key.space><Key.shift><Key.shift>Floyd<Key.space>c<Key.backspace><Key.shift>Circle<Key.space><Key.tab><Key.tab><Key.shift><Key.shift><Key.shift><Key.shift><Key.shift><Key.shift>Hockessin<Key.space>
Screenshot: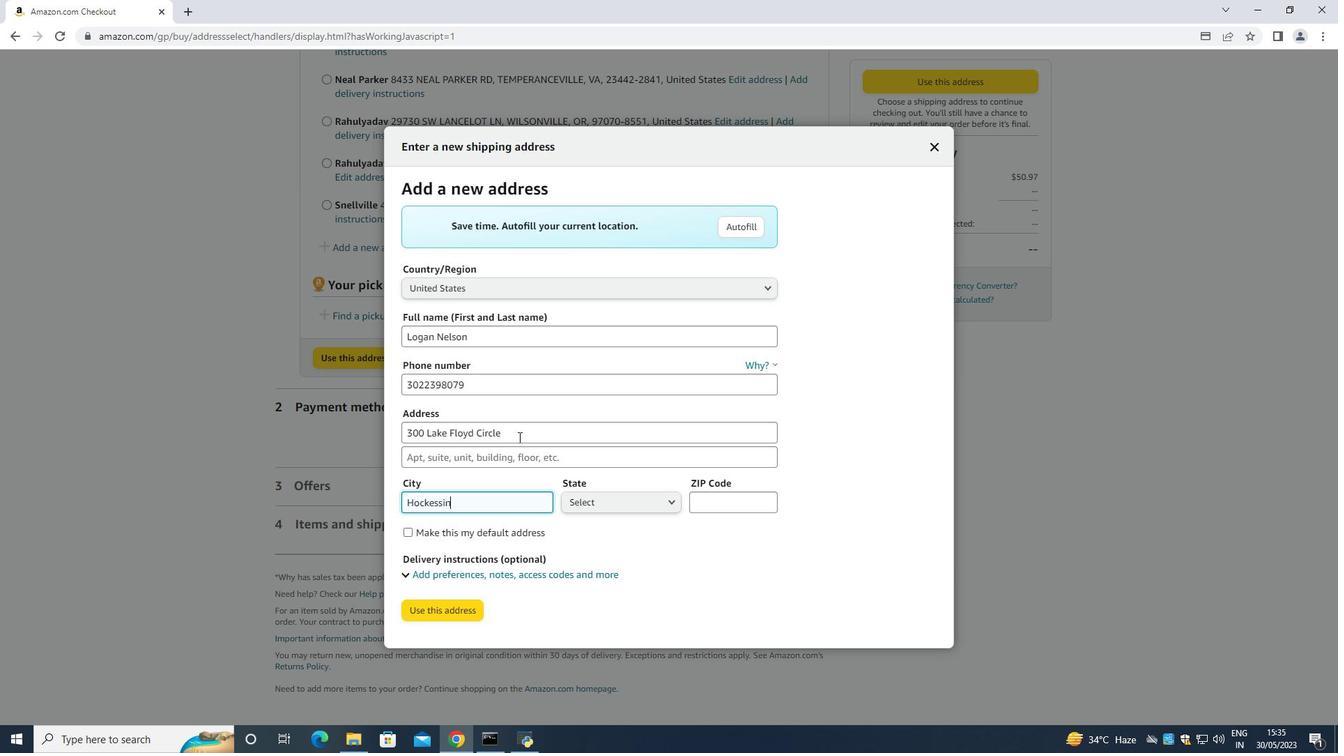 
Action: Mouse moved to (621, 504)
Screenshot: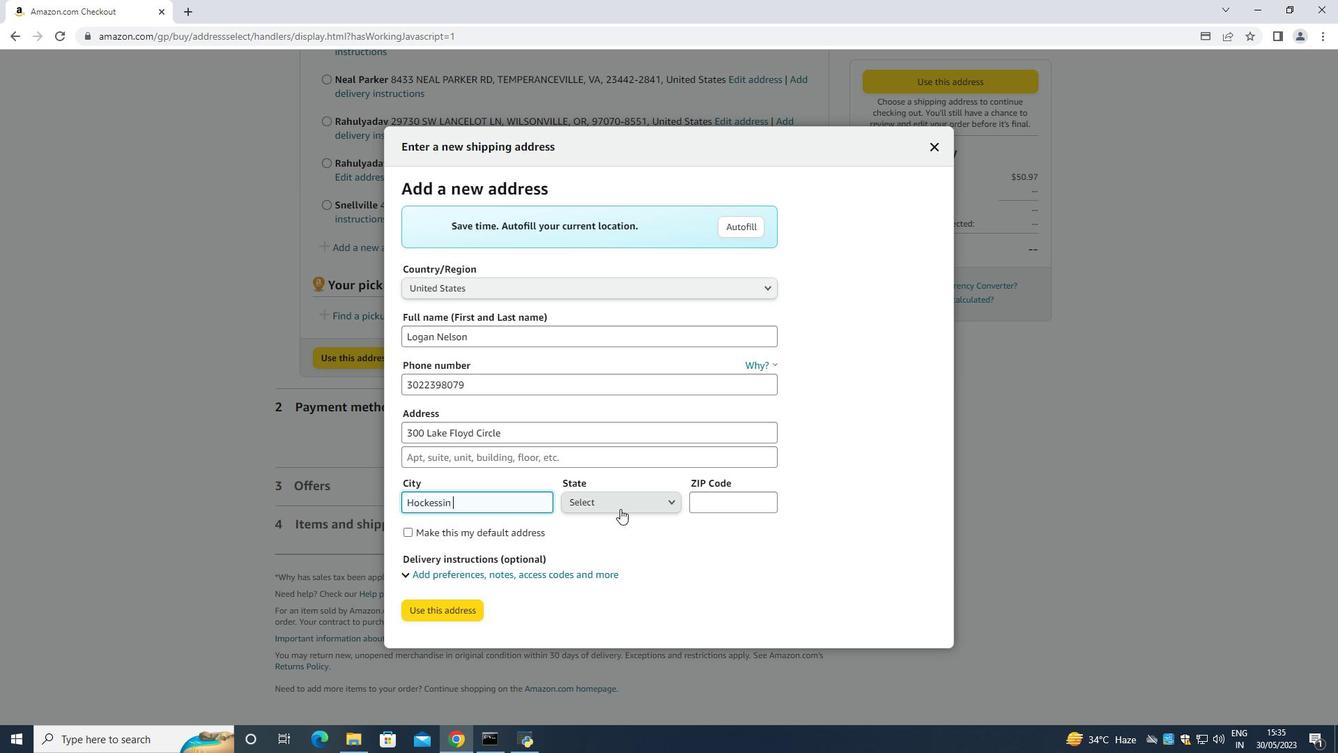 
Action: Mouse pressed left at (621, 504)
Screenshot: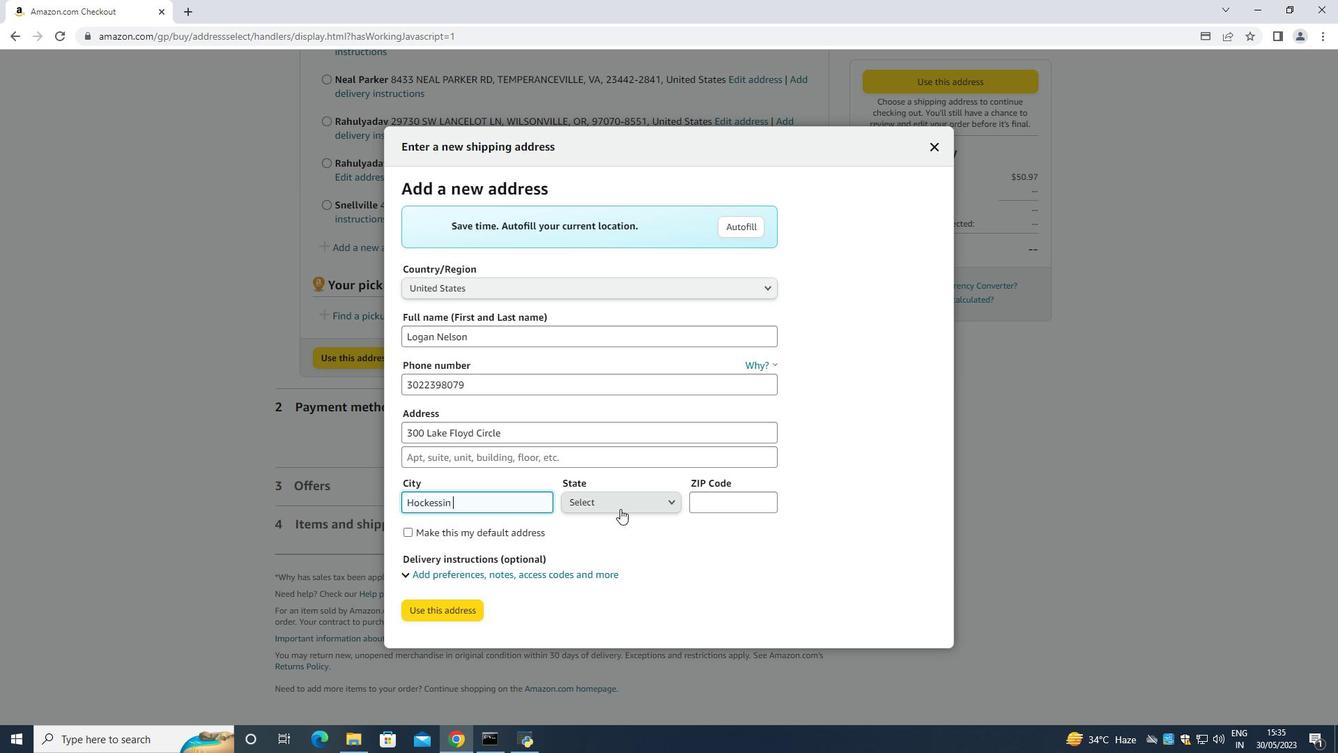 
Action: Mouse moved to (600, 228)
Screenshot: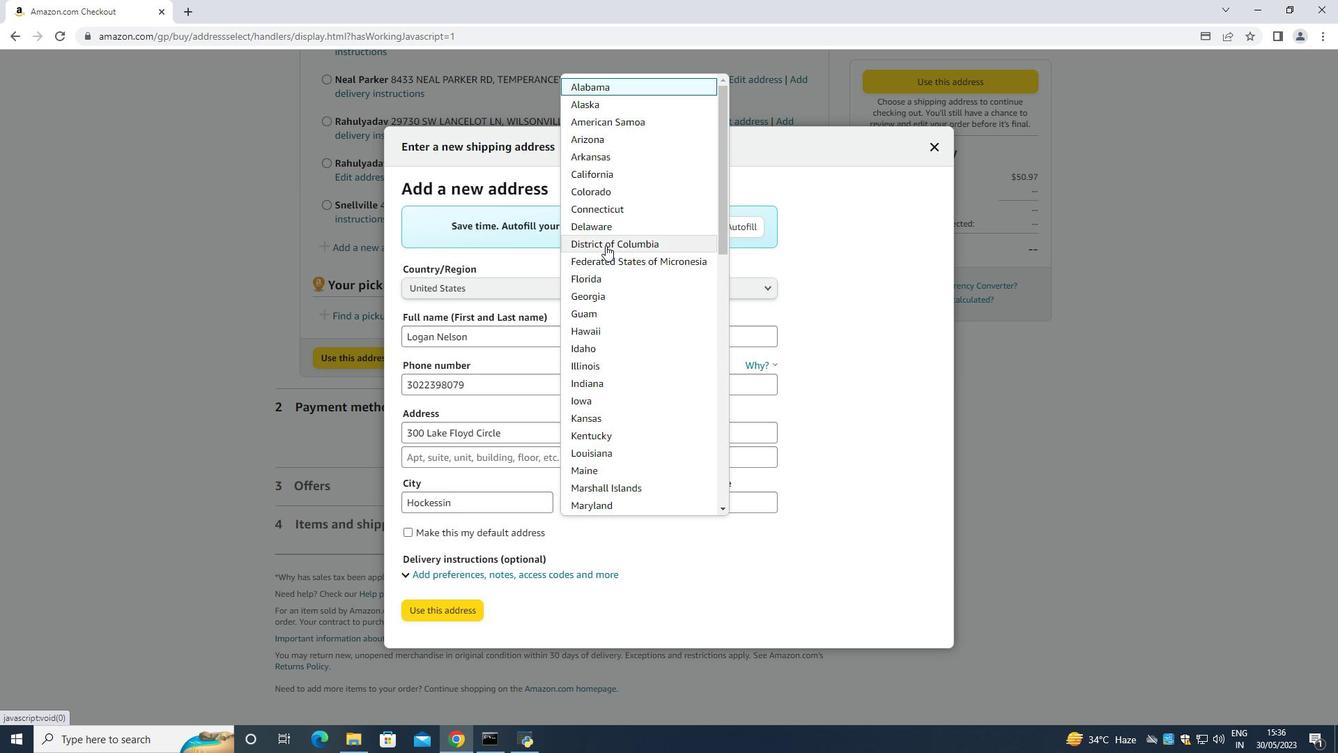 
Action: Mouse pressed left at (600, 228)
Screenshot: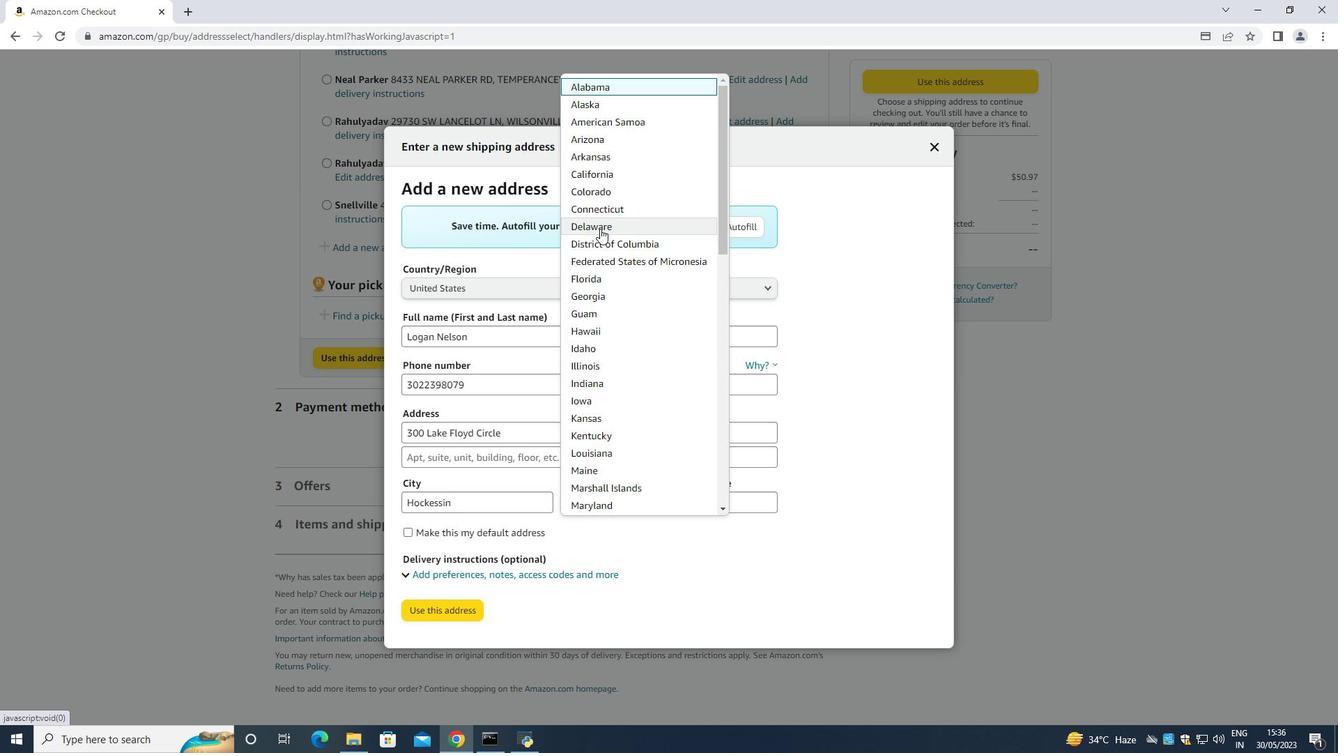 
Action: Mouse moved to (713, 503)
Screenshot: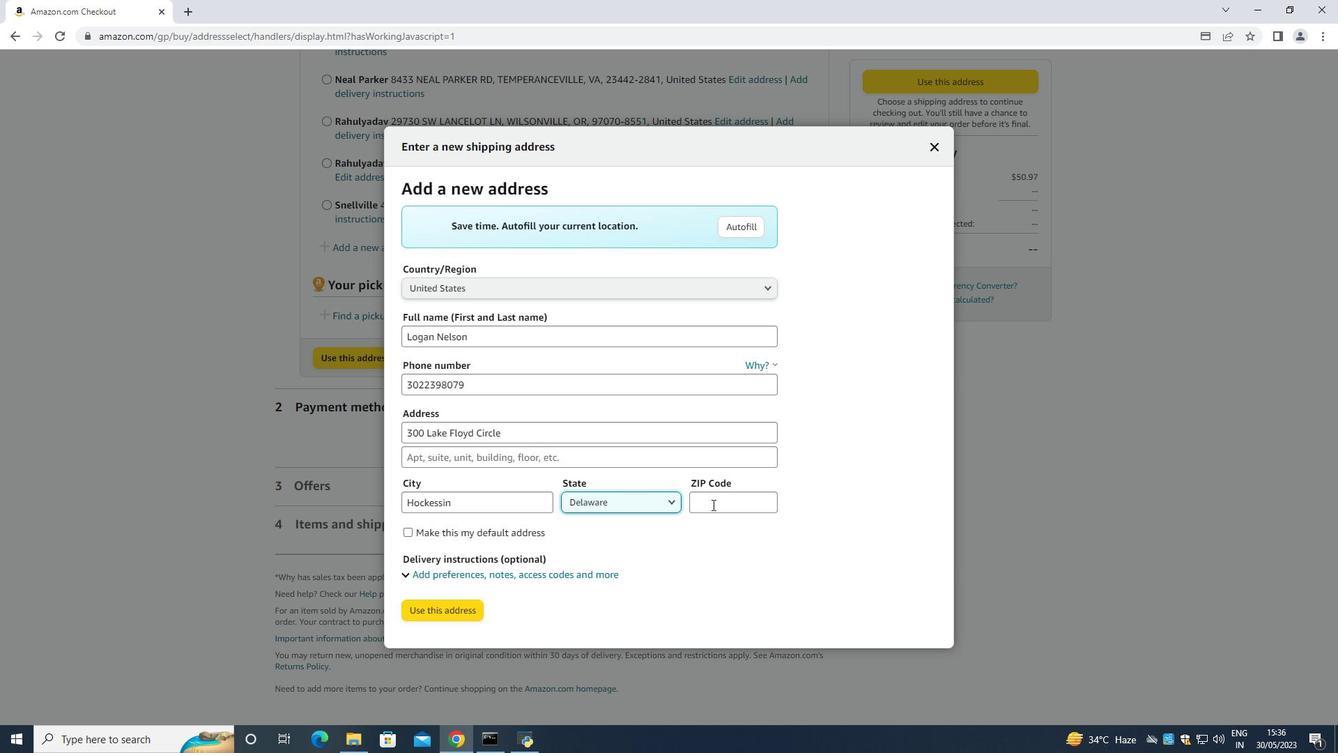 
Action: Mouse pressed left at (713, 503)
Screenshot: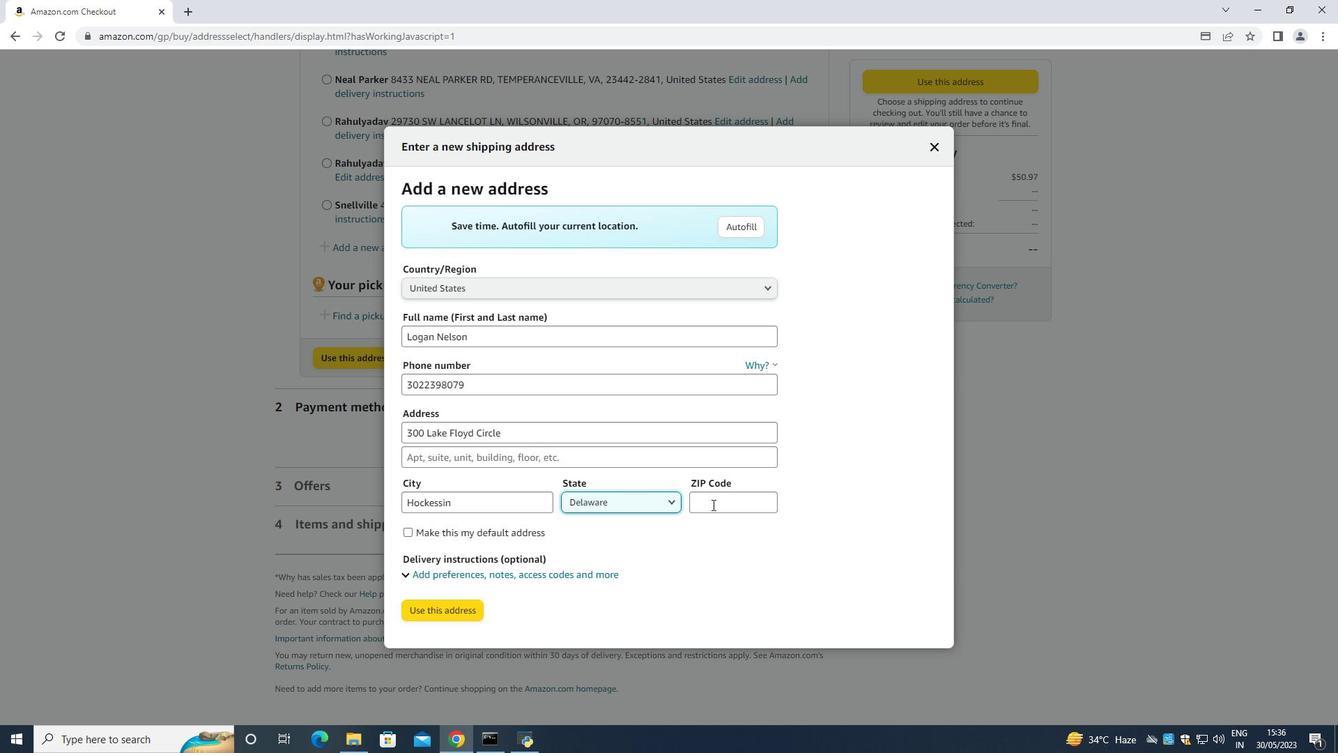 
Action: Mouse moved to (714, 502)
Screenshot: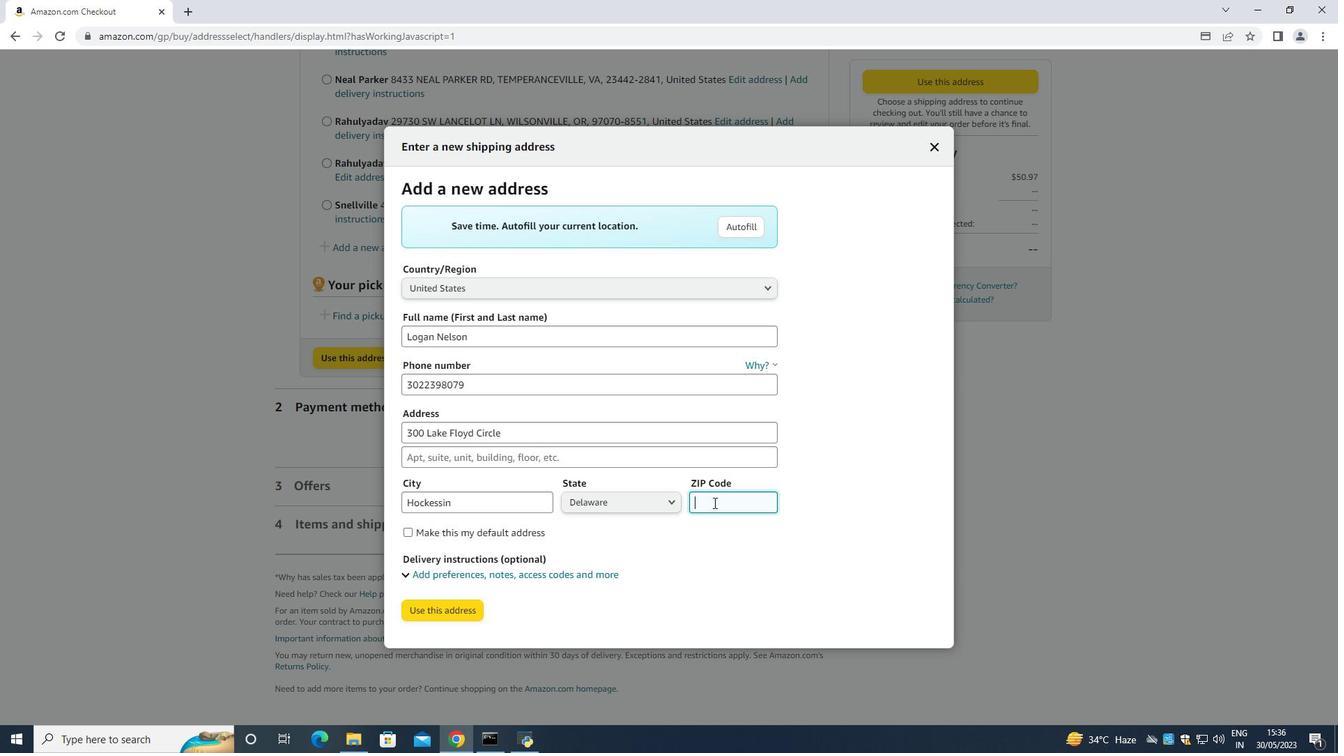 
Action: Key pressed 19707
Screenshot: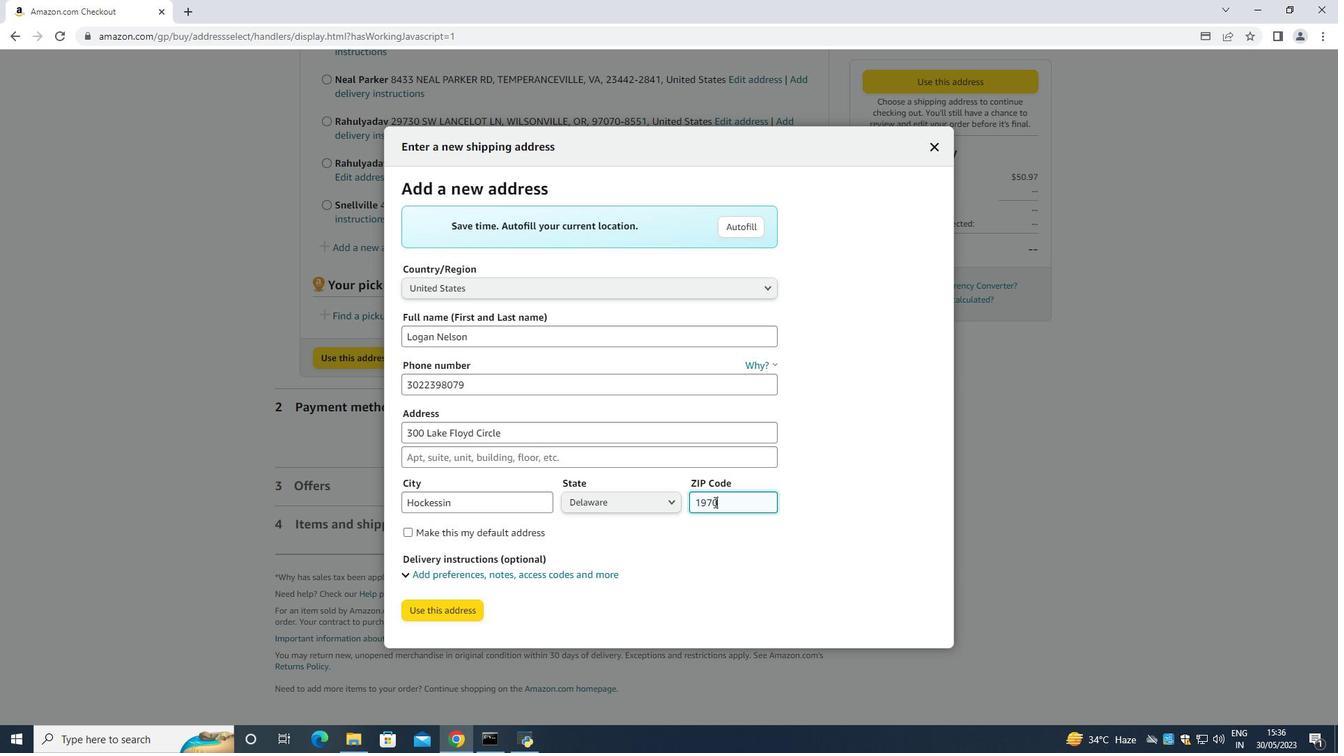 
Action: Mouse moved to (410, 530)
Screenshot: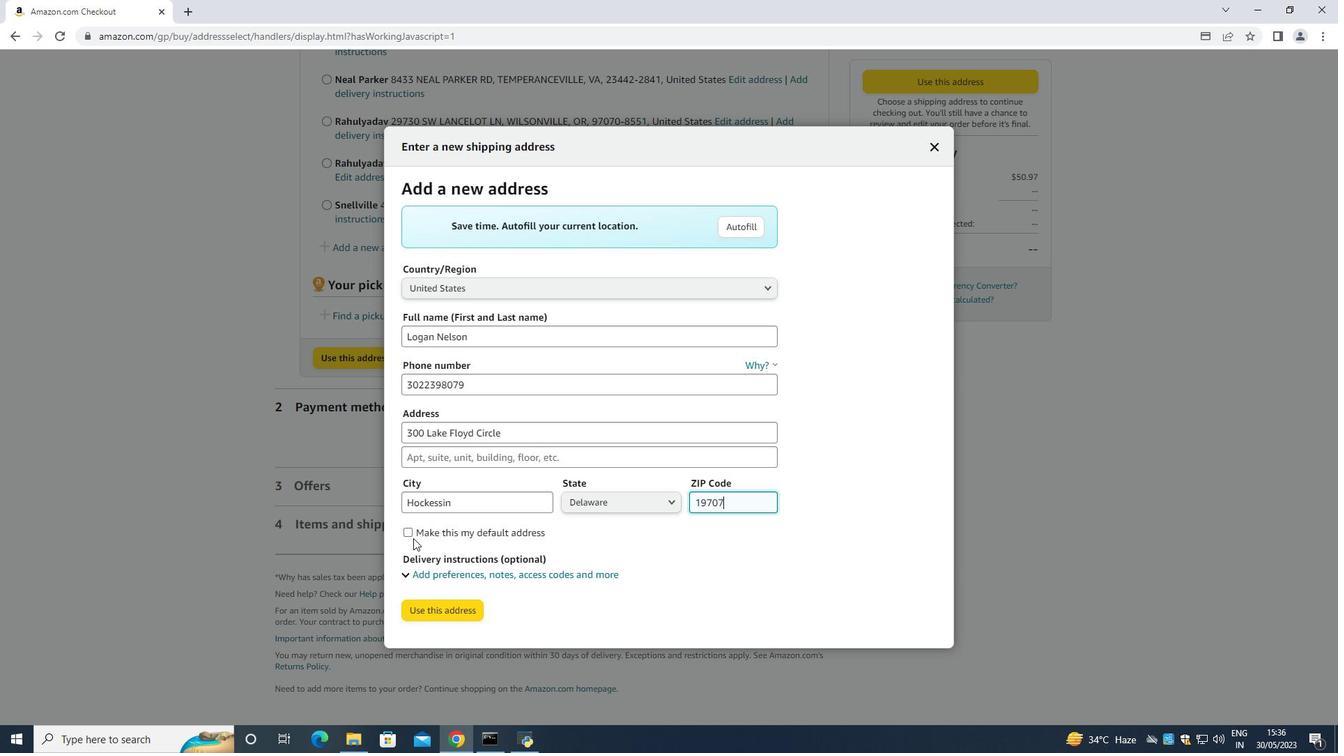 
Action: Mouse pressed left at (410, 530)
Screenshot: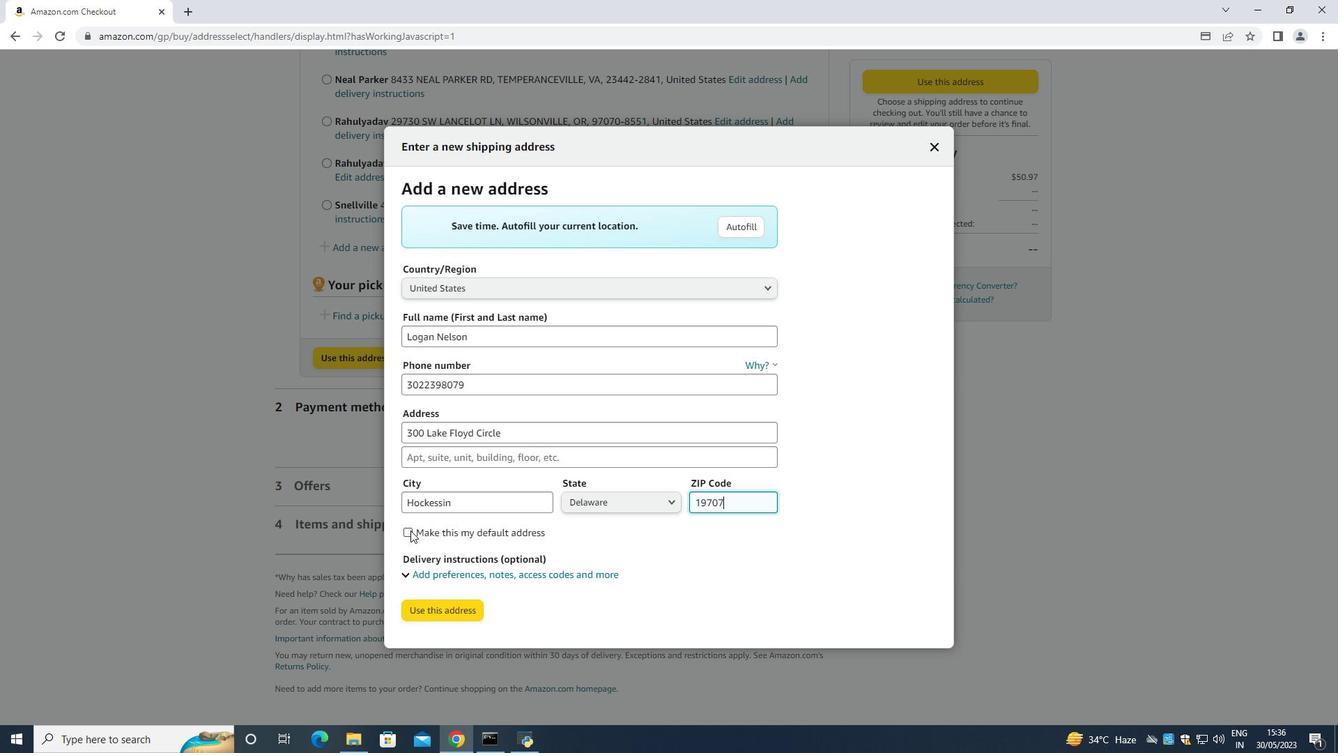 
Action: Mouse moved to (435, 613)
Screenshot: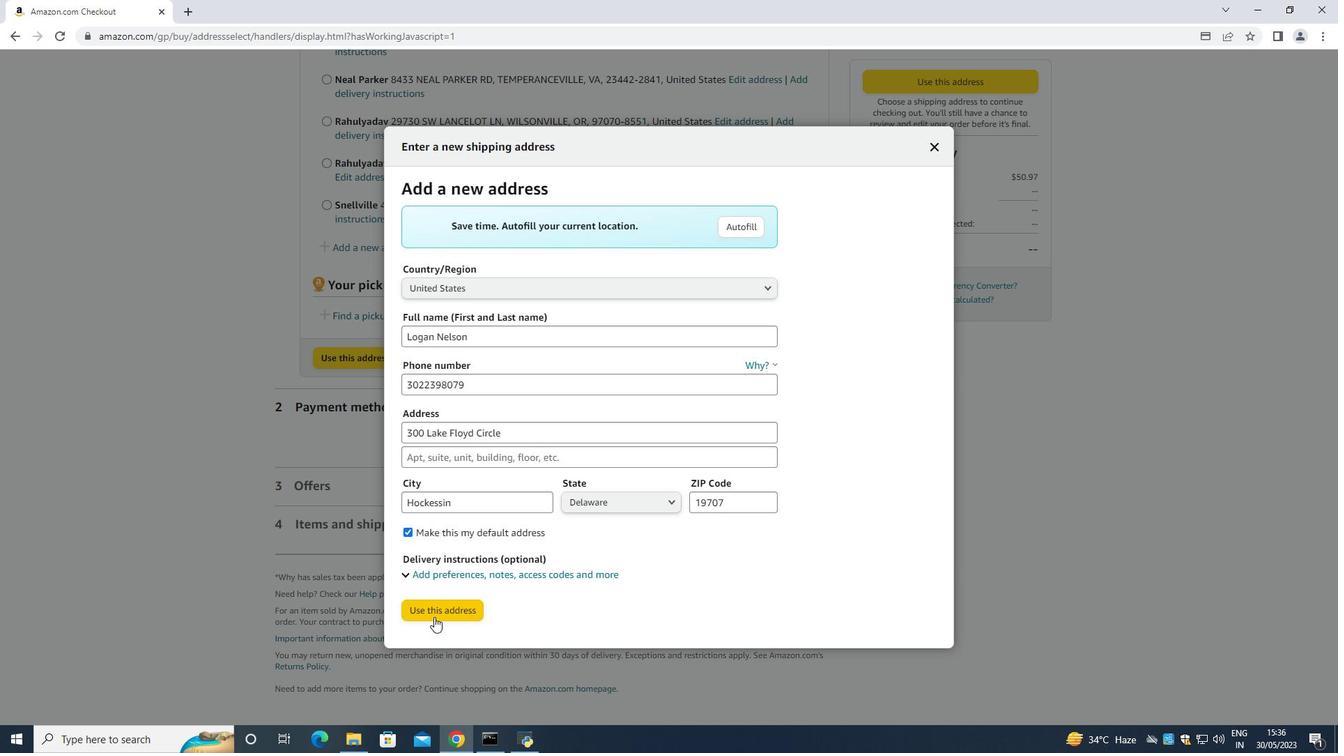 
Action: Mouse pressed left at (435, 613)
Screenshot: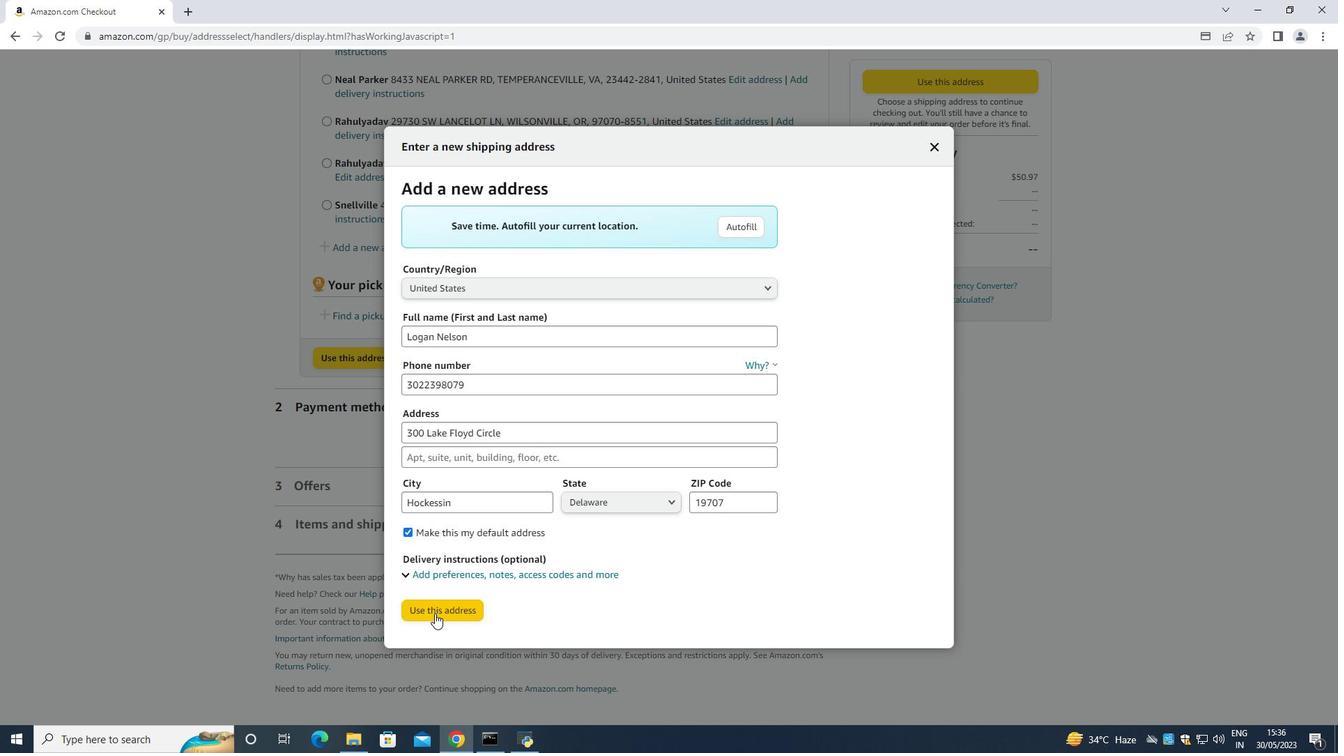 
Action: Mouse moved to (447, 709)
Screenshot: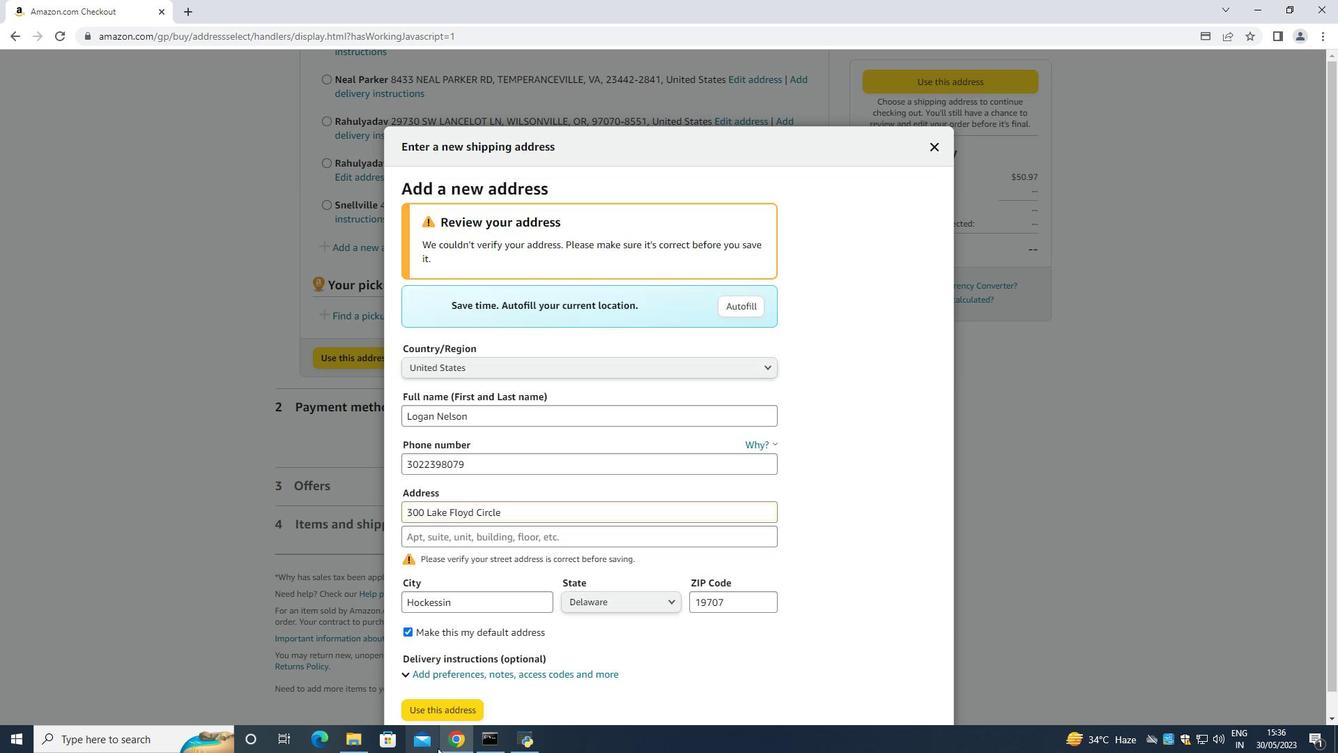 
Action: Mouse pressed left at (447, 709)
Screenshot: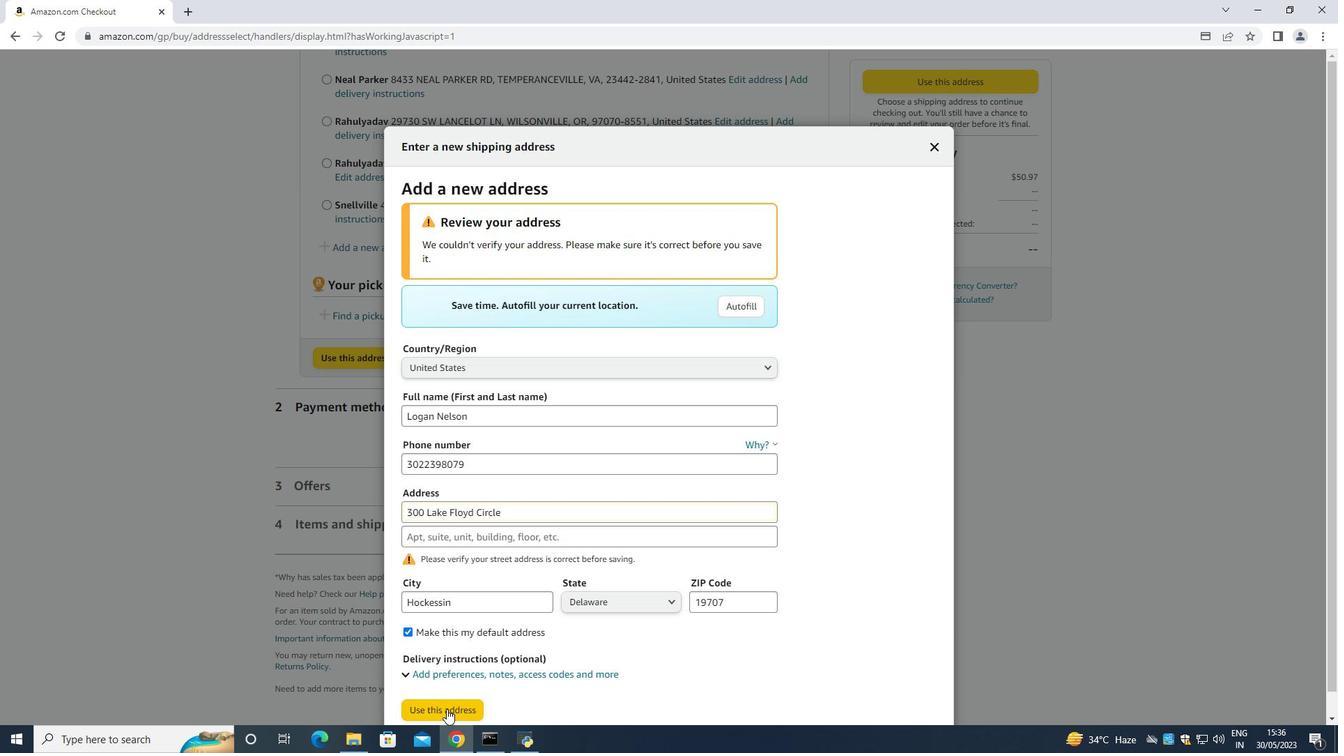 
Action: Mouse moved to (437, 325)
Screenshot: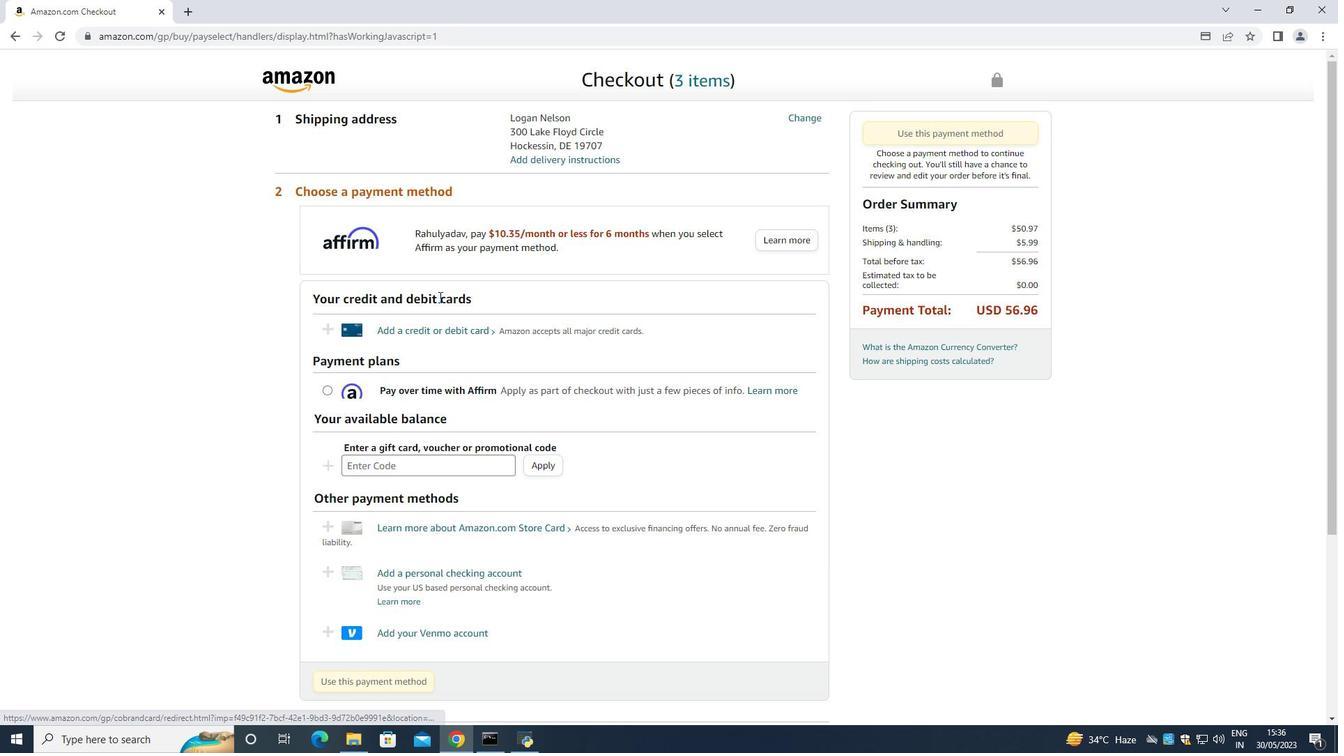 
Action: Mouse pressed left at (437, 325)
Screenshot: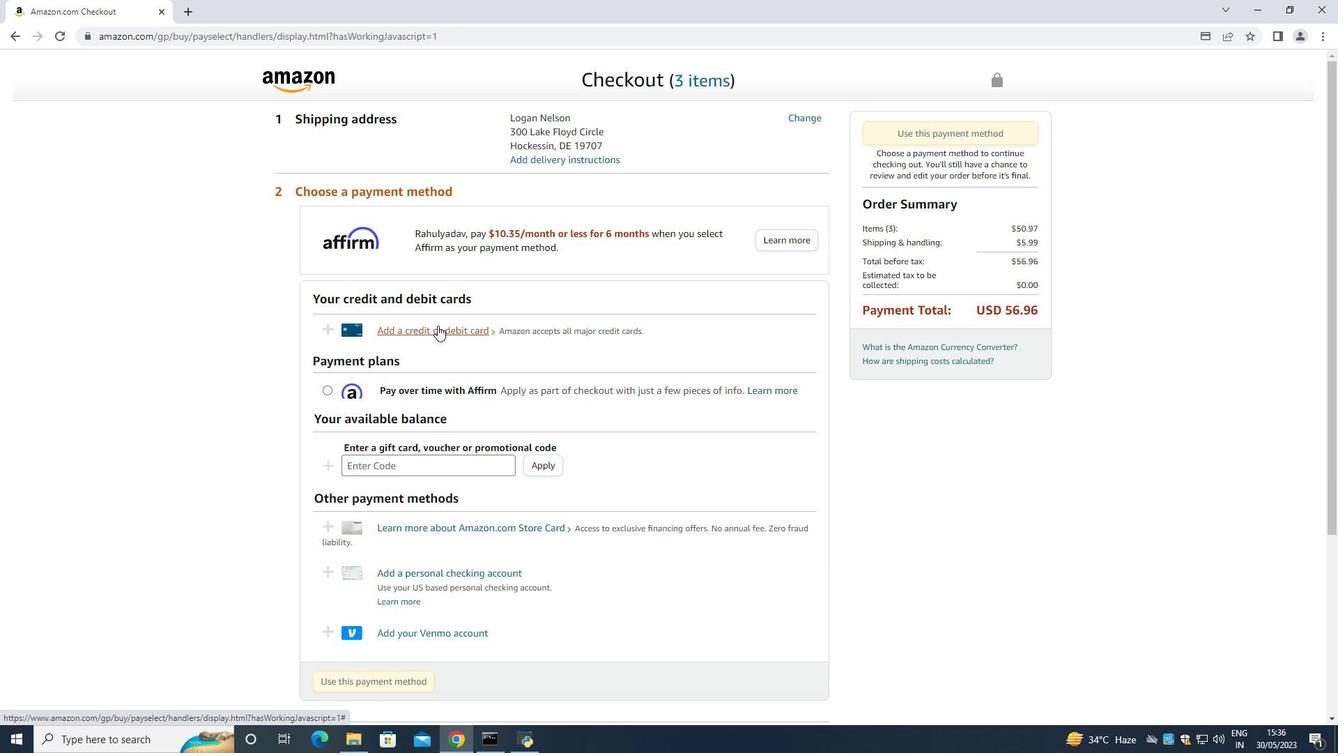 
Action: Mouse moved to (538, 328)
Screenshot: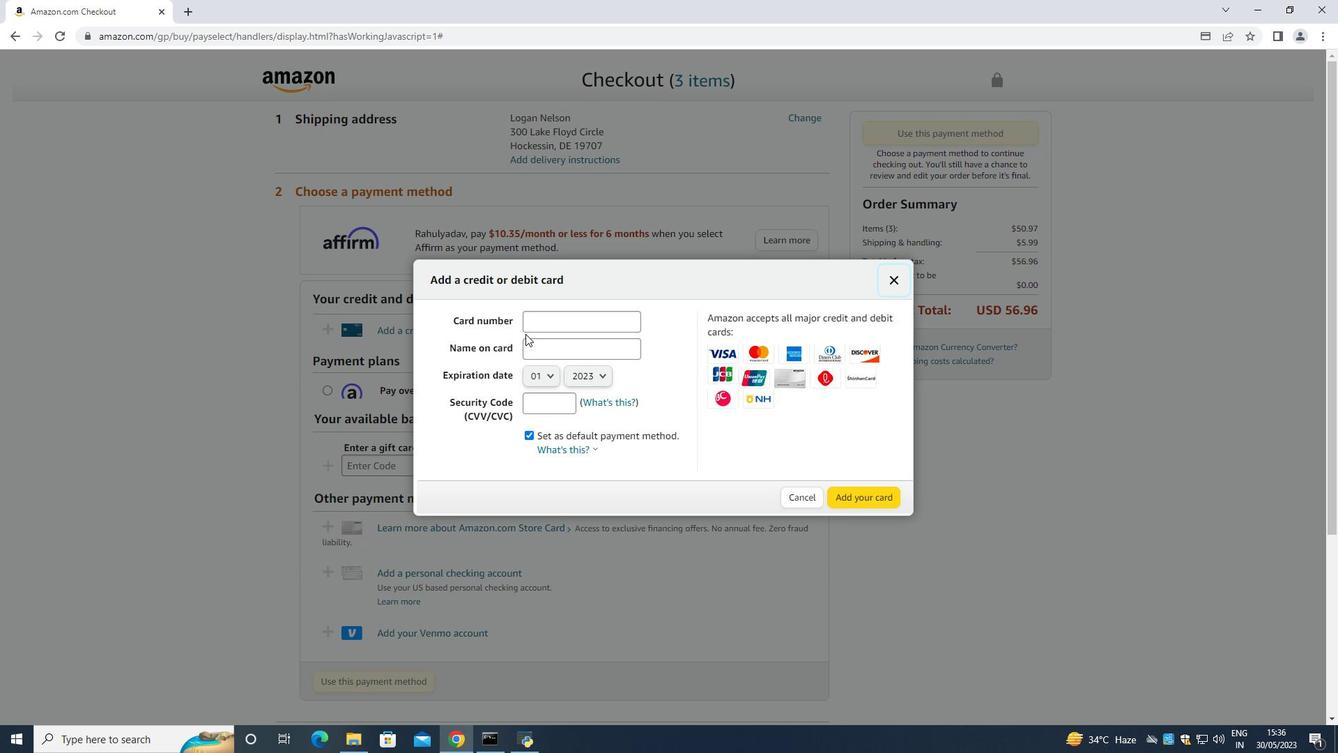 
Action: Mouse pressed left at (538, 328)
Screenshot: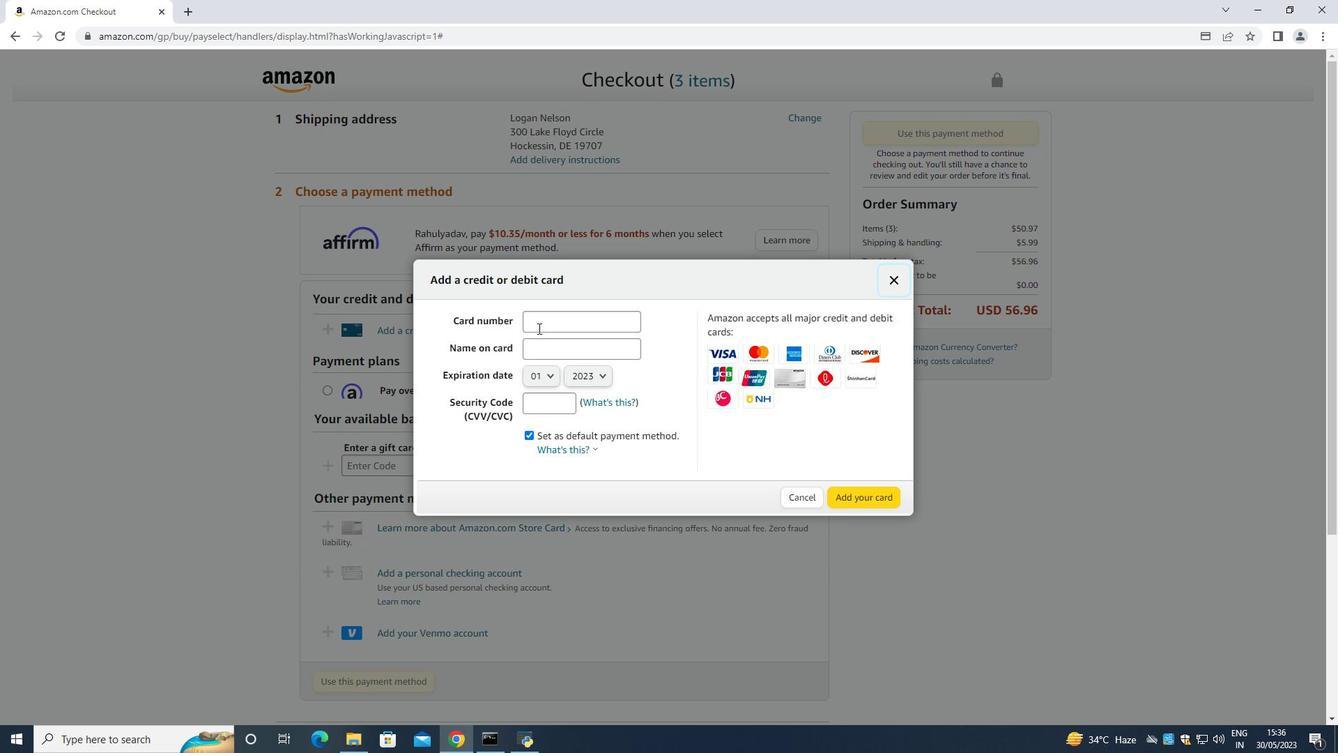 
Action: Key pressed 3652896578427965
Screenshot: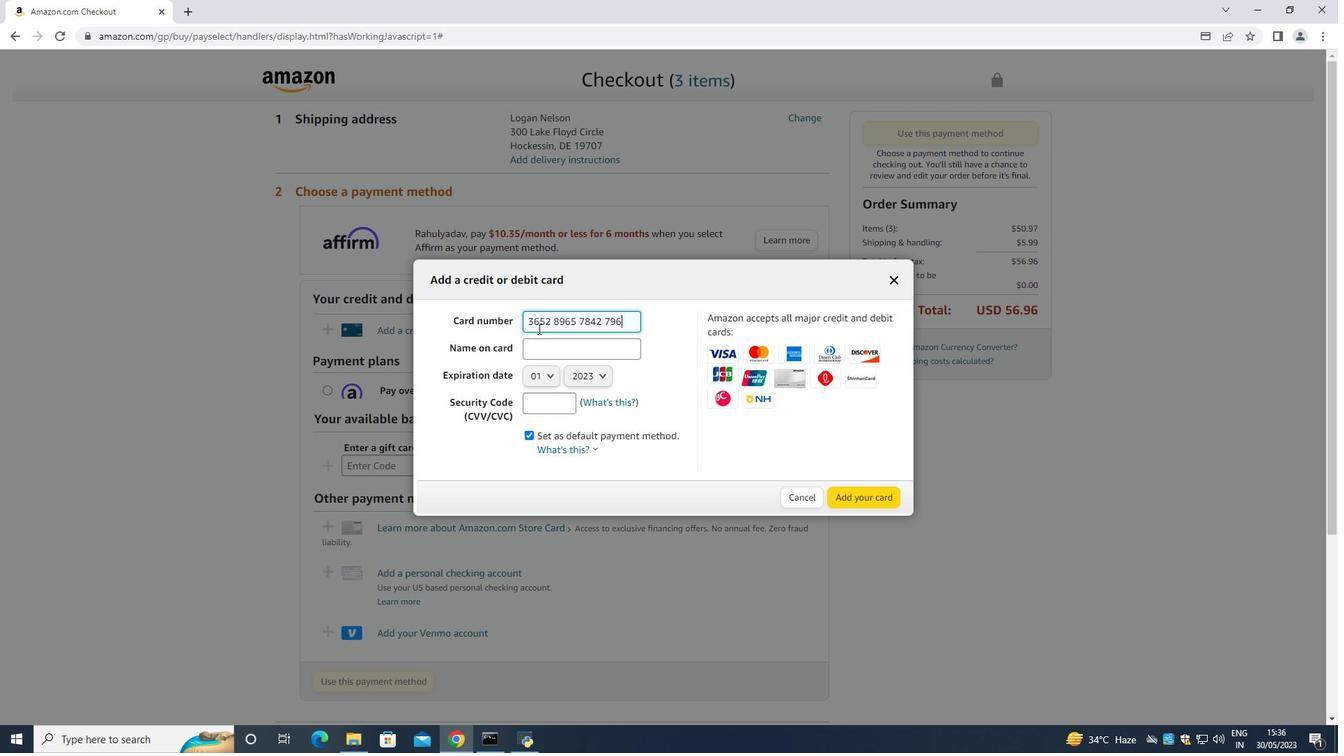 
Action: Mouse moved to (553, 347)
Screenshot: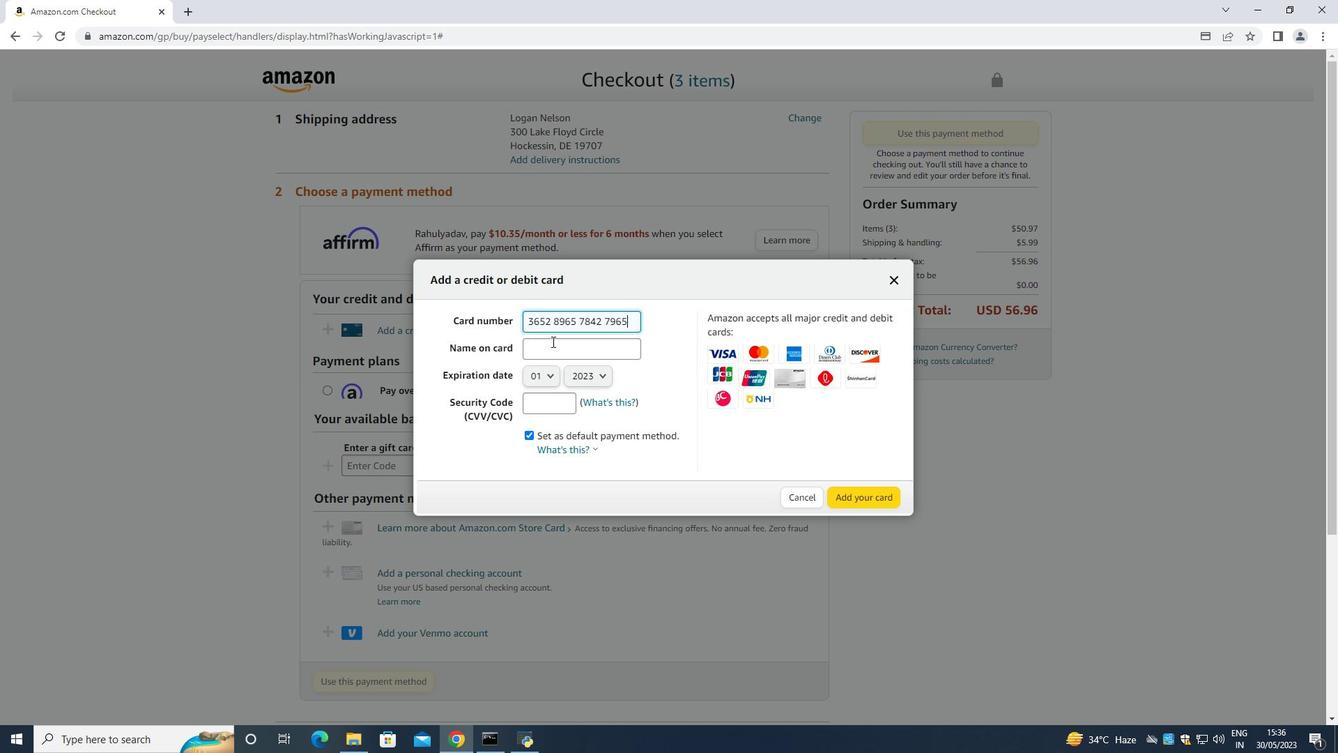 
Action: Mouse pressed left at (553, 347)
Screenshot: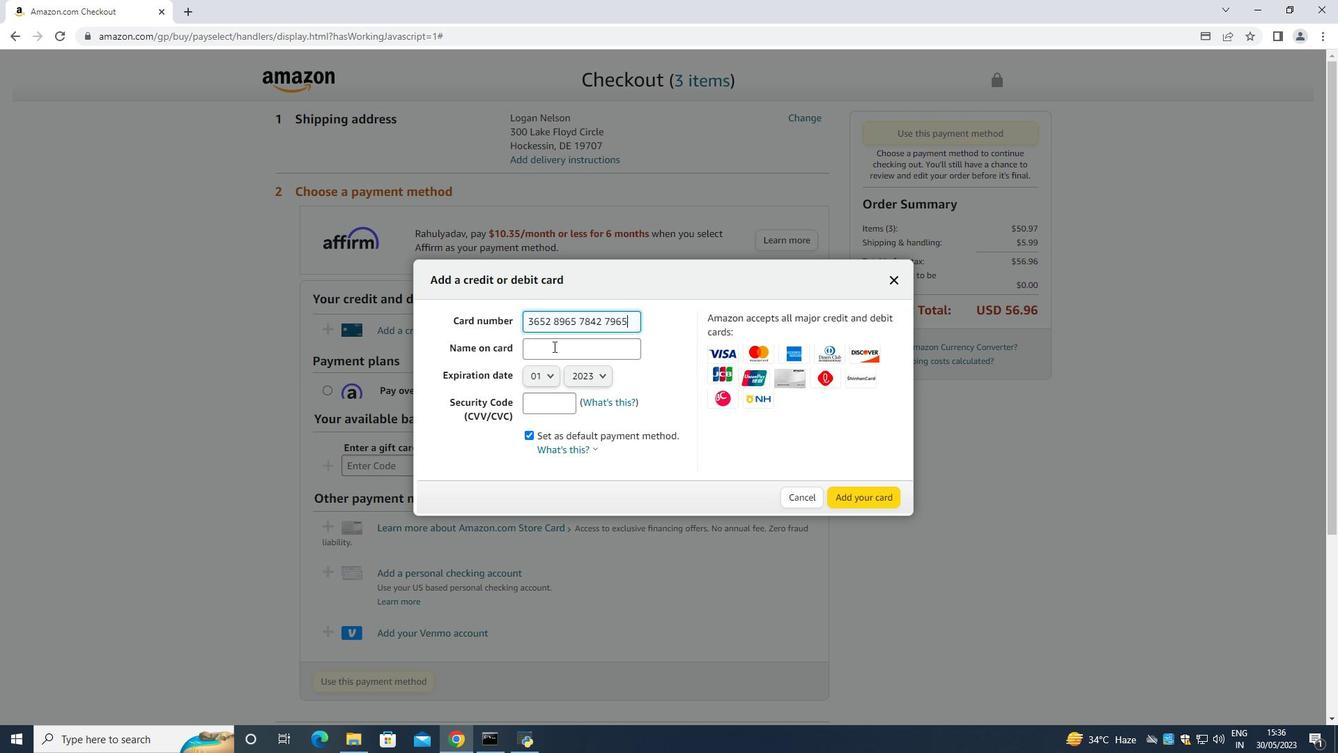 
Action: Key pressed <Key.shift>Logan<Key.space><Key.shift>Nelson<Key.space><Key.tab><Key.enter><Key.enter><Key.tab><Key.enter><Key.down><Key.down><Key.enter><Key.tab>549
Screenshot: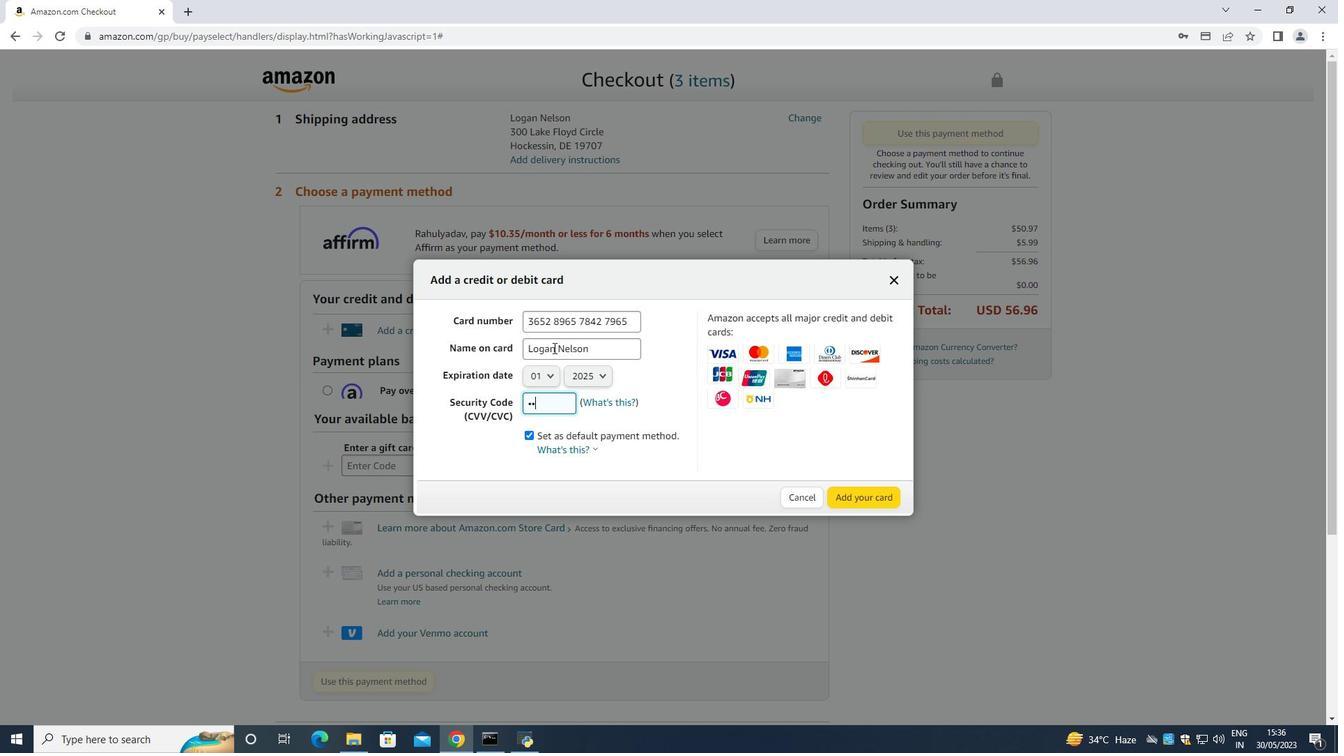 
Action: Mouse moved to (553, 347)
Screenshot: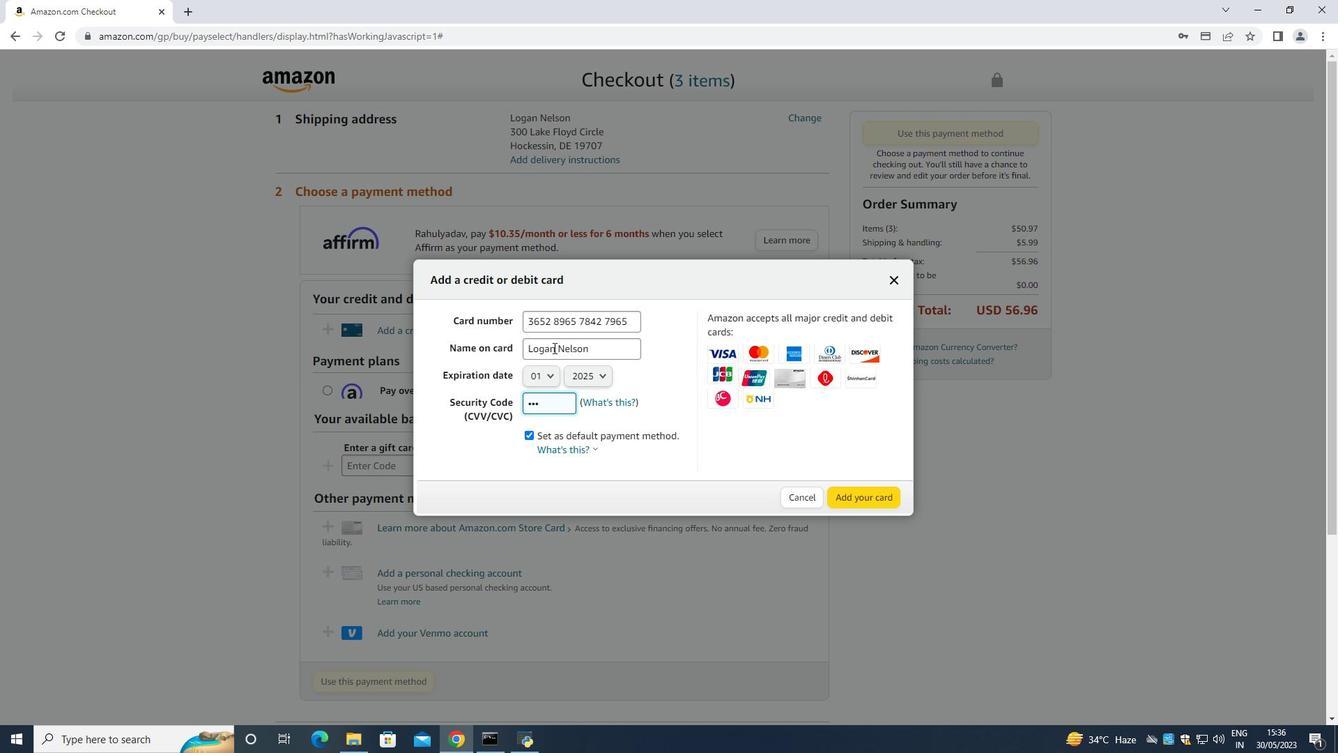 
